 Task: Research Airbnb accommodations in Malibu, California, emphasizing beachfront experiences.
Action: Mouse pressed left at (432, 60)
Screenshot: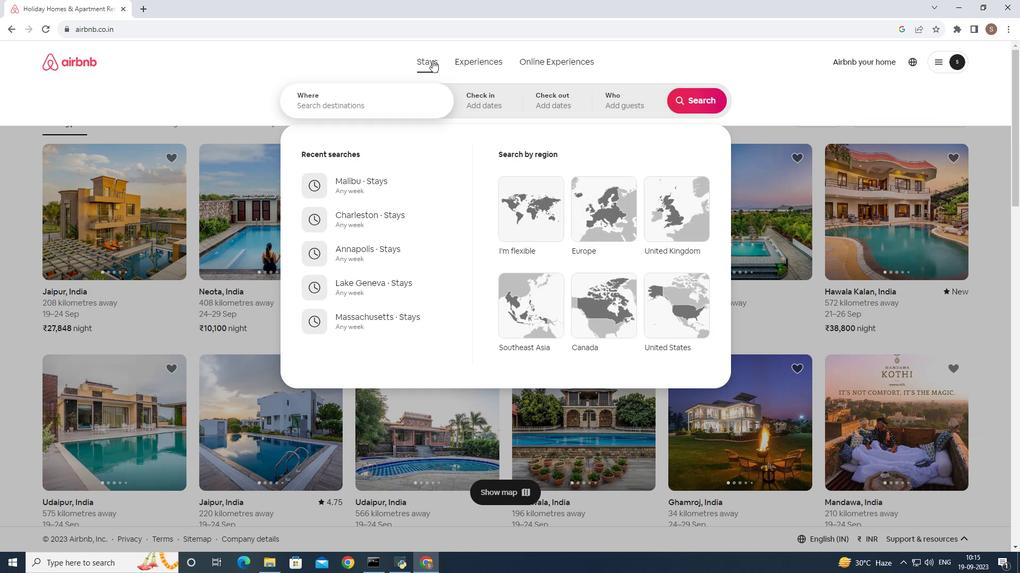 
Action: Mouse moved to (375, 96)
Screenshot: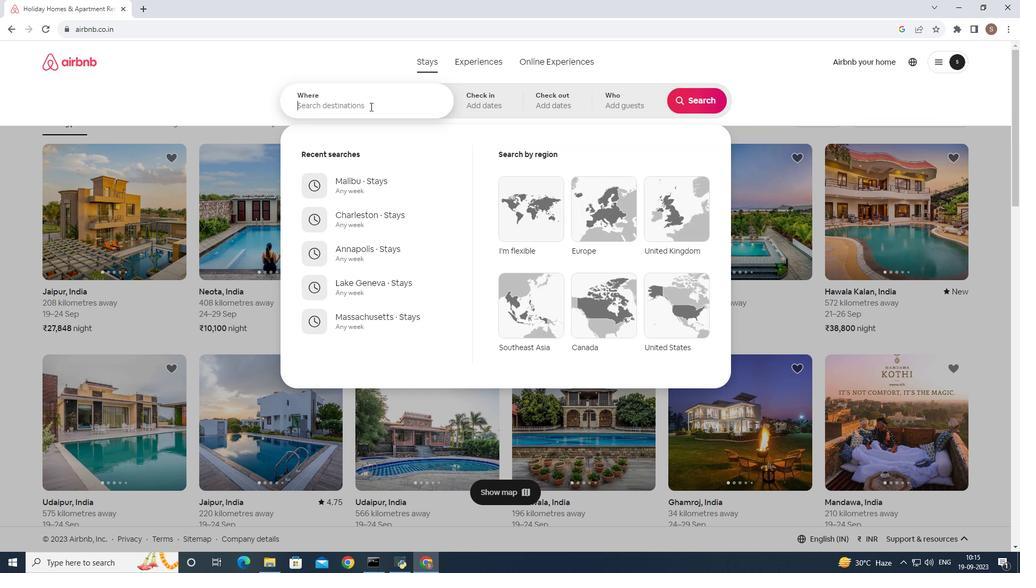 
Action: Mouse pressed left at (375, 96)
Screenshot: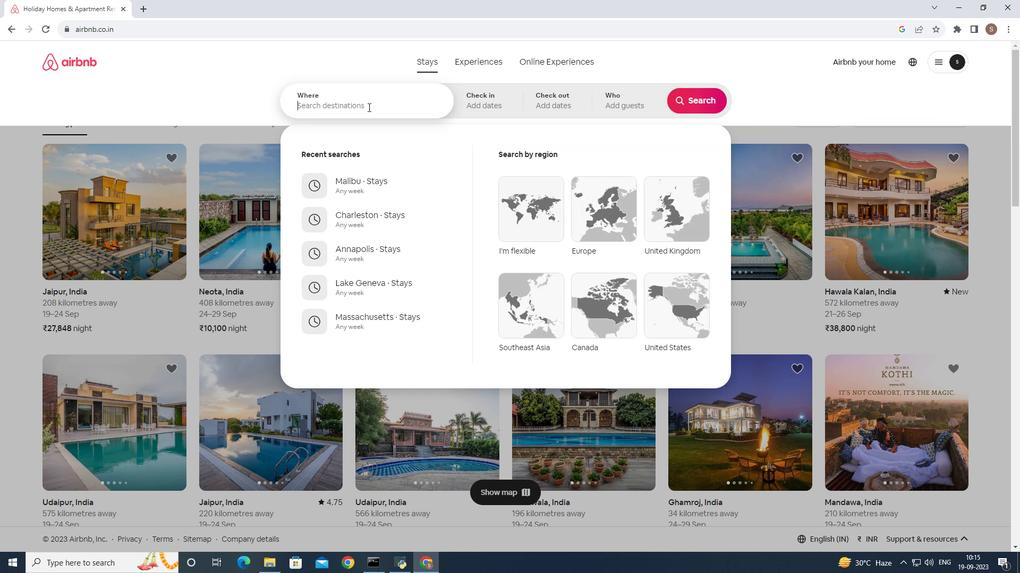 
Action: Mouse moved to (368, 107)
Screenshot: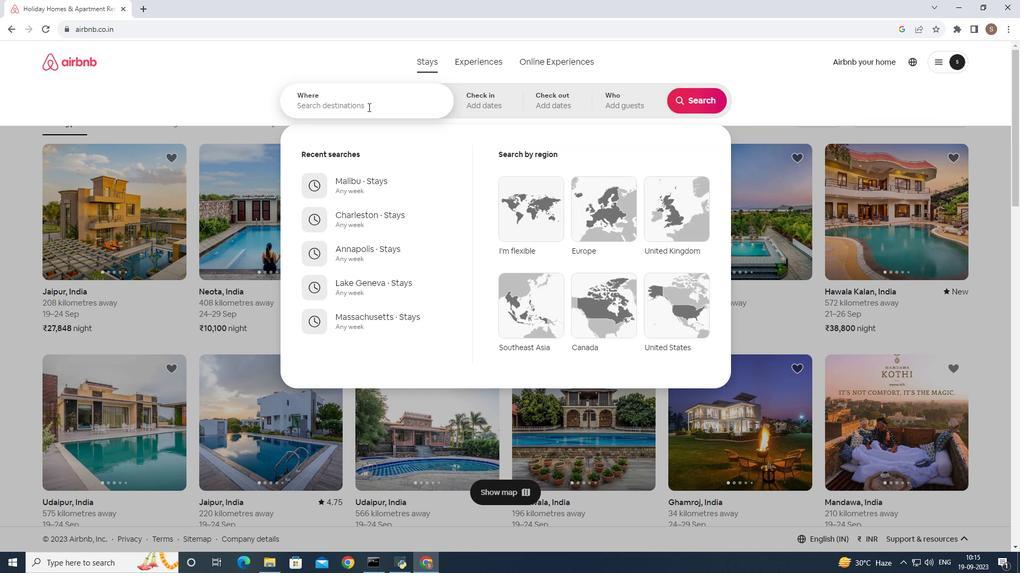 
Action: Key pressed <Key.shift>Malibu,<Key.space><Key.shift>
Screenshot: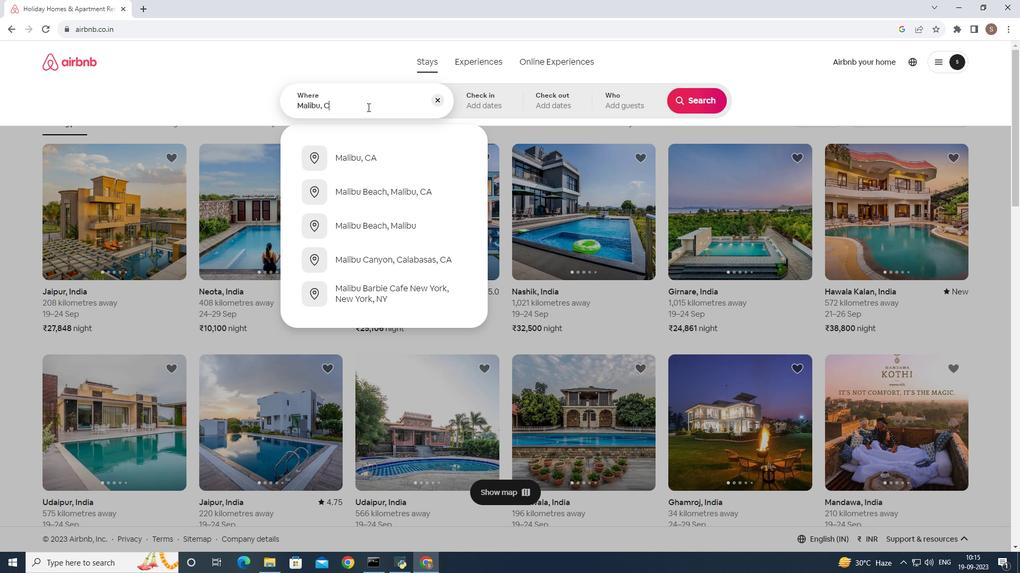 
Action: Mouse moved to (367, 107)
Screenshot: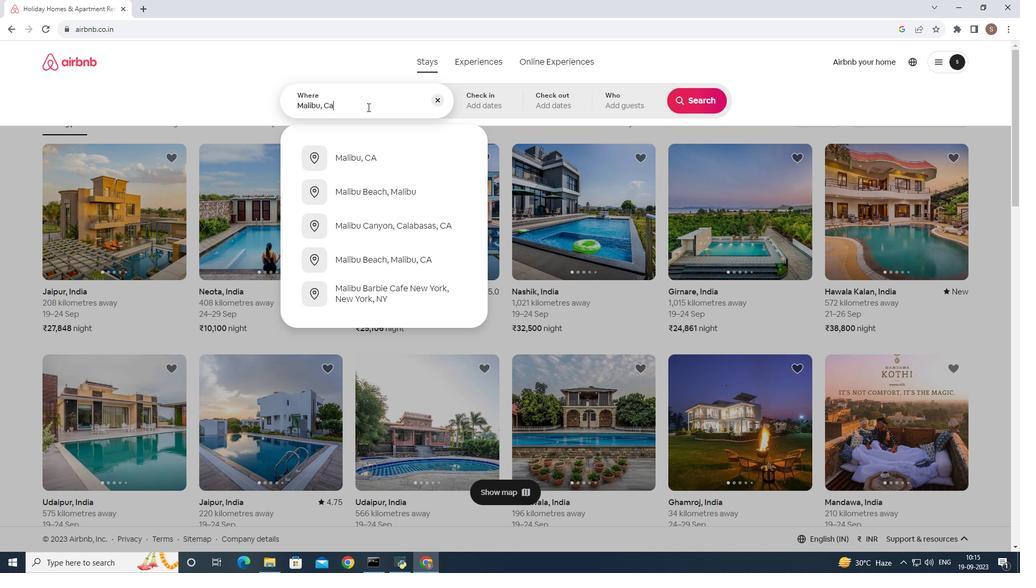 
Action: Key pressed California
Screenshot: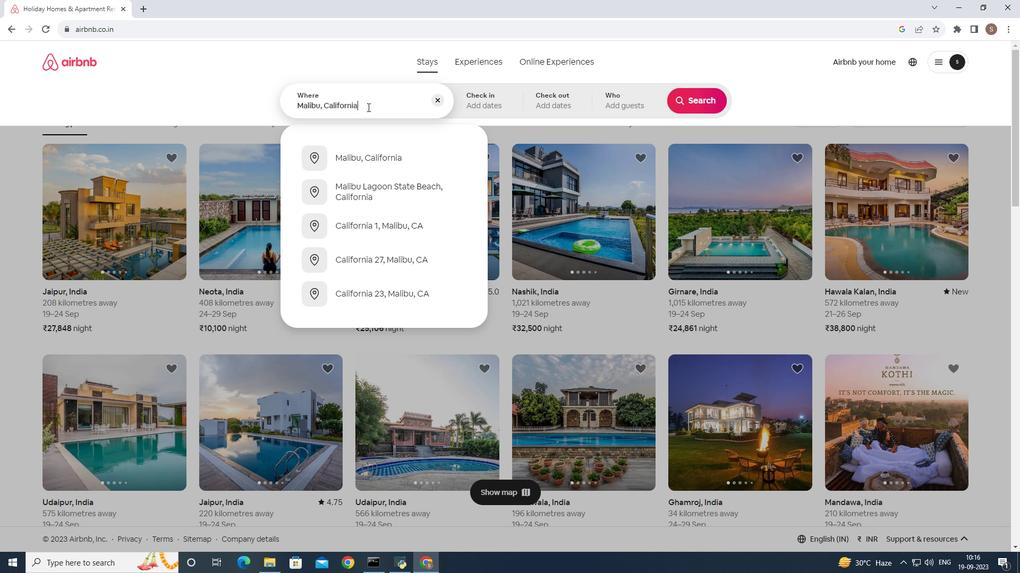 
Action: Mouse moved to (384, 161)
Screenshot: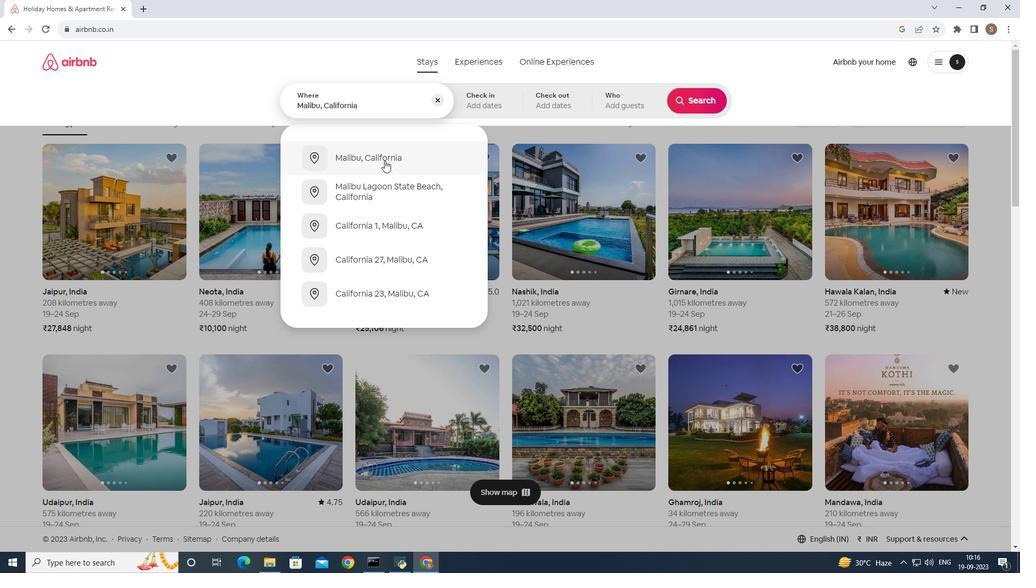 
Action: Mouse pressed left at (384, 161)
Screenshot: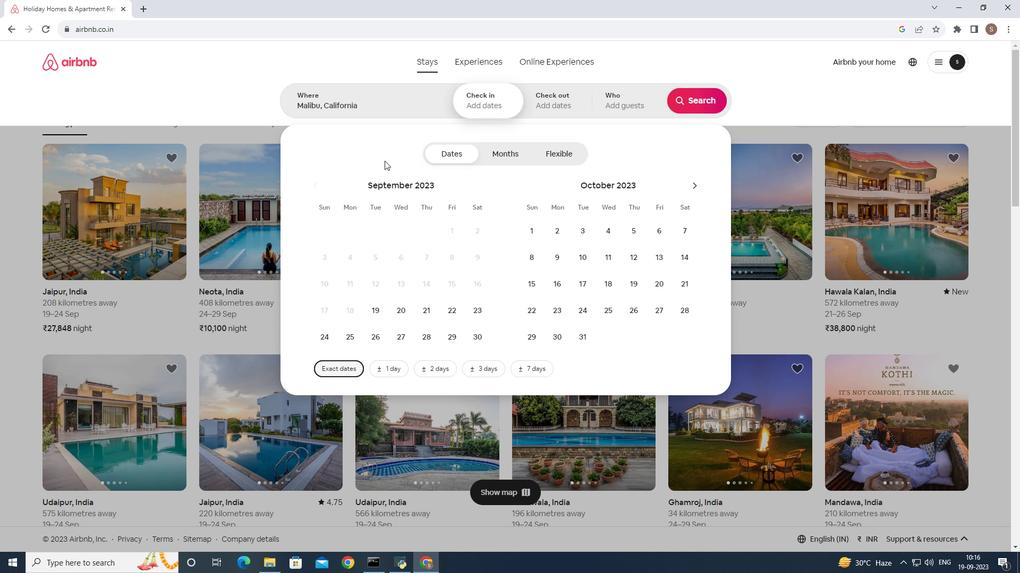 
Action: Mouse moved to (666, 83)
Screenshot: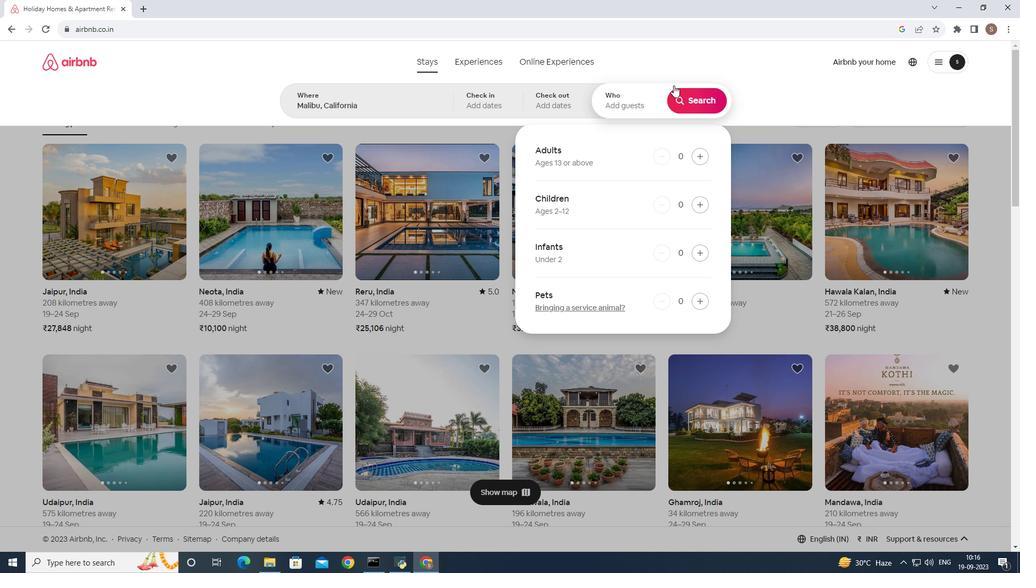 
Action: Mouse pressed left at (666, 83)
Screenshot: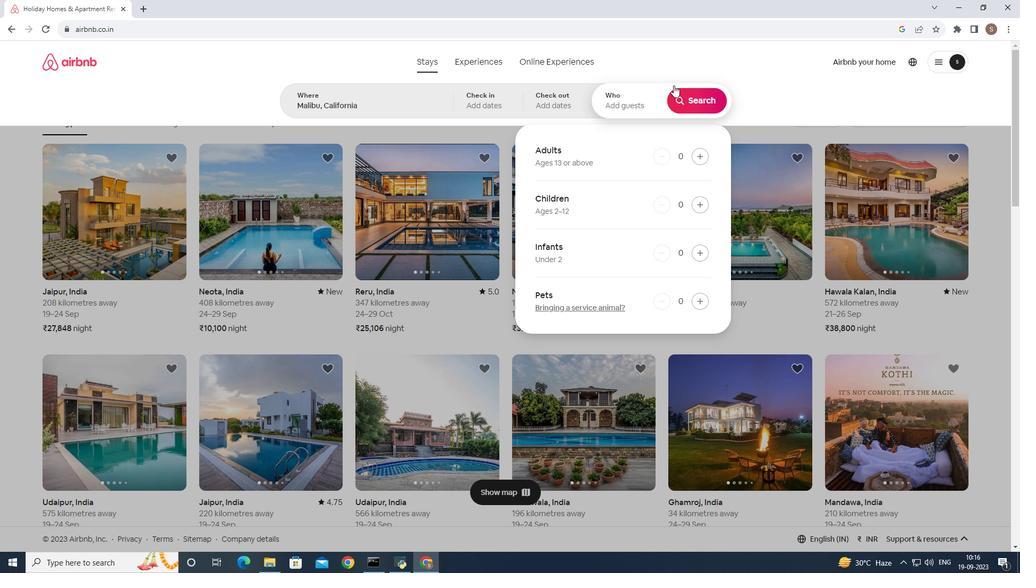 
Action: Mouse moved to (680, 90)
Screenshot: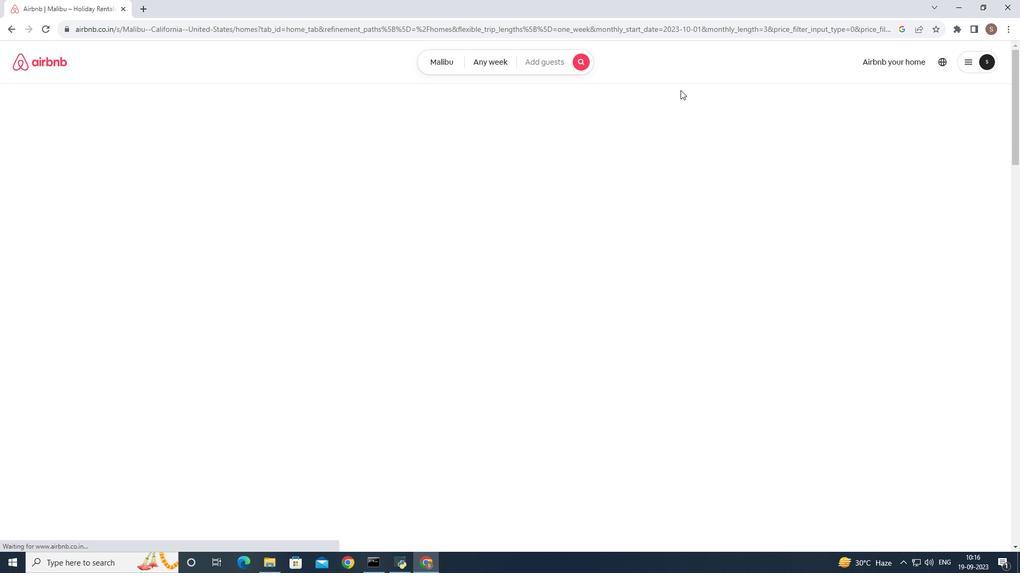 
Action: Mouse pressed left at (680, 90)
Screenshot: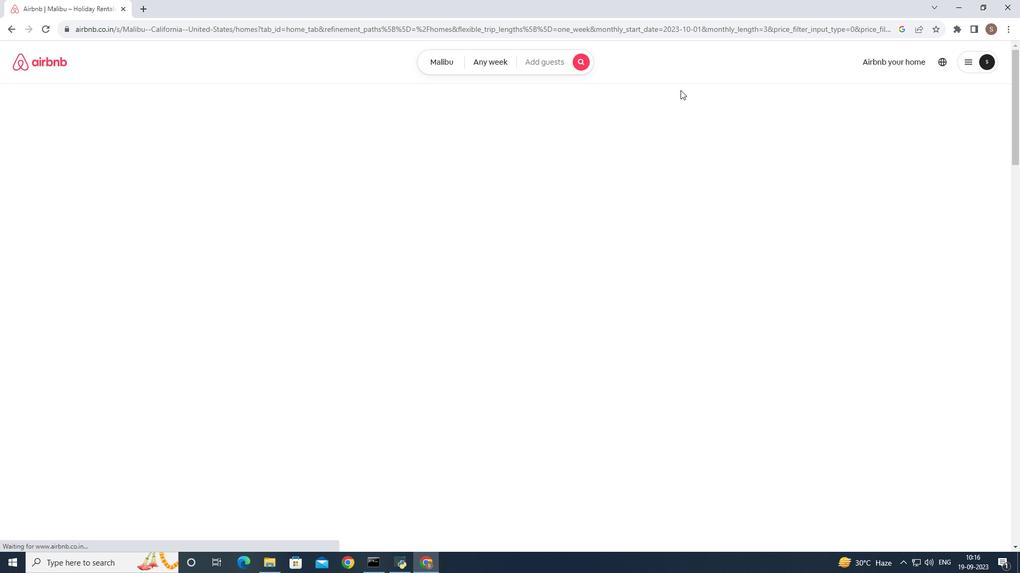 
Action: Mouse moved to (429, 111)
Screenshot: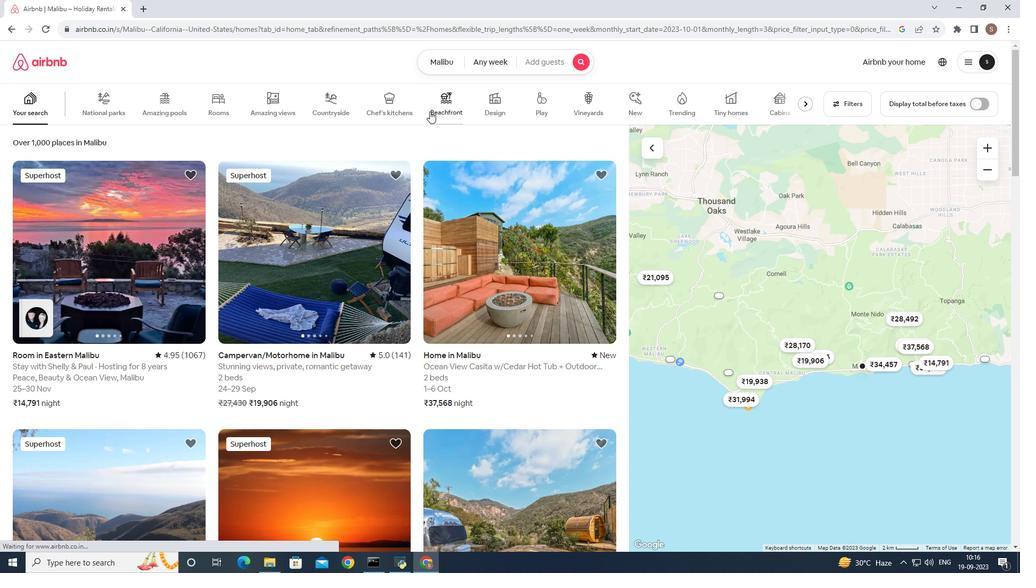 
Action: Mouse pressed left at (429, 111)
Screenshot: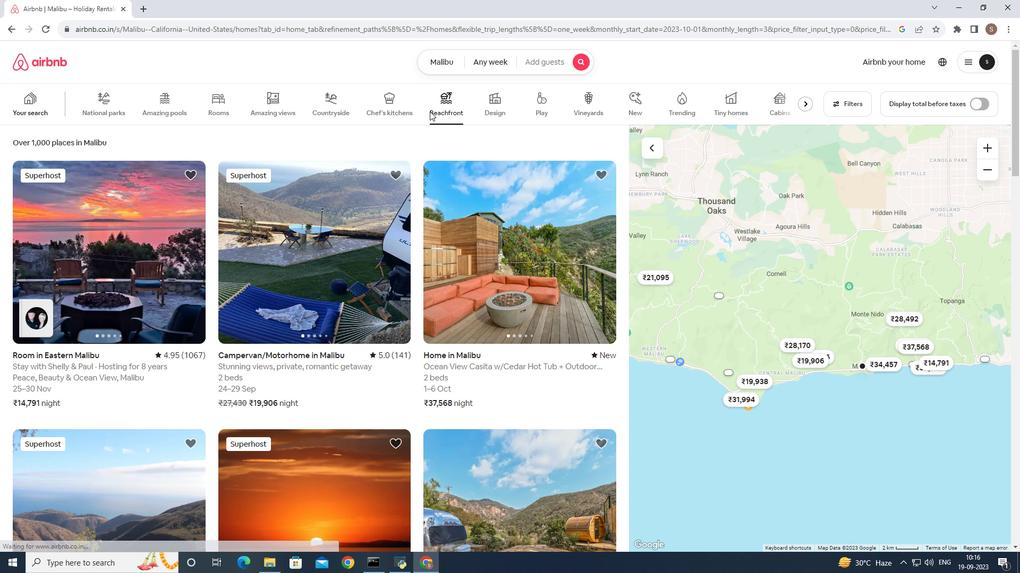 
Action: Mouse moved to (142, 260)
Screenshot: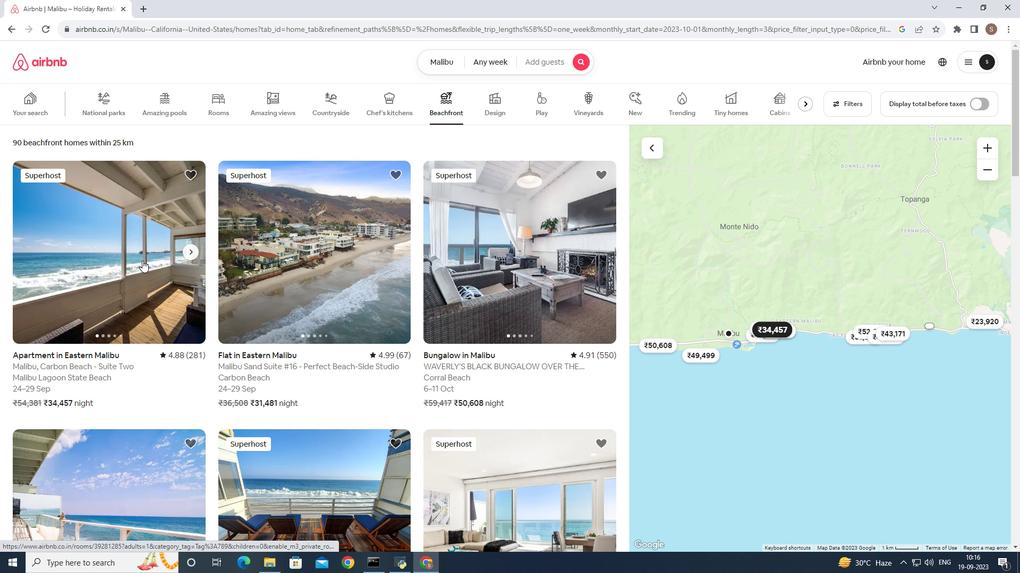 
Action: Mouse pressed left at (142, 260)
Screenshot: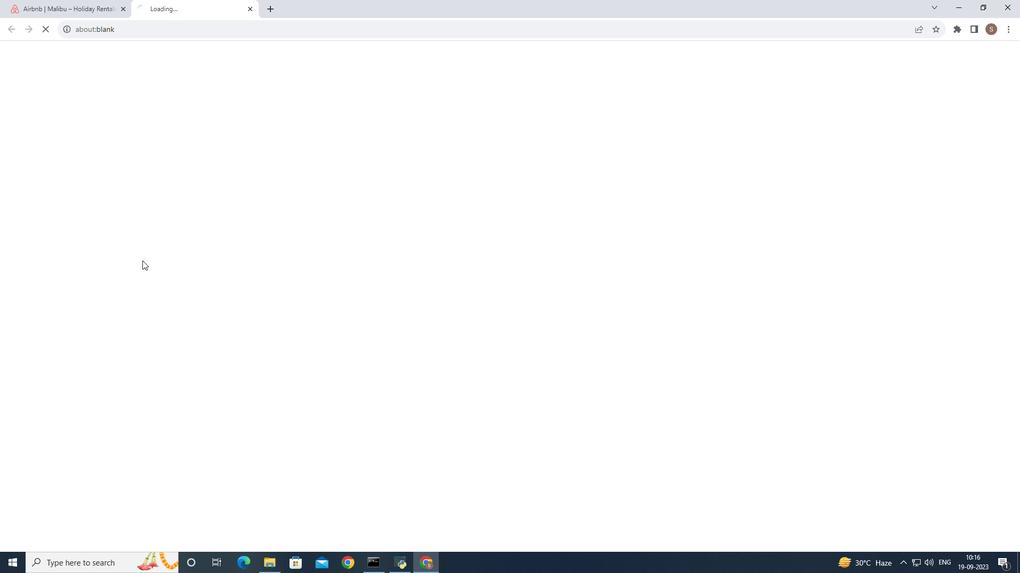 
Action: Mouse moved to (755, 385)
Screenshot: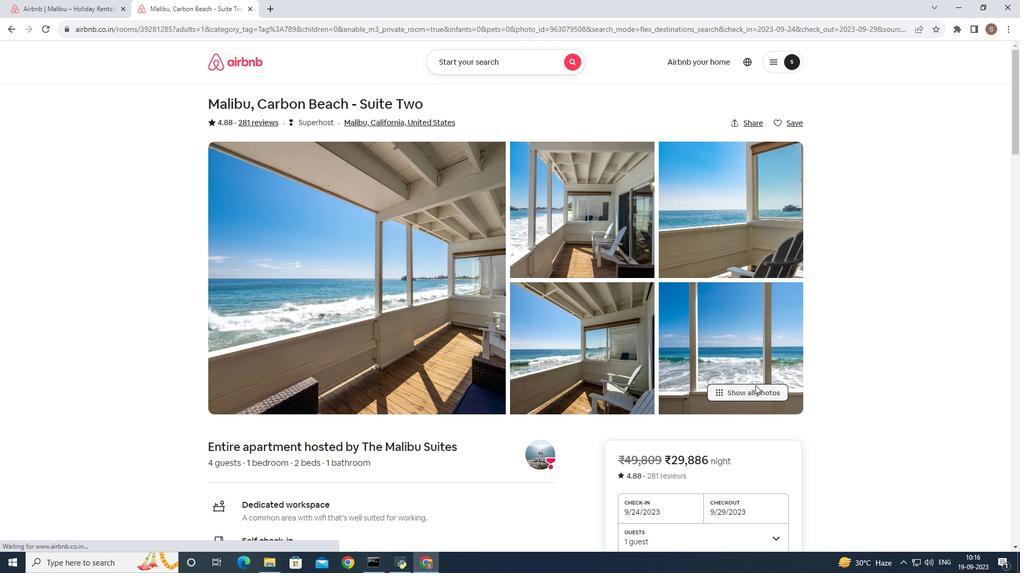 
Action: Mouse pressed left at (755, 385)
Screenshot: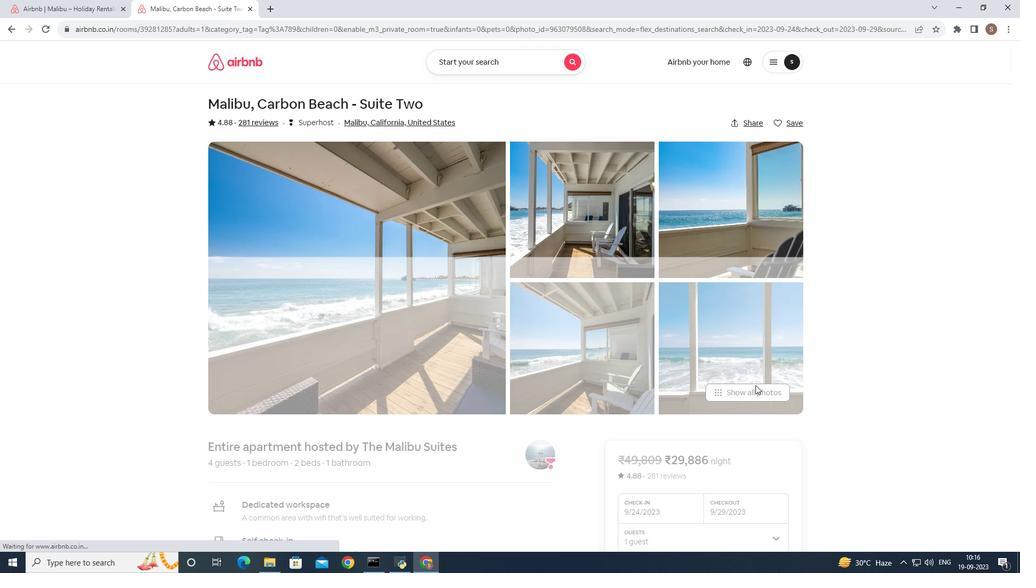 
Action: Mouse moved to (540, 334)
Screenshot: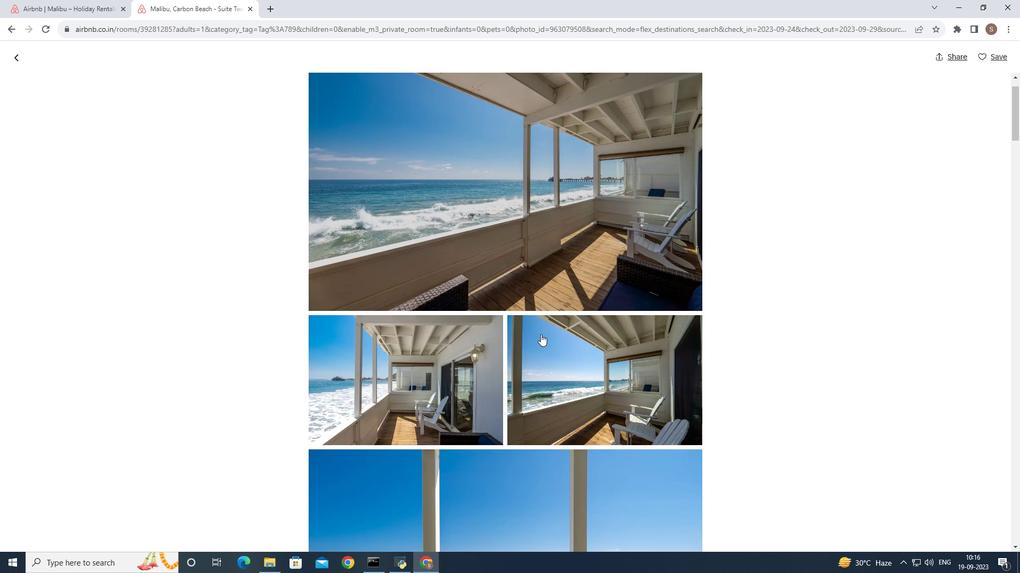 
Action: Mouse scrolled (540, 334) with delta (0, 0)
Screenshot: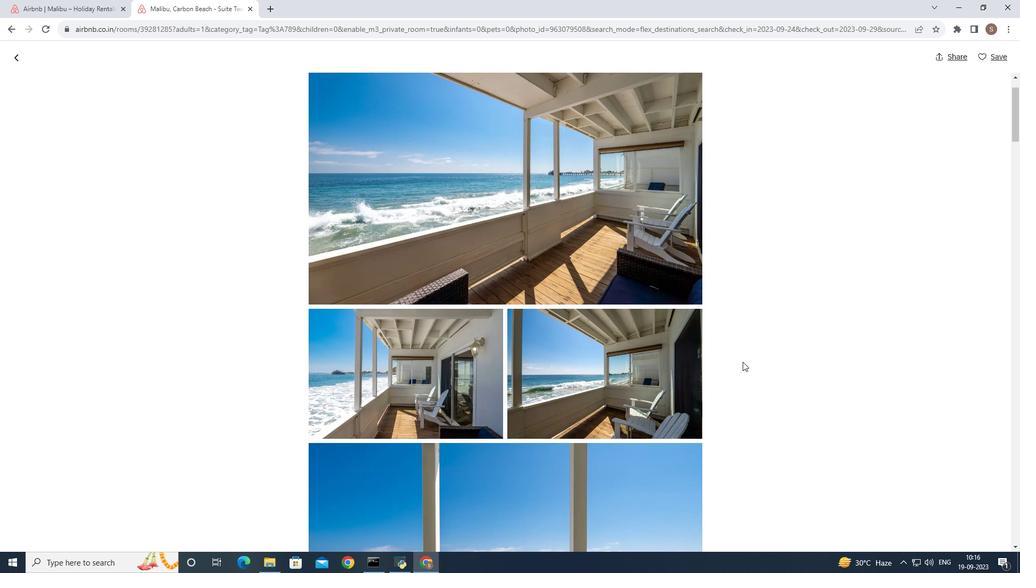 
Action: Mouse moved to (742, 362)
Screenshot: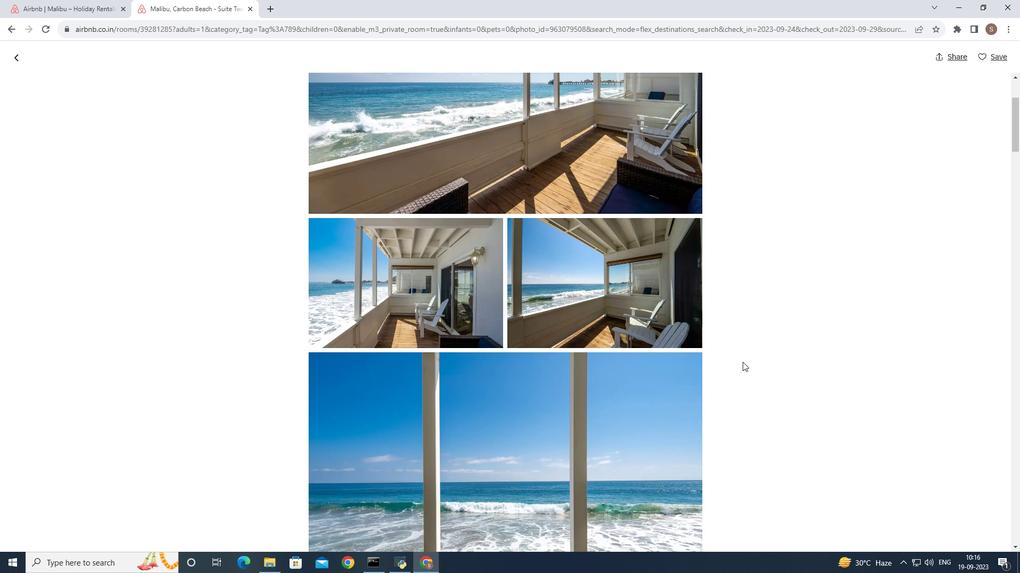 
Action: Mouse scrolled (742, 361) with delta (0, 0)
Screenshot: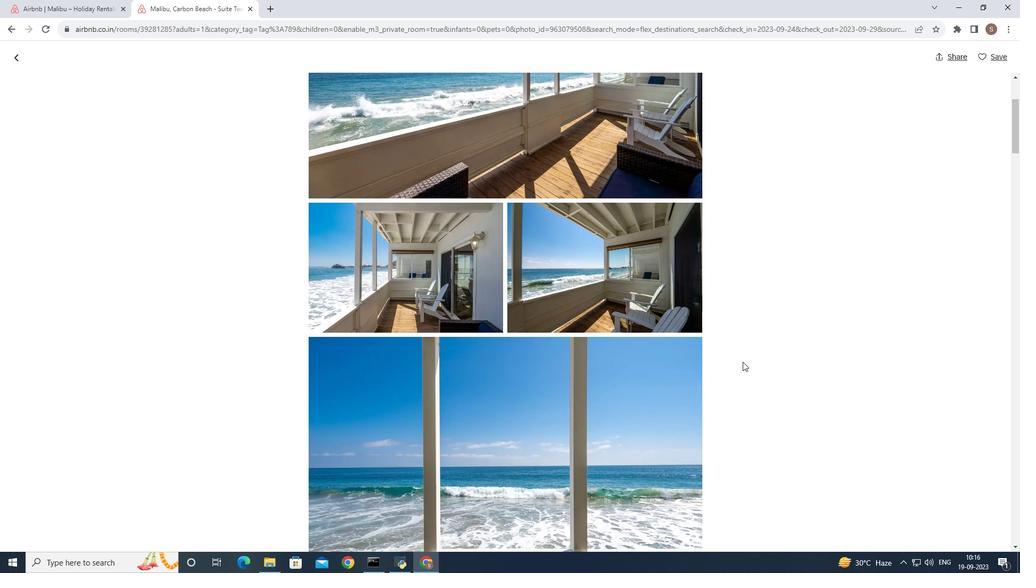 
Action: Mouse scrolled (742, 361) with delta (0, 0)
Screenshot: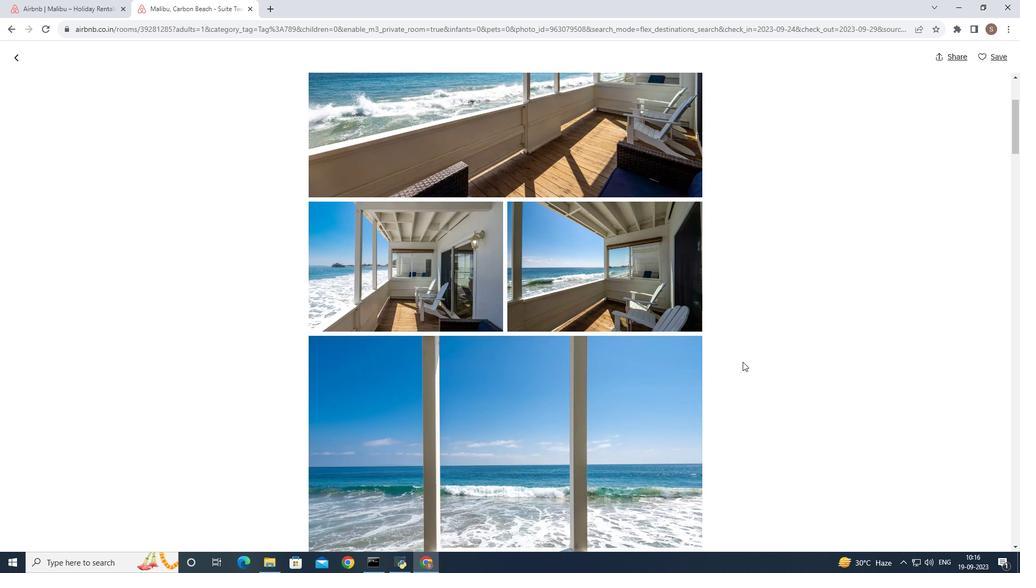 
Action: Mouse scrolled (742, 361) with delta (0, 0)
Screenshot: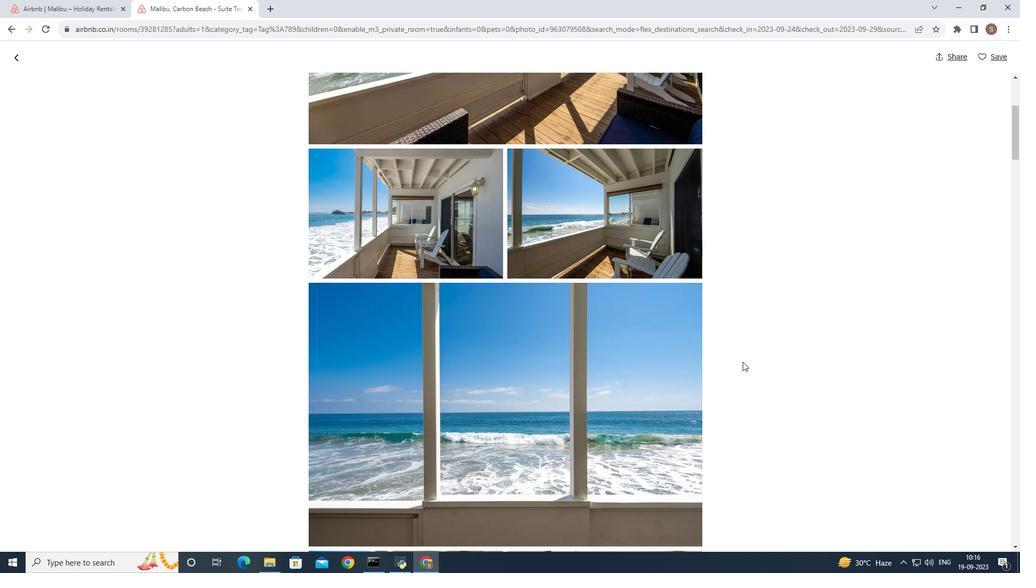 
Action: Mouse scrolled (742, 361) with delta (0, 0)
Screenshot: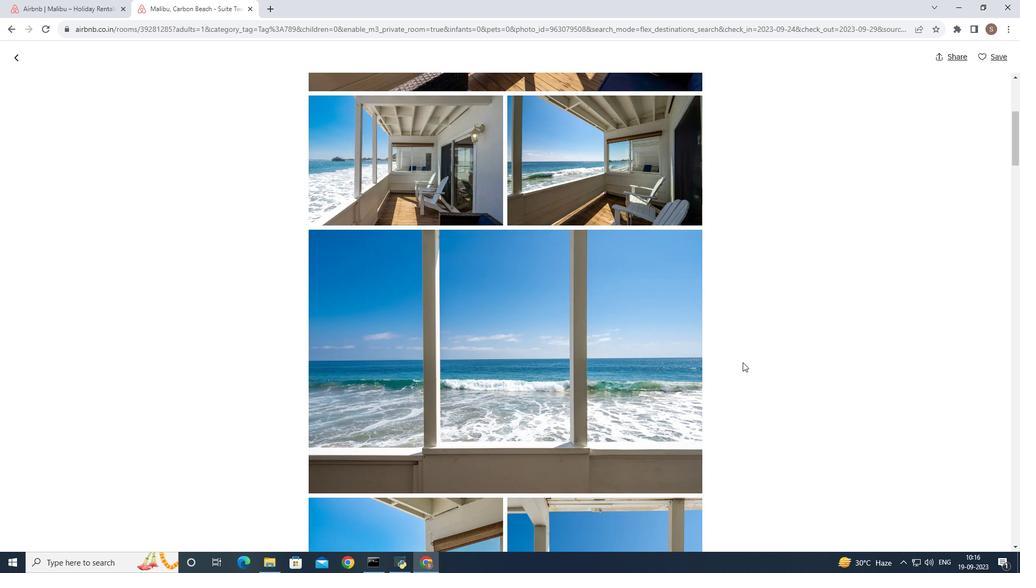 
Action: Mouse moved to (742, 362)
Screenshot: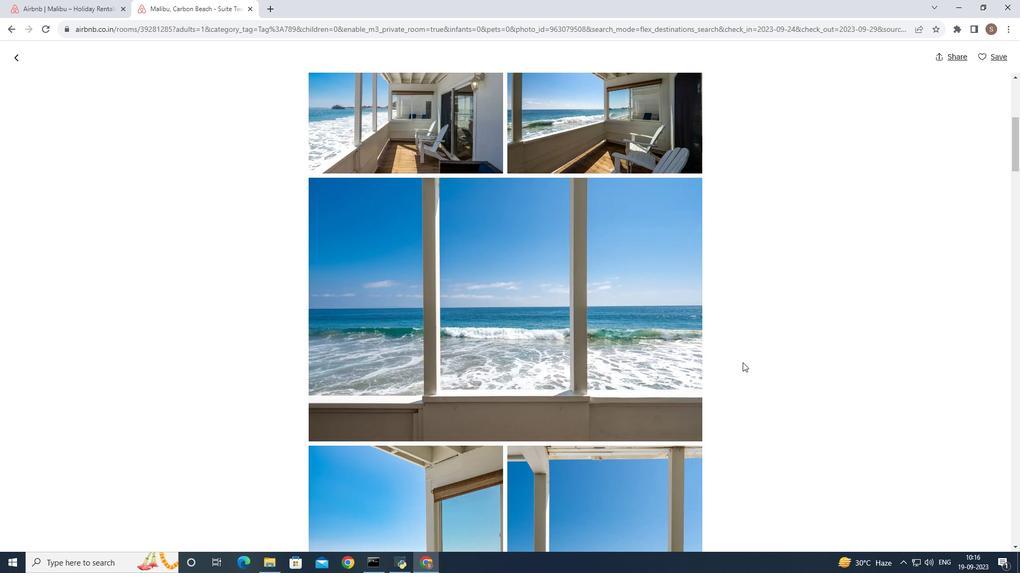 
Action: Mouse scrolled (742, 362) with delta (0, 0)
Screenshot: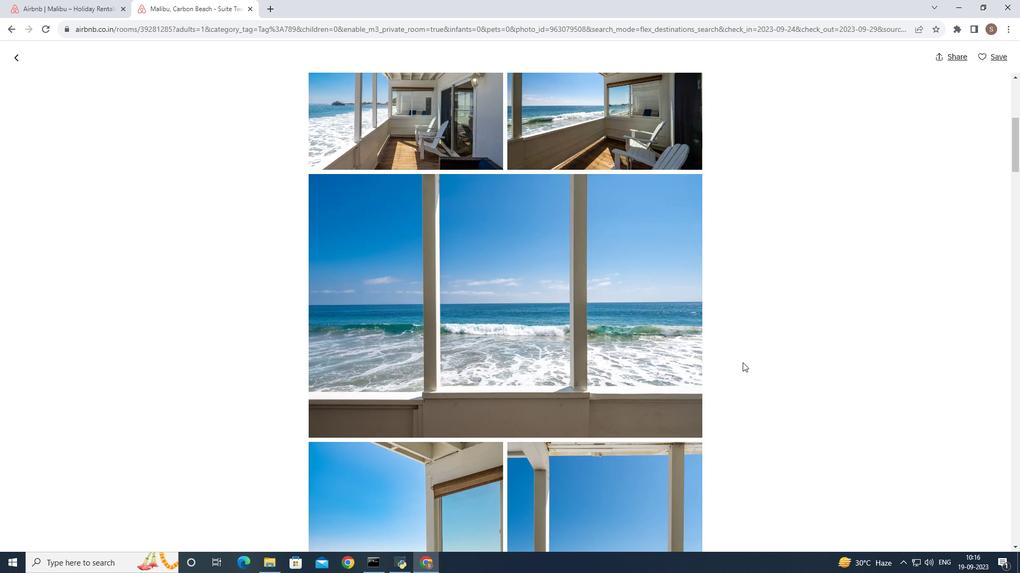 
Action: Mouse scrolled (742, 362) with delta (0, 0)
Screenshot: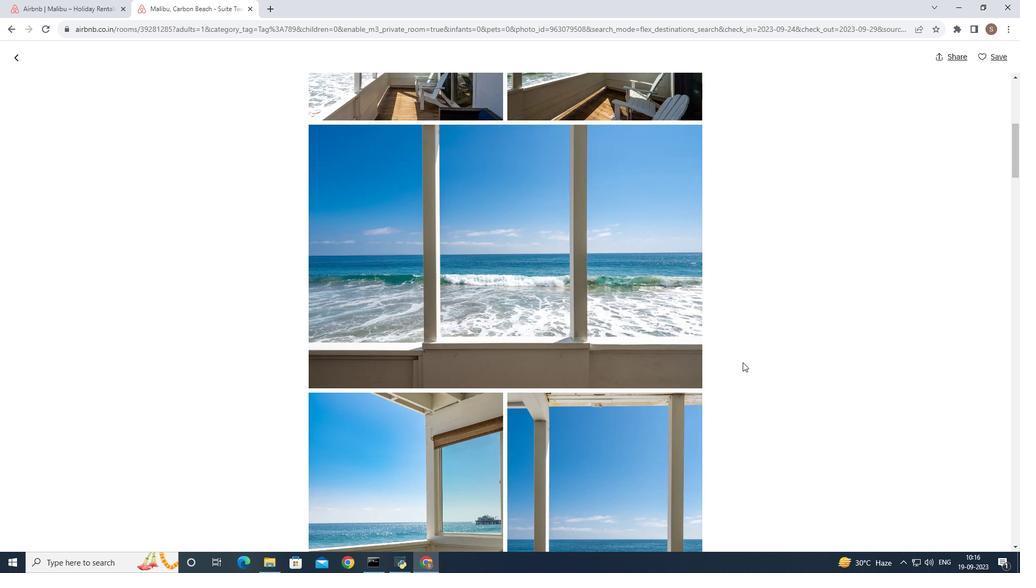 
Action: Mouse moved to (678, 345)
Screenshot: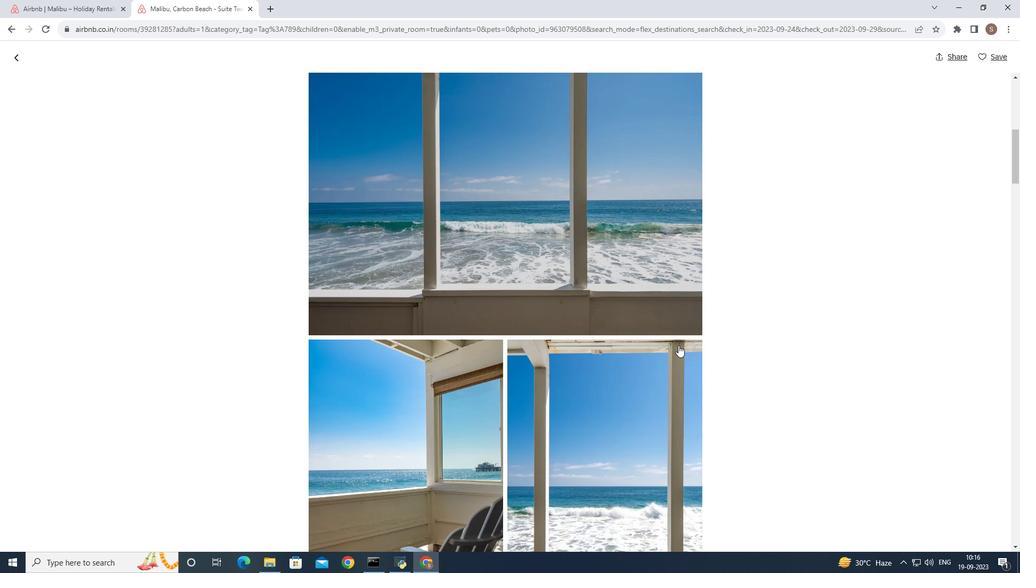 
Action: Mouse scrolled (678, 345) with delta (0, 0)
Screenshot: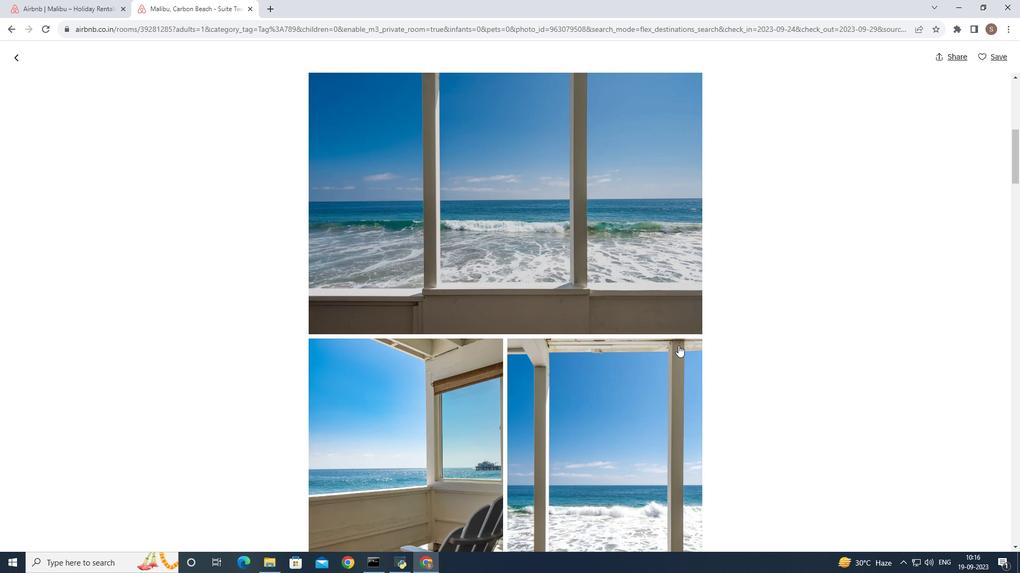 
Action: Mouse scrolled (678, 345) with delta (0, 0)
Screenshot: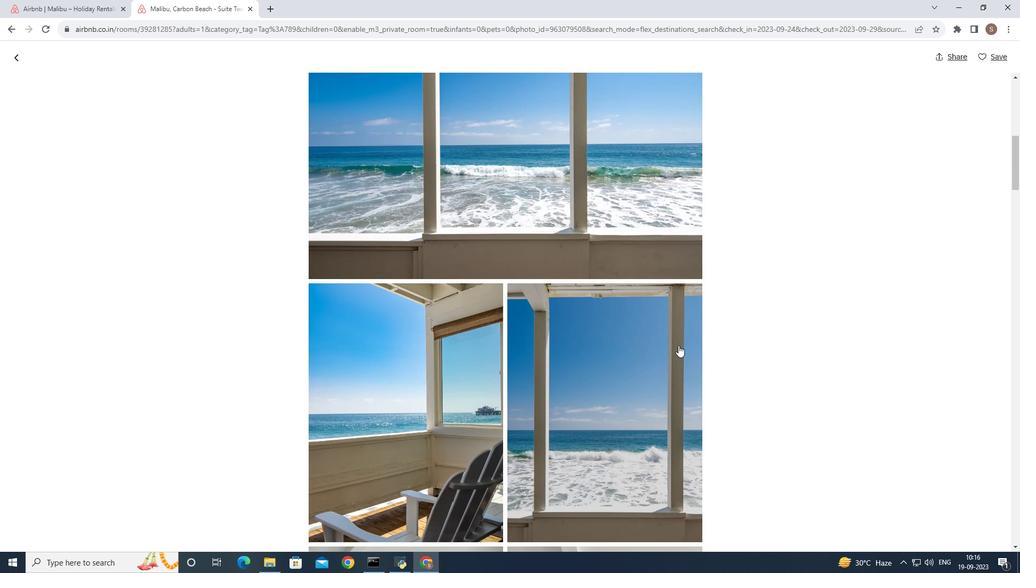 
Action: Mouse scrolled (678, 345) with delta (0, 0)
Screenshot: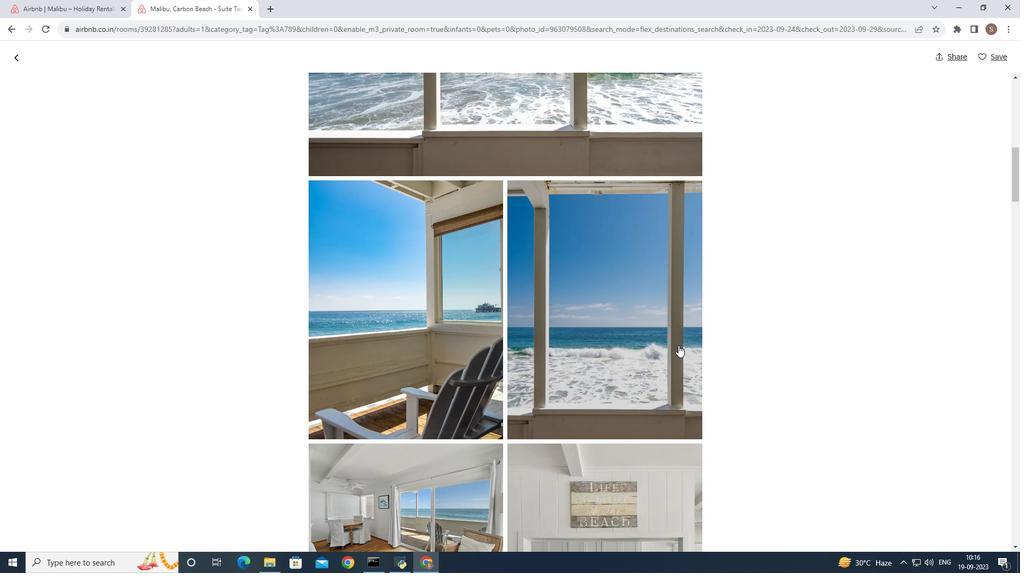 
Action: Mouse scrolled (678, 345) with delta (0, 0)
Screenshot: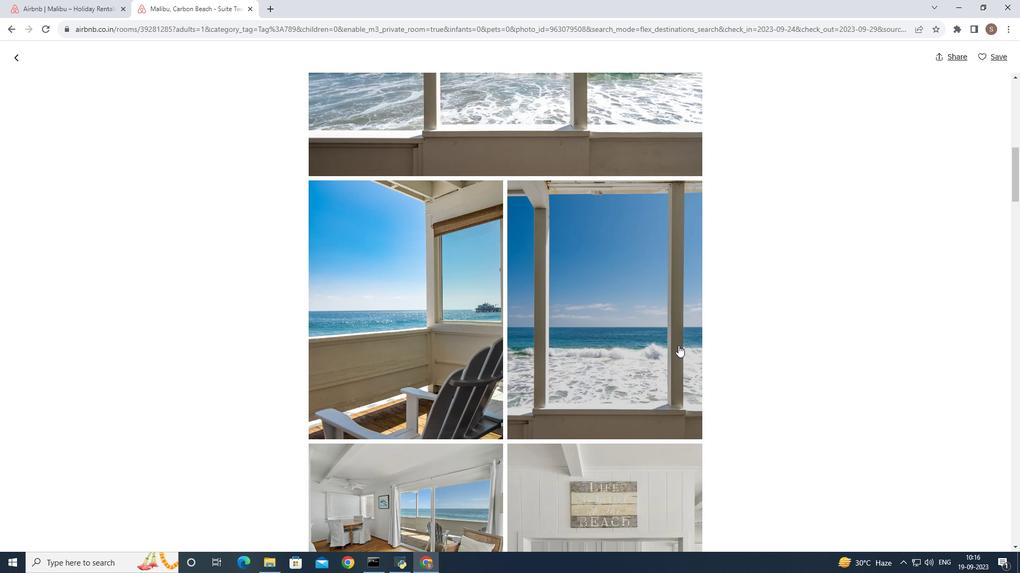 
Action: Mouse scrolled (678, 345) with delta (0, 0)
Screenshot: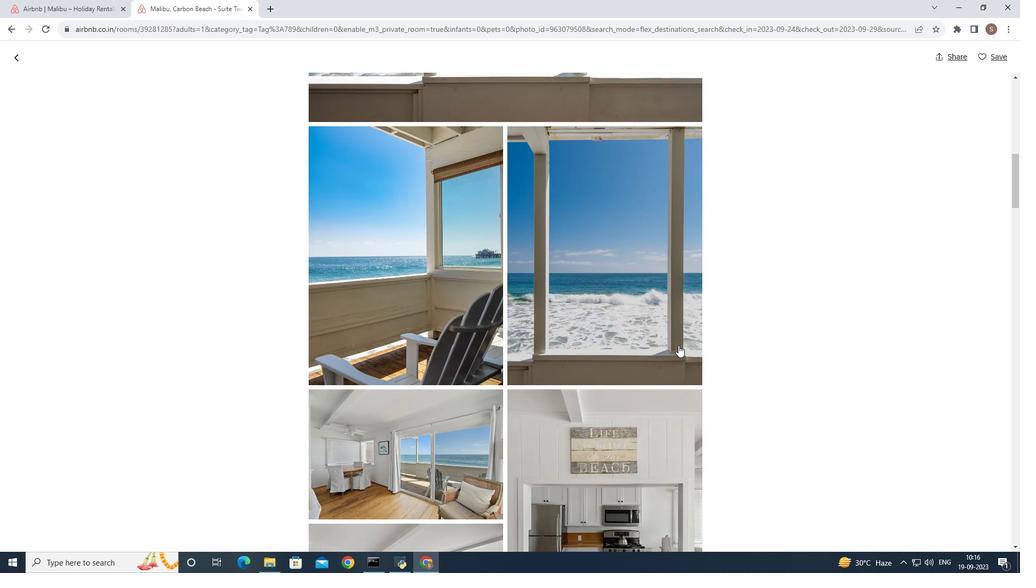 
Action: Mouse scrolled (678, 345) with delta (0, 0)
Screenshot: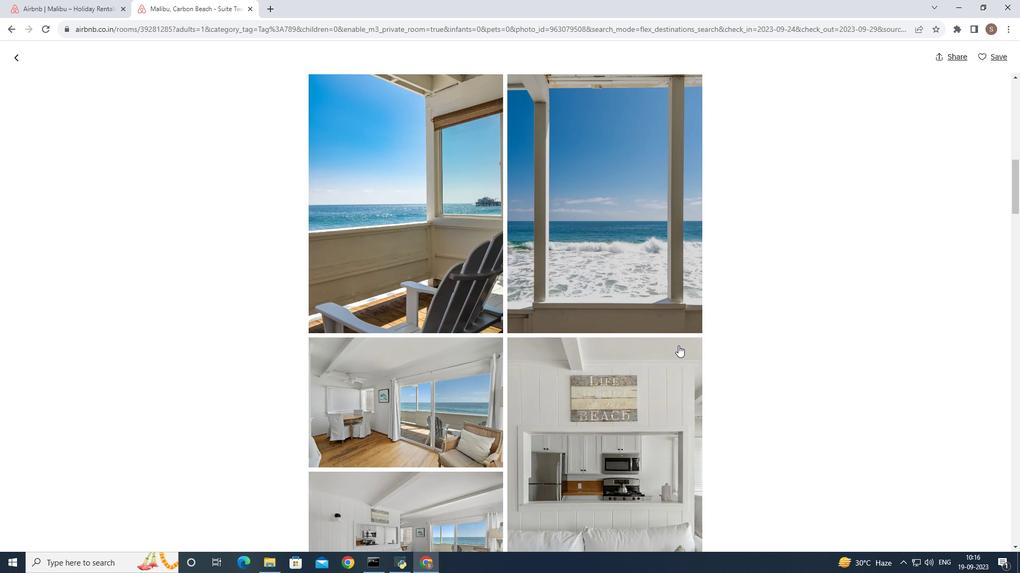
Action: Mouse scrolled (678, 345) with delta (0, 0)
Screenshot: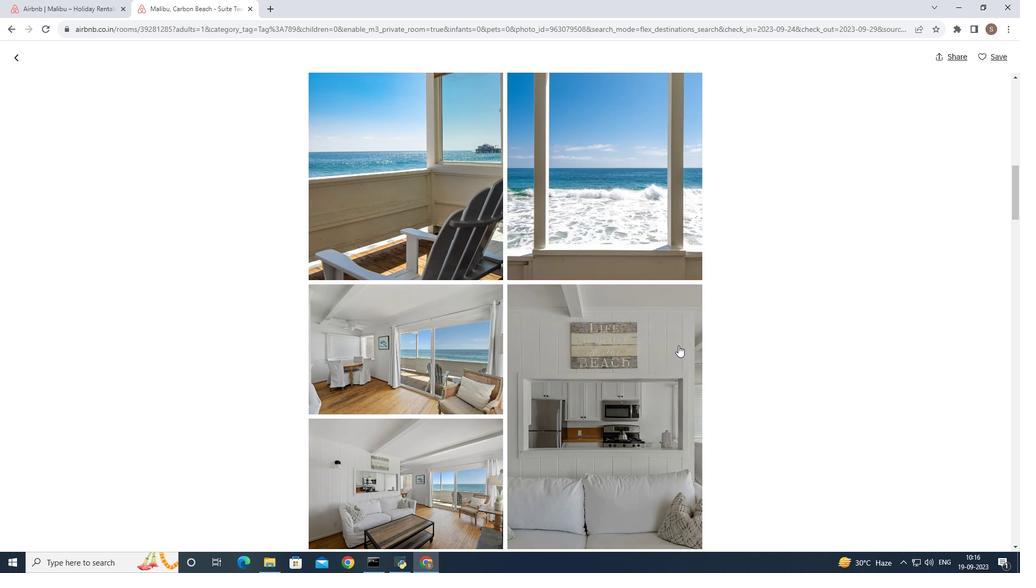 
Action: Mouse scrolled (678, 345) with delta (0, 0)
Screenshot: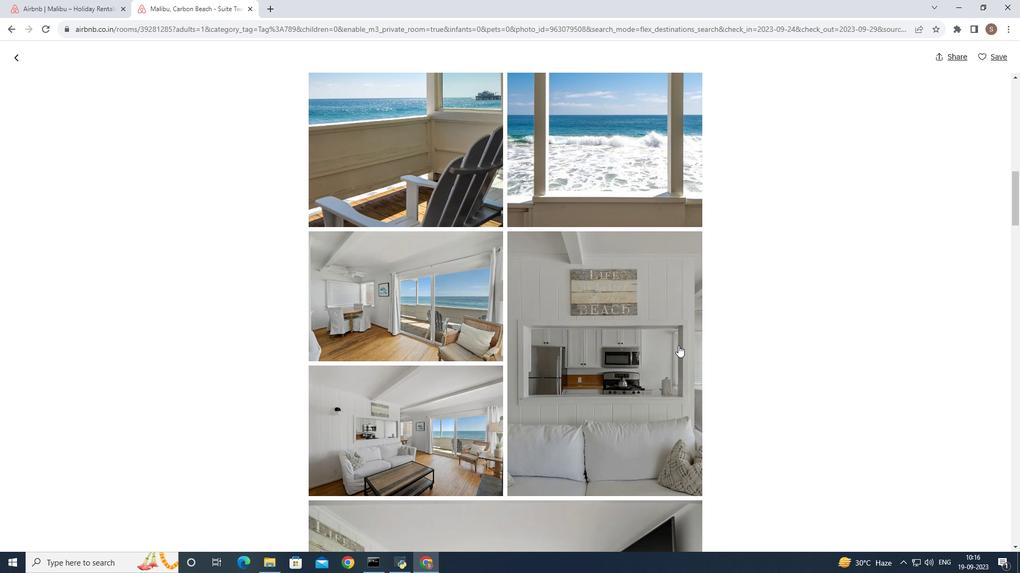 
Action: Mouse scrolled (678, 345) with delta (0, 0)
Screenshot: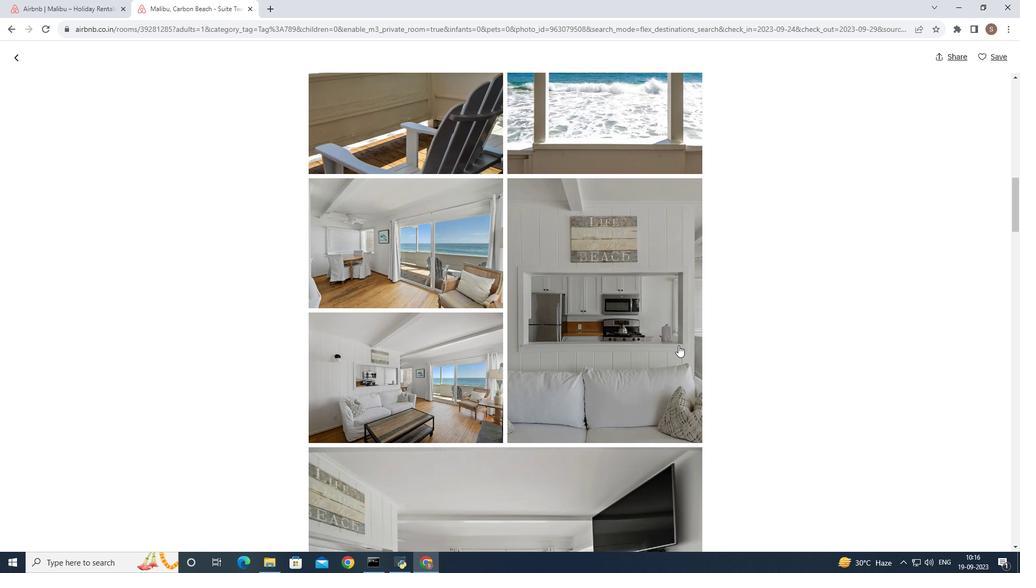 
Action: Mouse scrolled (678, 345) with delta (0, 0)
Screenshot: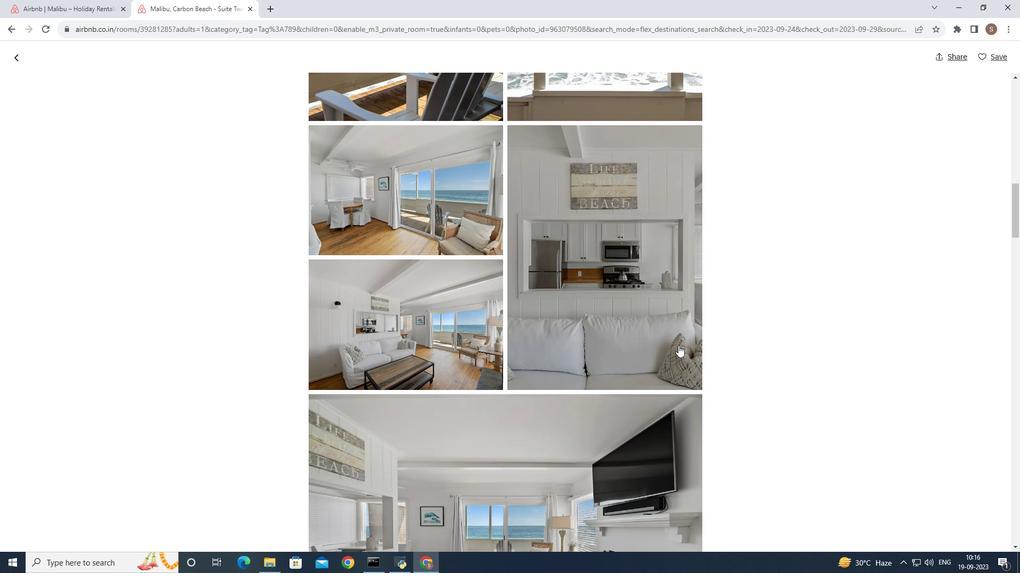 
Action: Mouse scrolled (678, 345) with delta (0, 0)
Screenshot: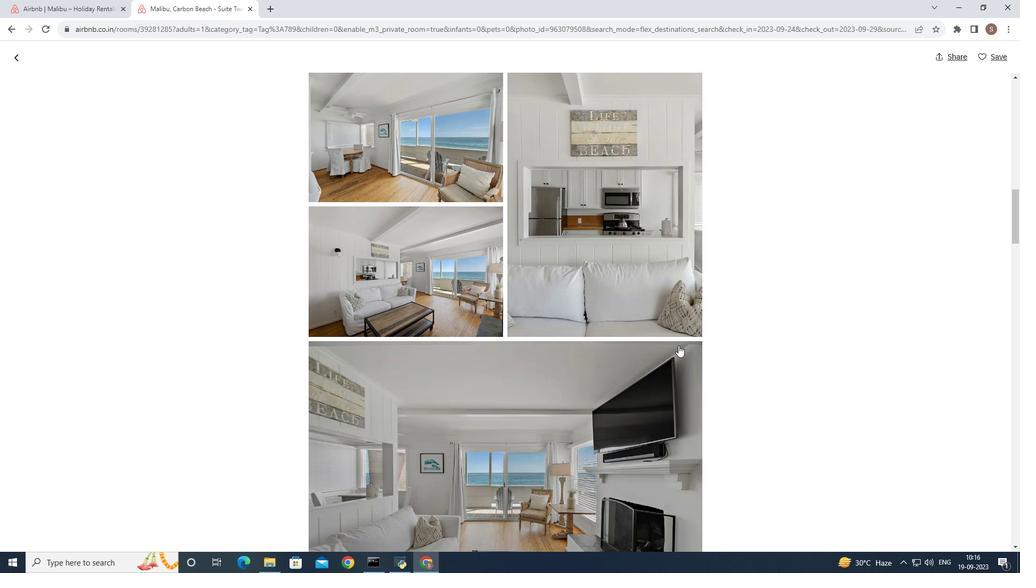 
Action: Mouse scrolled (678, 345) with delta (0, 0)
Screenshot: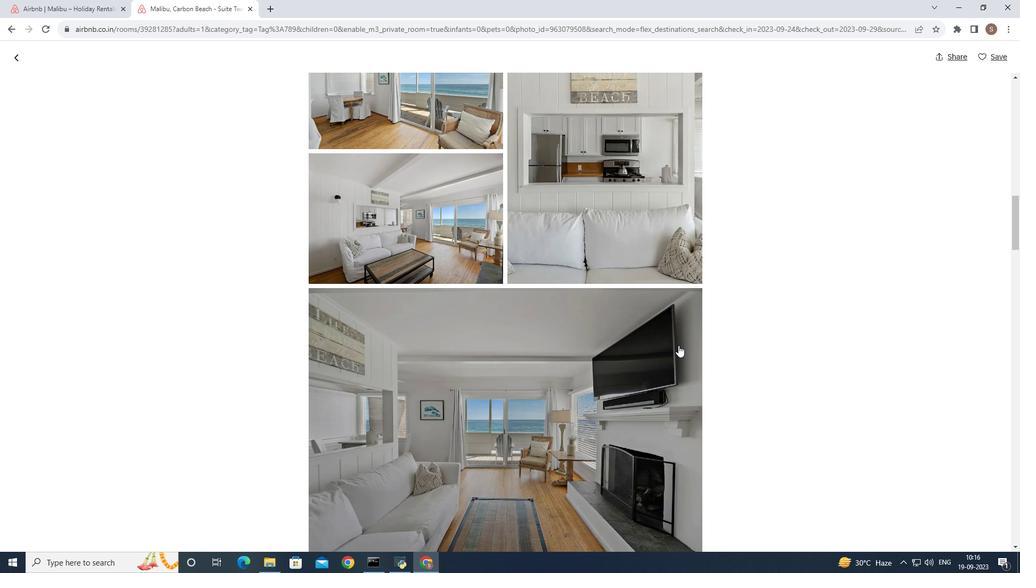 
Action: Mouse scrolled (678, 345) with delta (0, 0)
Screenshot: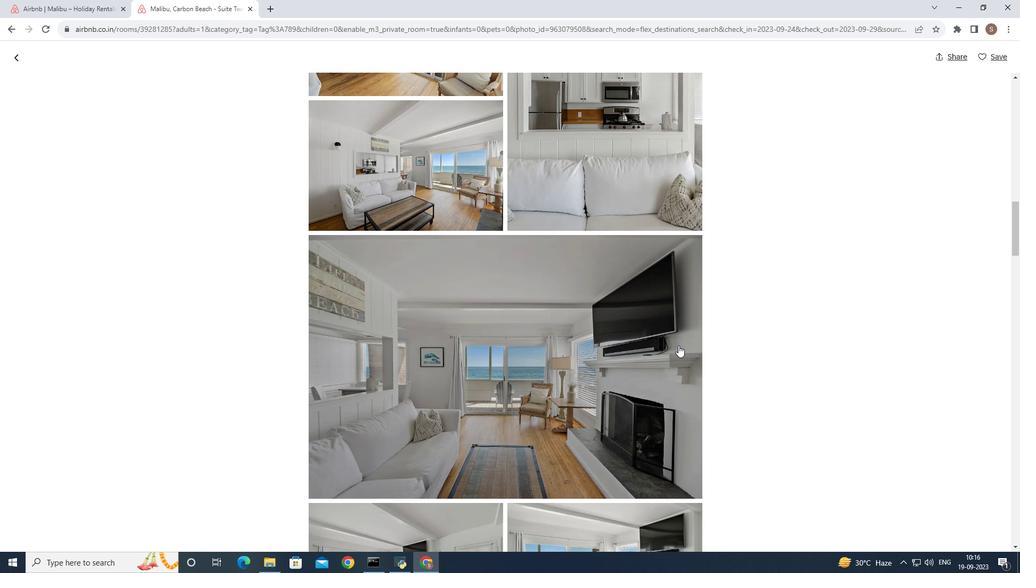 
Action: Mouse scrolled (678, 345) with delta (0, 0)
Screenshot: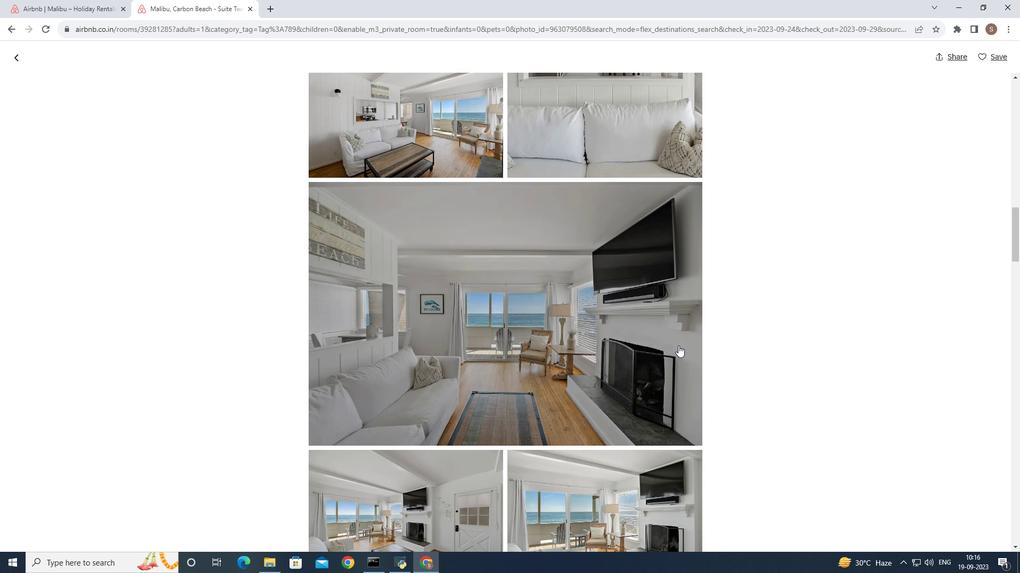 
Action: Mouse moved to (774, 366)
Screenshot: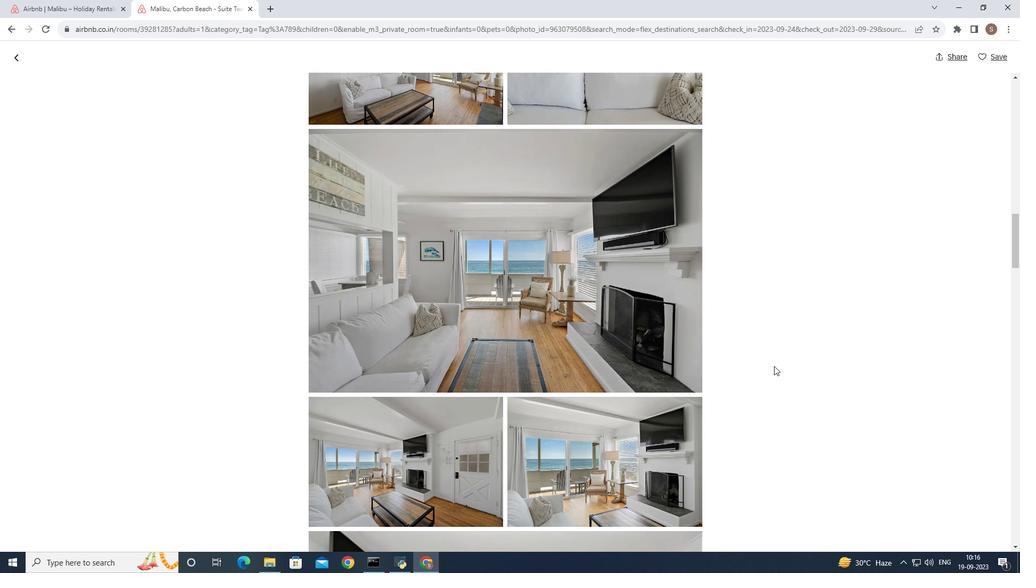 
Action: Mouse scrolled (774, 366) with delta (0, 0)
Screenshot: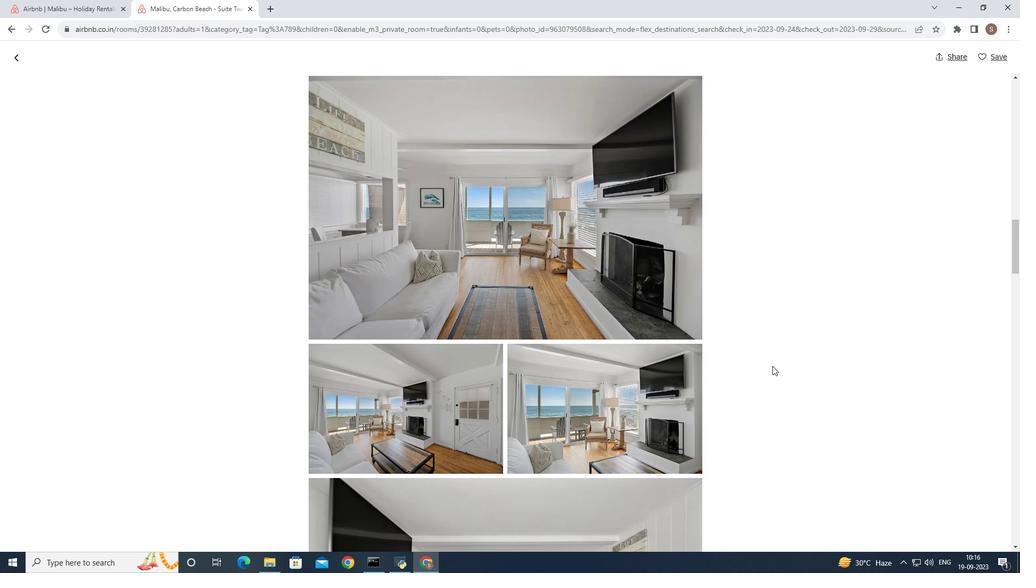 
Action: Mouse scrolled (774, 366) with delta (0, 0)
Screenshot: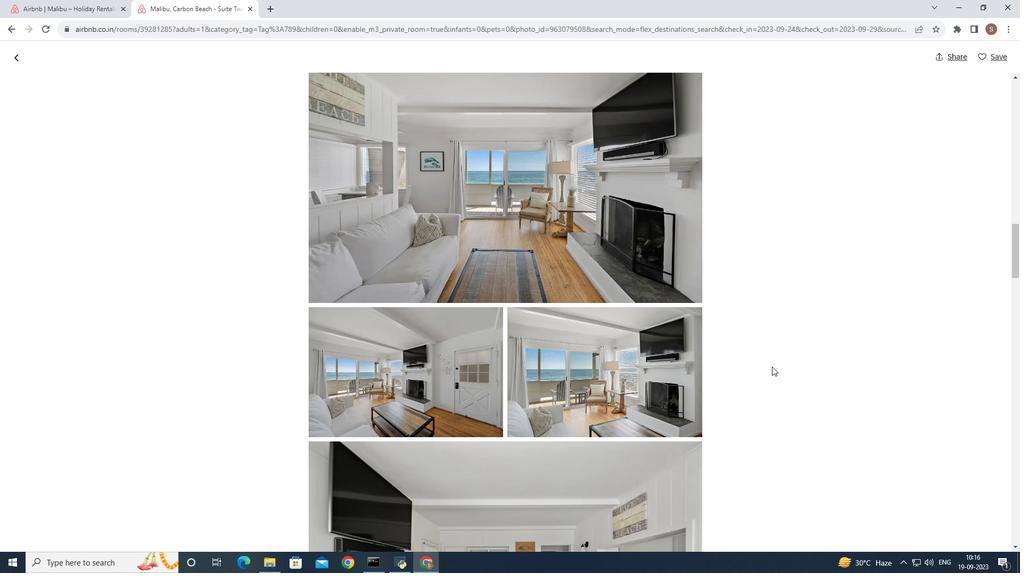 
Action: Mouse moved to (772, 366)
Screenshot: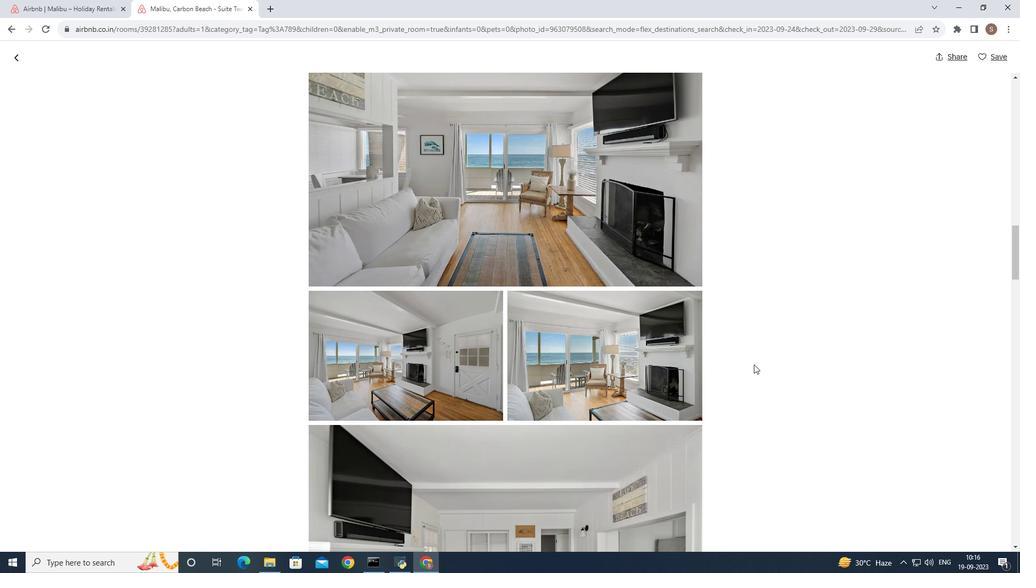 
Action: Mouse scrolled (772, 366) with delta (0, 0)
Screenshot: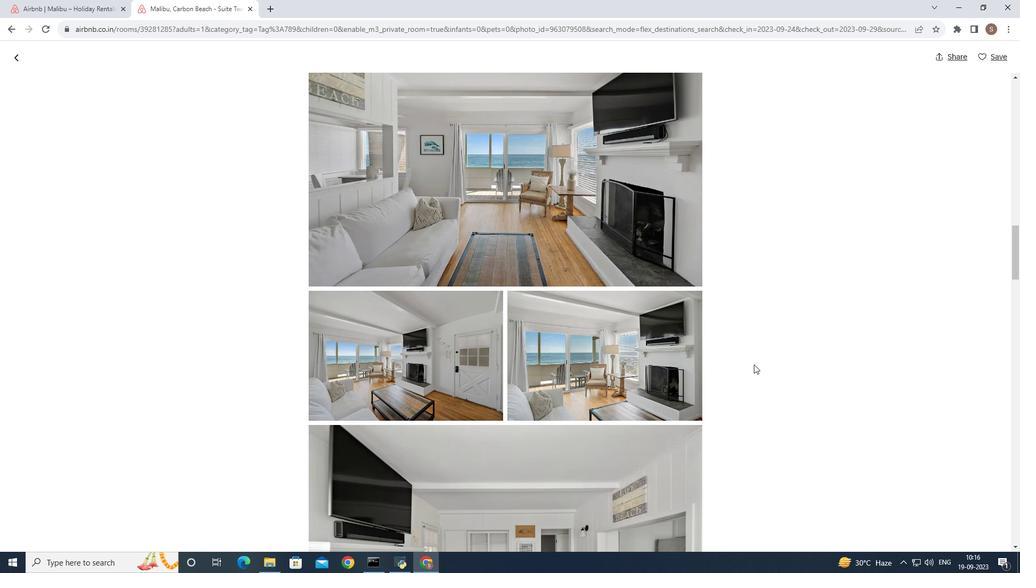 
Action: Mouse moved to (754, 365)
Screenshot: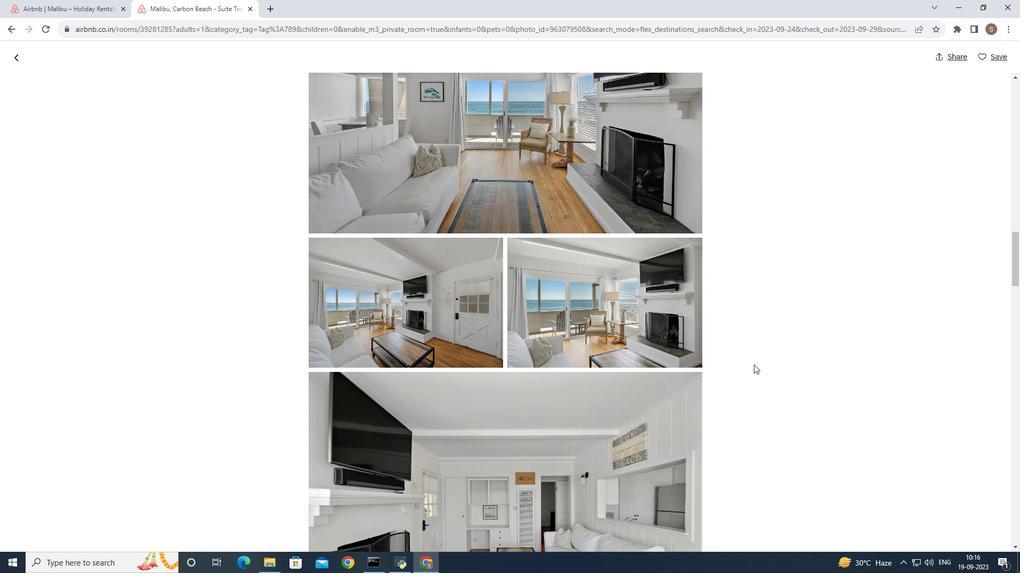 
Action: Mouse scrolled (754, 364) with delta (0, 0)
Screenshot: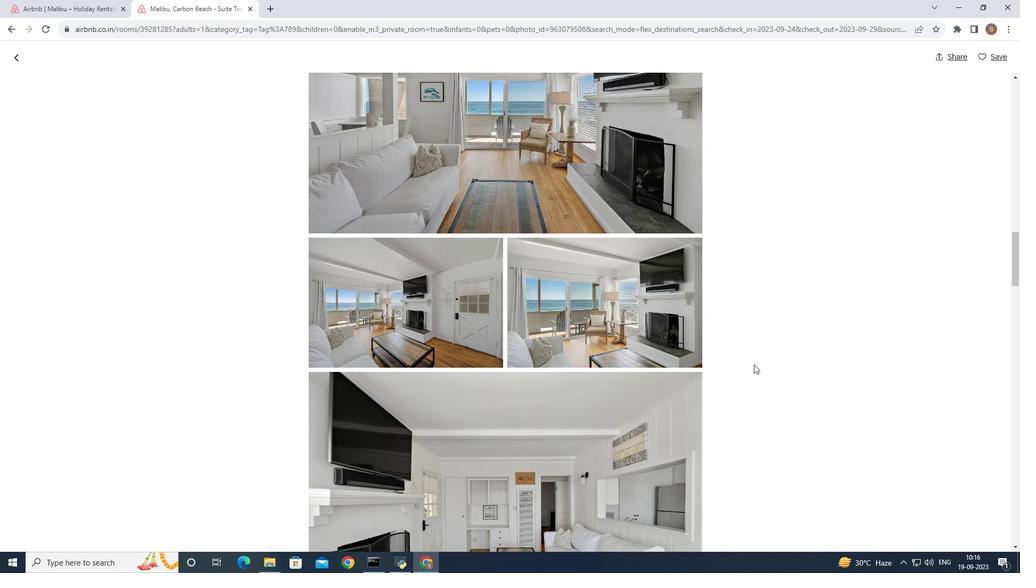 
Action: Mouse scrolled (754, 364) with delta (0, 0)
Screenshot: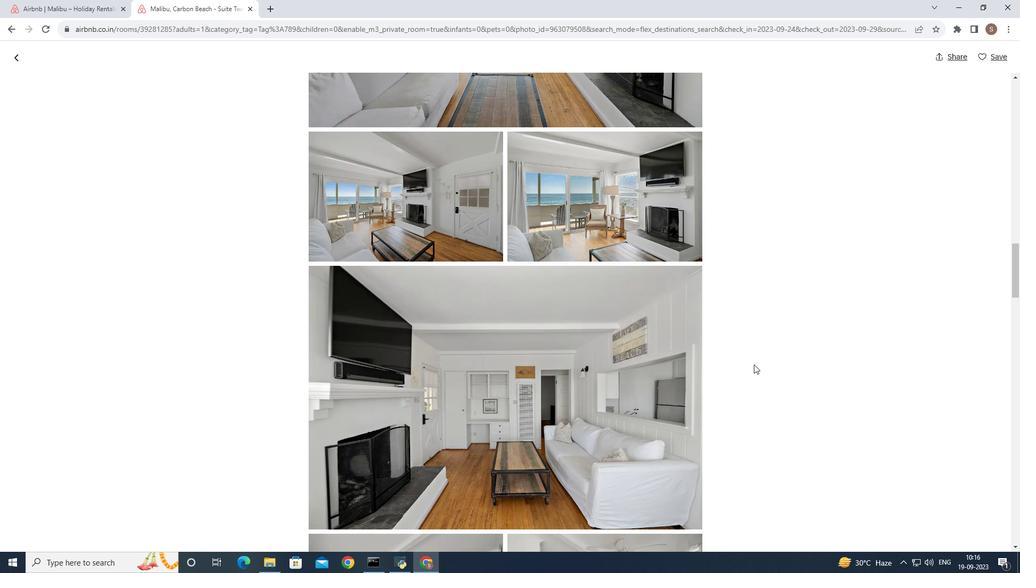 
Action: Mouse scrolled (754, 364) with delta (0, 0)
Screenshot: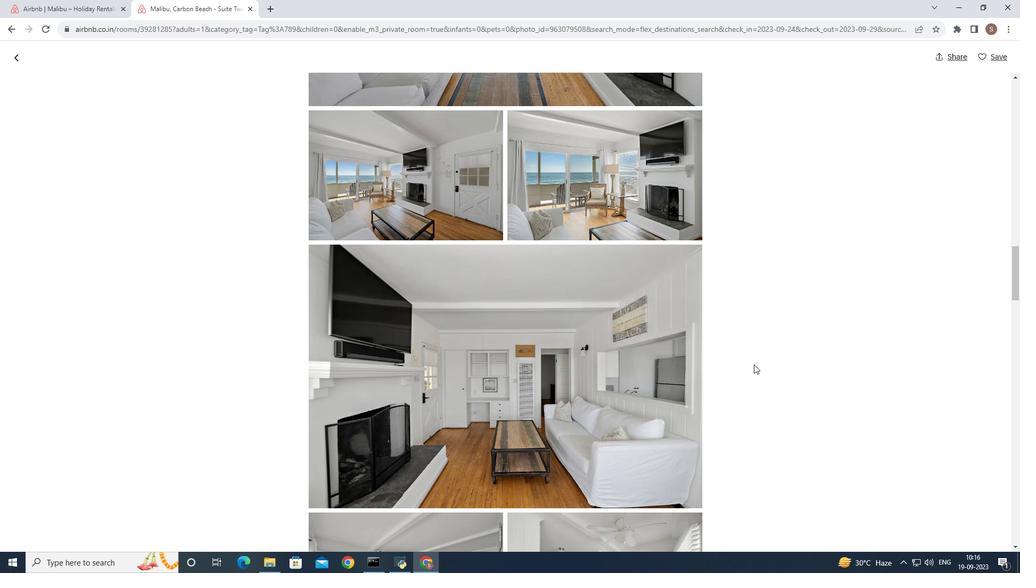 
Action: Mouse scrolled (754, 364) with delta (0, 0)
Screenshot: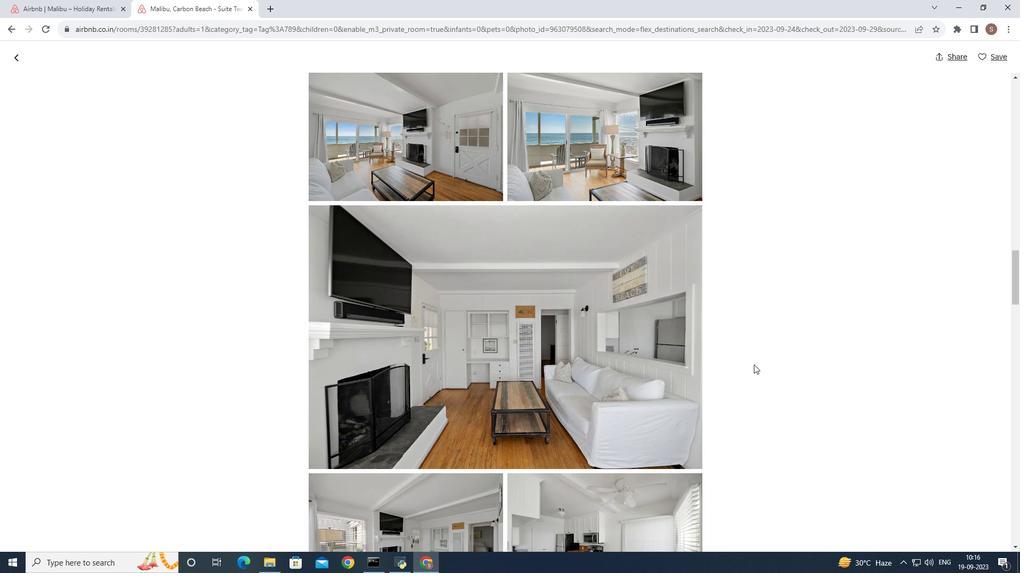
Action: Mouse scrolled (754, 364) with delta (0, 0)
Screenshot: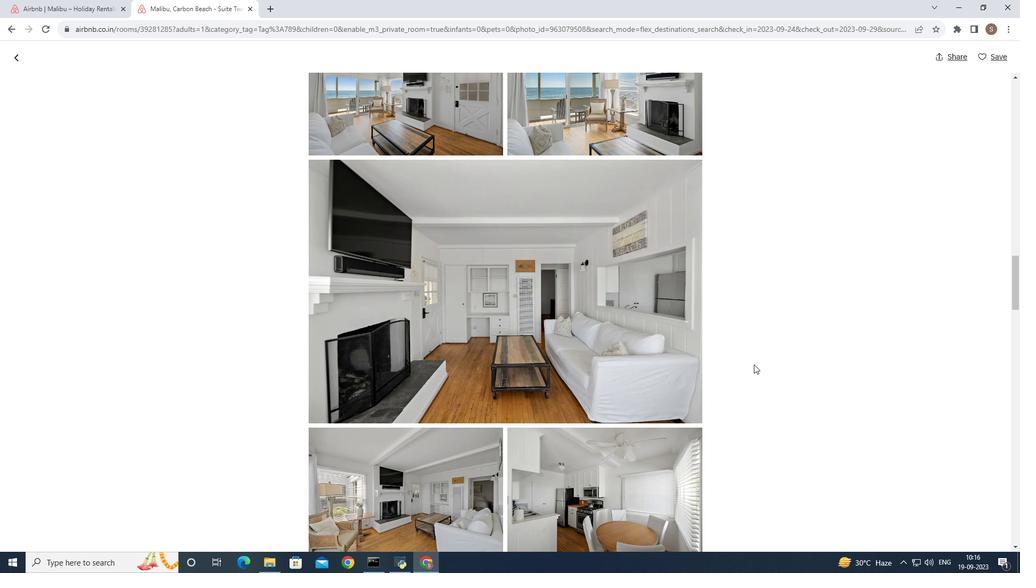 
Action: Mouse scrolled (754, 364) with delta (0, 0)
Screenshot: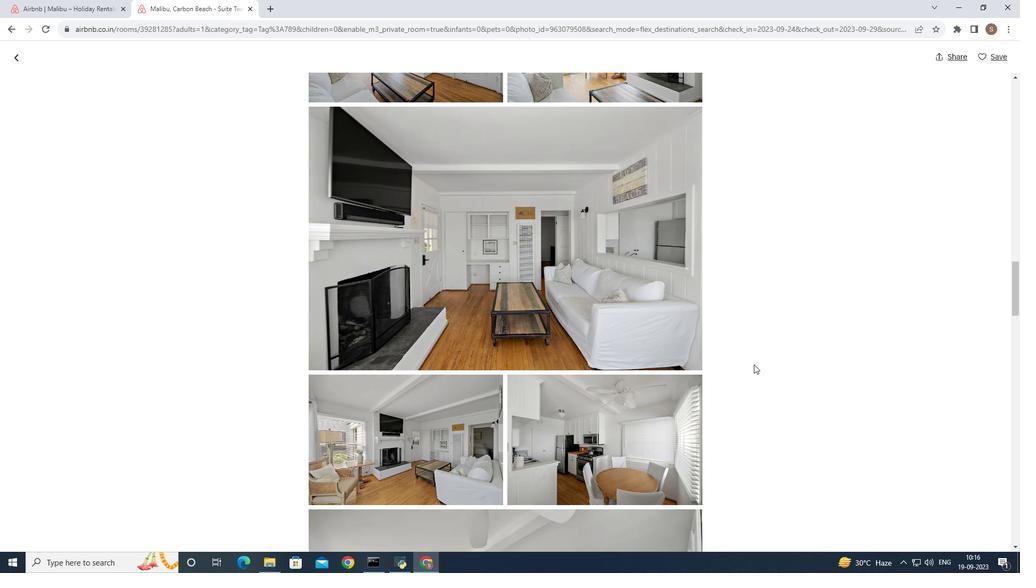 
Action: Mouse scrolled (754, 364) with delta (0, 0)
Screenshot: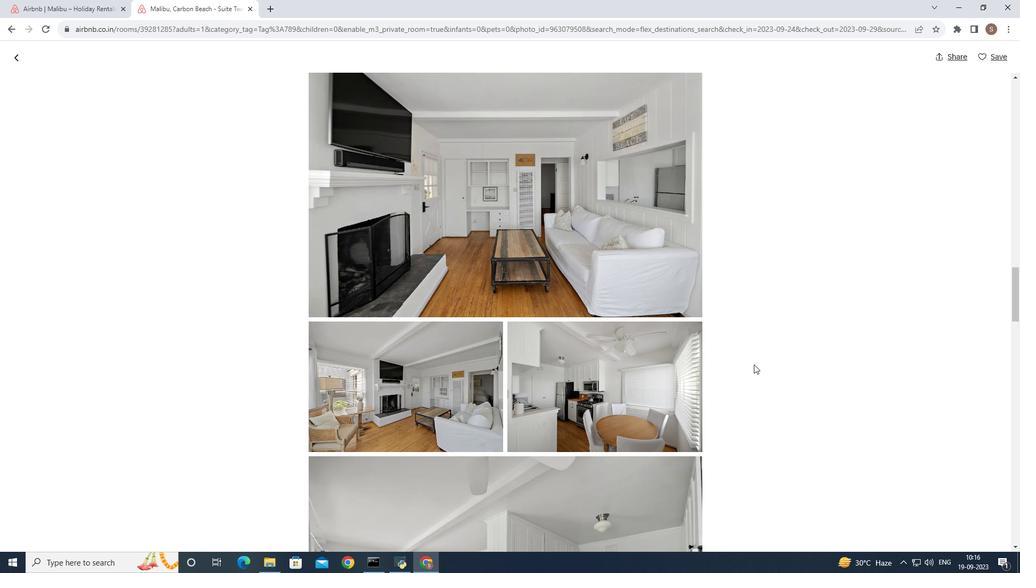
Action: Mouse scrolled (754, 364) with delta (0, 0)
Screenshot: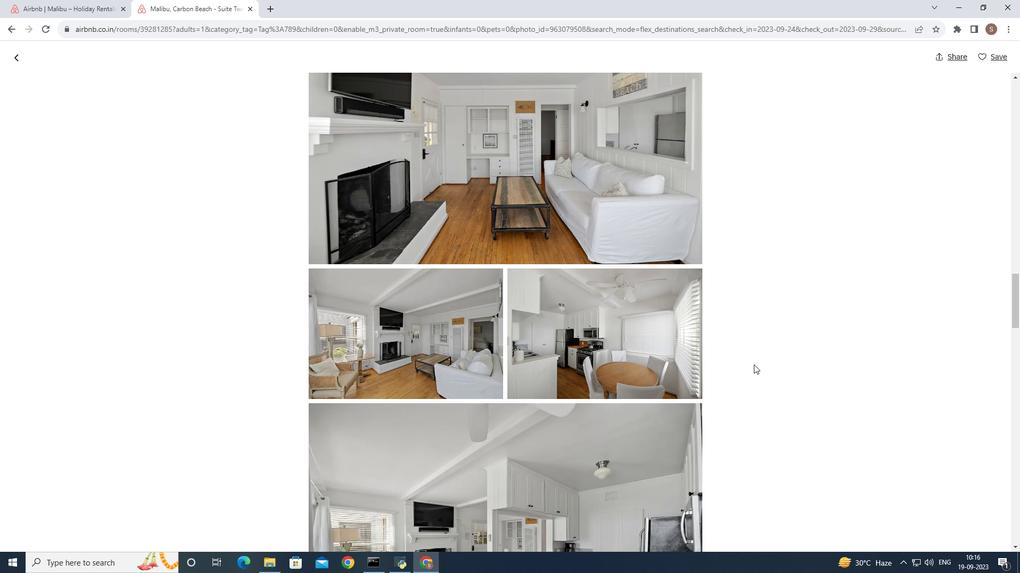 
Action: Mouse scrolled (754, 364) with delta (0, 0)
Screenshot: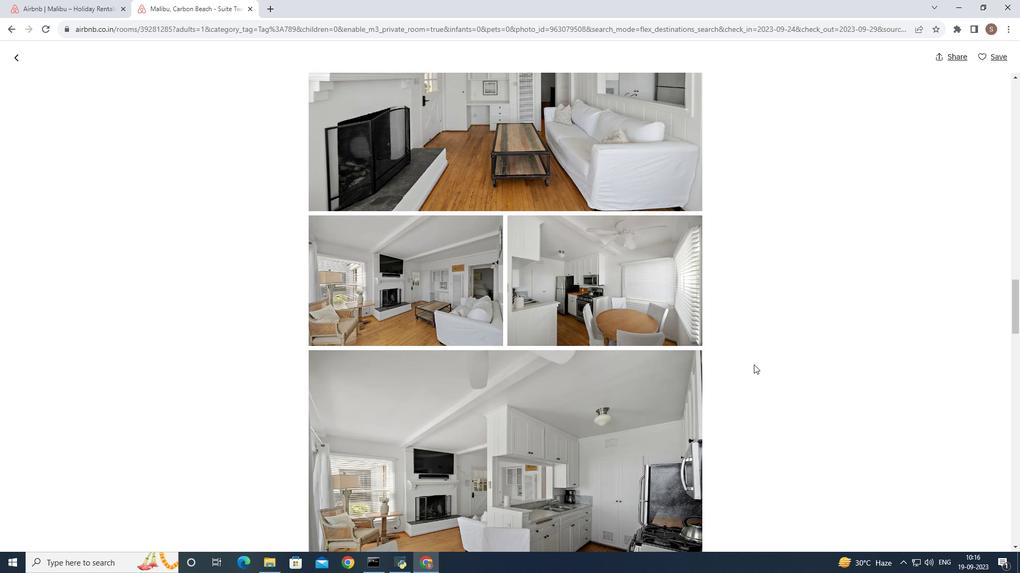 
Action: Mouse scrolled (754, 364) with delta (0, 0)
Screenshot: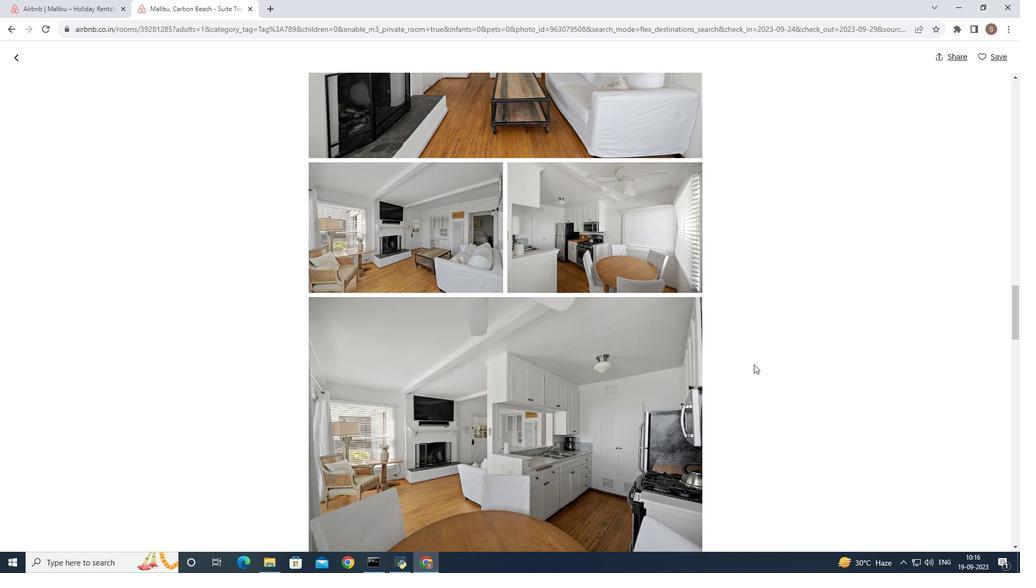 
Action: Mouse scrolled (754, 364) with delta (0, 0)
Screenshot: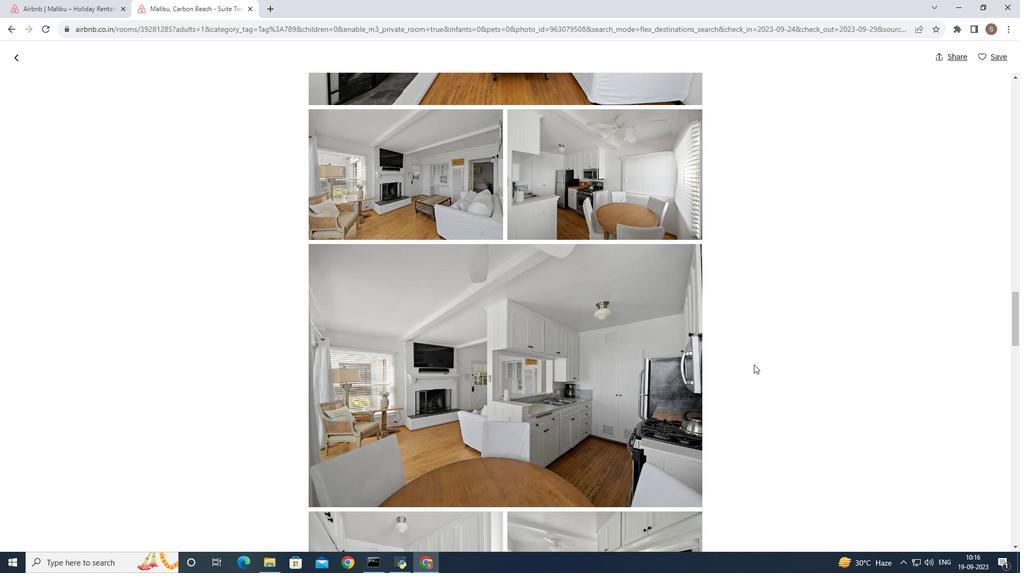
Action: Mouse scrolled (754, 364) with delta (0, 0)
Screenshot: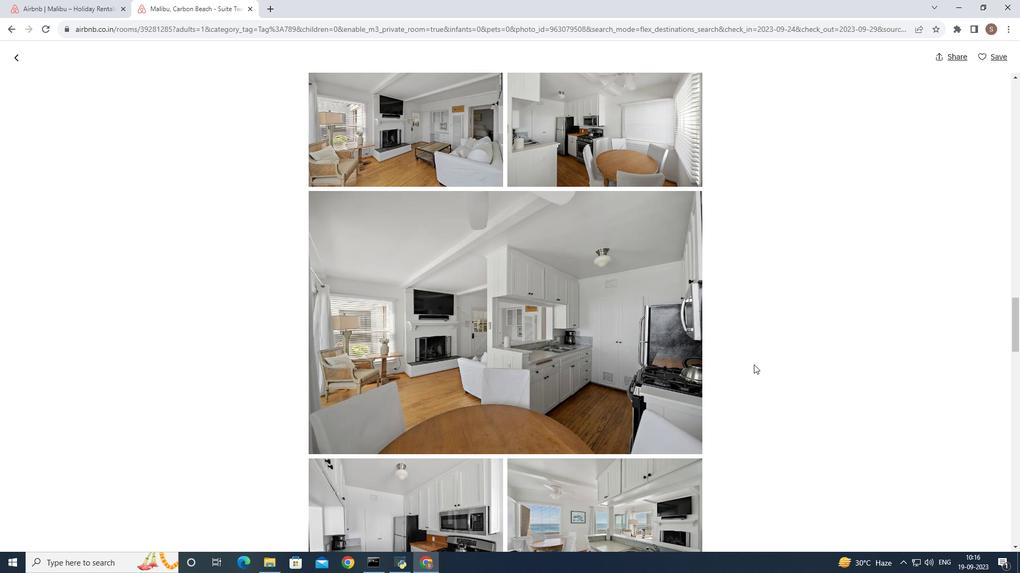 
Action: Mouse scrolled (754, 364) with delta (0, 0)
Screenshot: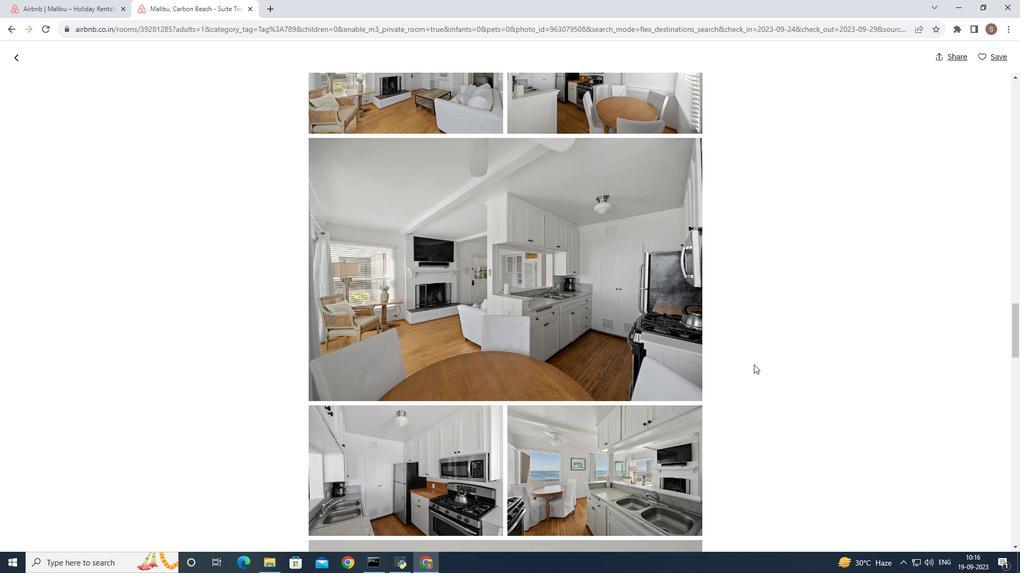 
Action: Mouse scrolled (754, 364) with delta (0, 0)
Screenshot: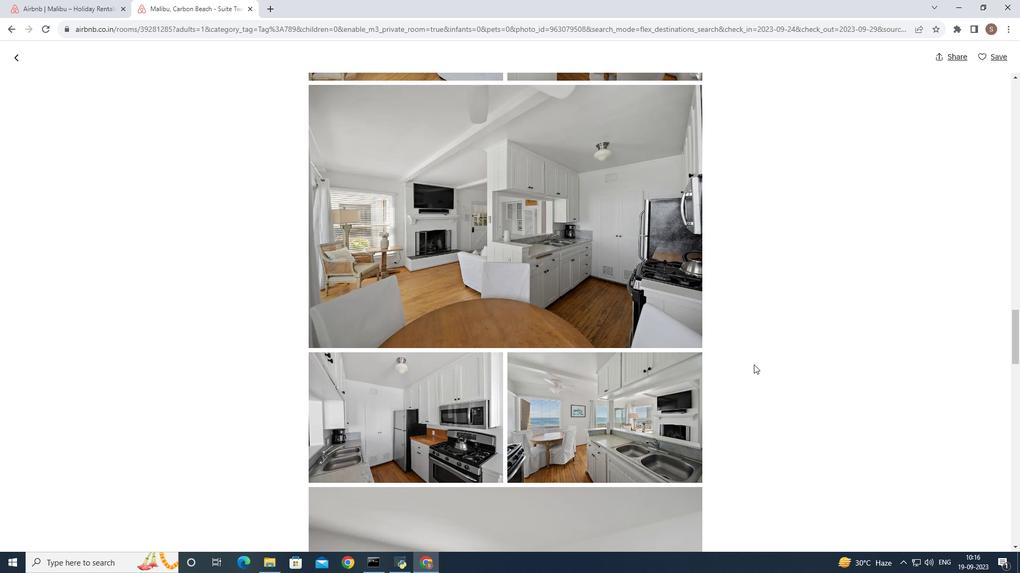 
Action: Mouse scrolled (754, 364) with delta (0, 0)
Screenshot: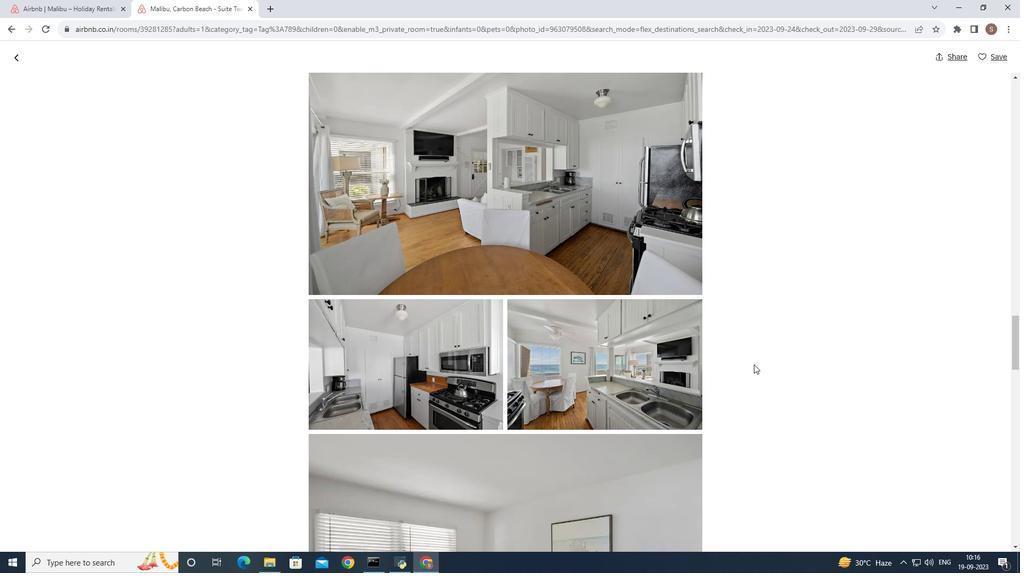
Action: Mouse scrolled (754, 364) with delta (0, 0)
Screenshot: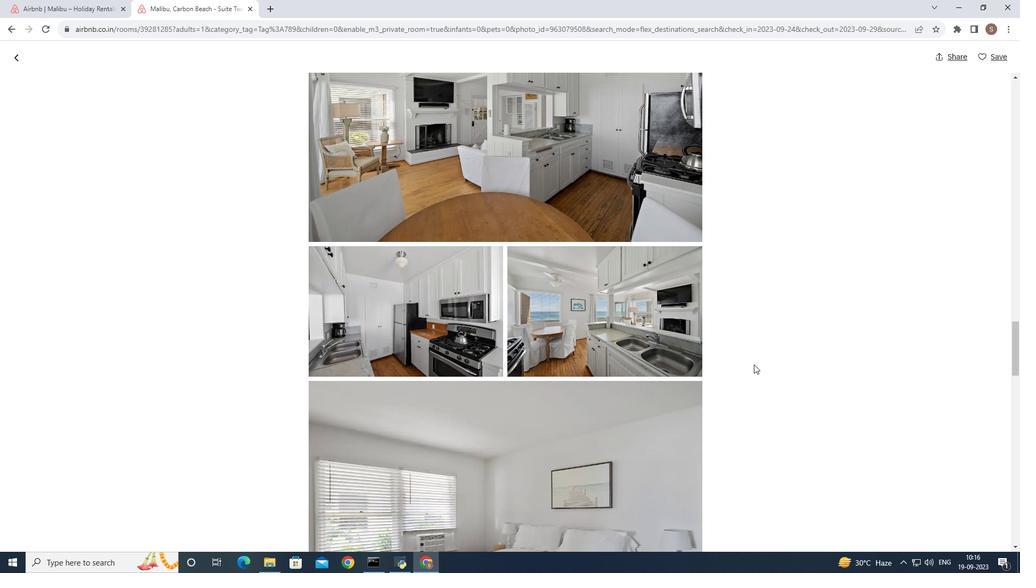 
Action: Mouse scrolled (754, 364) with delta (0, 0)
Screenshot: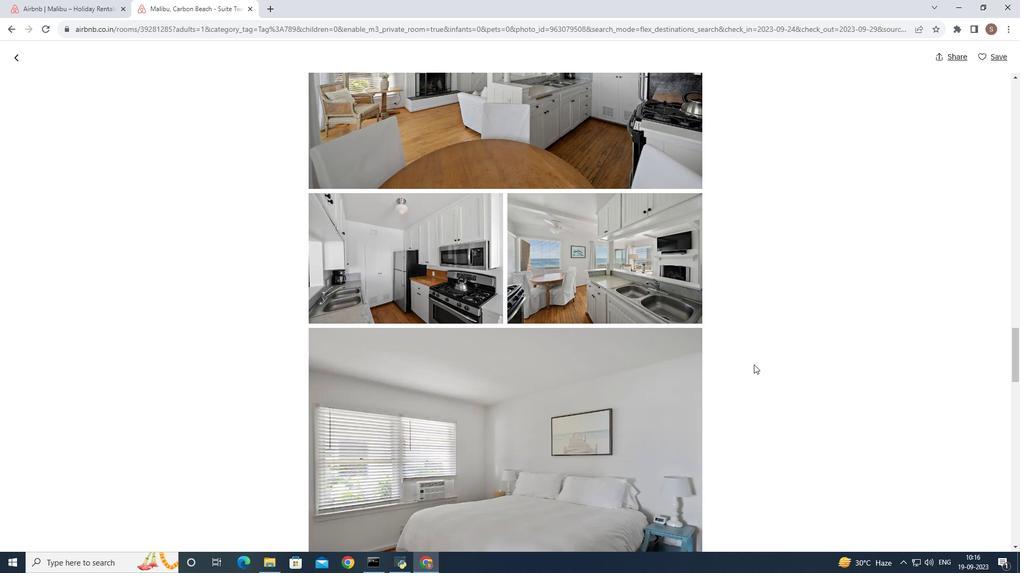 
Action: Mouse scrolled (754, 364) with delta (0, 0)
Screenshot: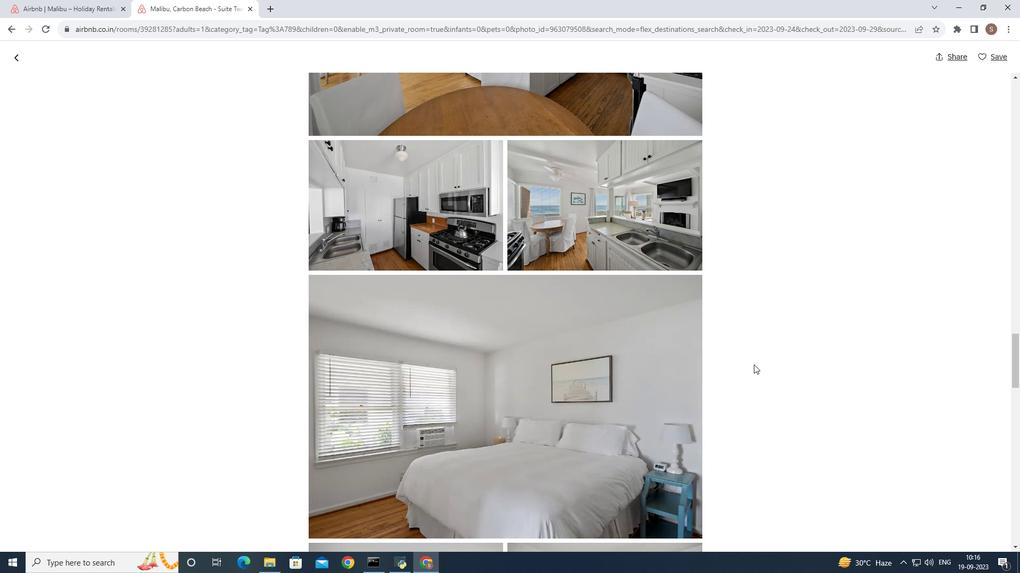 
Action: Mouse scrolled (754, 364) with delta (0, 0)
Screenshot: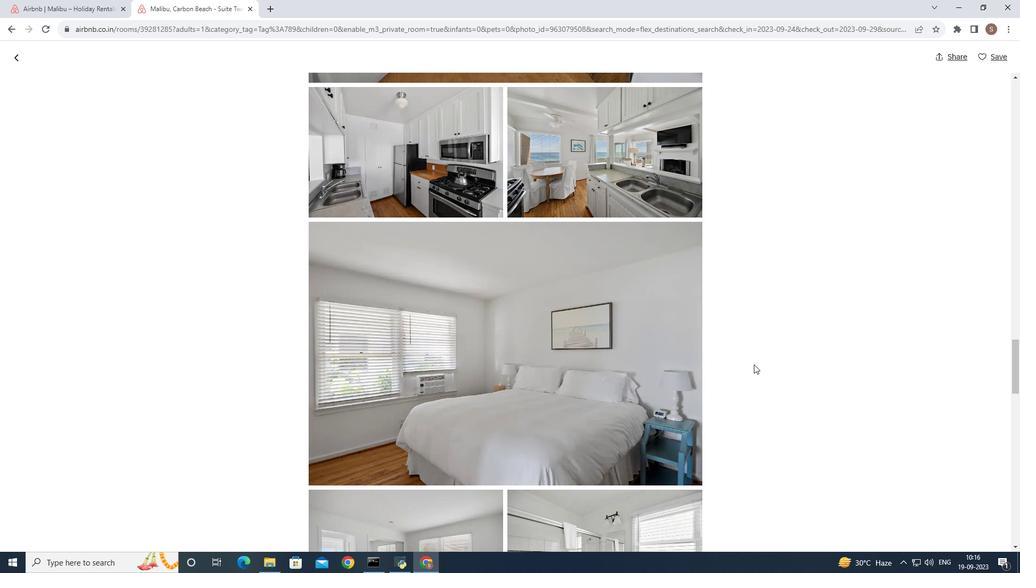
Action: Mouse scrolled (754, 364) with delta (0, 0)
Screenshot: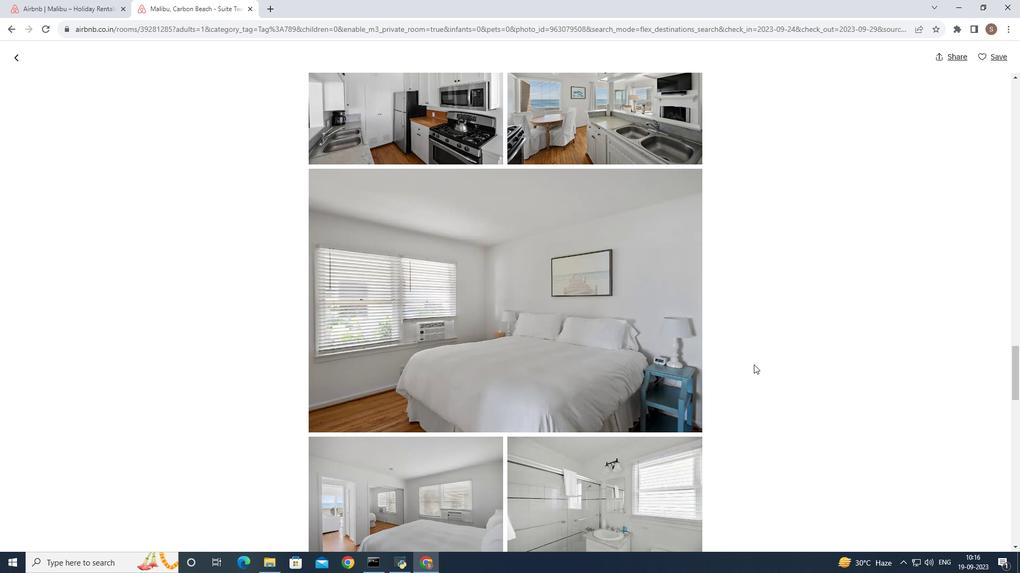 
Action: Mouse scrolled (754, 364) with delta (0, 0)
Screenshot: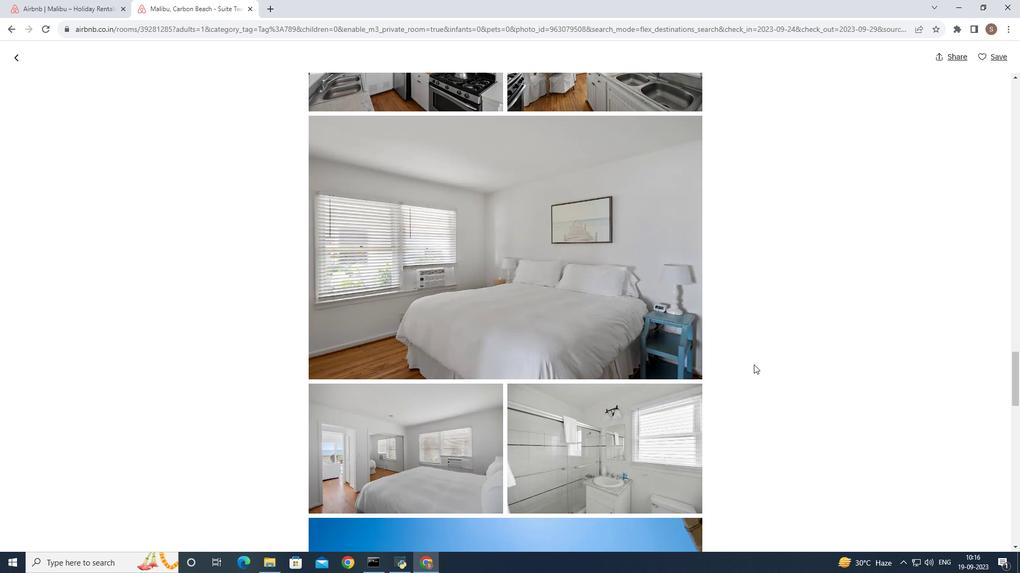 
Action: Mouse scrolled (754, 364) with delta (0, 0)
Screenshot: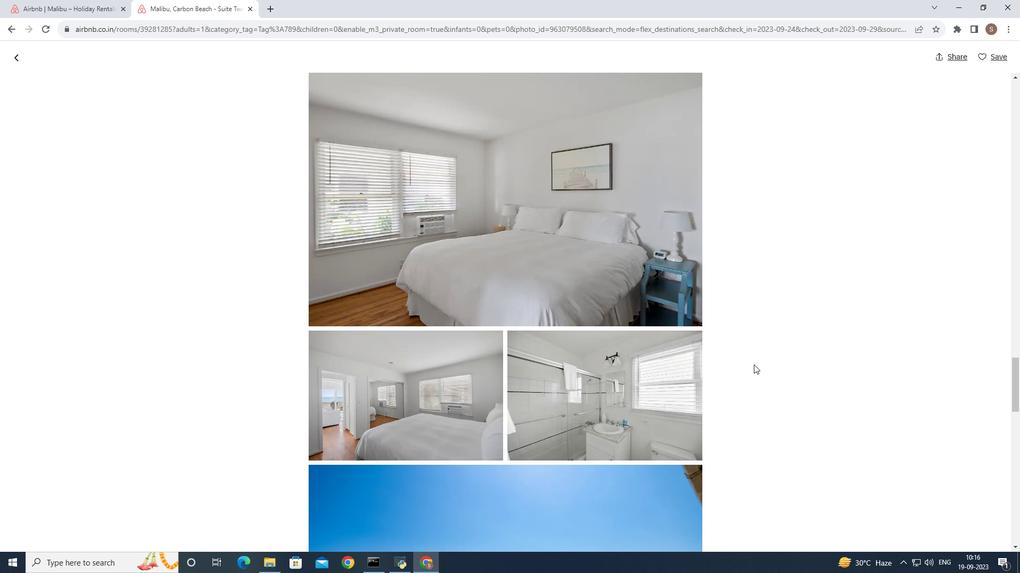 
Action: Mouse scrolled (754, 364) with delta (0, 0)
Screenshot: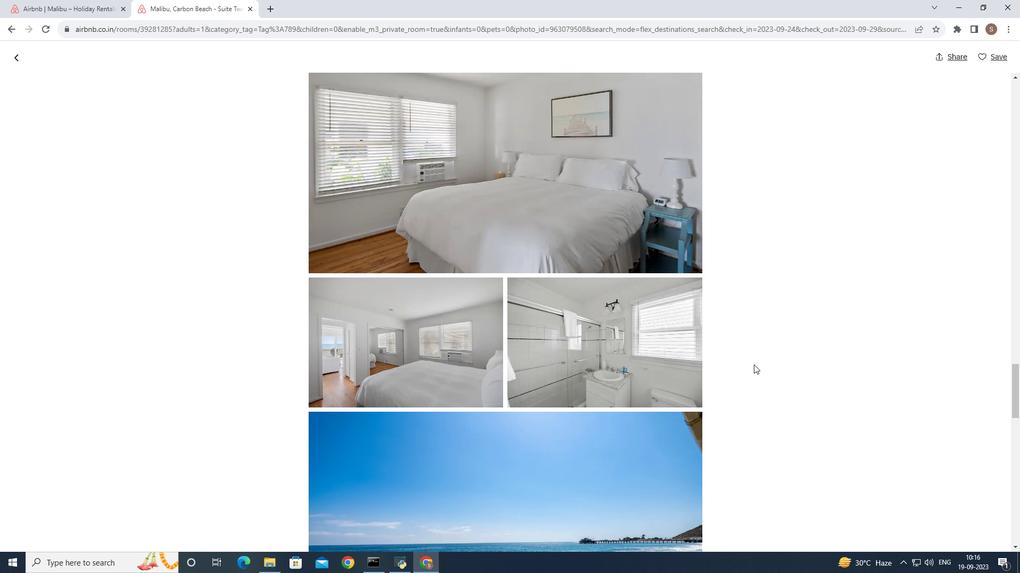 
Action: Mouse scrolled (754, 364) with delta (0, 0)
Screenshot: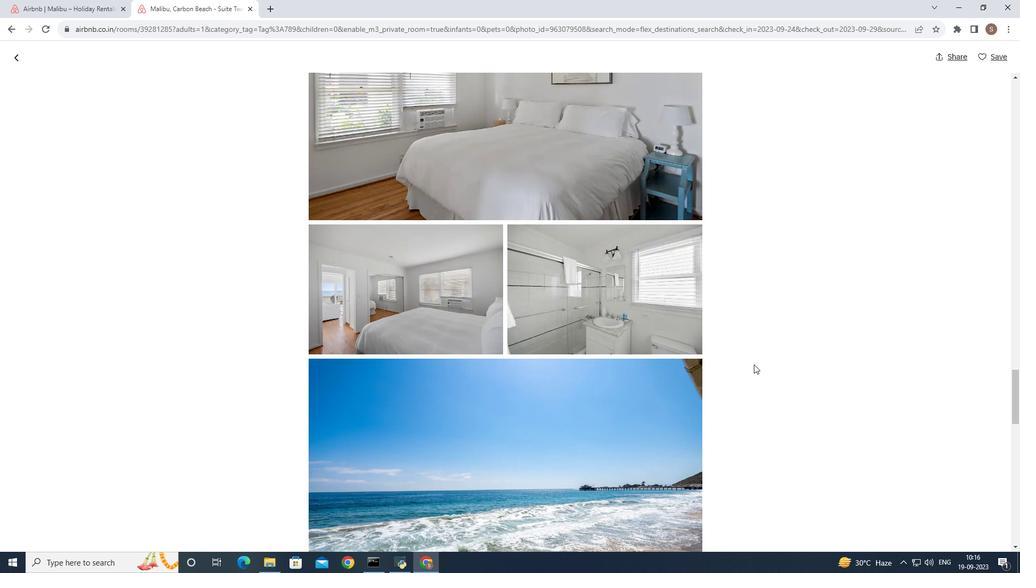 
Action: Mouse scrolled (754, 364) with delta (0, 0)
Screenshot: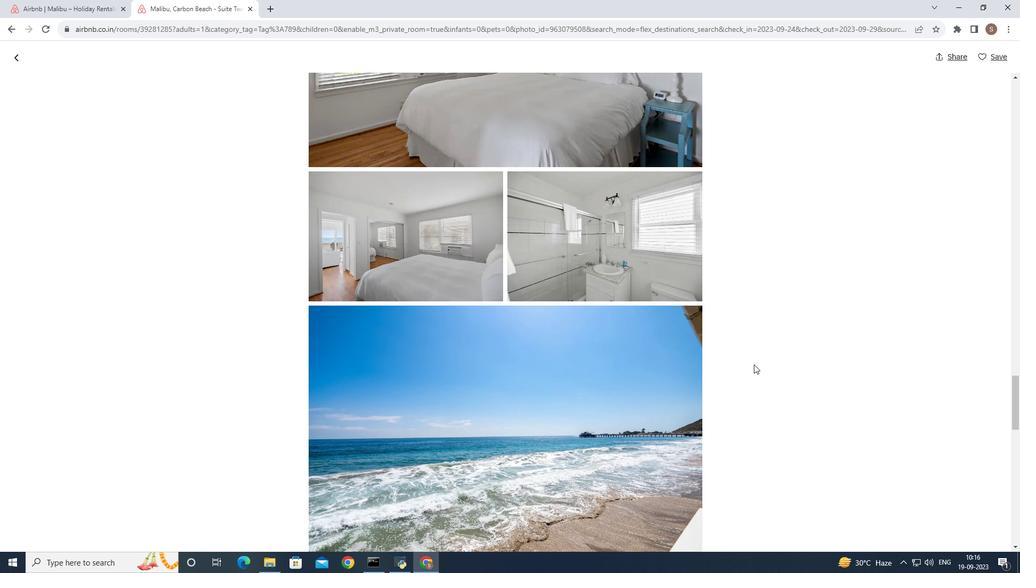 
Action: Mouse scrolled (754, 364) with delta (0, 0)
Screenshot: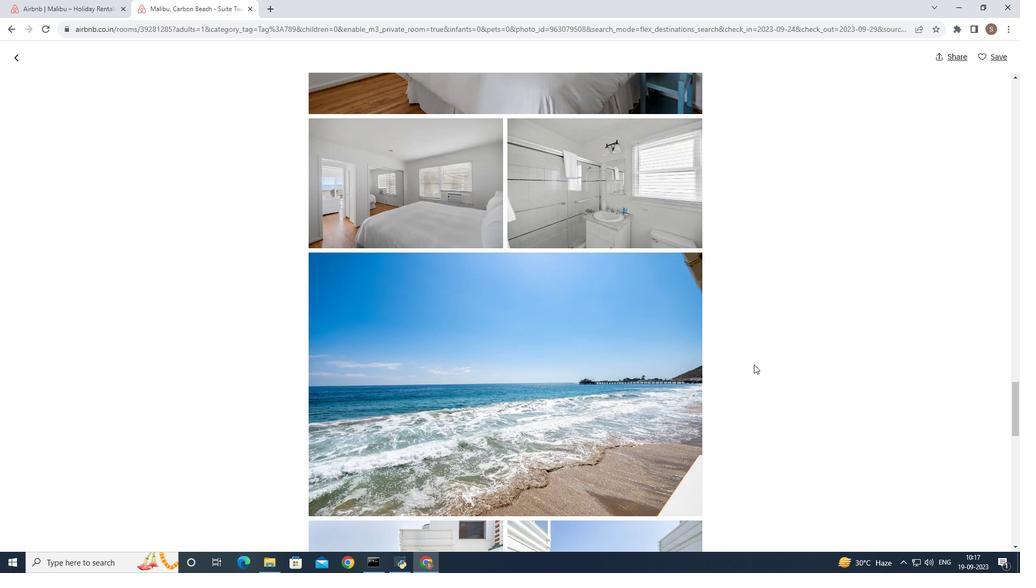 
Action: Mouse scrolled (754, 364) with delta (0, 0)
Screenshot: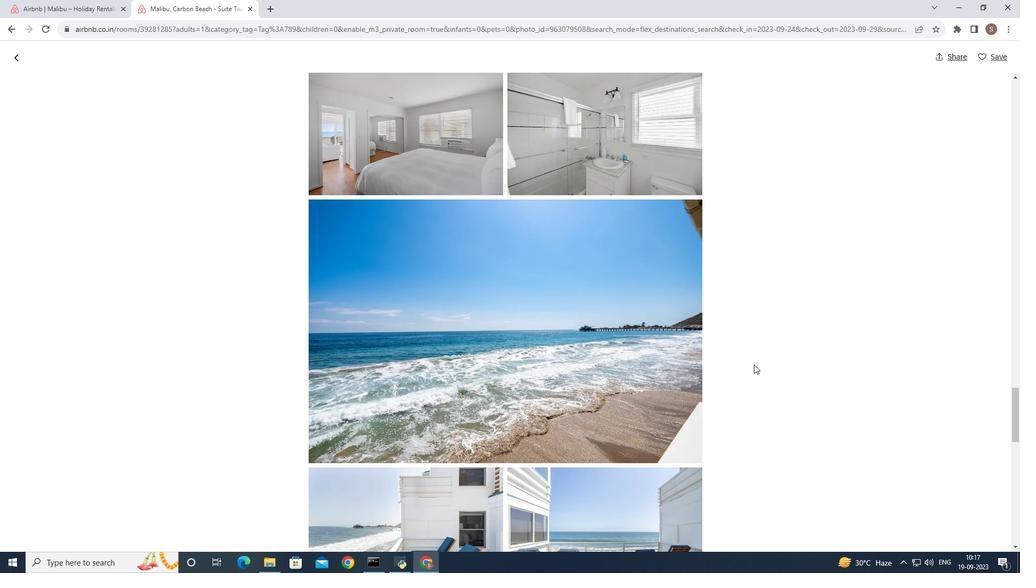 
Action: Mouse scrolled (754, 364) with delta (0, 0)
Screenshot: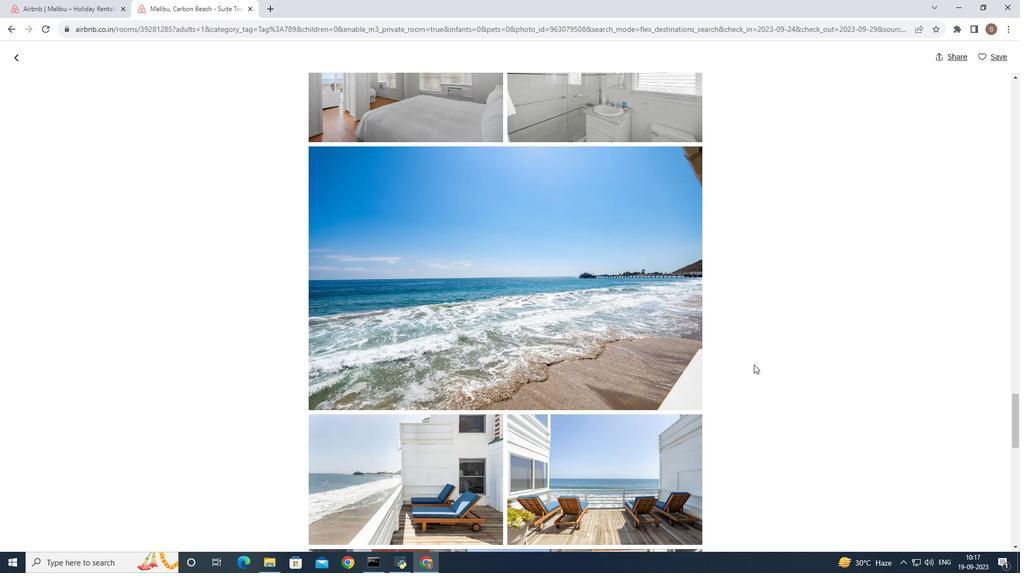 
Action: Mouse scrolled (754, 364) with delta (0, 0)
Screenshot: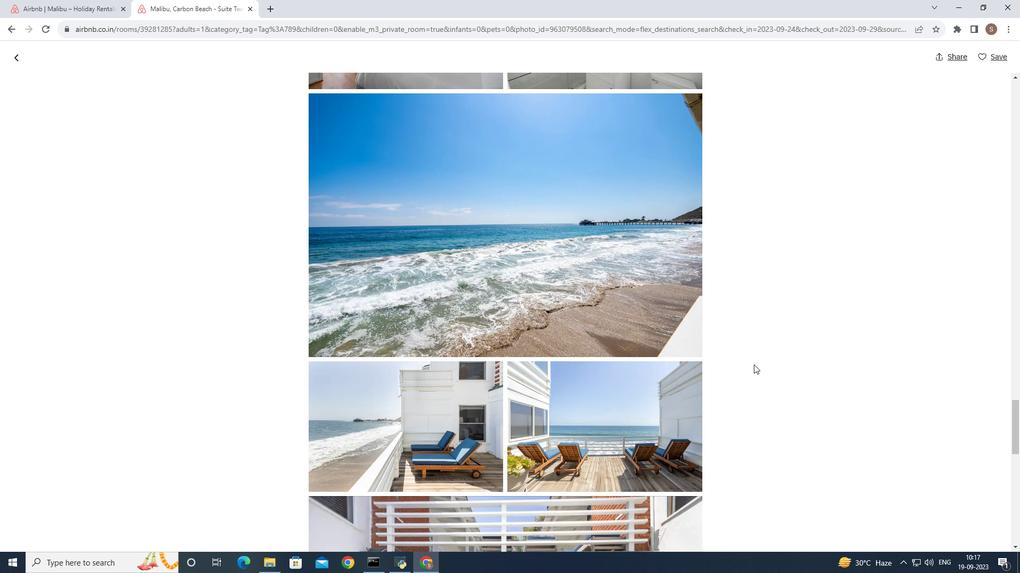 
Action: Mouse scrolled (754, 364) with delta (0, 0)
Screenshot: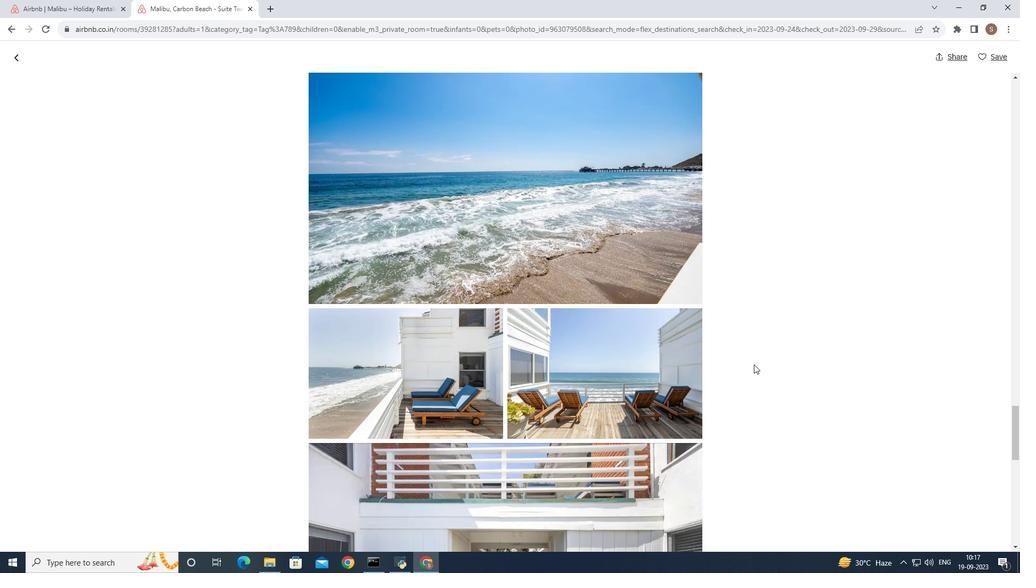 
Action: Mouse scrolled (754, 364) with delta (0, 0)
Screenshot: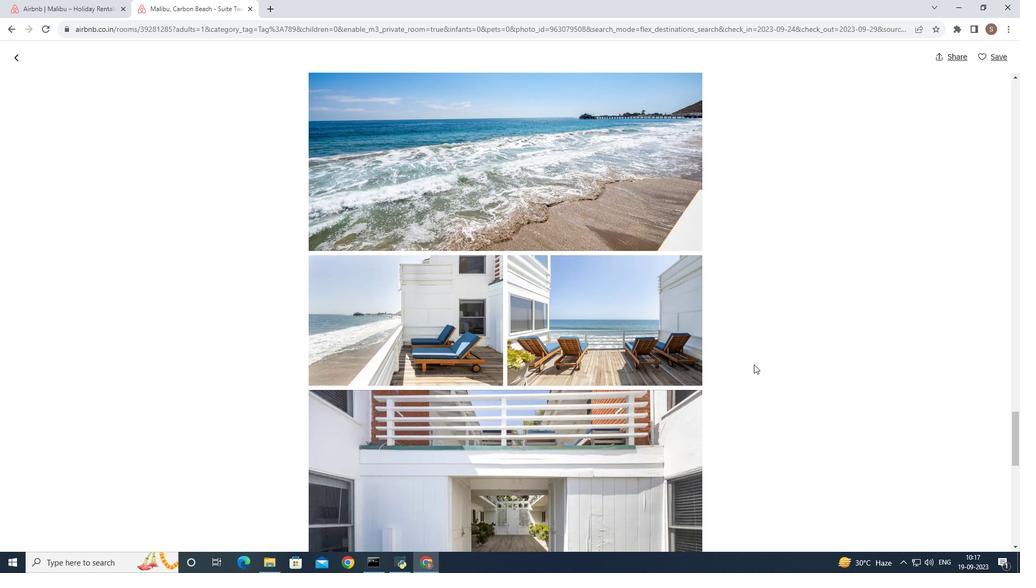 
Action: Mouse scrolled (754, 364) with delta (0, 0)
Screenshot: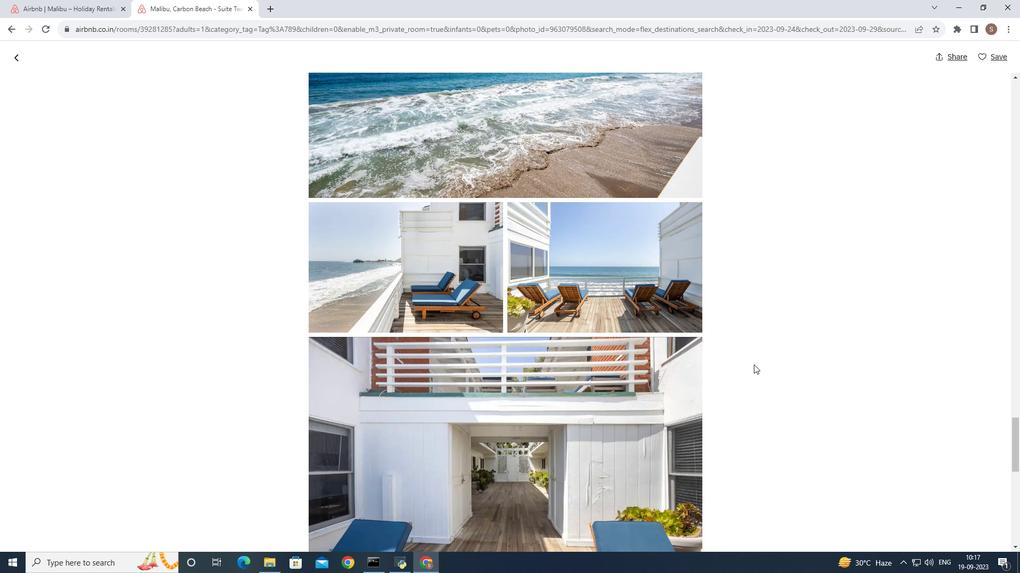 
Action: Mouse scrolled (754, 364) with delta (0, 0)
Screenshot: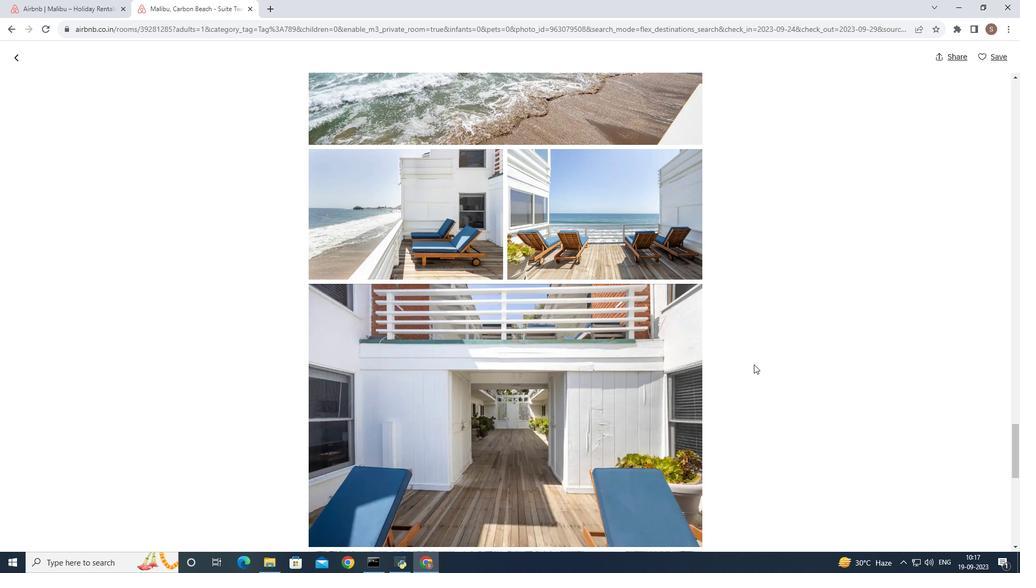 
Action: Mouse scrolled (754, 364) with delta (0, 0)
Screenshot: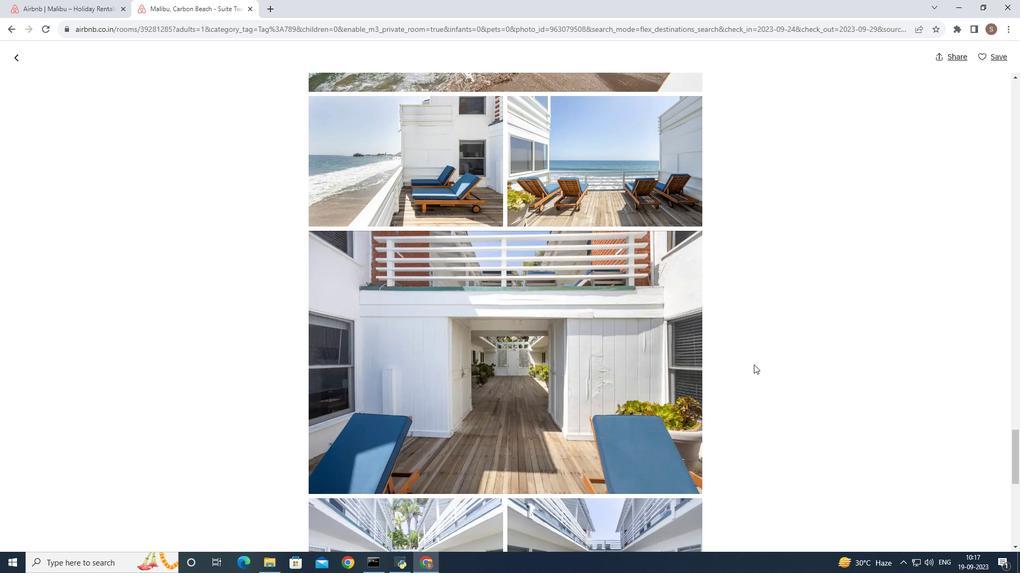 
Action: Mouse scrolled (754, 364) with delta (0, 0)
Screenshot: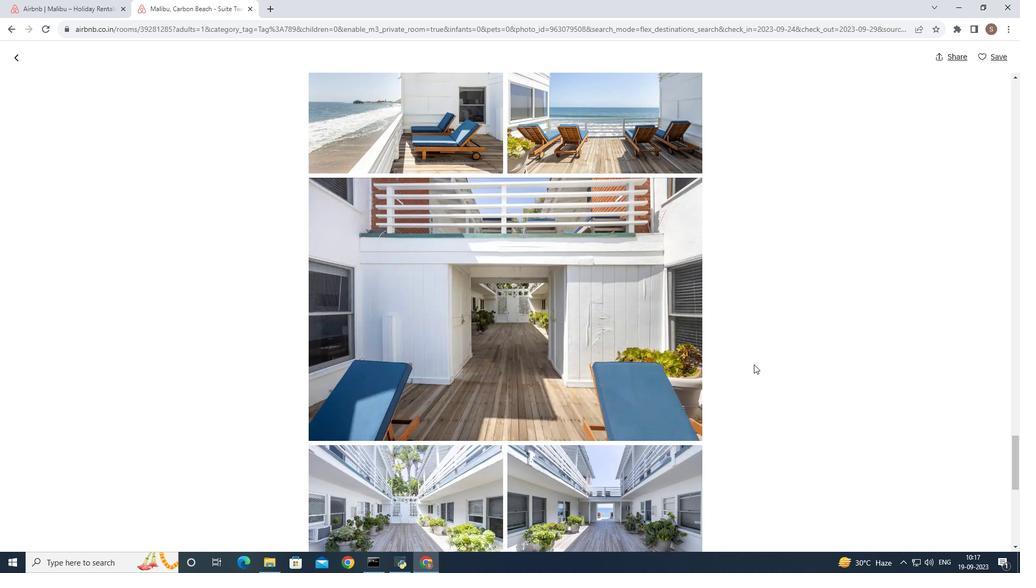 
Action: Mouse scrolled (754, 364) with delta (0, 0)
Screenshot: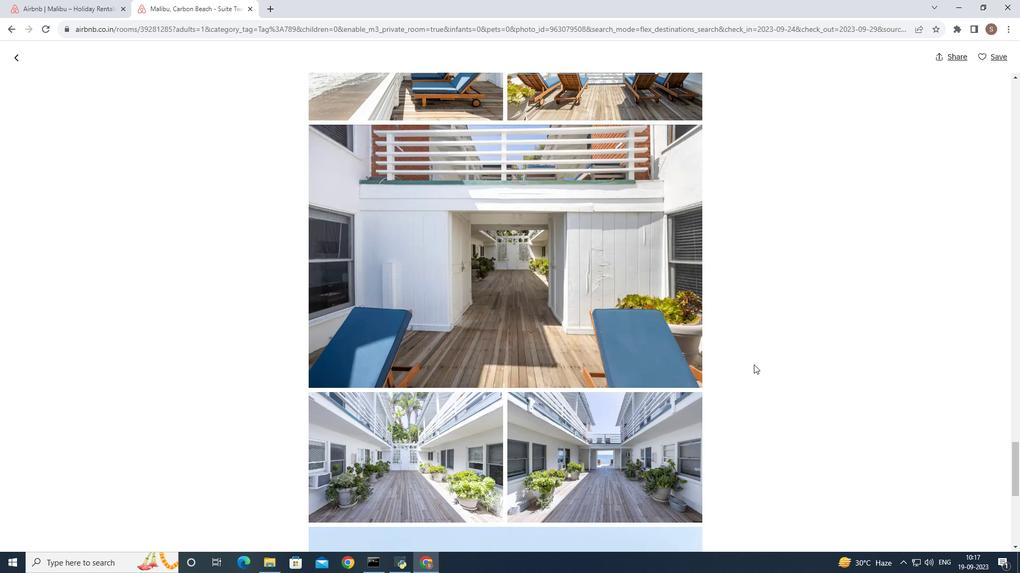
Action: Mouse scrolled (754, 364) with delta (0, 0)
Screenshot: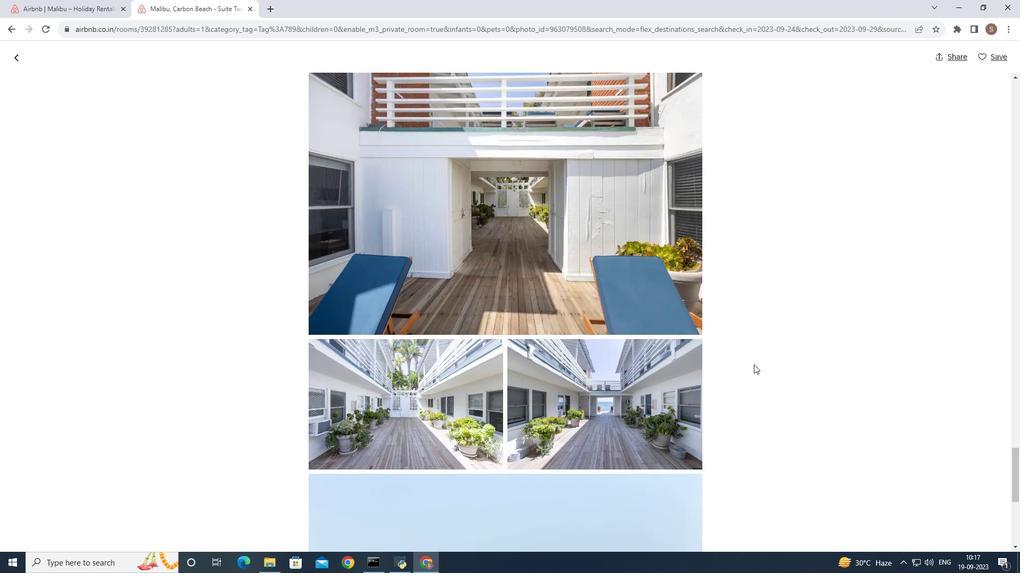 
Action: Mouse scrolled (754, 364) with delta (0, 0)
Screenshot: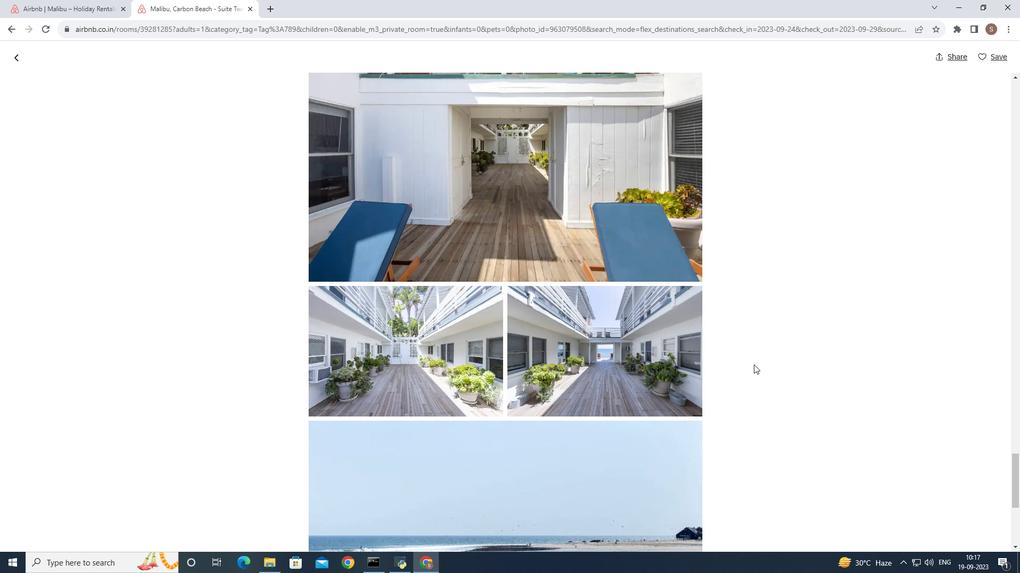 
Action: Mouse scrolled (754, 364) with delta (0, 0)
Screenshot: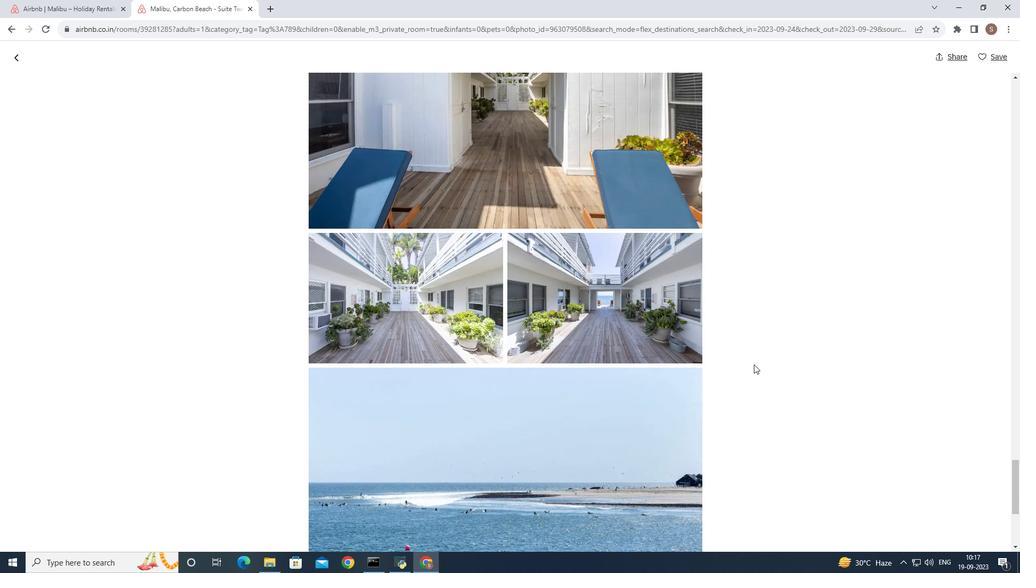 
Action: Mouse scrolled (754, 364) with delta (0, 0)
Screenshot: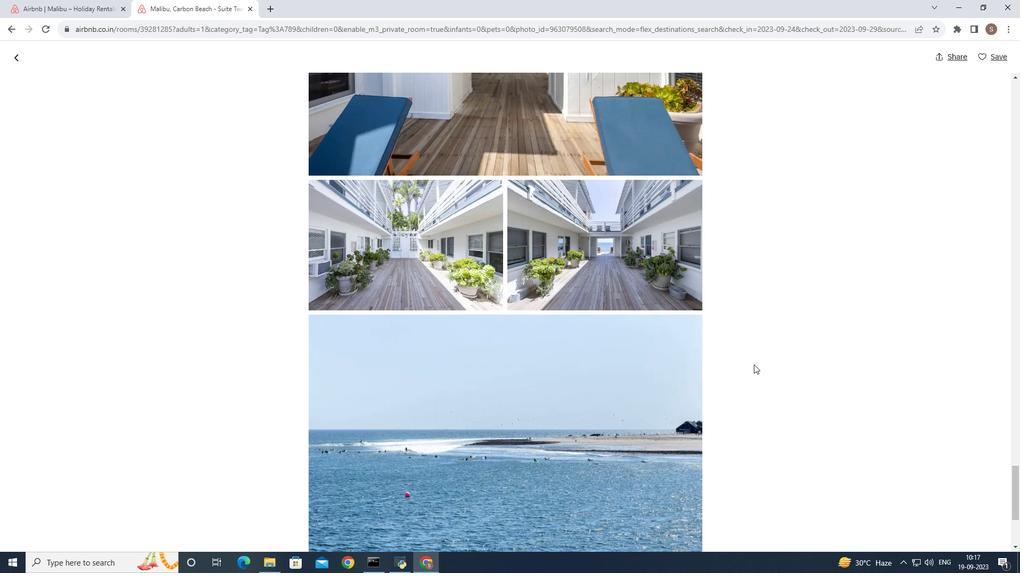 
Action: Mouse scrolled (754, 364) with delta (0, 0)
Screenshot: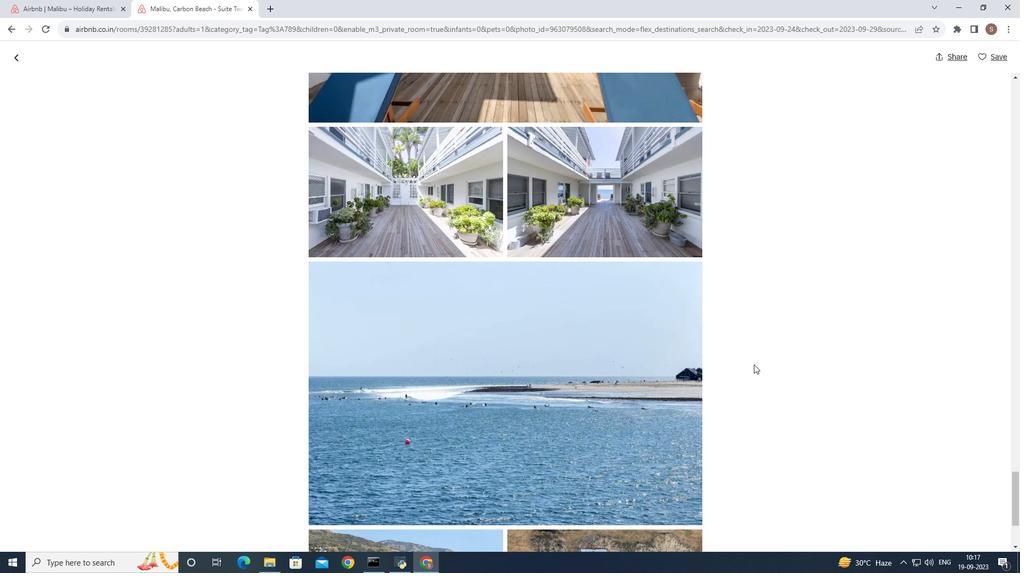 
Action: Mouse scrolled (754, 364) with delta (0, 0)
Screenshot: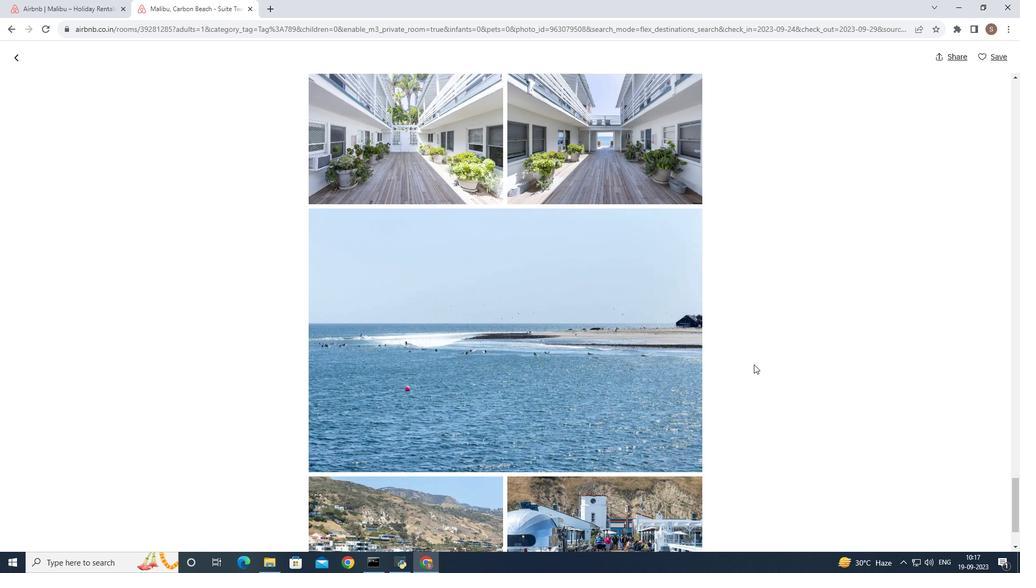 
Action: Mouse scrolled (754, 364) with delta (0, 0)
Screenshot: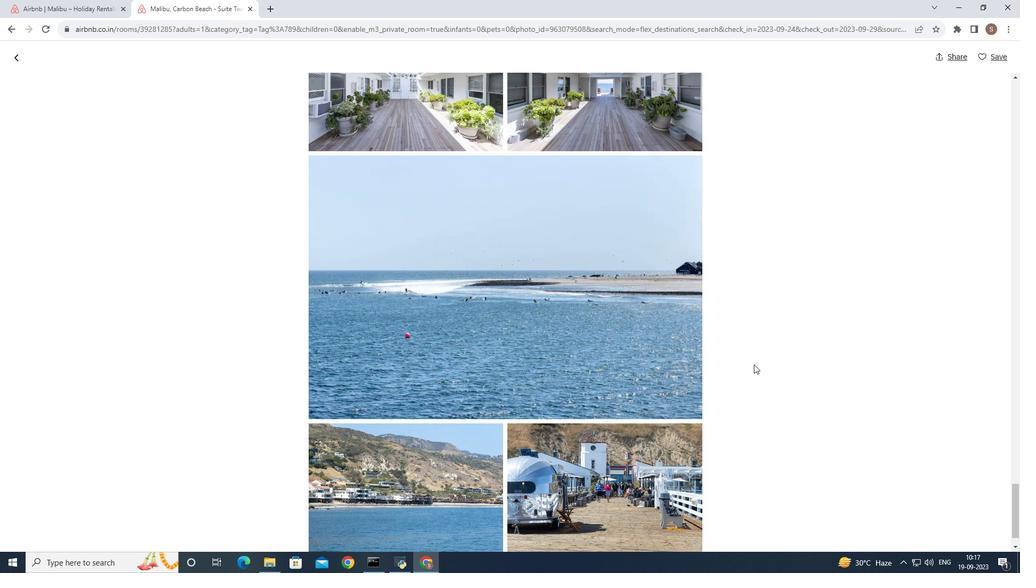 
Action: Mouse scrolled (754, 364) with delta (0, 0)
Screenshot: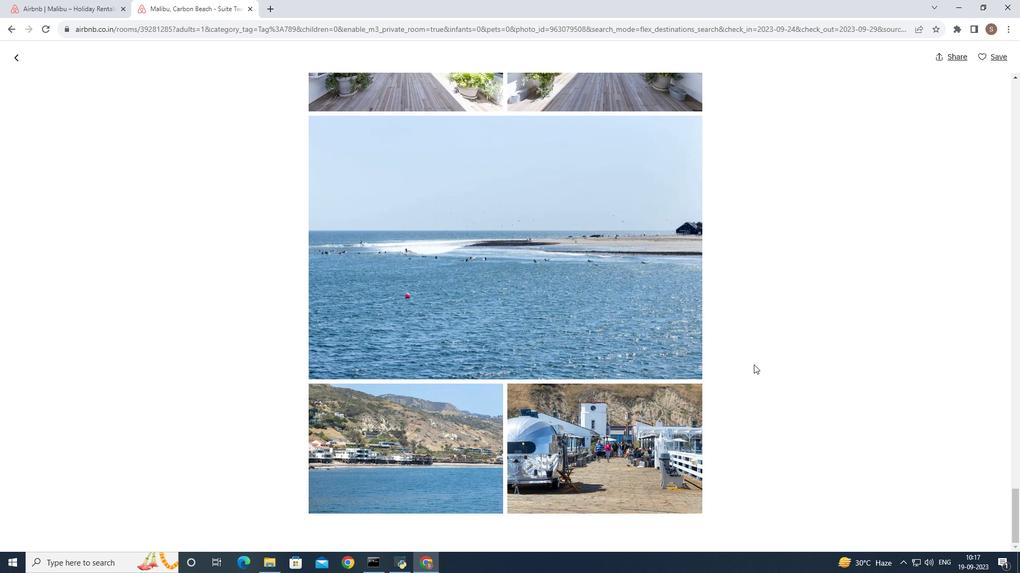 
Action: Mouse moved to (753, 365)
Screenshot: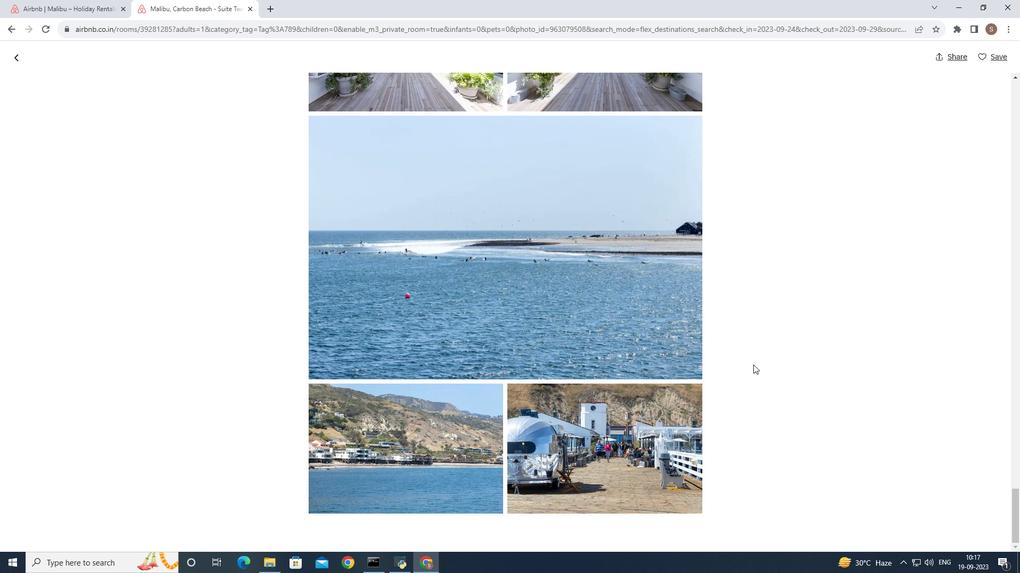 
Action: Mouse scrolled (753, 364) with delta (0, 0)
Screenshot: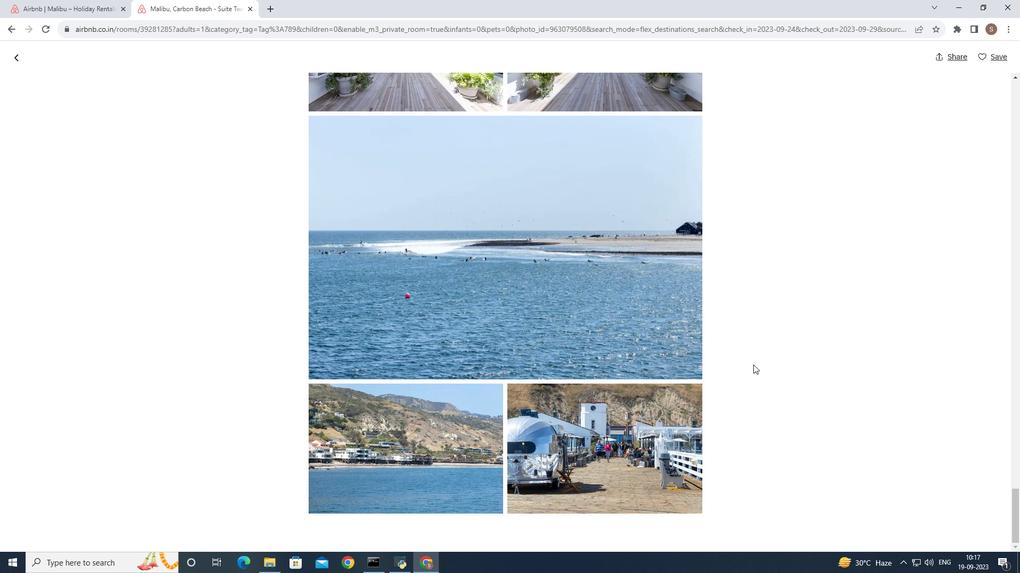 
Action: Mouse scrolled (753, 364) with delta (0, 0)
Screenshot: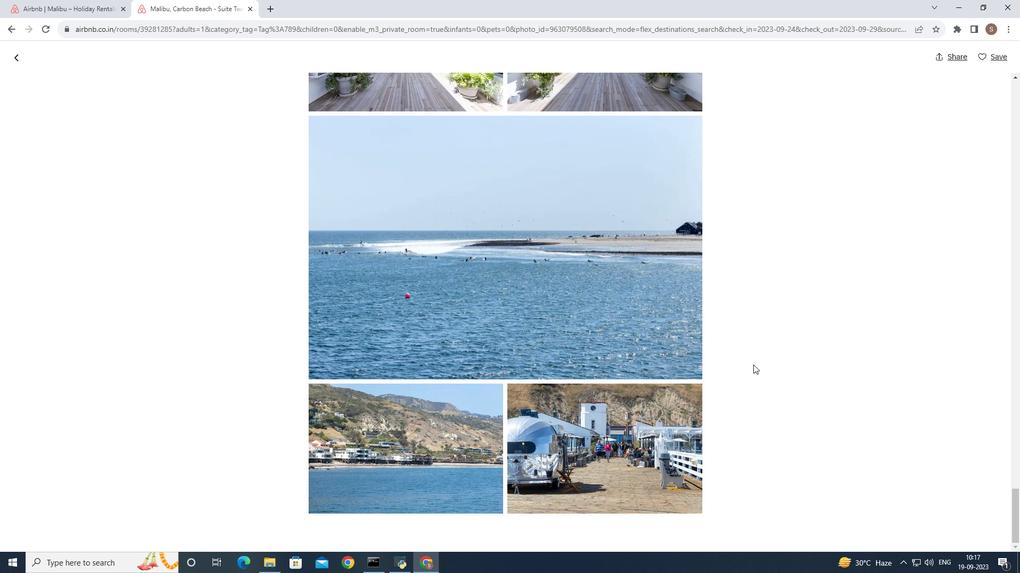 
Action: Mouse scrolled (753, 364) with delta (0, 0)
Screenshot: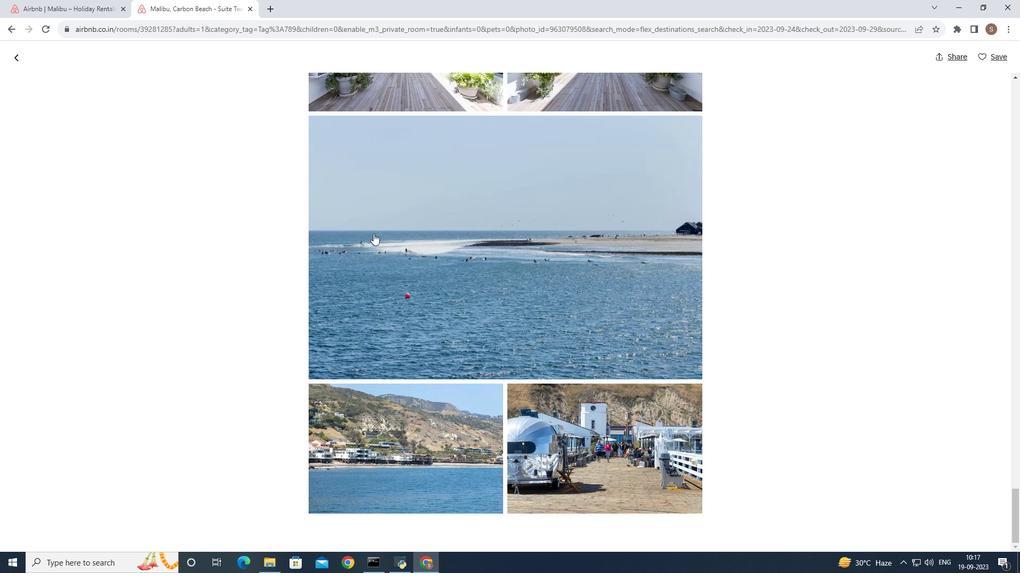 
Action: Mouse moved to (428, 244)
Screenshot: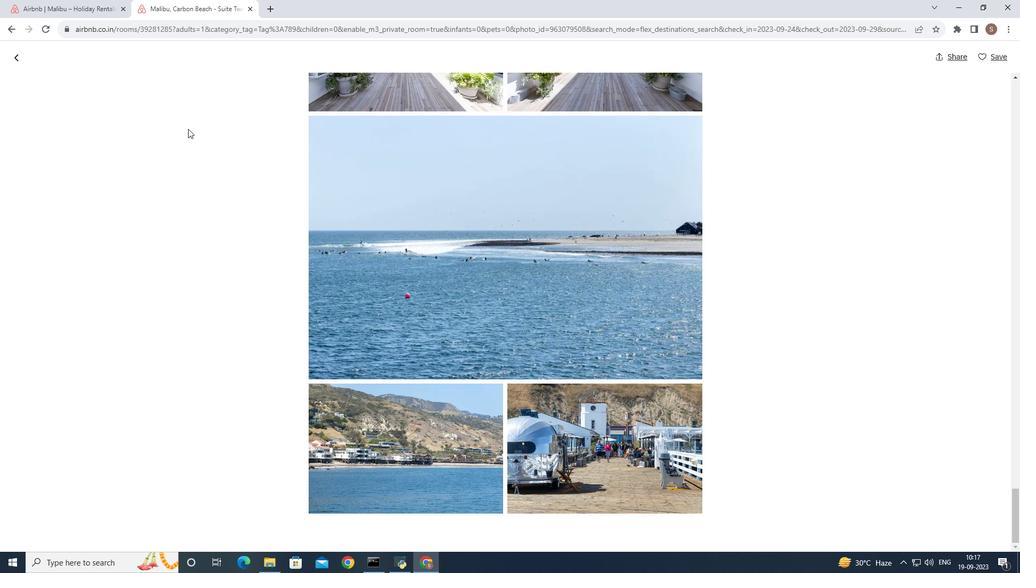 
Action: Mouse scrolled (428, 243) with delta (0, 0)
Screenshot: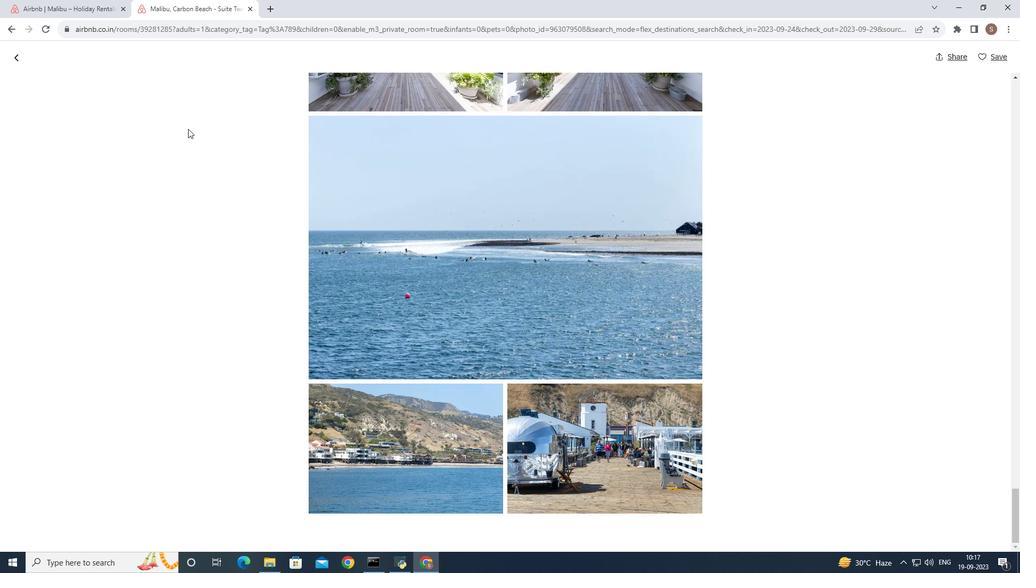 
Action: Mouse moved to (440, 264)
Screenshot: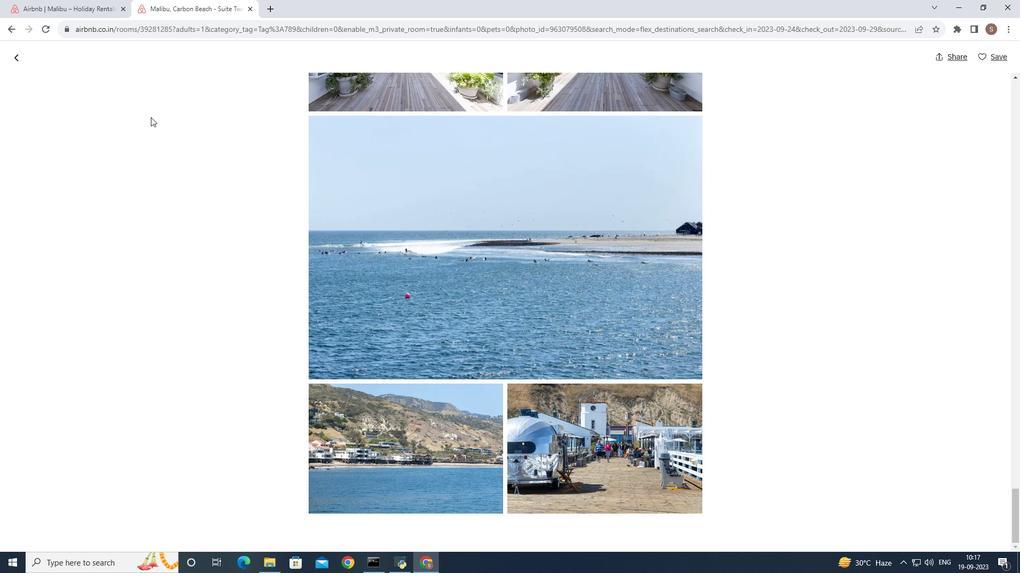 
Action: Mouse scrolled (440, 264) with delta (0, 0)
Screenshot: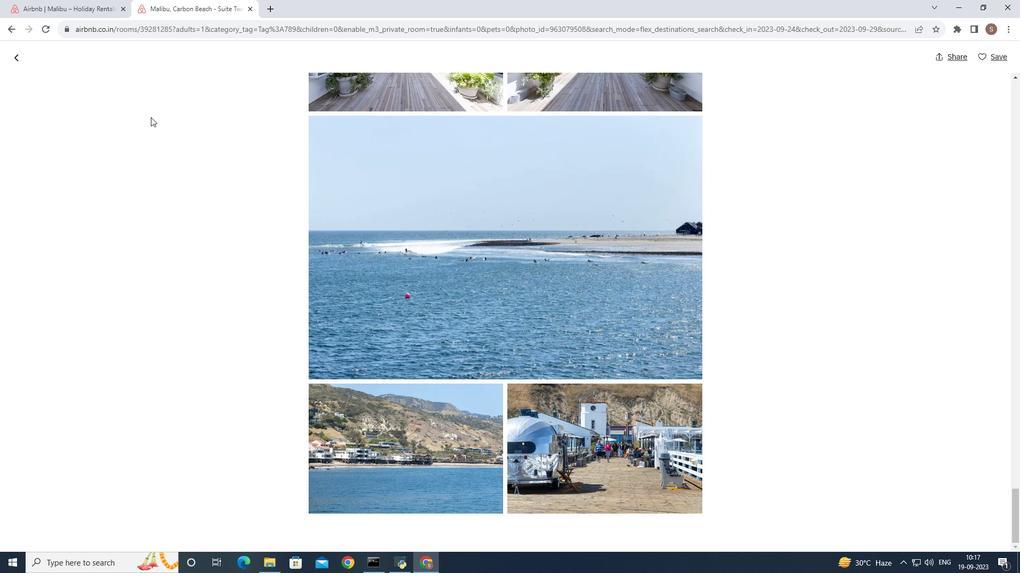 
Action: Mouse moved to (14, 57)
Screenshot: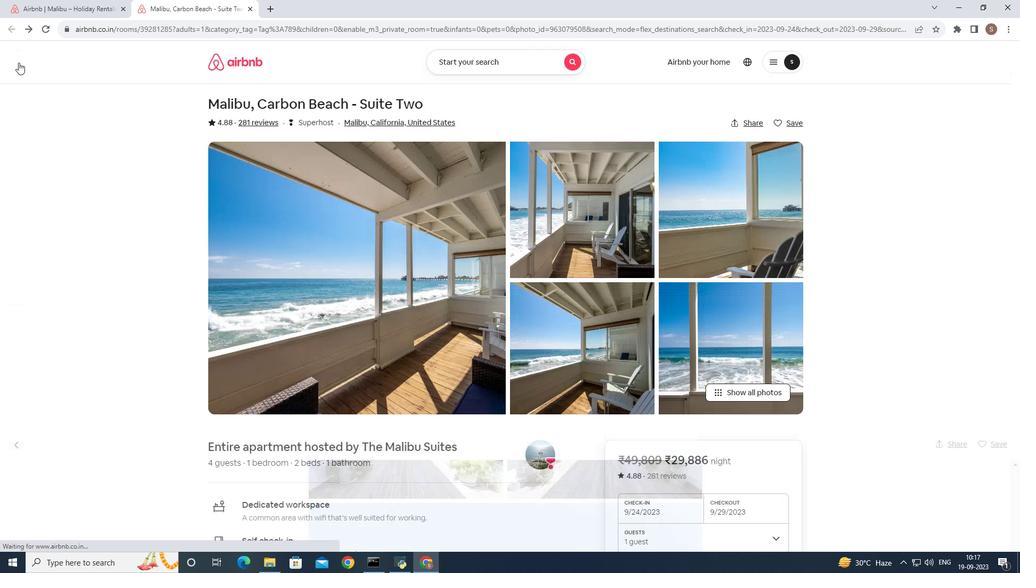 
Action: Mouse pressed left at (14, 57)
Screenshot: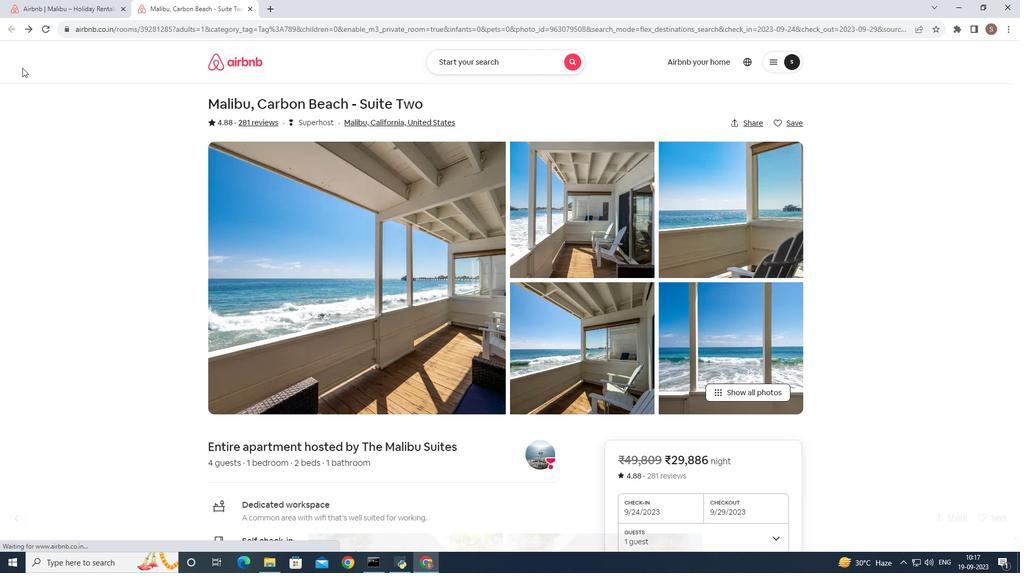 
Action: Mouse moved to (367, 343)
Screenshot: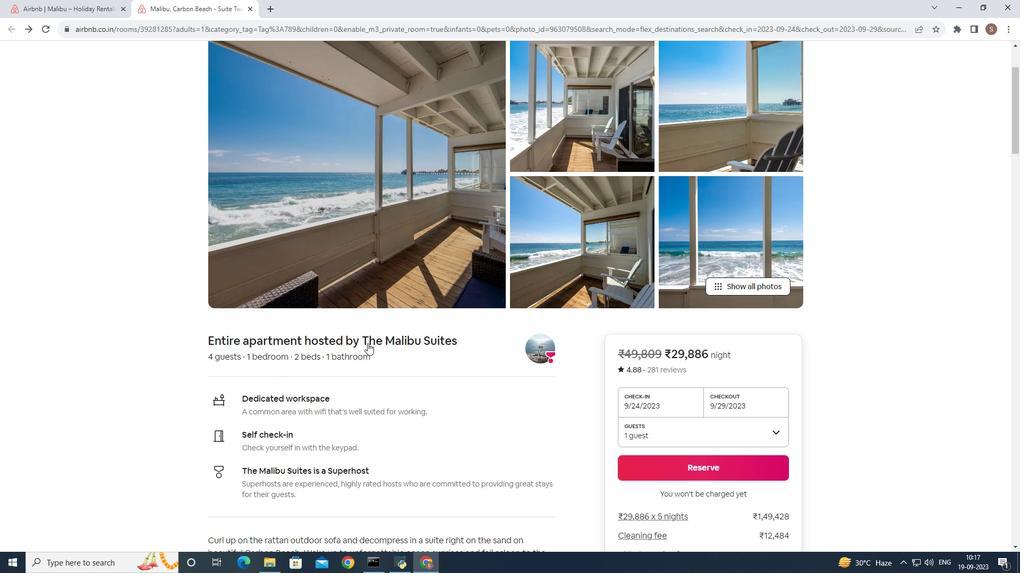 
Action: Mouse scrolled (367, 343) with delta (0, 0)
Screenshot: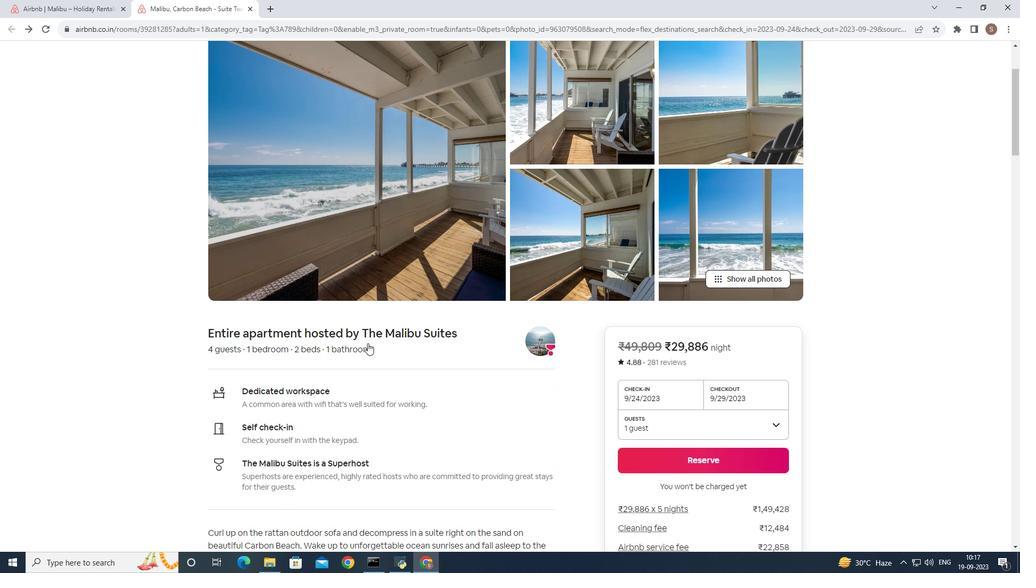 
Action: Mouse scrolled (367, 343) with delta (0, 0)
Screenshot: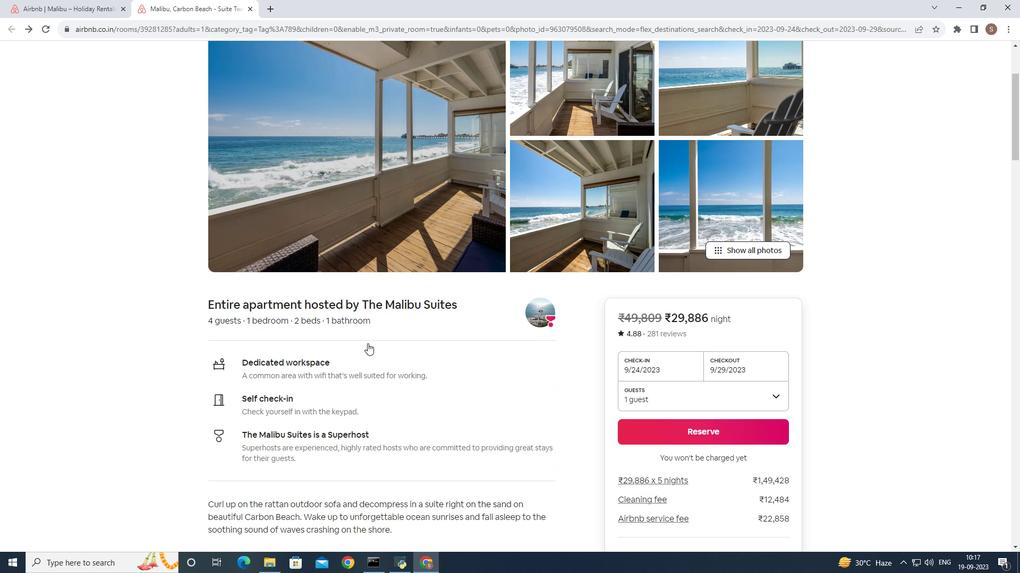 
Action: Mouse scrolled (367, 343) with delta (0, 0)
Screenshot: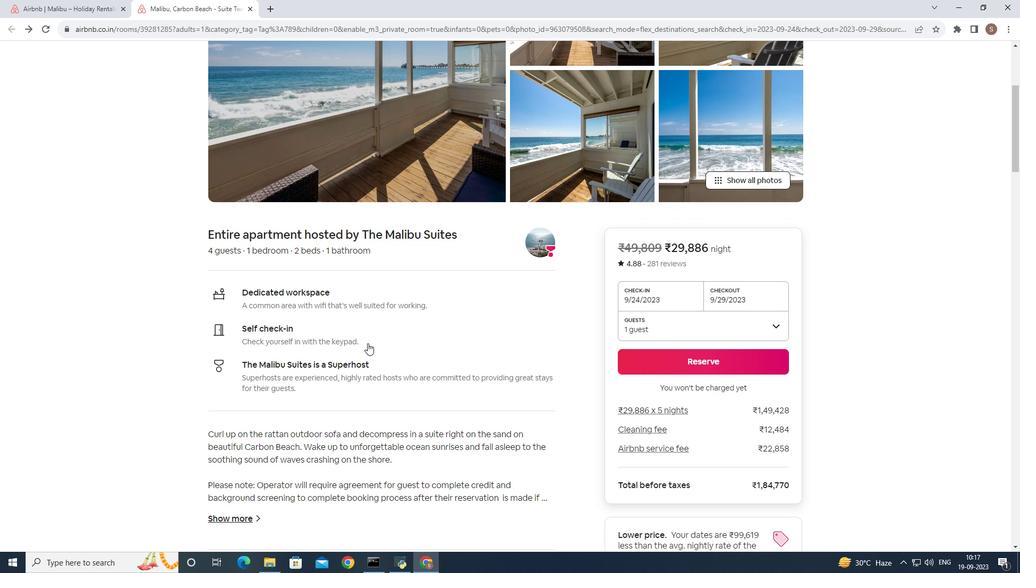 
Action: Mouse scrolled (367, 343) with delta (0, 0)
Screenshot: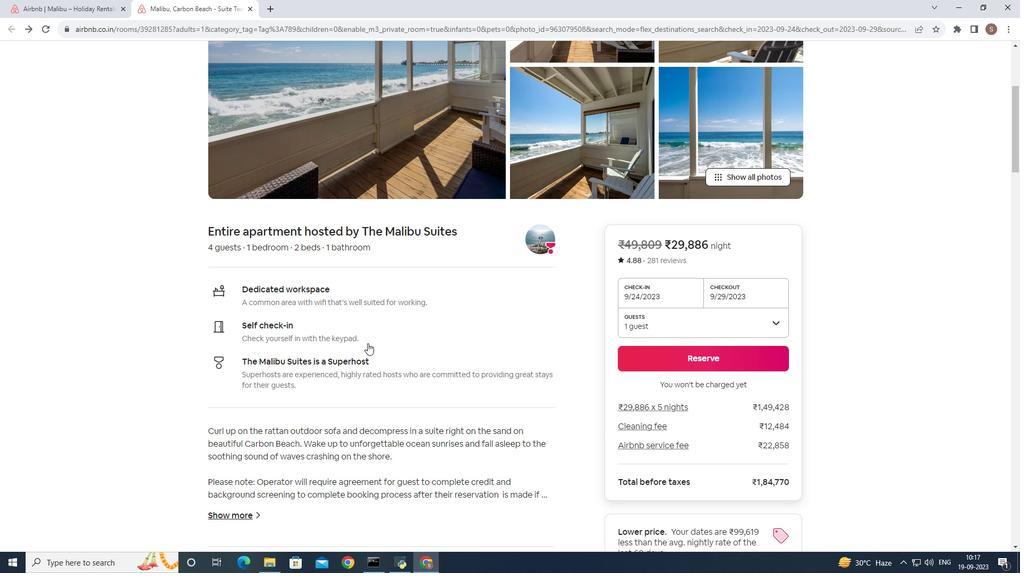 
Action: Mouse scrolled (367, 343) with delta (0, 0)
Screenshot: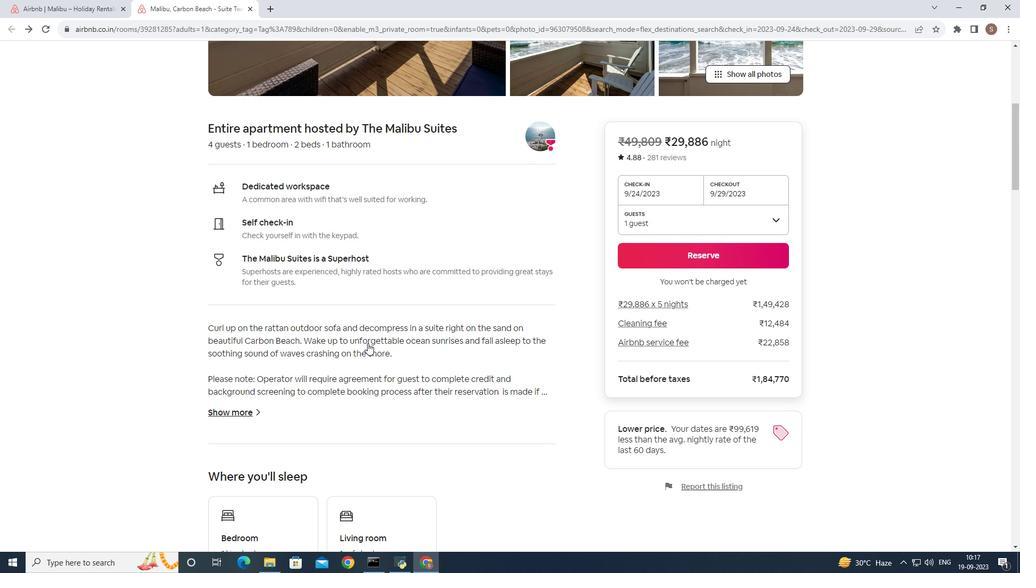
Action: Mouse scrolled (367, 343) with delta (0, 0)
Screenshot: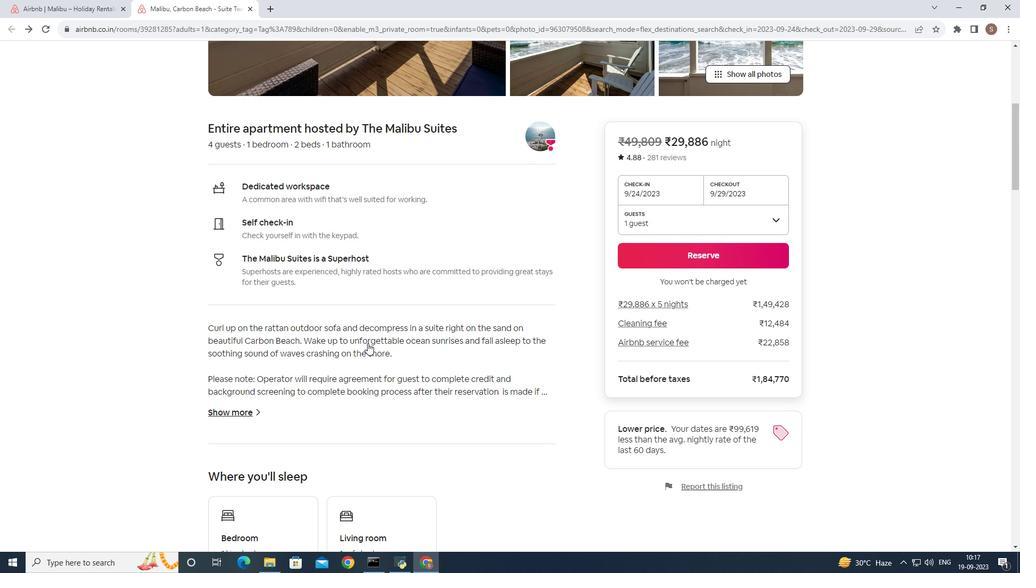 
Action: Mouse scrolled (367, 343) with delta (0, 0)
Screenshot: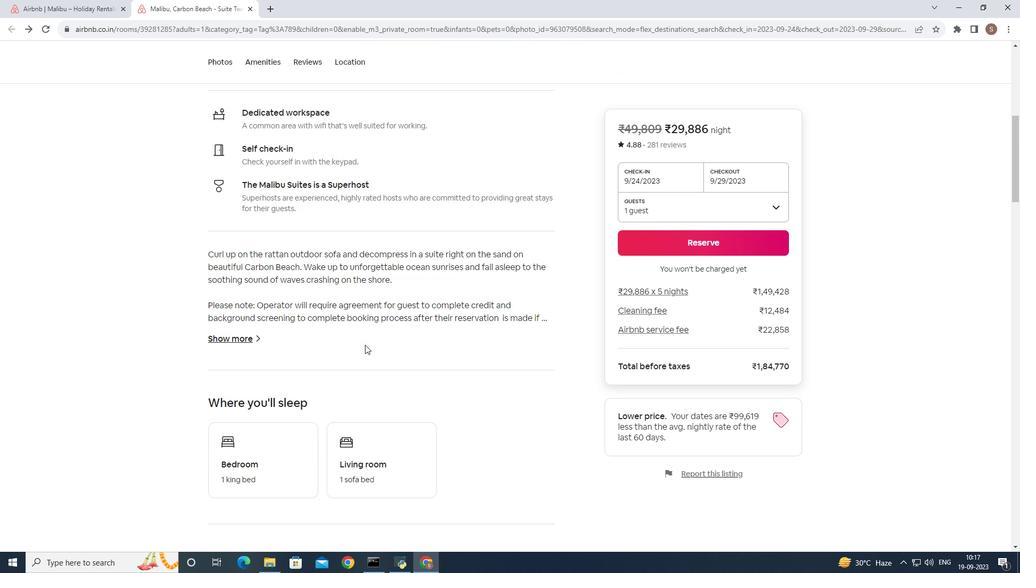 
Action: Mouse scrolled (367, 343) with delta (0, 0)
Screenshot: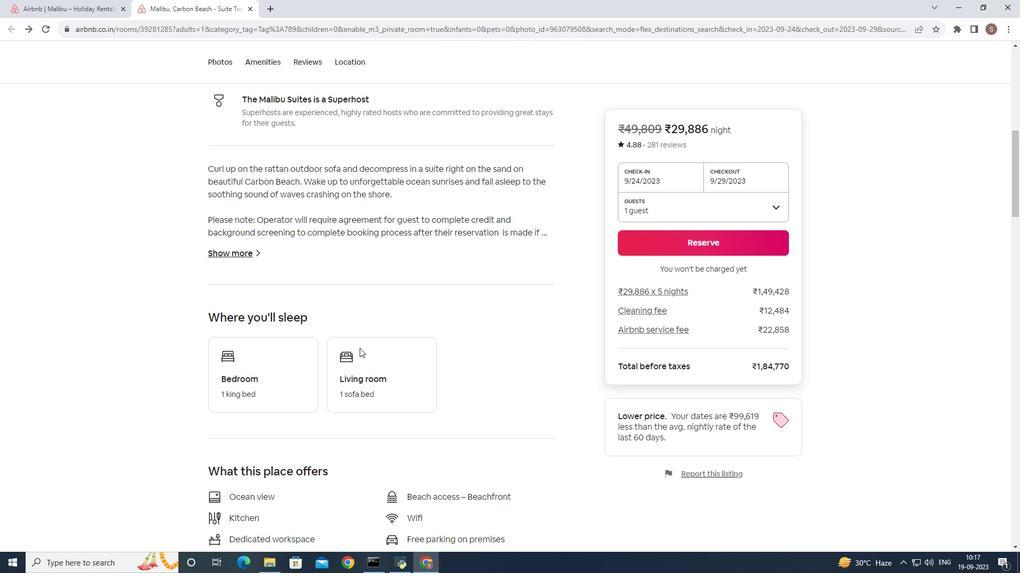 
Action: Mouse moved to (365, 345)
Screenshot: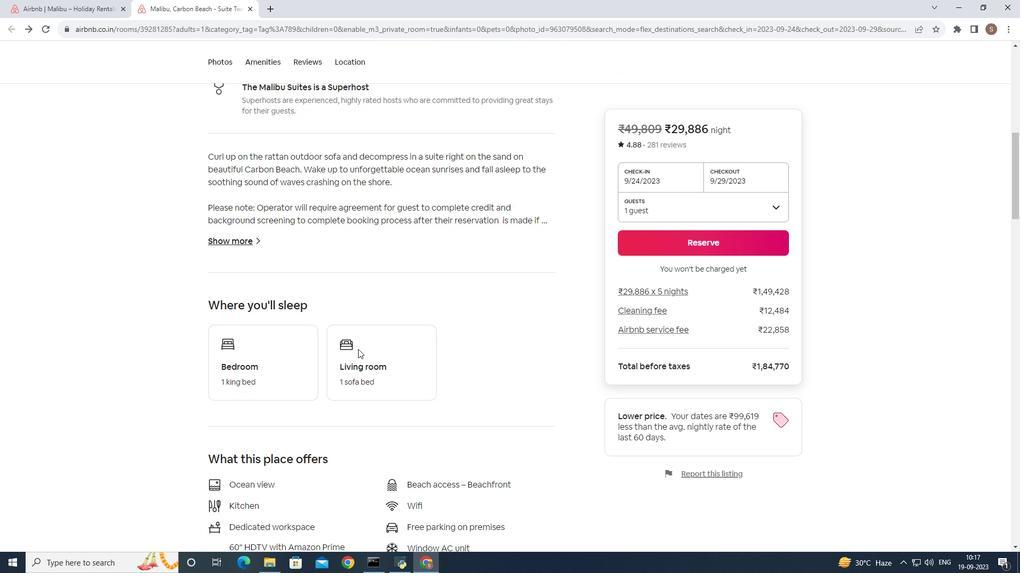 
Action: Mouse scrolled (365, 344) with delta (0, 0)
Screenshot: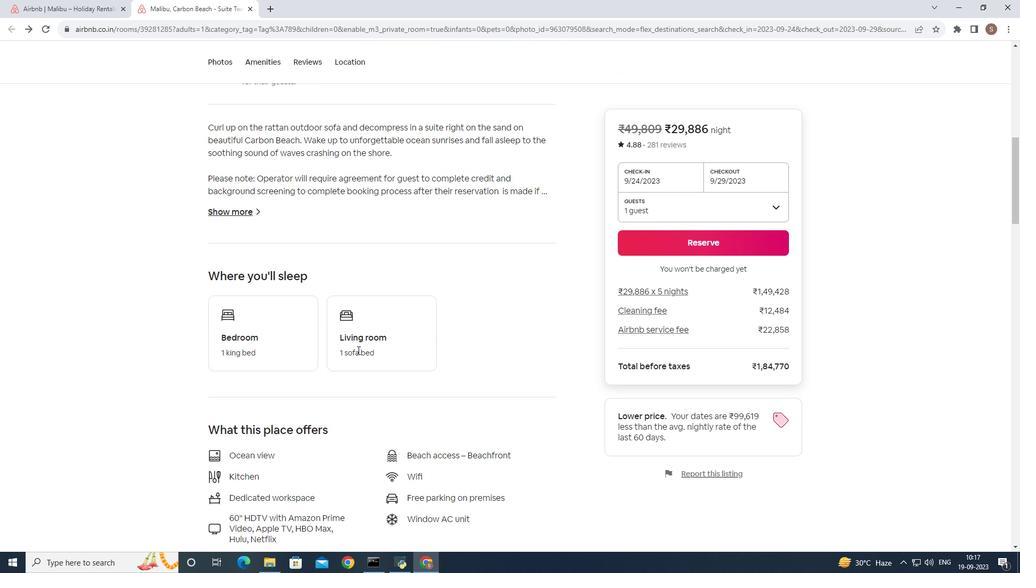 
Action: Mouse moved to (359, 348)
Screenshot: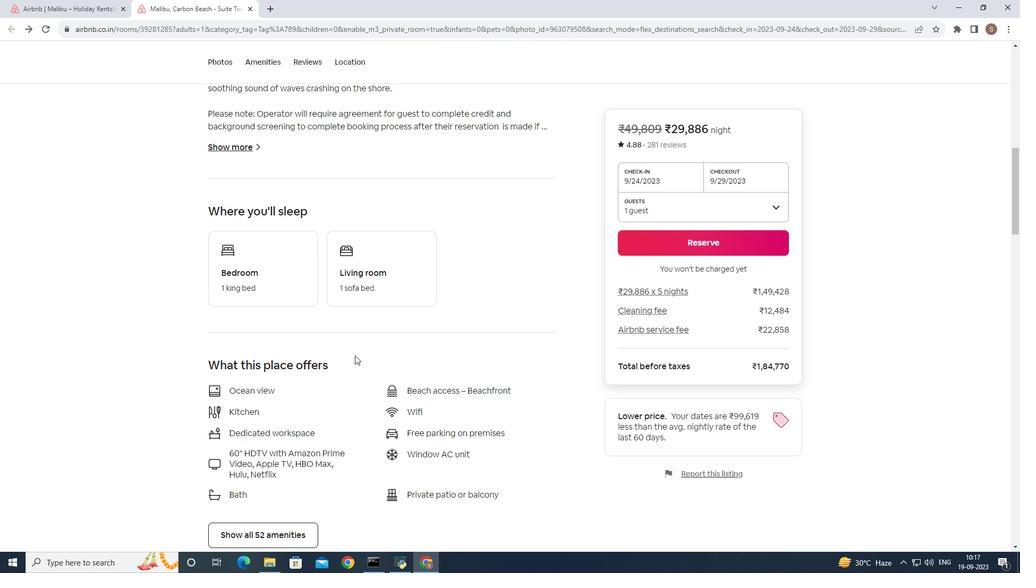 
Action: Mouse scrolled (359, 348) with delta (0, 0)
Screenshot: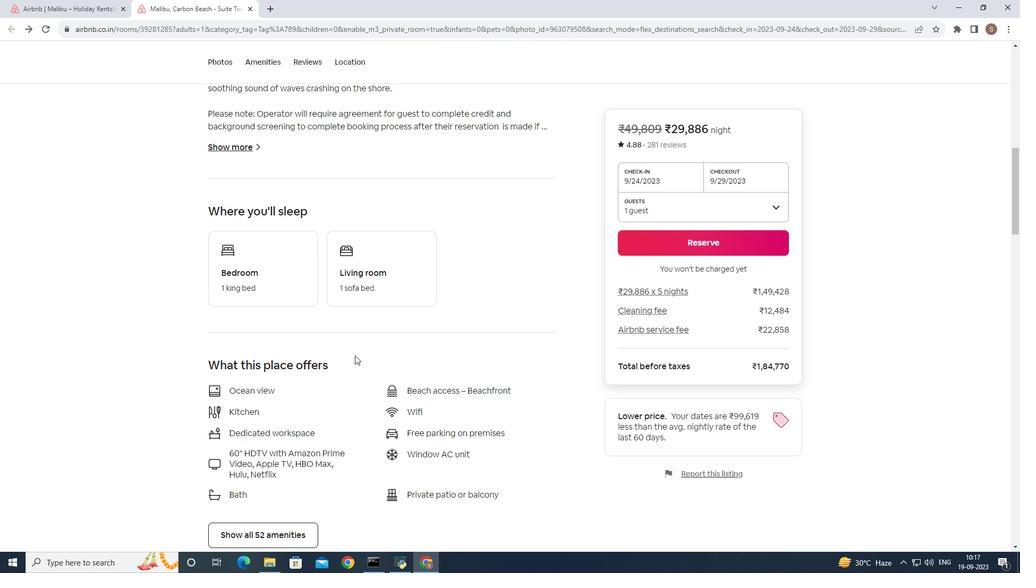 
Action: Mouse moved to (358, 350)
Screenshot: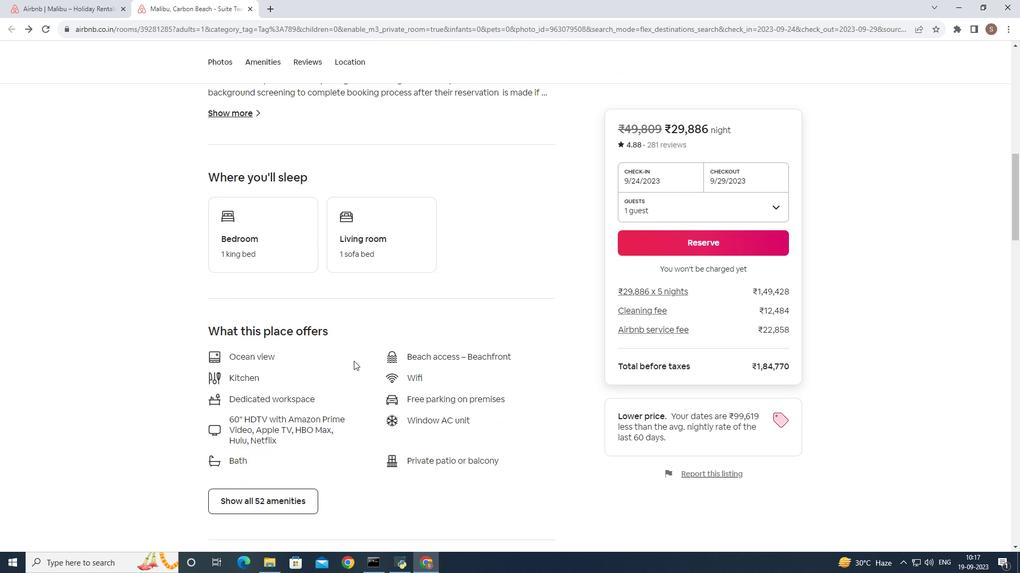 
Action: Mouse scrolled (358, 349) with delta (0, 0)
Screenshot: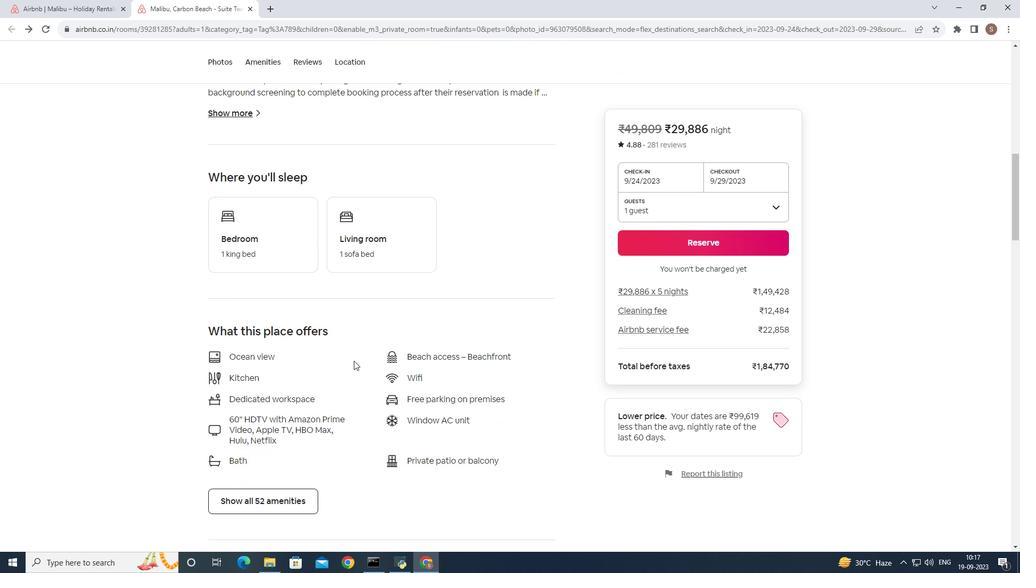 
Action: Mouse moved to (355, 354)
Screenshot: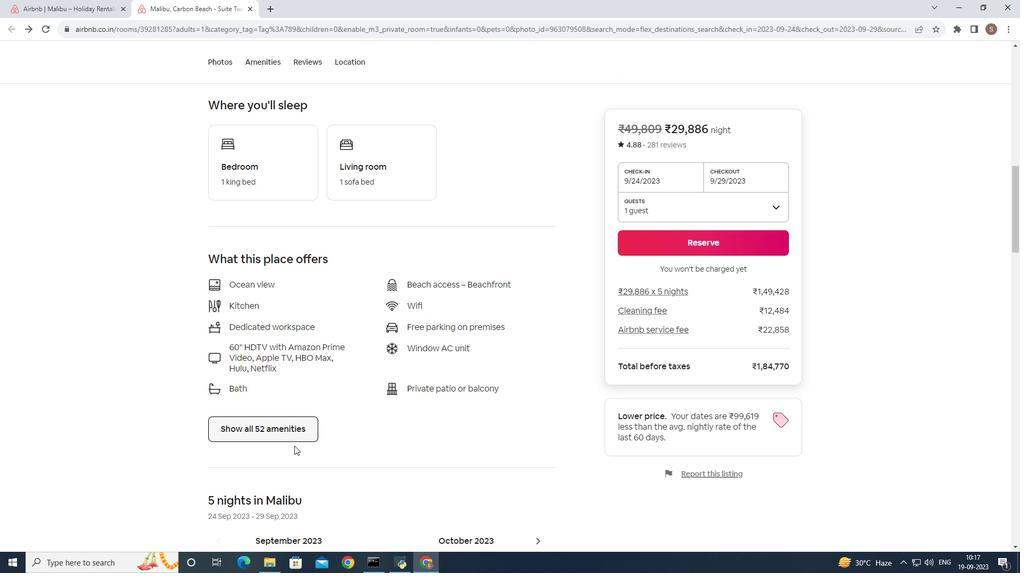 
Action: Mouse scrolled (355, 353) with delta (0, 0)
Screenshot: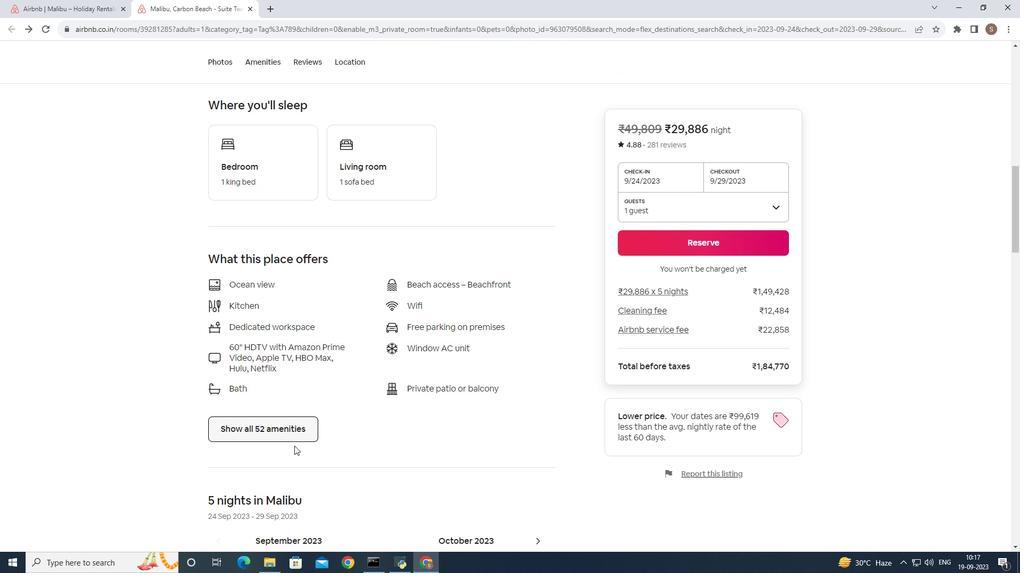 
Action: Mouse moved to (353, 361)
Screenshot: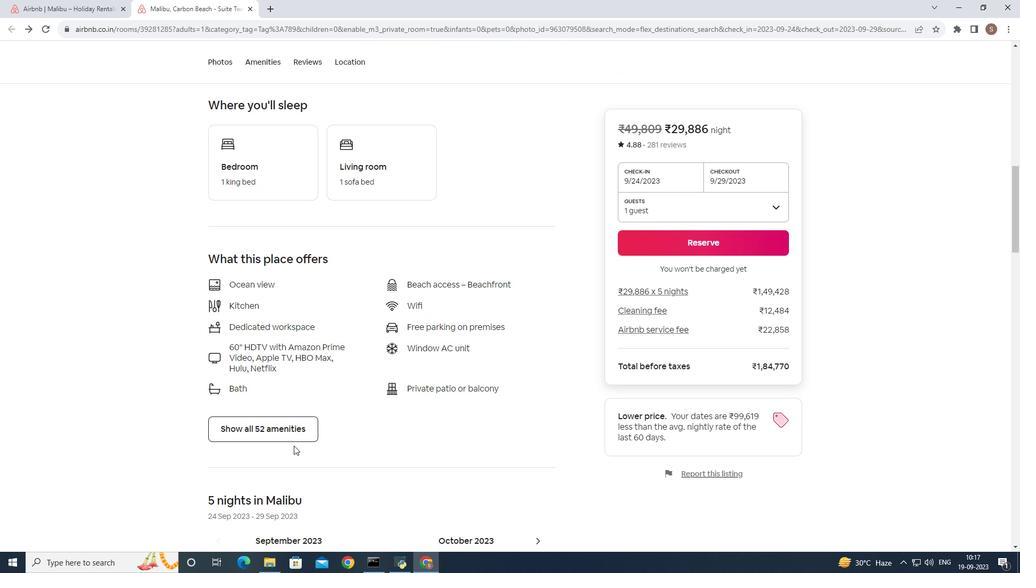 
Action: Mouse scrolled (353, 361) with delta (0, 0)
Screenshot: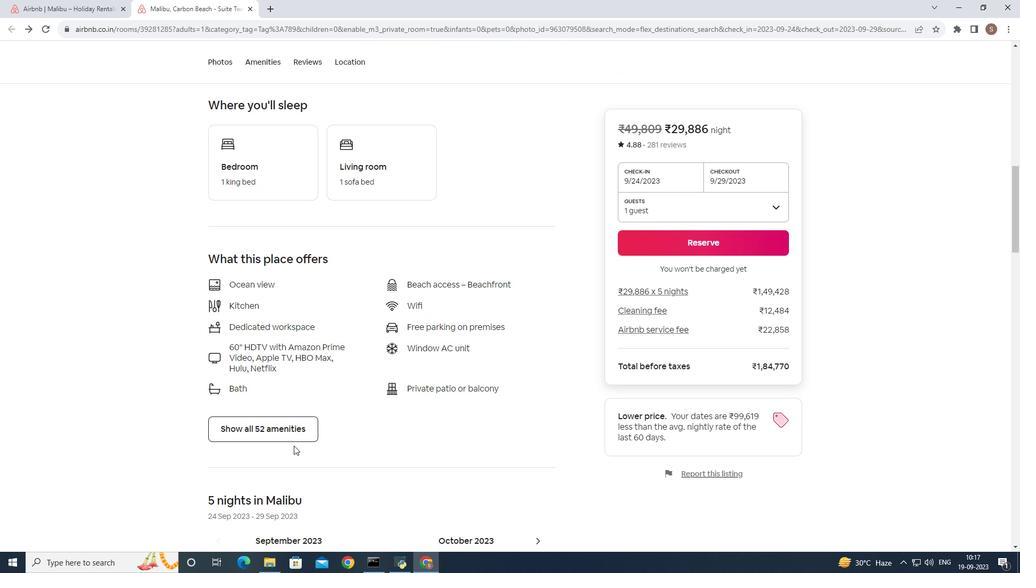 
Action: Mouse moved to (277, 430)
Screenshot: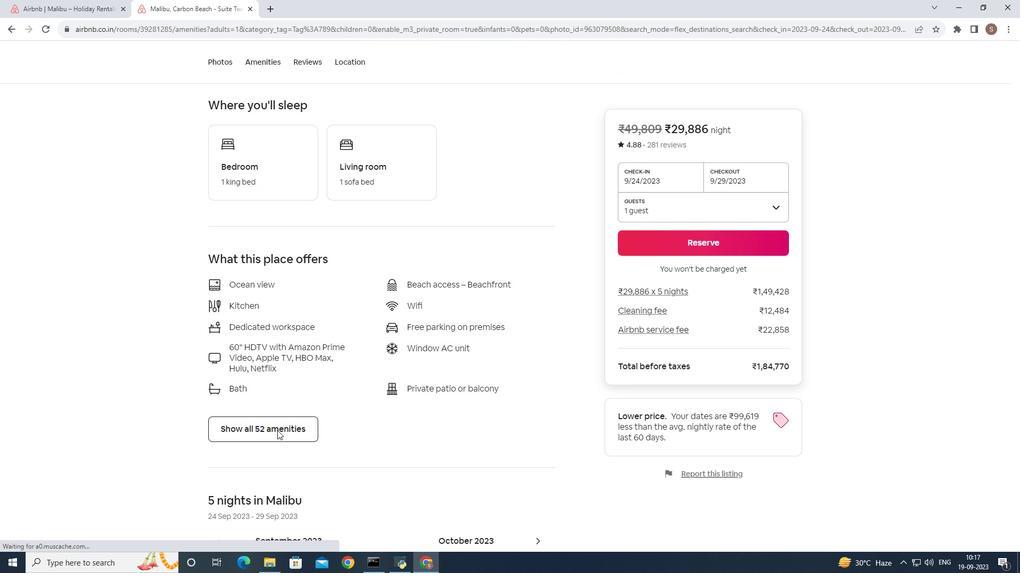 
Action: Mouse pressed left at (277, 430)
Screenshot: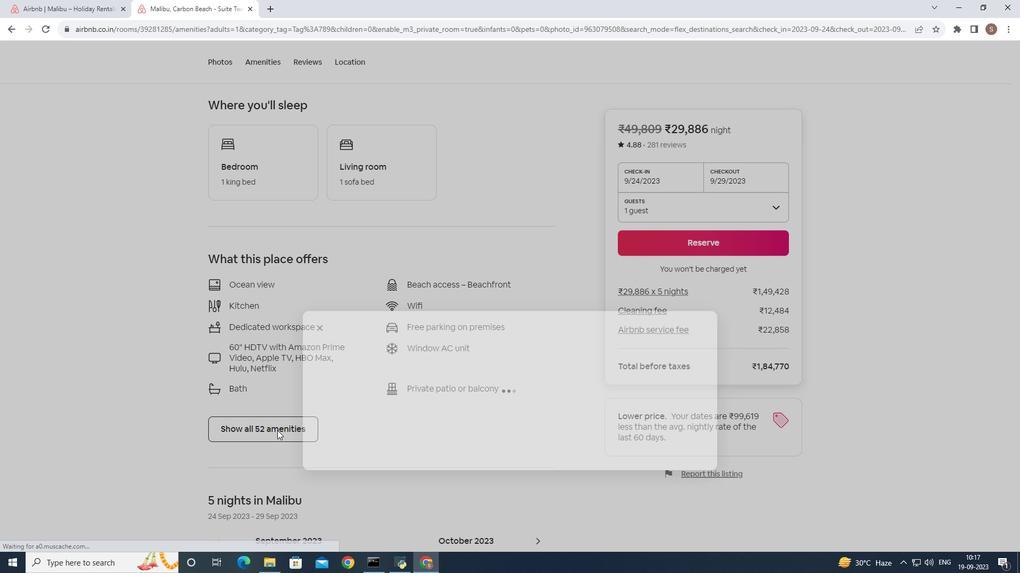 
Action: Mouse moved to (377, 278)
Screenshot: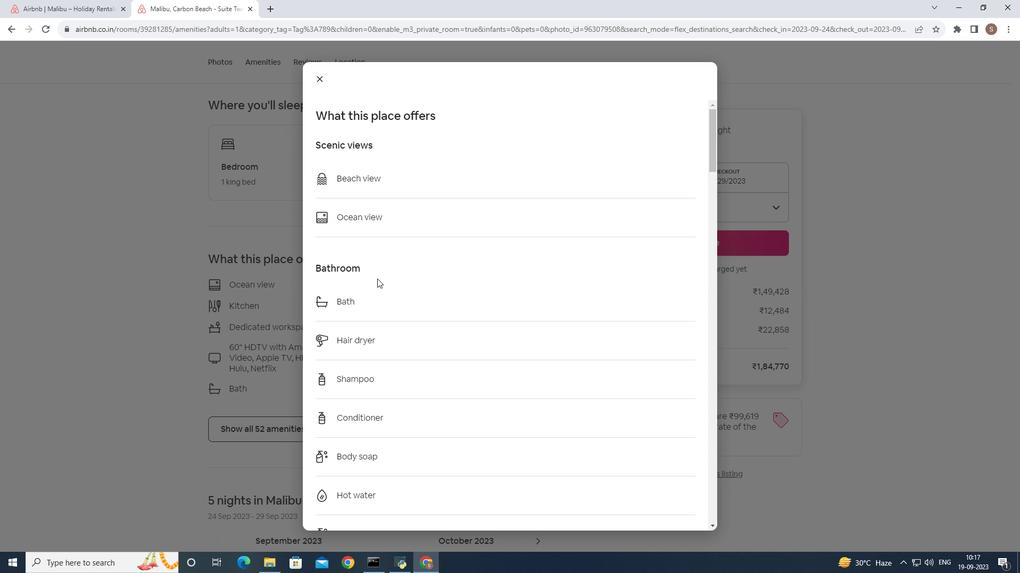 
Action: Mouse scrolled (377, 278) with delta (0, 0)
Screenshot: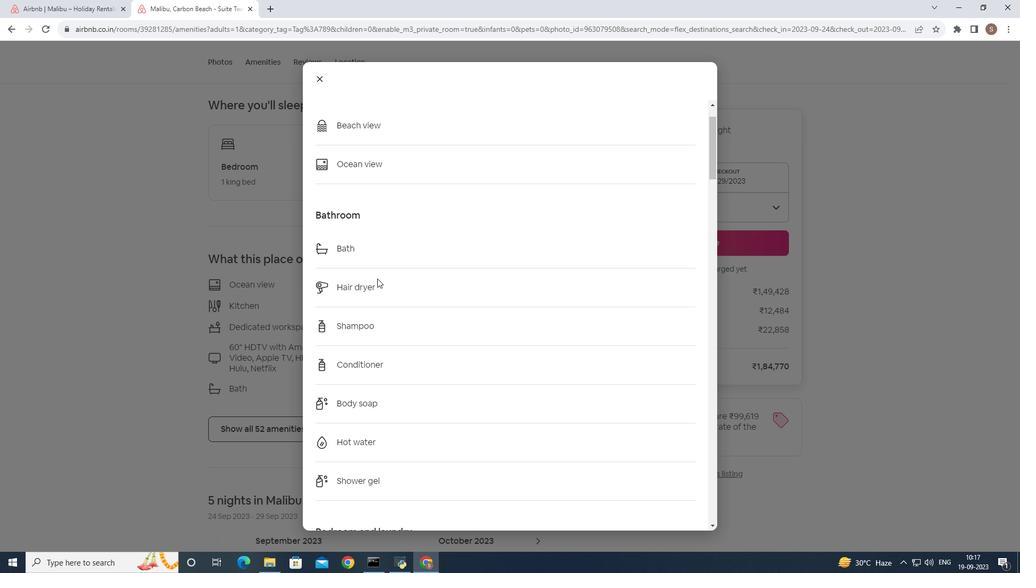 
Action: Mouse scrolled (377, 278) with delta (0, 0)
Screenshot: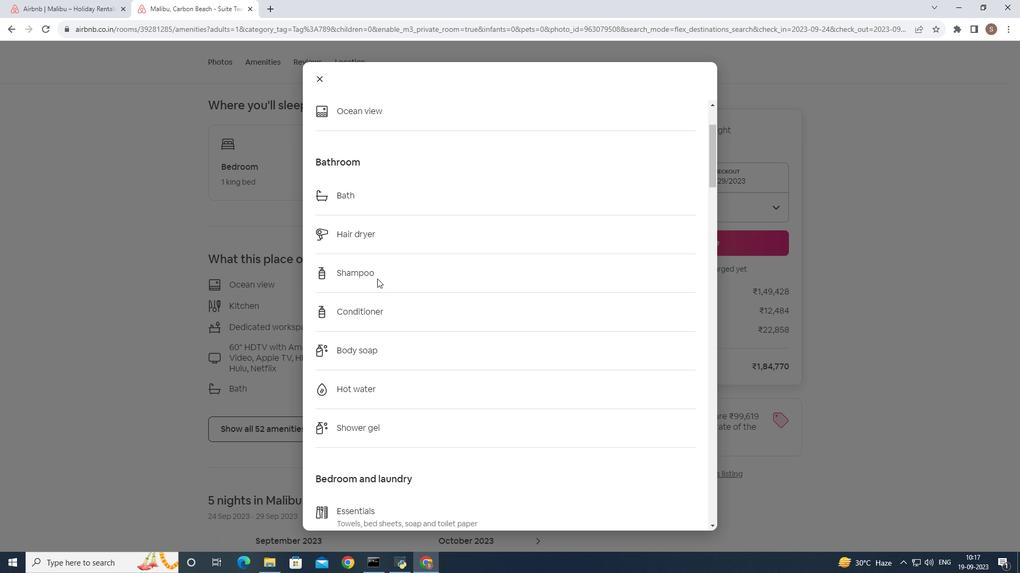 
Action: Mouse scrolled (377, 278) with delta (0, 0)
Screenshot: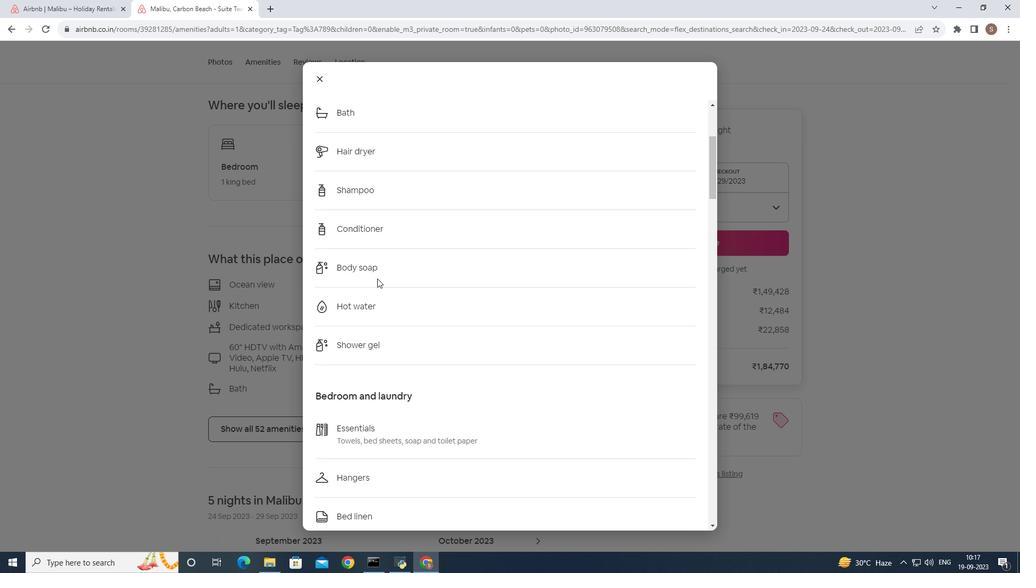 
Action: Mouse scrolled (377, 278) with delta (0, 0)
Screenshot: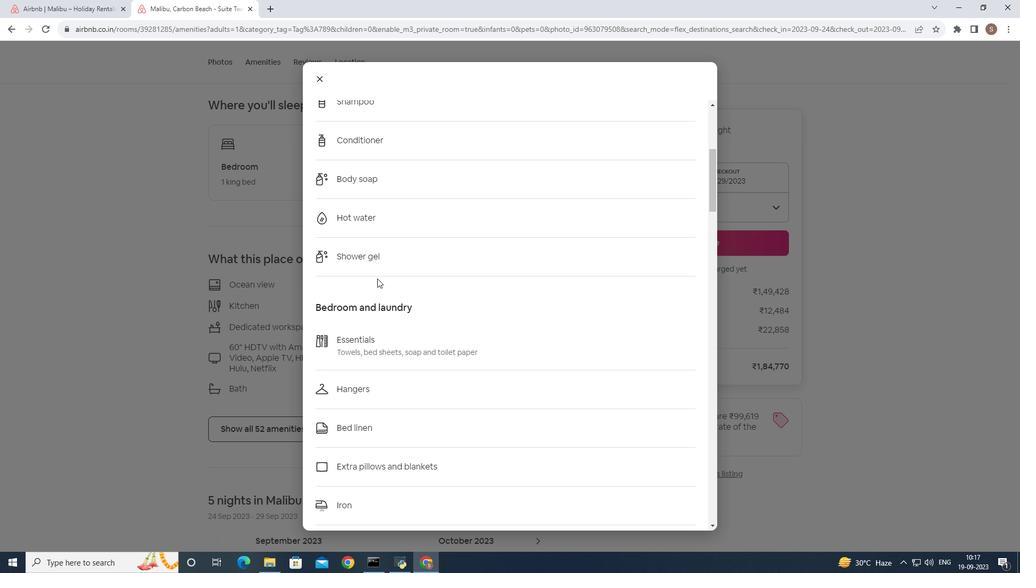 
Action: Mouse scrolled (377, 278) with delta (0, 0)
Screenshot: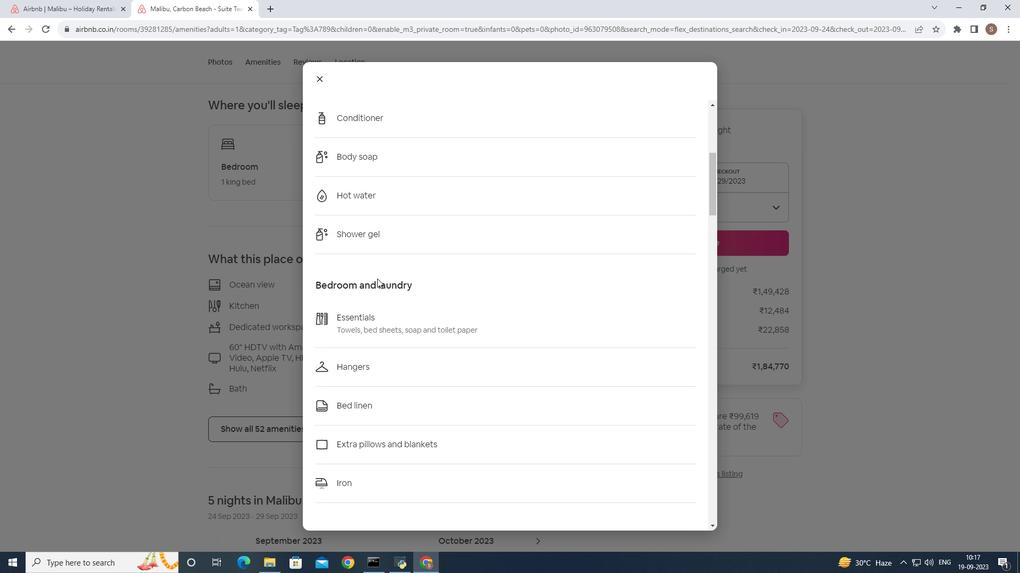 
Action: Mouse scrolled (377, 278) with delta (0, 0)
Screenshot: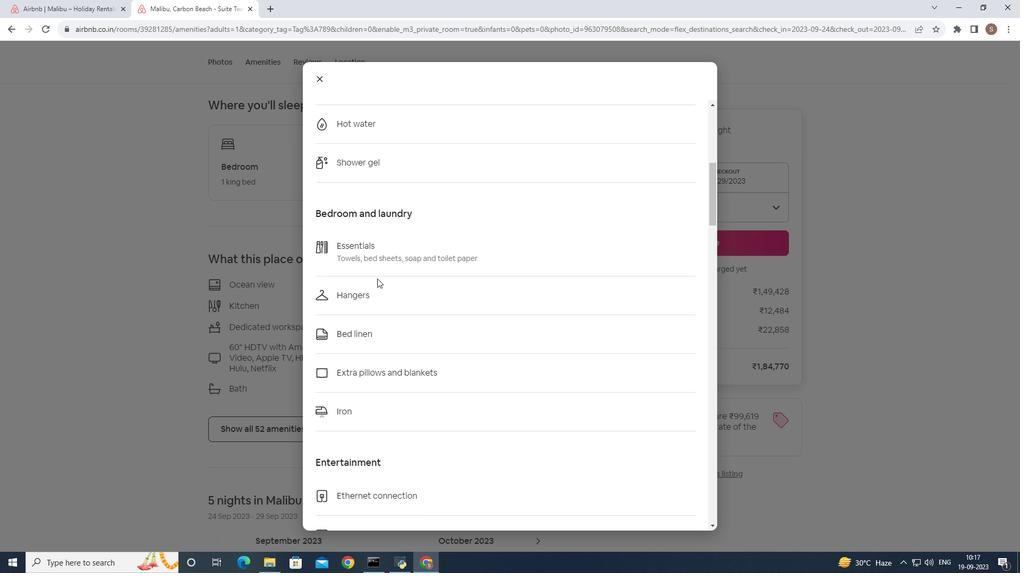 
Action: Mouse scrolled (377, 278) with delta (0, 0)
Screenshot: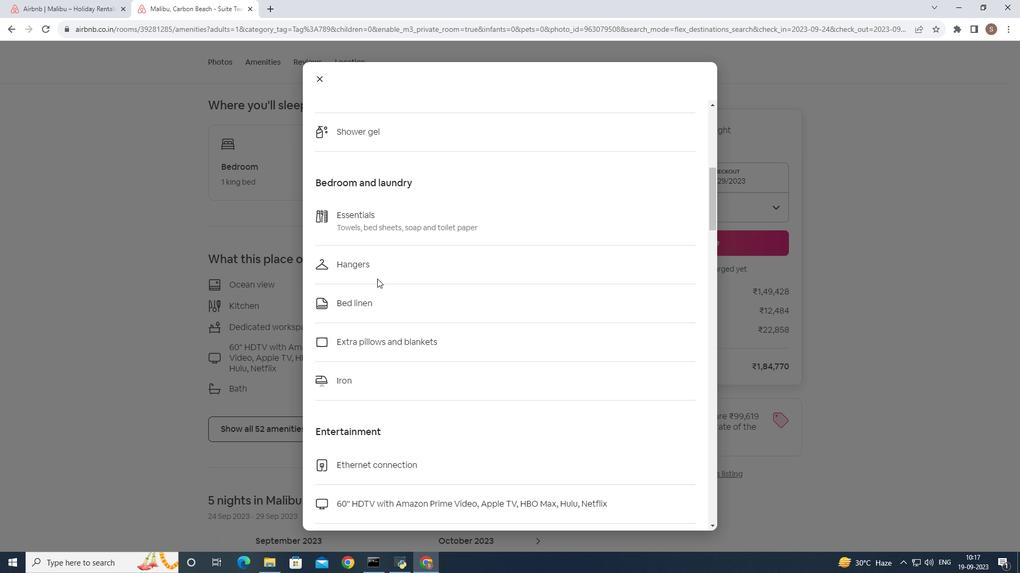 
Action: Mouse scrolled (377, 278) with delta (0, 0)
Screenshot: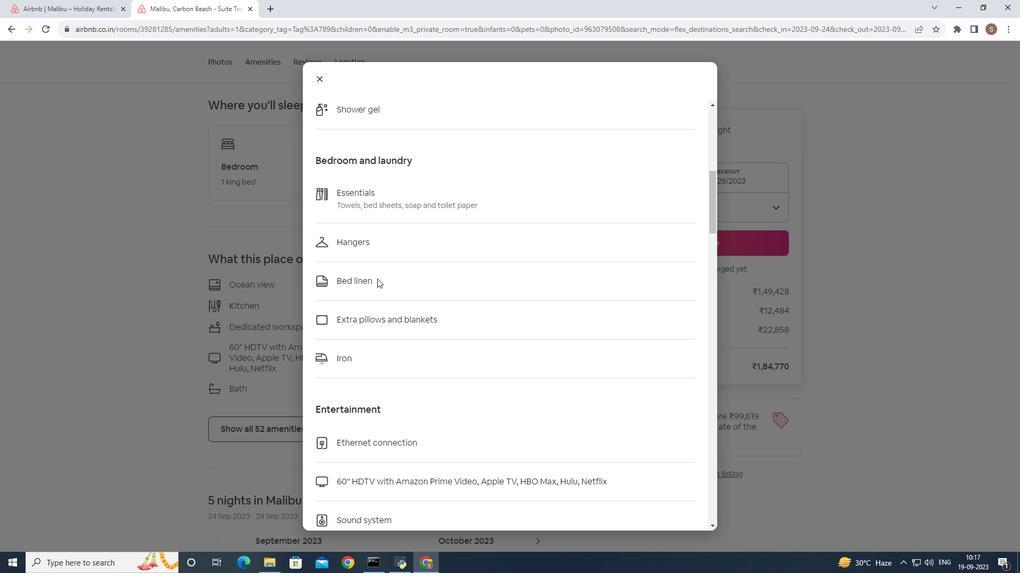 
Action: Mouse scrolled (377, 278) with delta (0, 0)
Screenshot: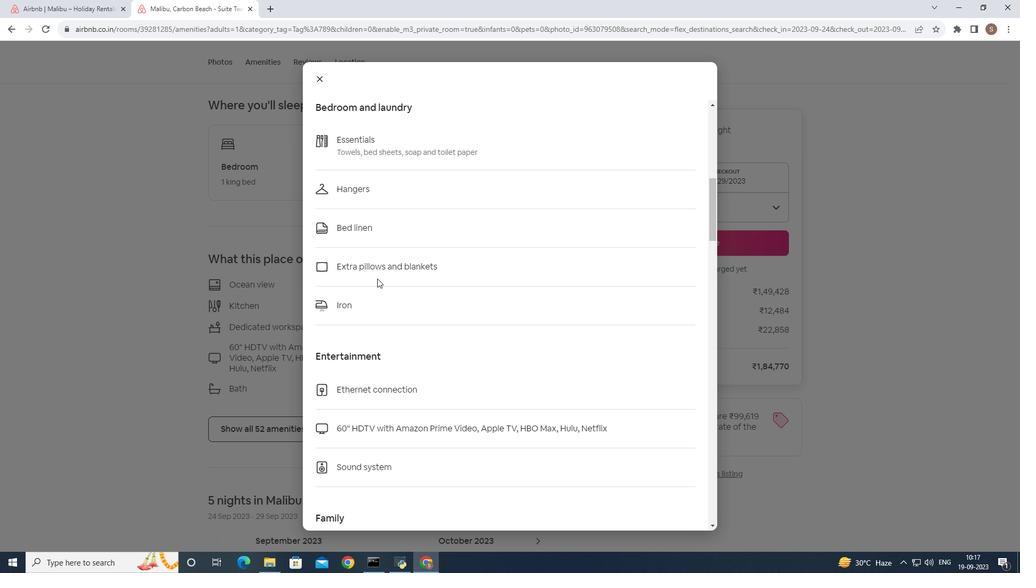 
Action: Mouse scrolled (377, 278) with delta (0, 0)
Screenshot: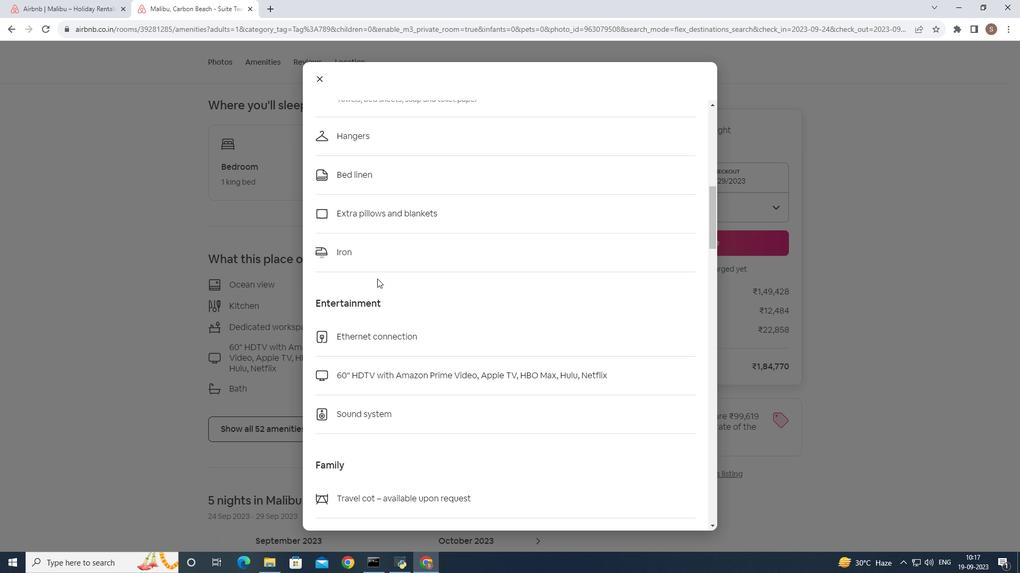 
Action: Mouse scrolled (377, 278) with delta (0, 0)
Screenshot: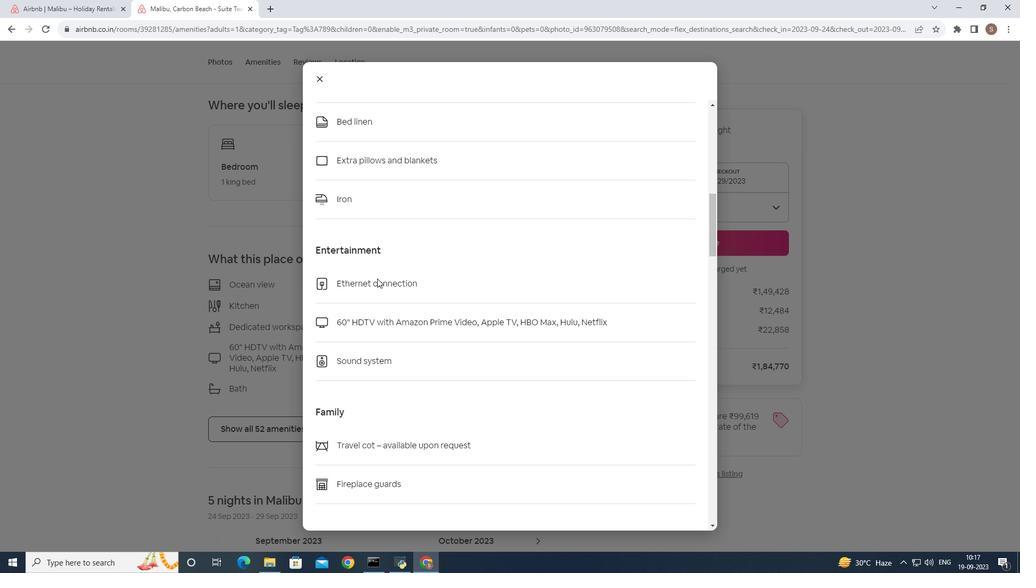 
Action: Mouse scrolled (377, 278) with delta (0, 0)
Screenshot: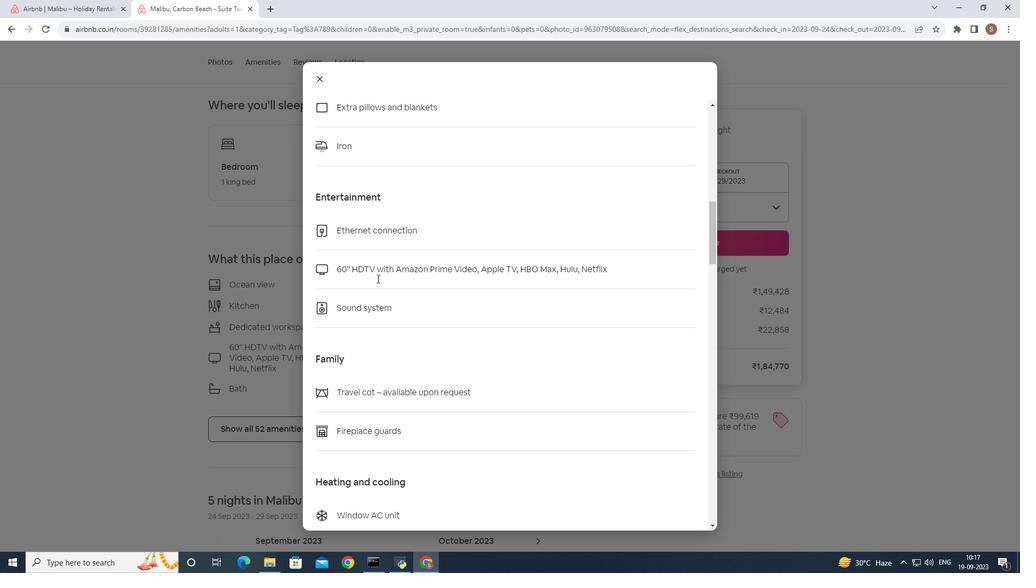 
Action: Mouse scrolled (377, 278) with delta (0, 0)
Screenshot: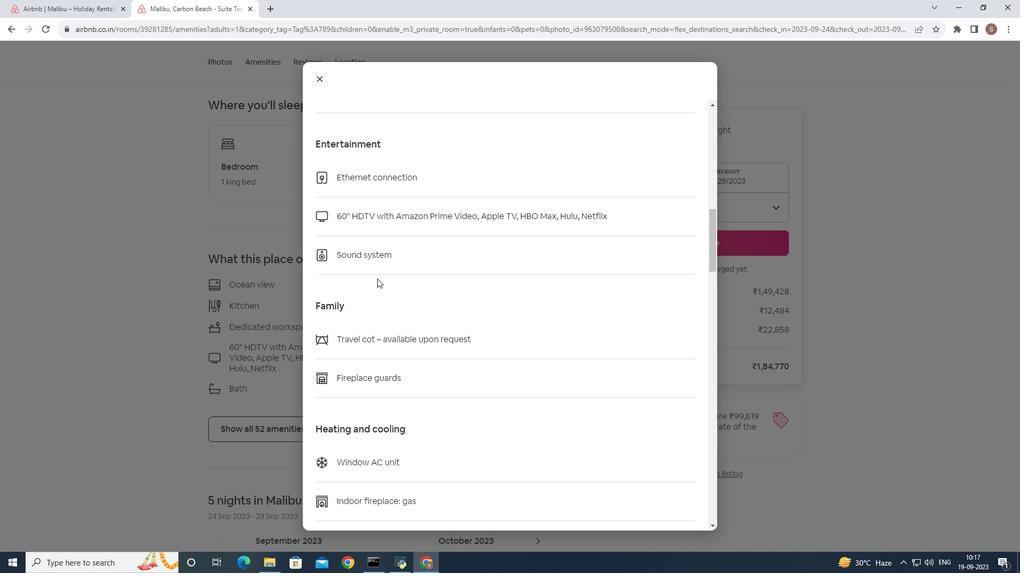 
Action: Mouse scrolled (377, 278) with delta (0, 0)
Screenshot: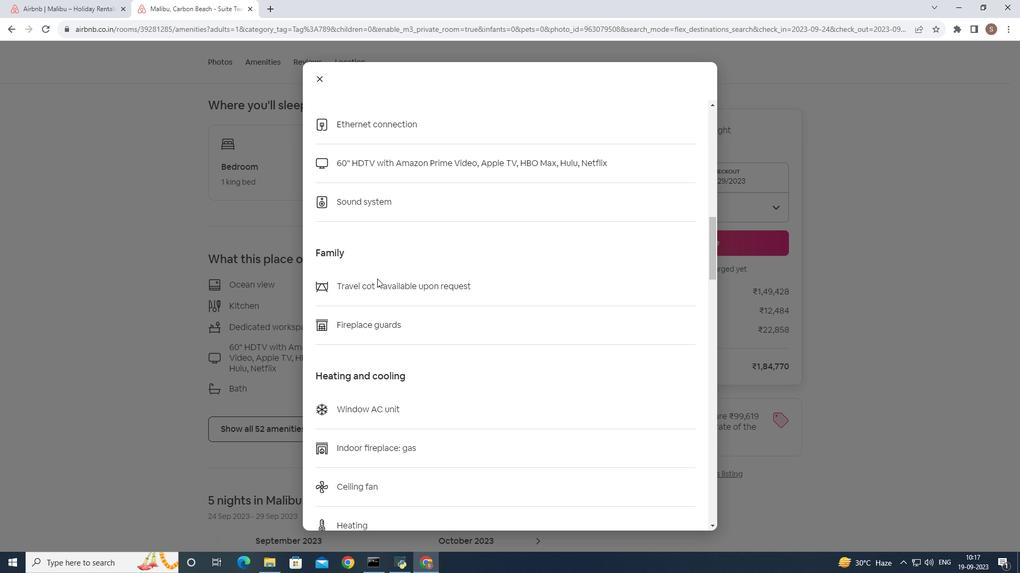 
Action: Mouse scrolled (377, 278) with delta (0, 0)
Screenshot: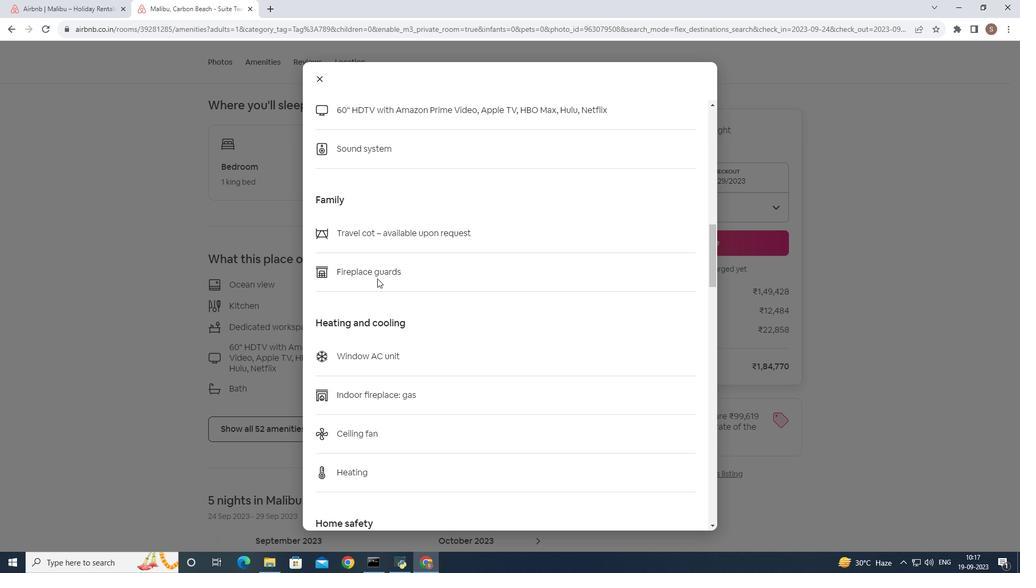 
Action: Mouse scrolled (377, 278) with delta (0, 0)
Screenshot: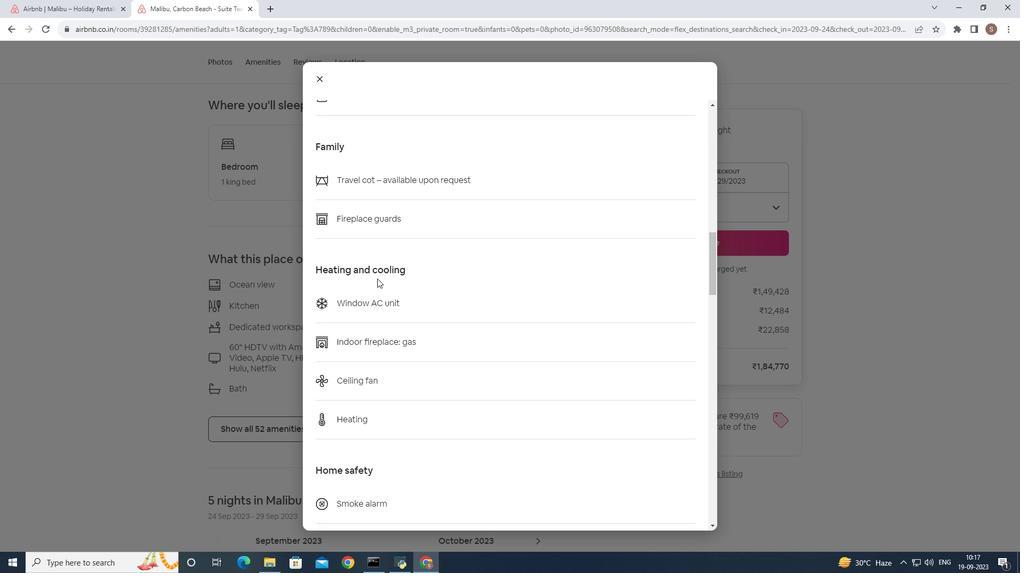 
Action: Mouse scrolled (377, 278) with delta (0, 0)
Screenshot: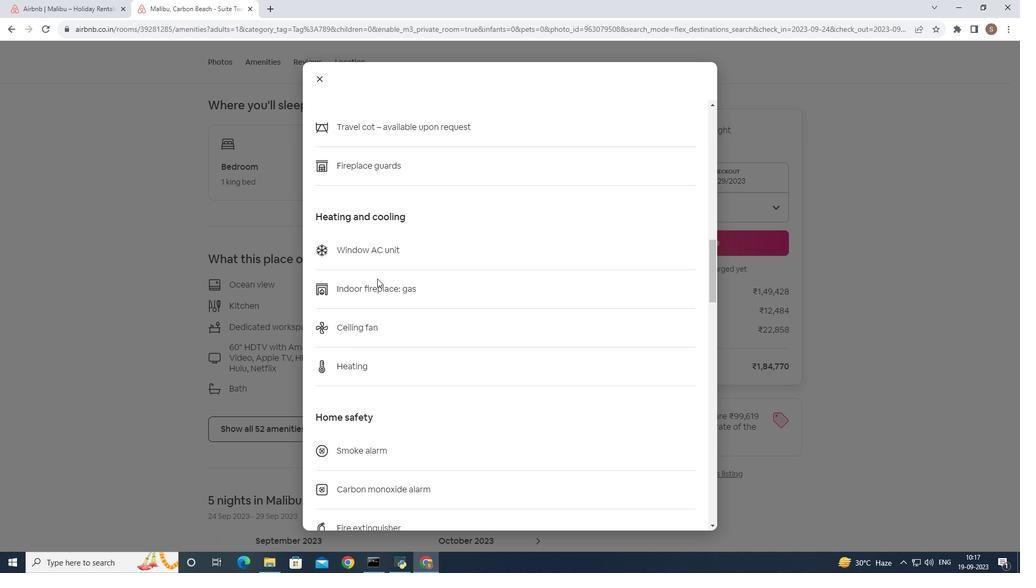 
Action: Mouse scrolled (377, 278) with delta (0, 0)
Screenshot: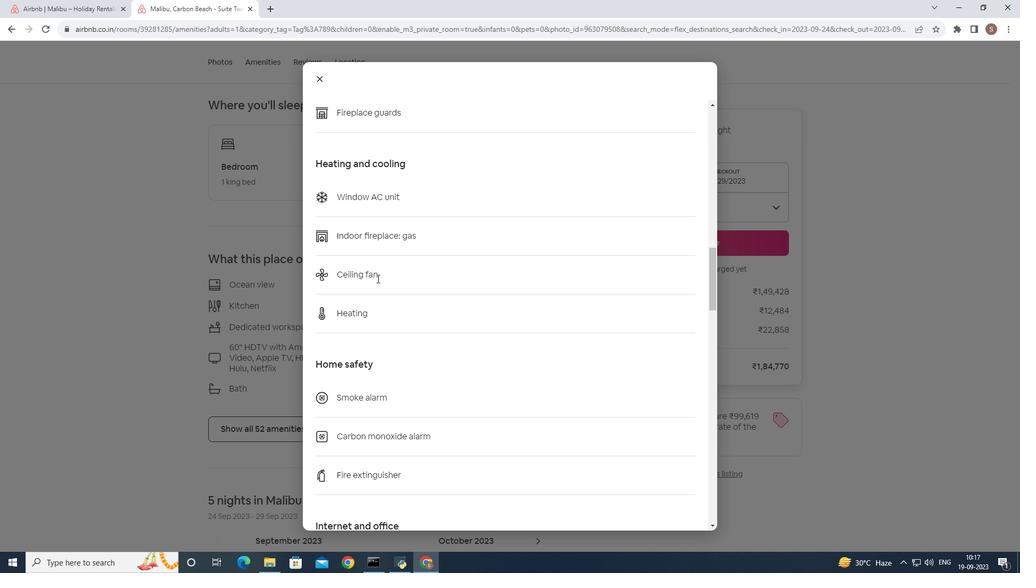 
Action: Mouse scrolled (377, 278) with delta (0, 0)
Screenshot: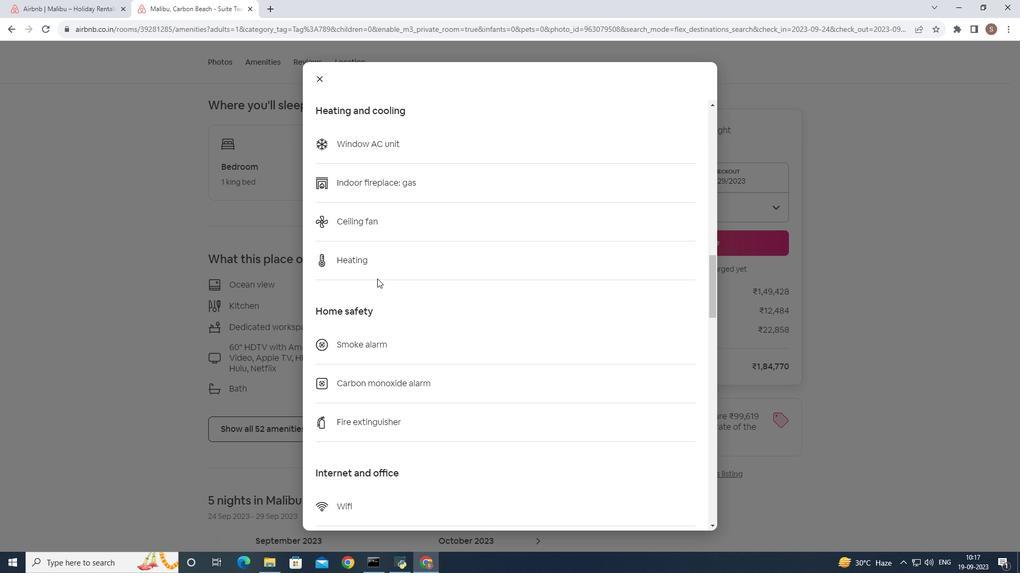 
Action: Mouse scrolled (377, 278) with delta (0, 0)
Screenshot: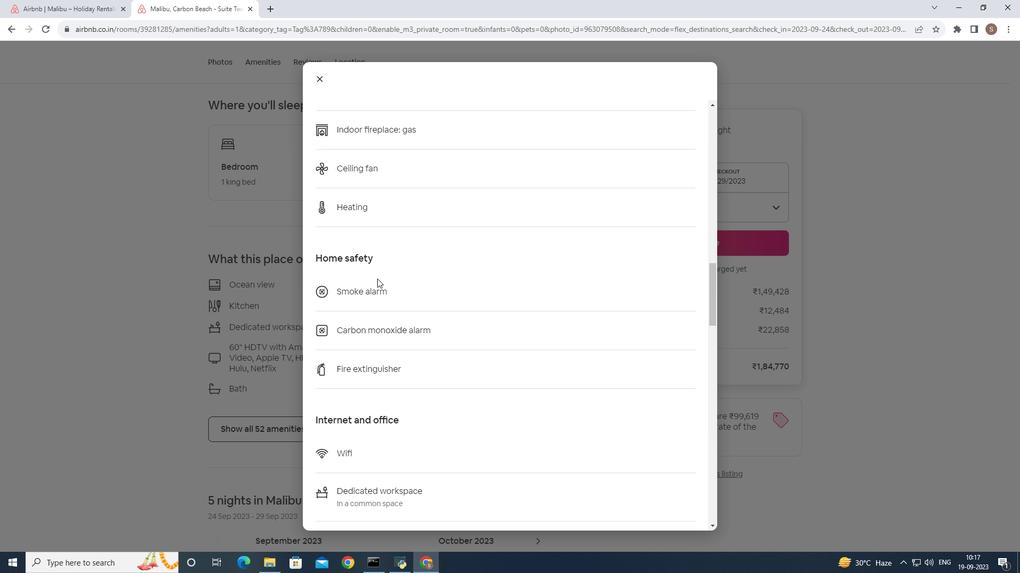 
Action: Mouse scrolled (377, 278) with delta (0, 0)
Screenshot: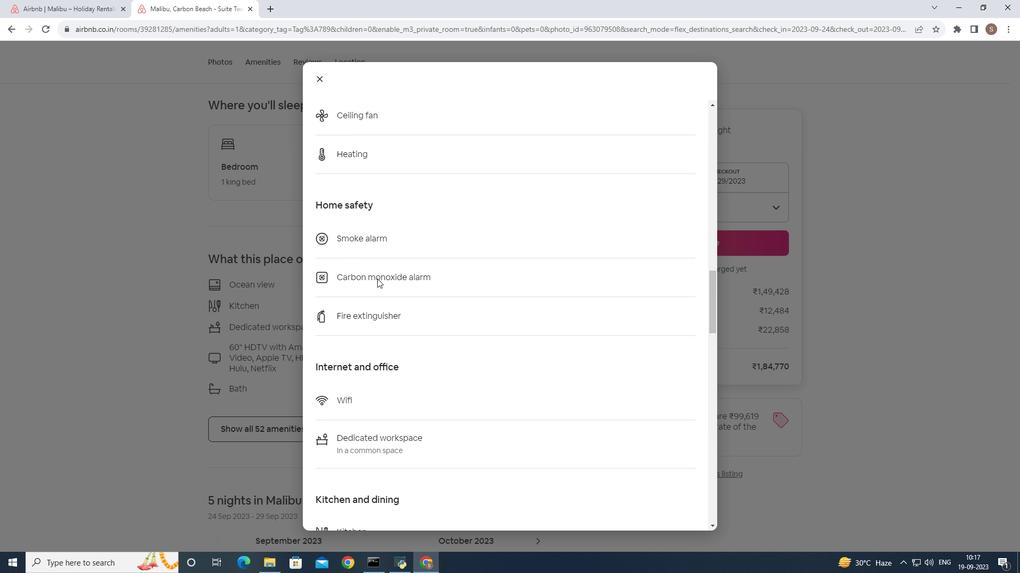 
Action: Mouse scrolled (377, 278) with delta (0, 0)
Screenshot: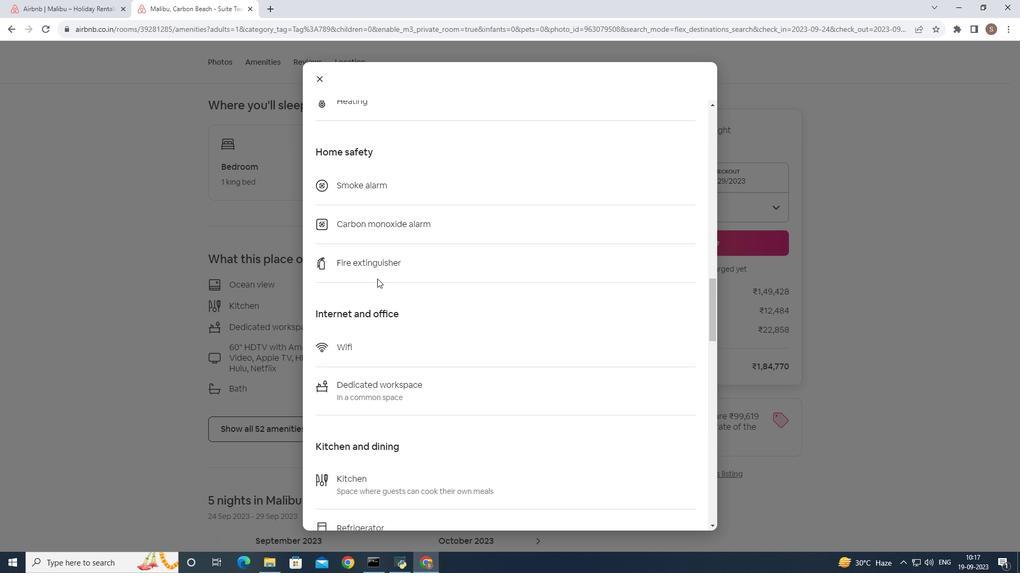 
Action: Mouse scrolled (377, 278) with delta (0, 0)
Screenshot: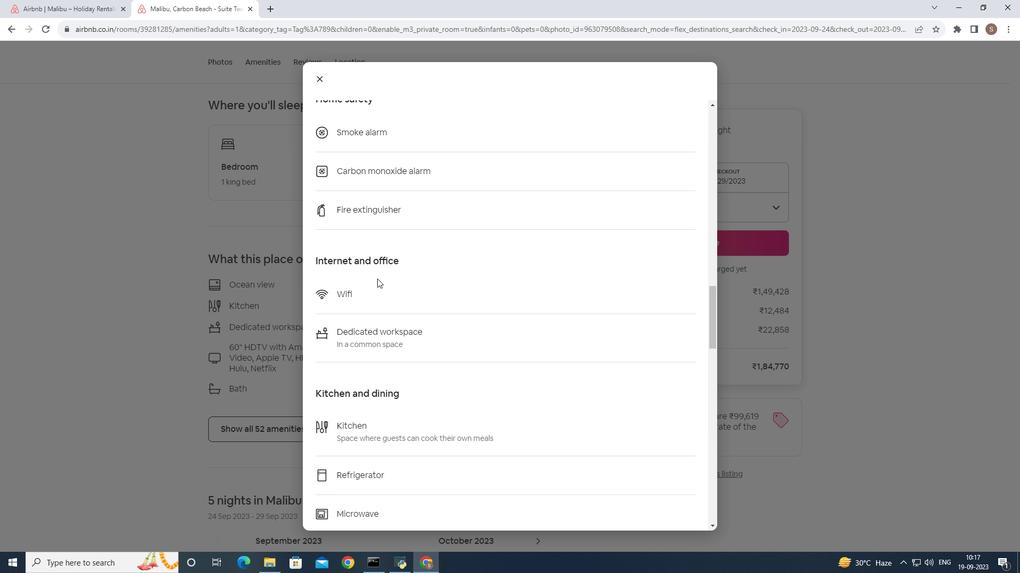 
Action: Mouse scrolled (377, 278) with delta (0, 0)
Screenshot: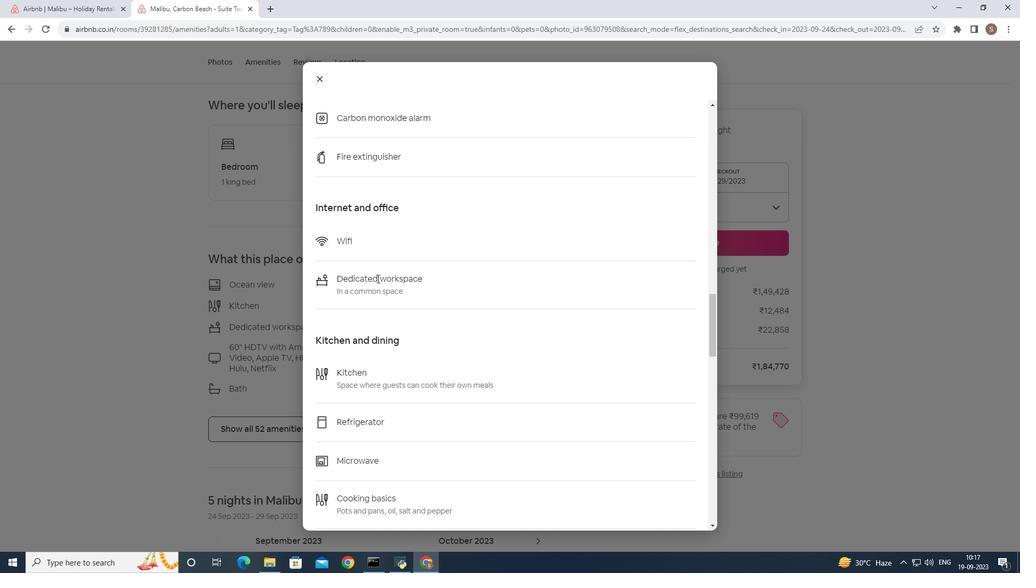 
Action: Mouse scrolled (377, 278) with delta (0, 0)
Screenshot: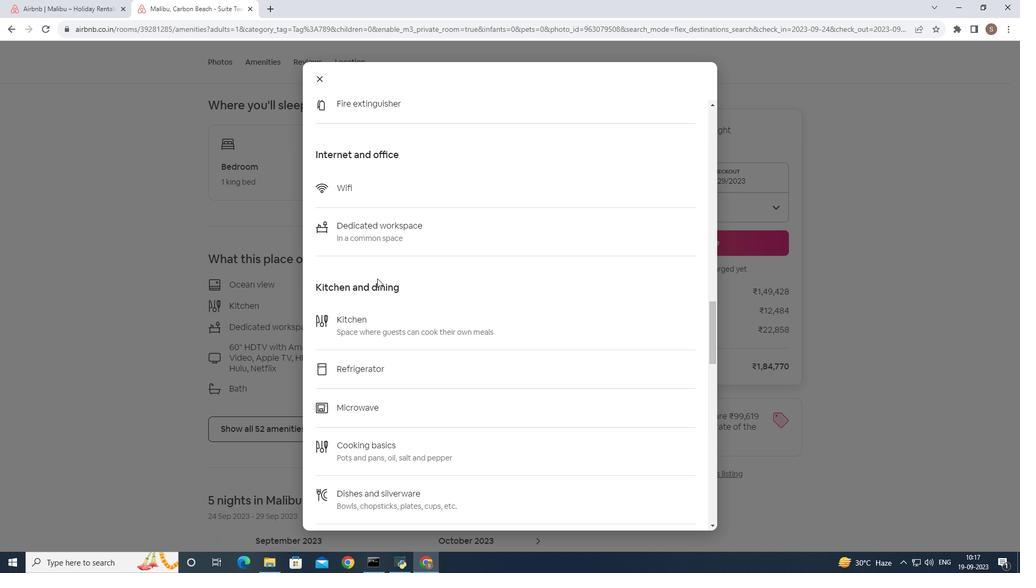 
Action: Mouse scrolled (377, 278) with delta (0, 0)
Screenshot: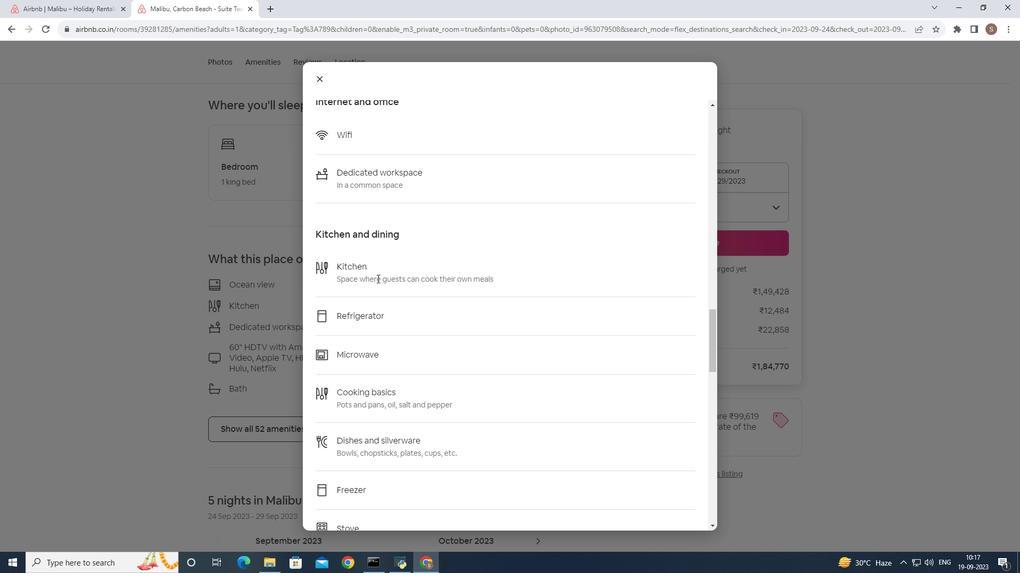 
Action: Mouse scrolled (377, 278) with delta (0, 0)
Screenshot: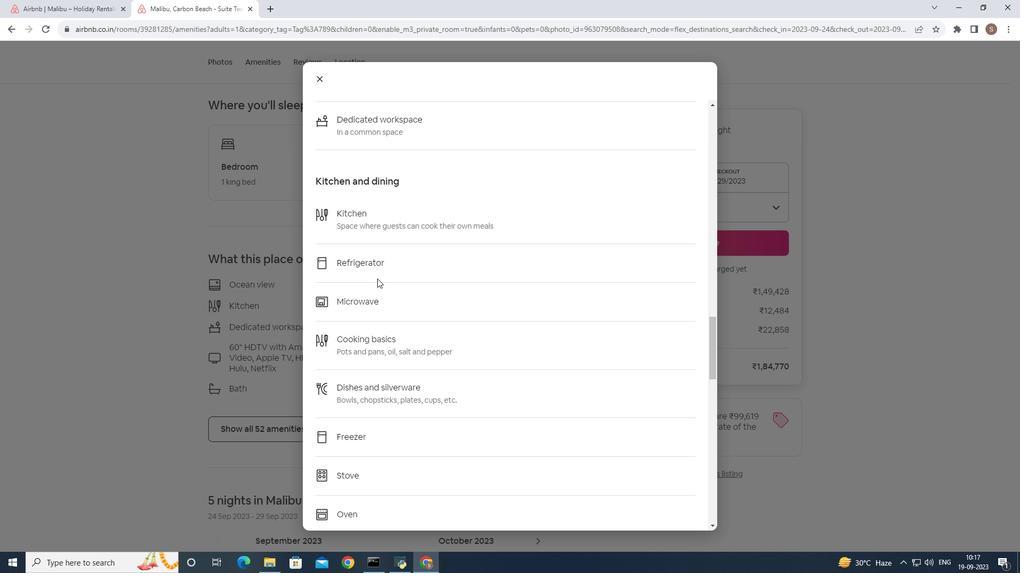 
Action: Mouse scrolled (377, 278) with delta (0, 0)
Screenshot: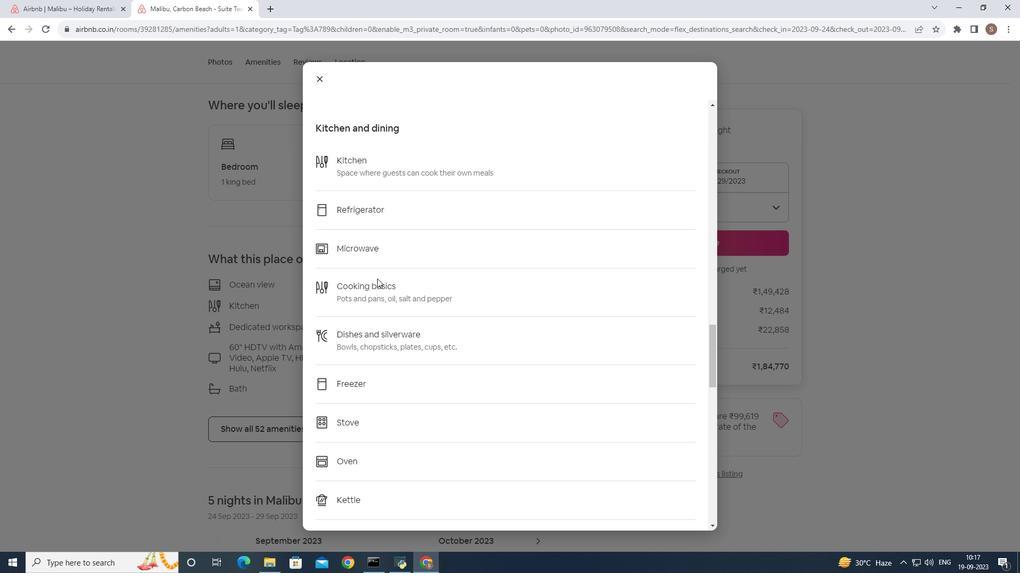 
Action: Mouse scrolled (377, 278) with delta (0, 0)
Screenshot: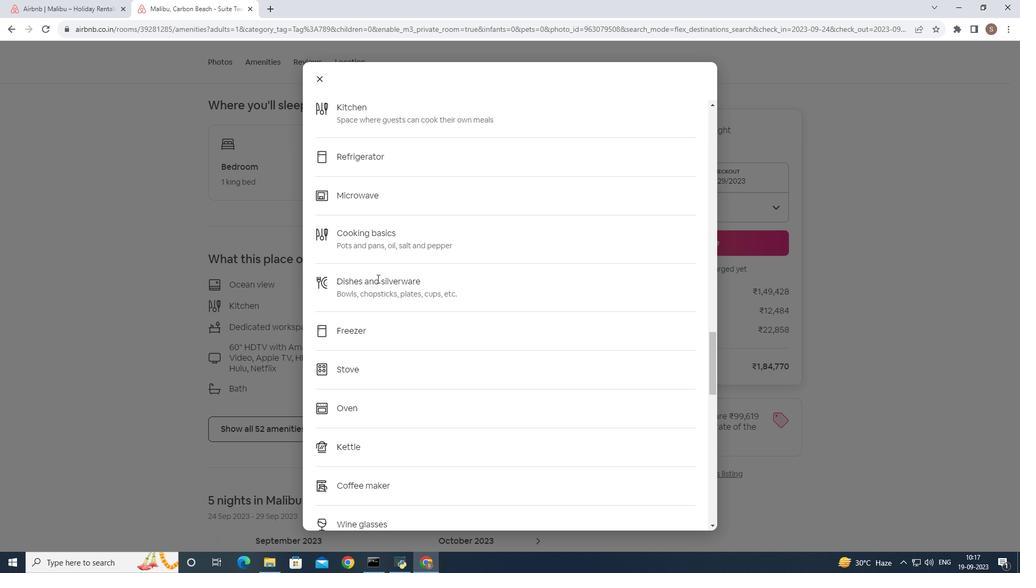 
Action: Mouse scrolled (377, 278) with delta (0, 0)
Screenshot: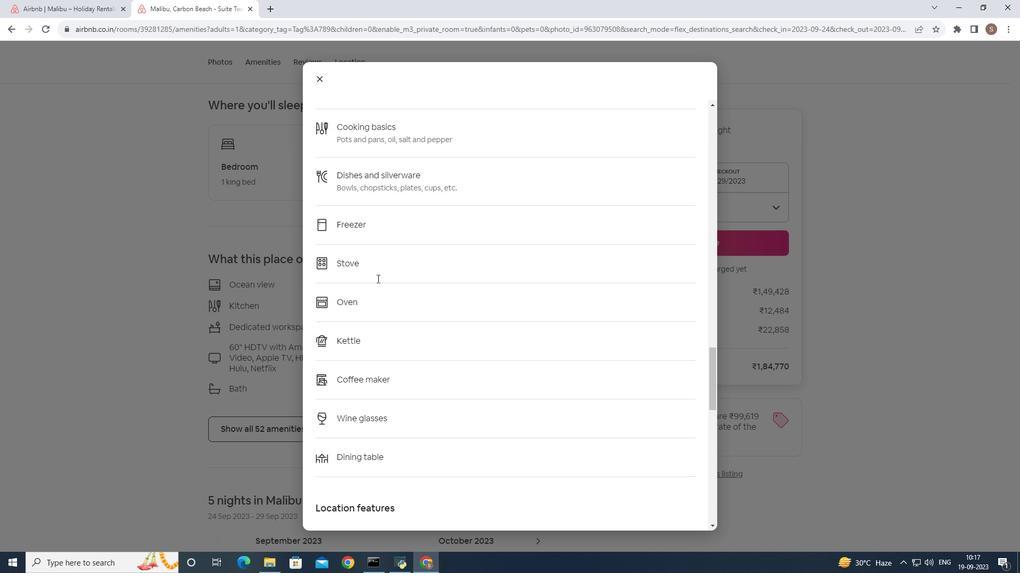
Action: Mouse scrolled (377, 278) with delta (0, 0)
Screenshot: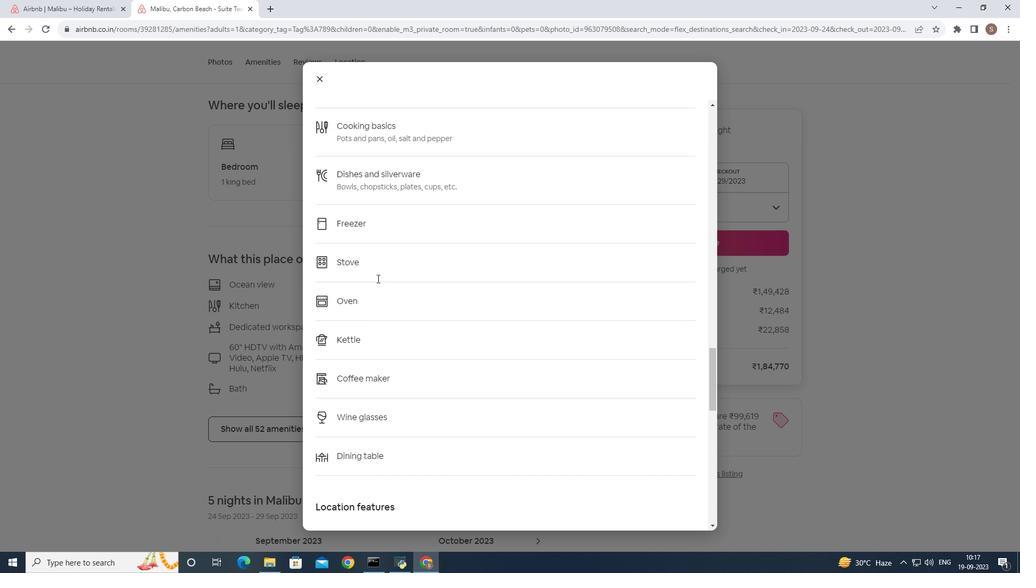 
Action: Mouse scrolled (377, 278) with delta (0, 0)
Screenshot: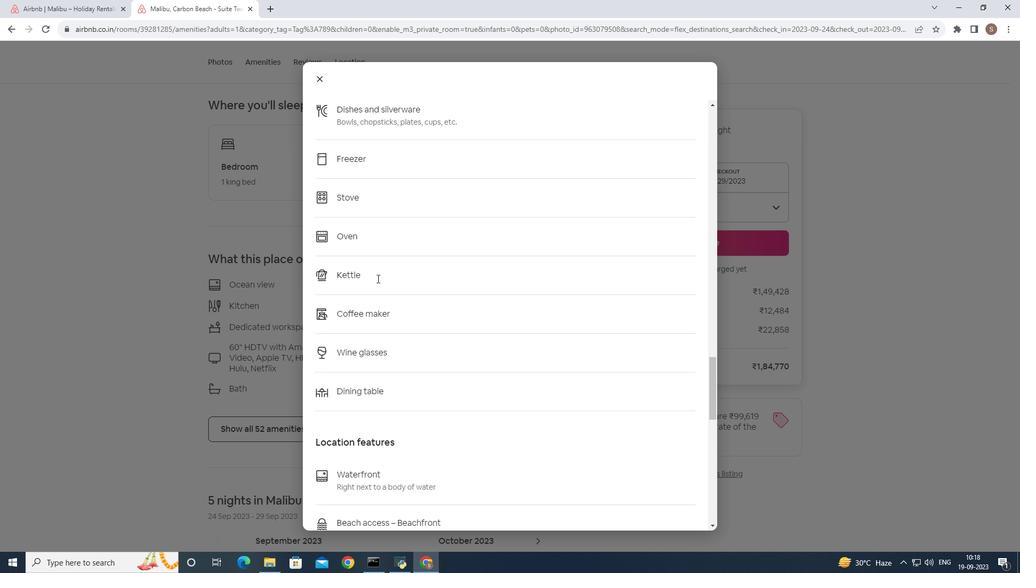 
Action: Mouse scrolled (377, 278) with delta (0, 0)
Screenshot: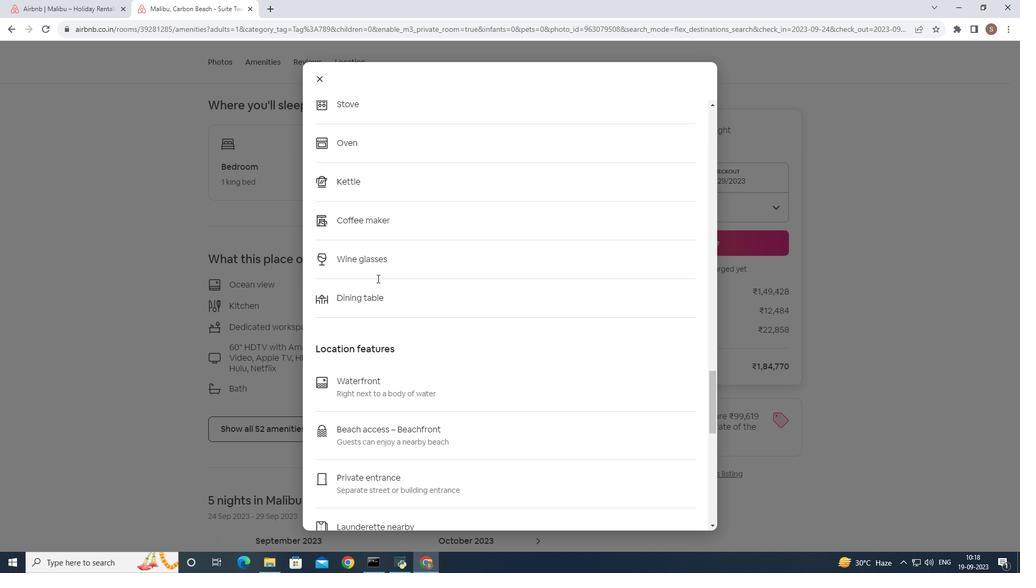 
Action: Mouse scrolled (377, 278) with delta (0, 0)
Screenshot: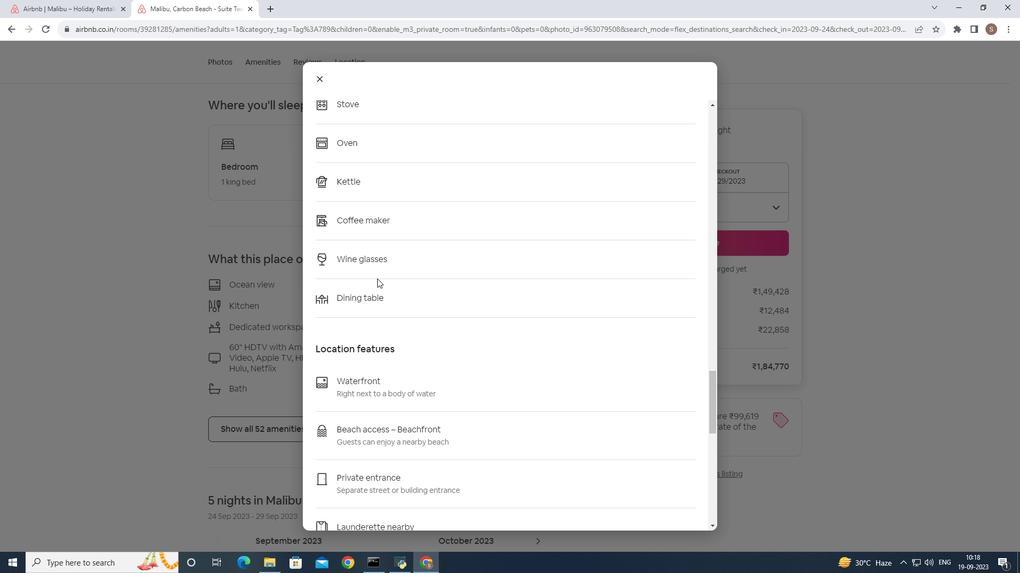 
Action: Mouse scrolled (377, 278) with delta (0, 0)
Screenshot: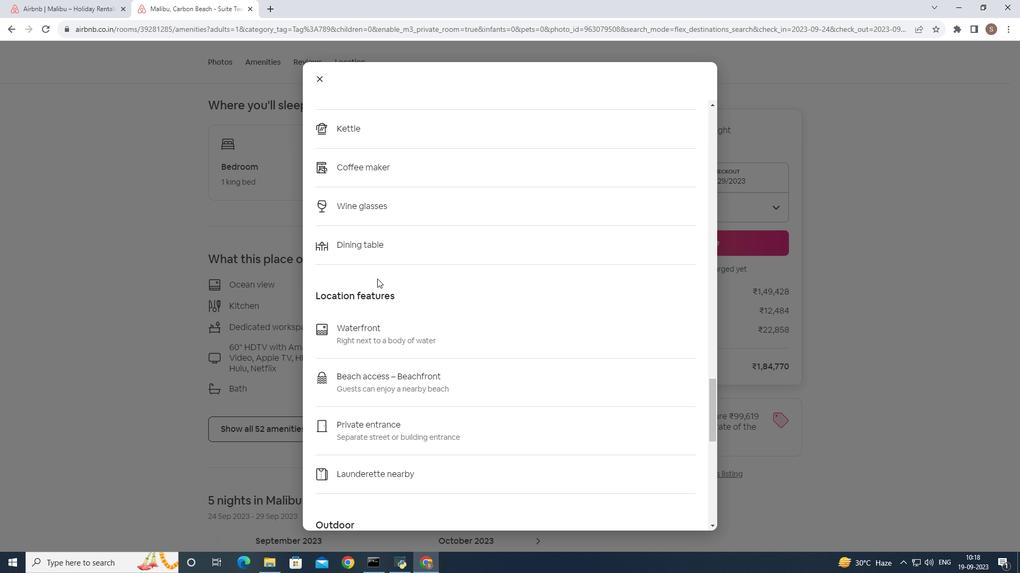 
Action: Mouse scrolled (377, 278) with delta (0, 0)
Screenshot: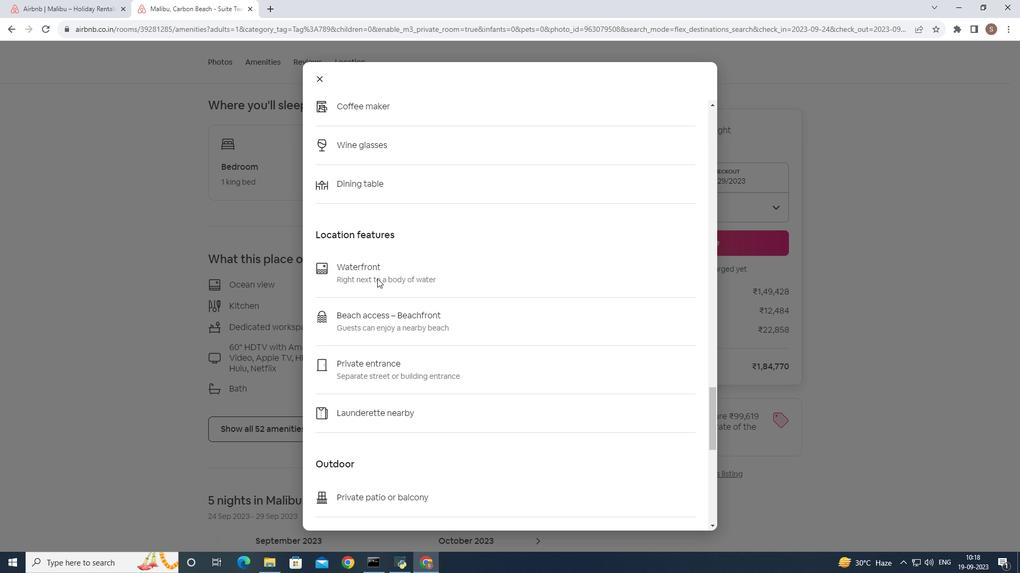 
Action: Mouse scrolled (377, 278) with delta (0, 0)
Screenshot: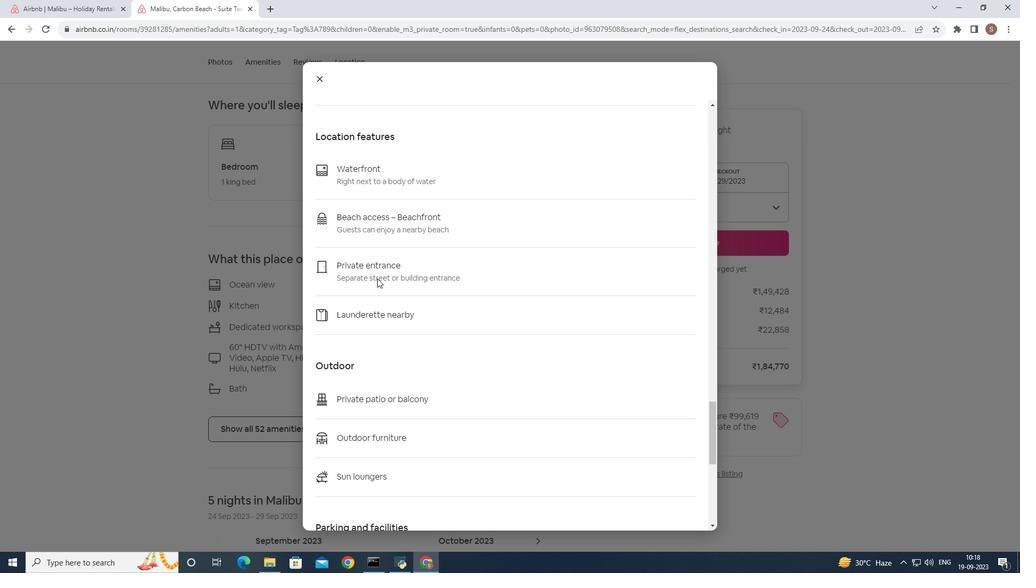 
Action: Mouse scrolled (377, 278) with delta (0, 0)
Screenshot: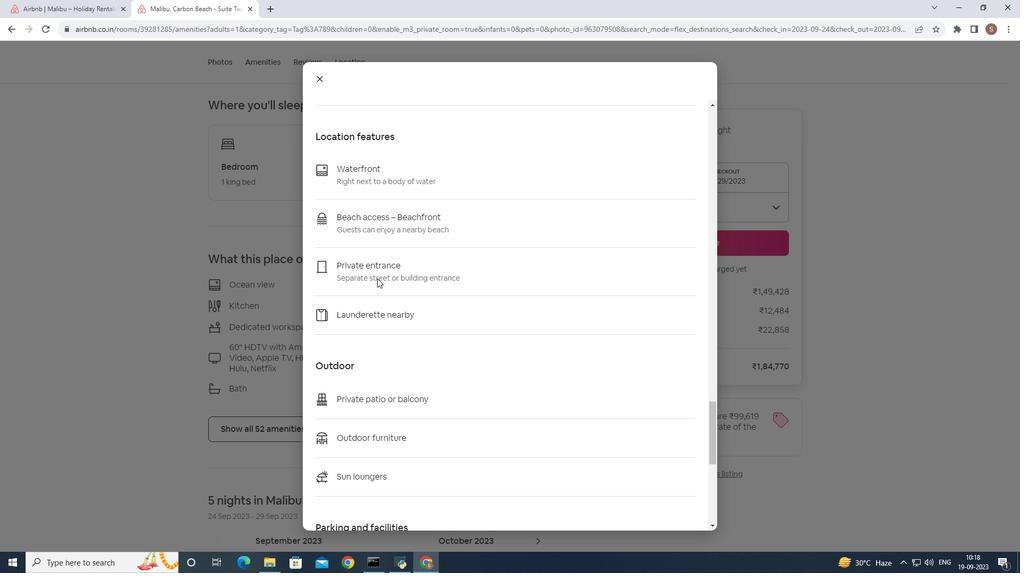
Action: Mouse scrolled (377, 278) with delta (0, 0)
Screenshot: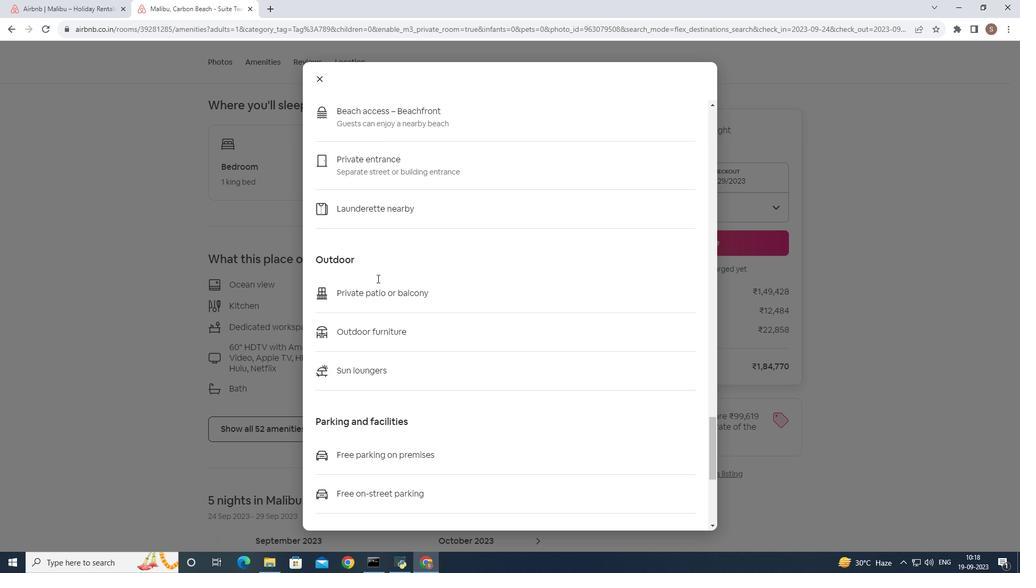 
Action: Mouse scrolled (377, 278) with delta (0, 0)
Screenshot: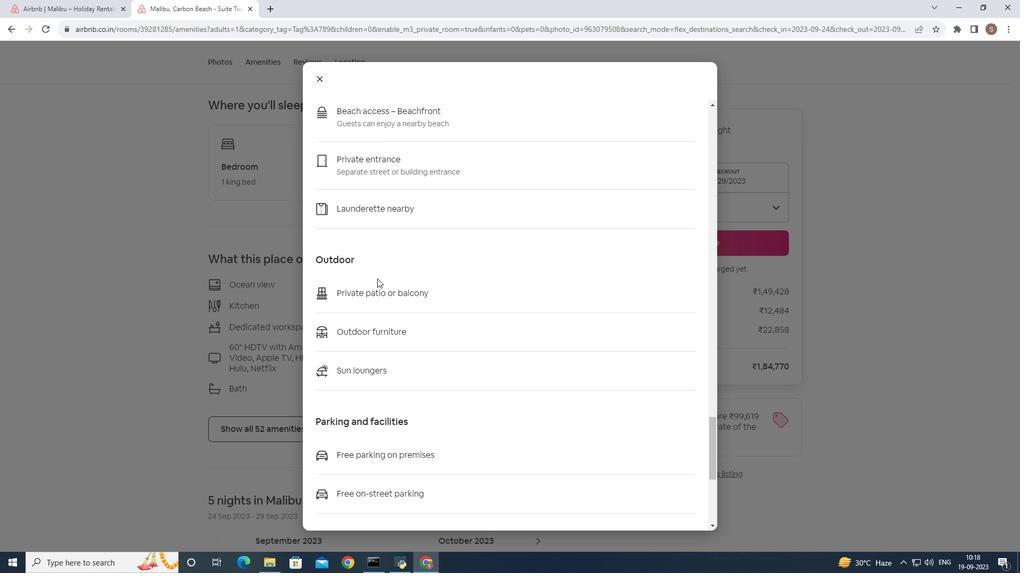 
Action: Mouse scrolled (377, 278) with delta (0, 0)
Screenshot: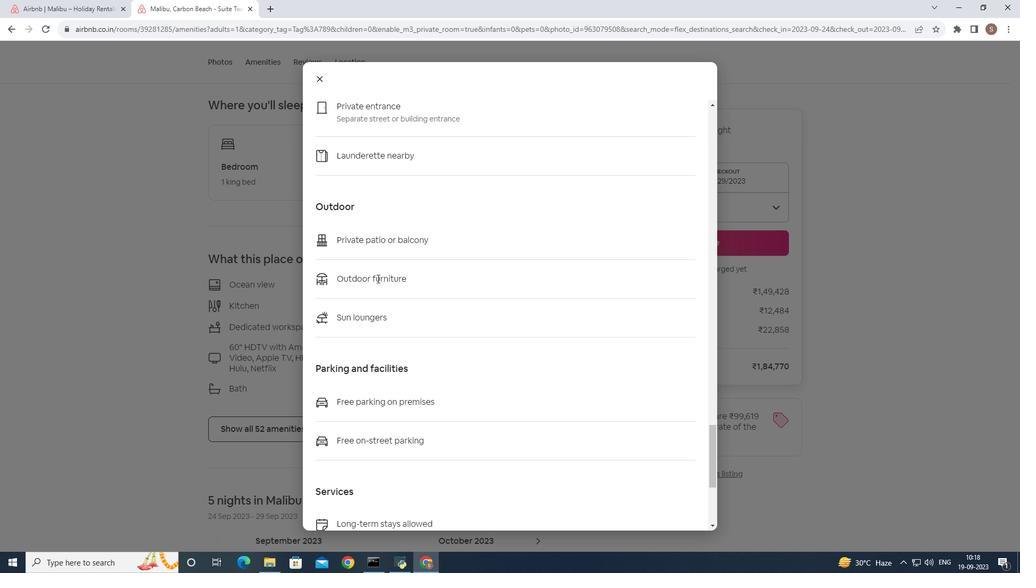 
Action: Mouse scrolled (377, 278) with delta (0, 0)
Screenshot: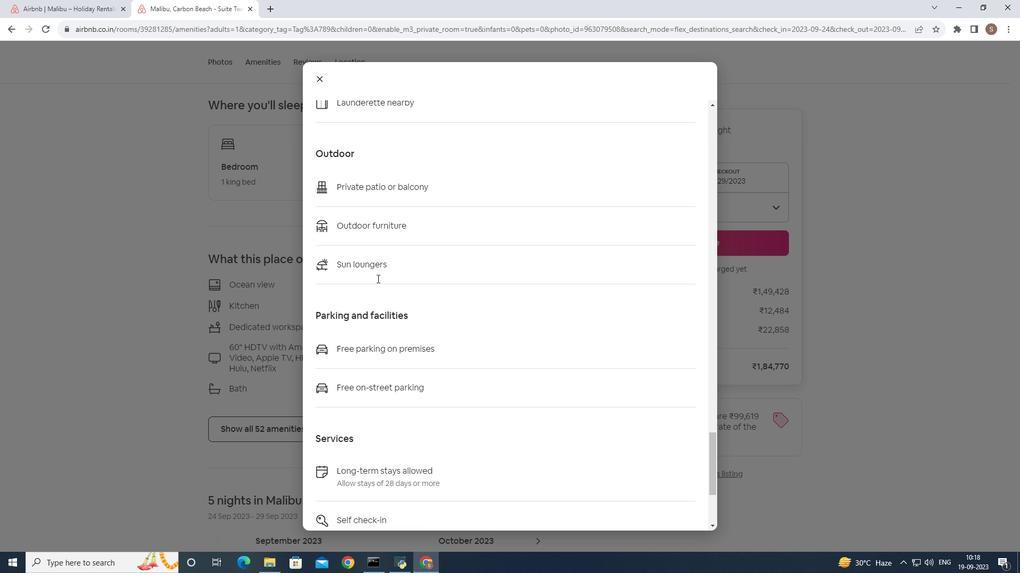 
Action: Mouse scrolled (377, 278) with delta (0, 0)
Screenshot: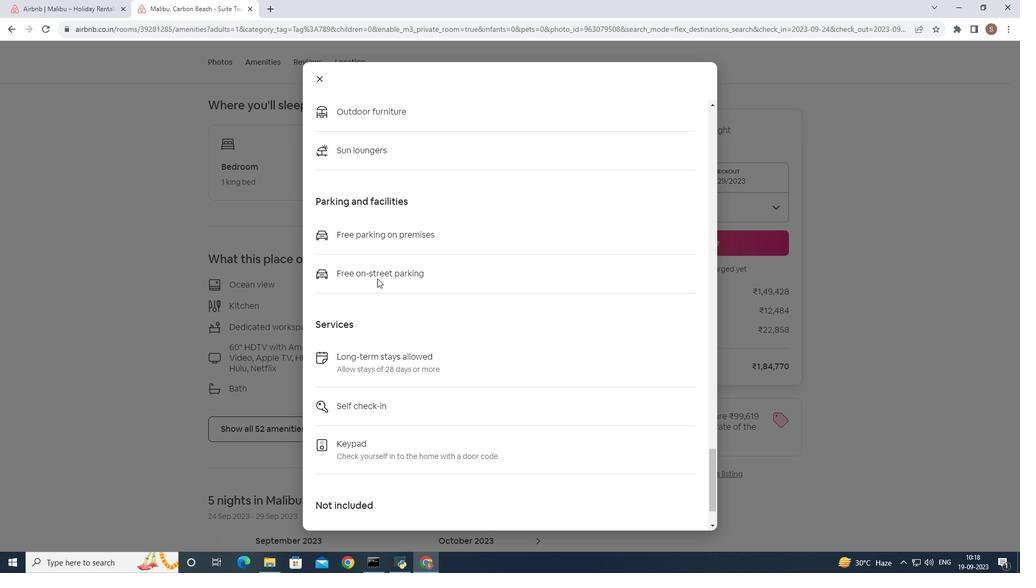 
Action: Mouse scrolled (377, 278) with delta (0, 0)
Screenshot: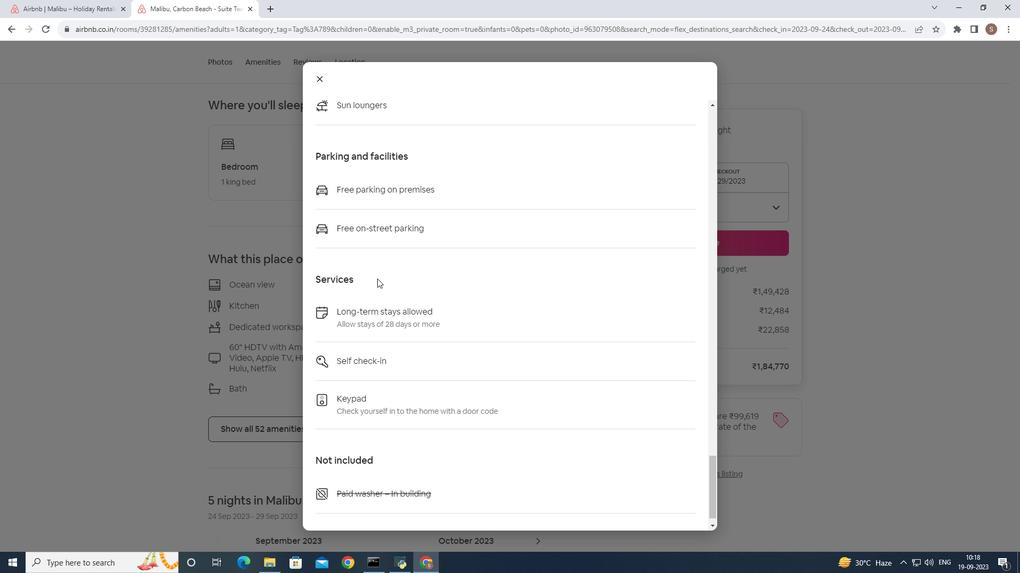 
Action: Mouse scrolled (377, 278) with delta (0, 0)
Screenshot: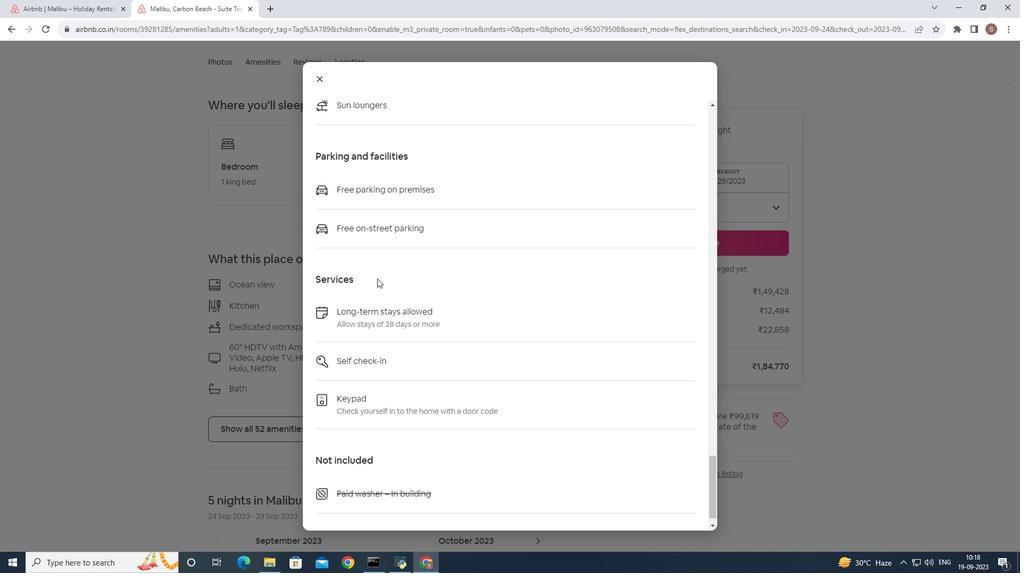 
Action: Mouse scrolled (377, 278) with delta (0, 0)
Screenshot: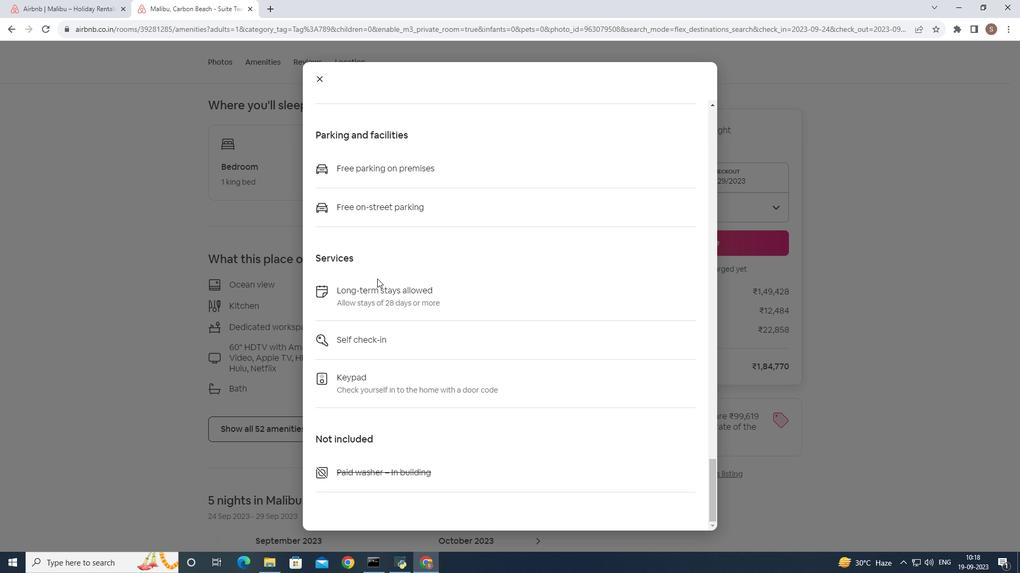 
Action: Mouse scrolled (377, 278) with delta (0, 0)
Screenshot: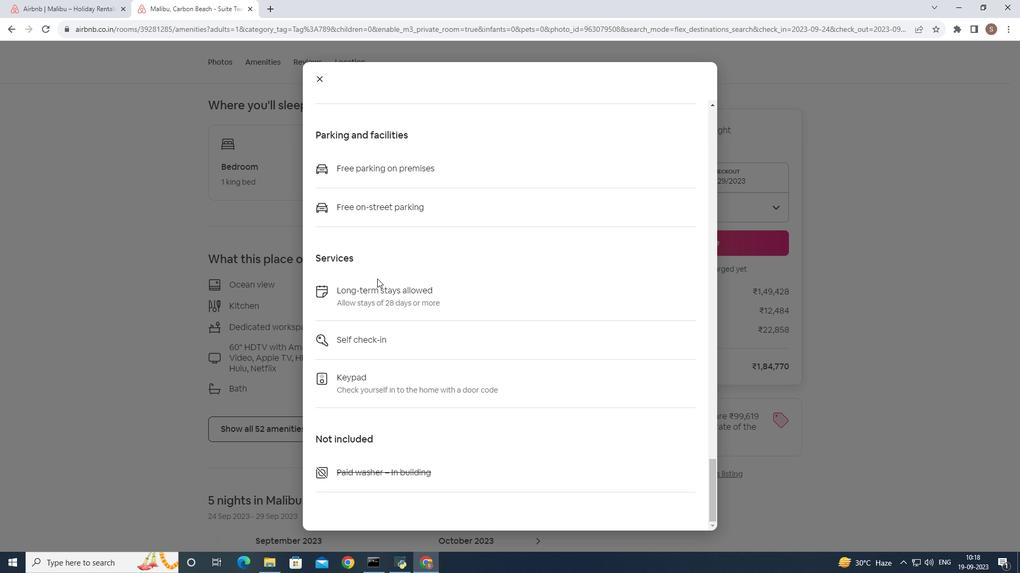 
Action: Mouse scrolled (377, 278) with delta (0, 0)
Screenshot: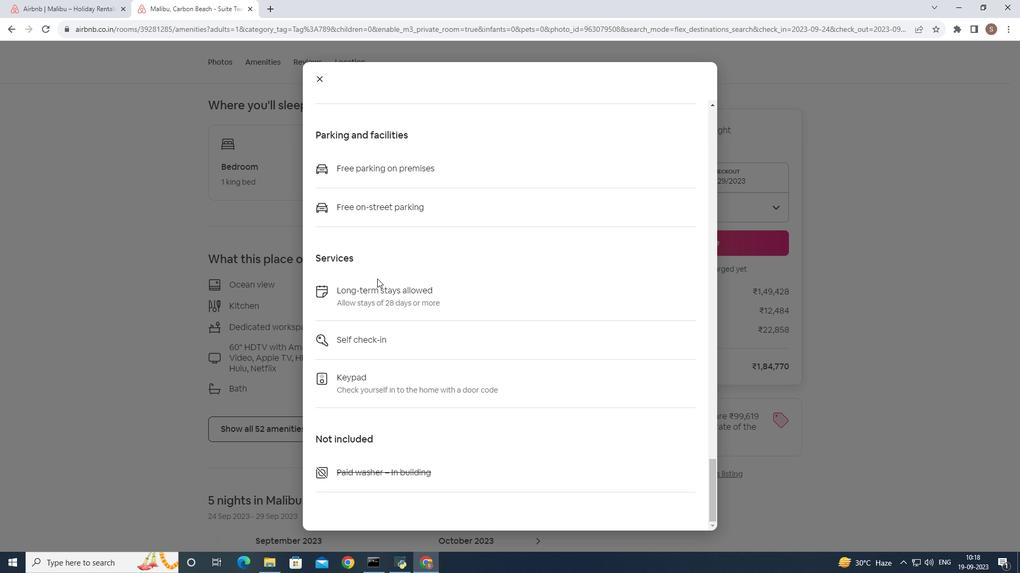 
Action: Mouse scrolled (377, 278) with delta (0, 0)
Screenshot: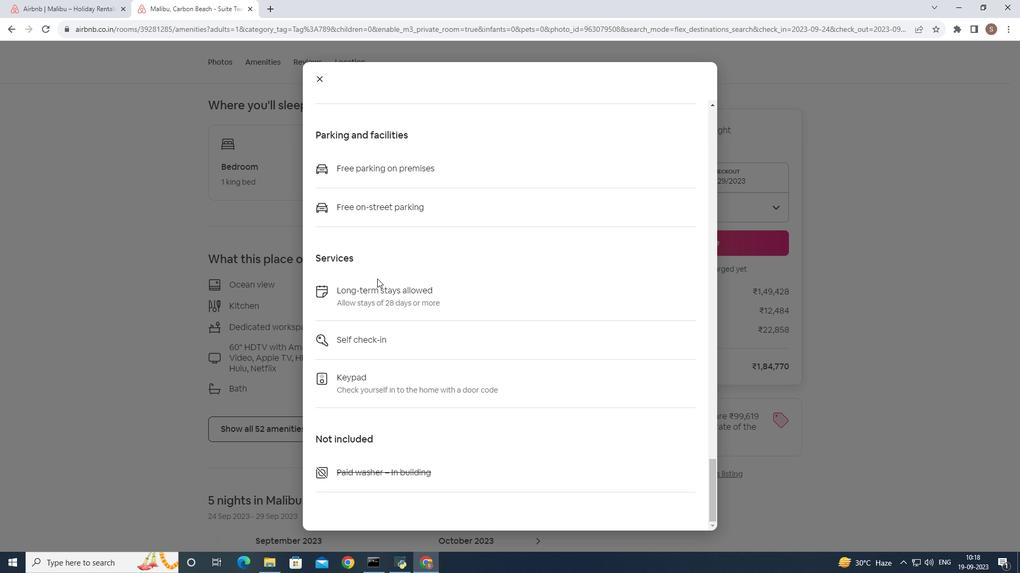 
Action: Mouse scrolled (377, 278) with delta (0, 0)
Screenshot: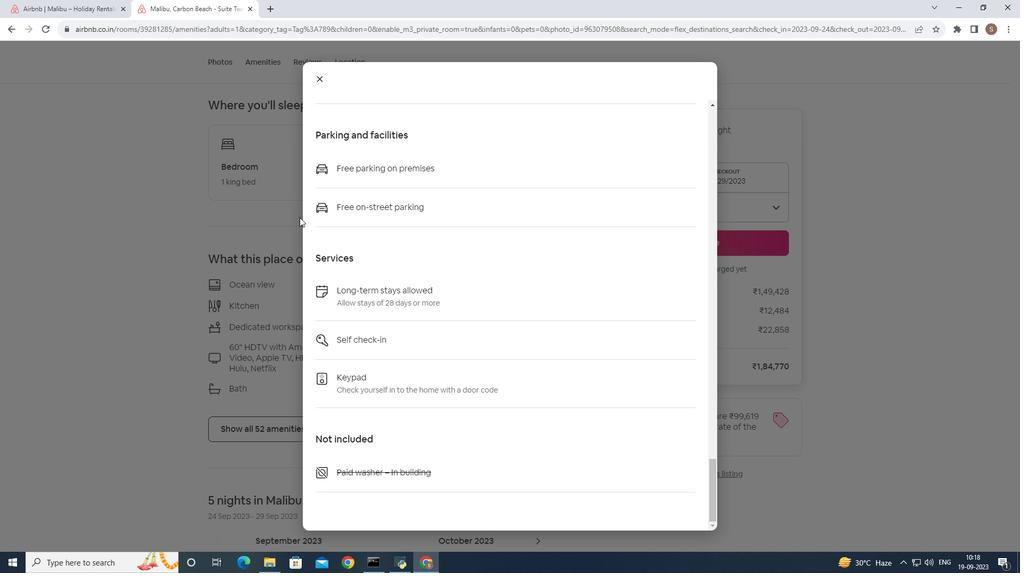 
Action: Mouse moved to (336, 73)
Screenshot: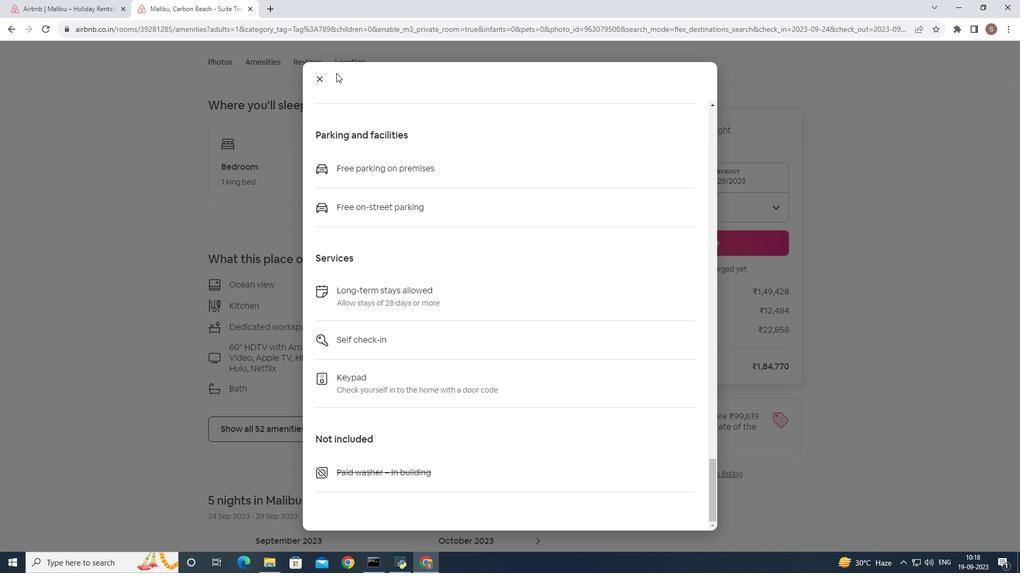 
Action: Mouse pressed left at (336, 73)
Screenshot: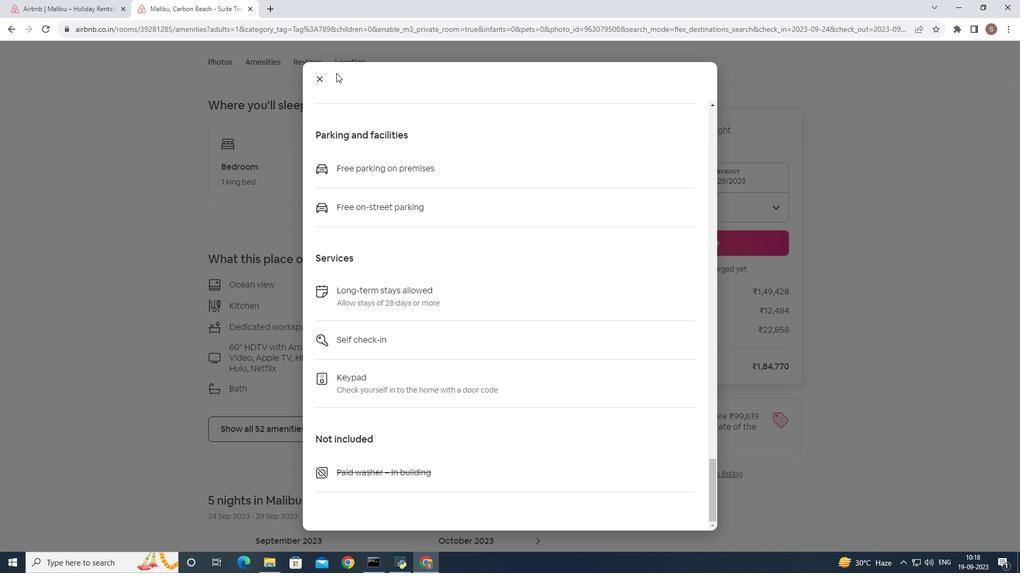 
Action: Mouse moved to (313, 81)
Screenshot: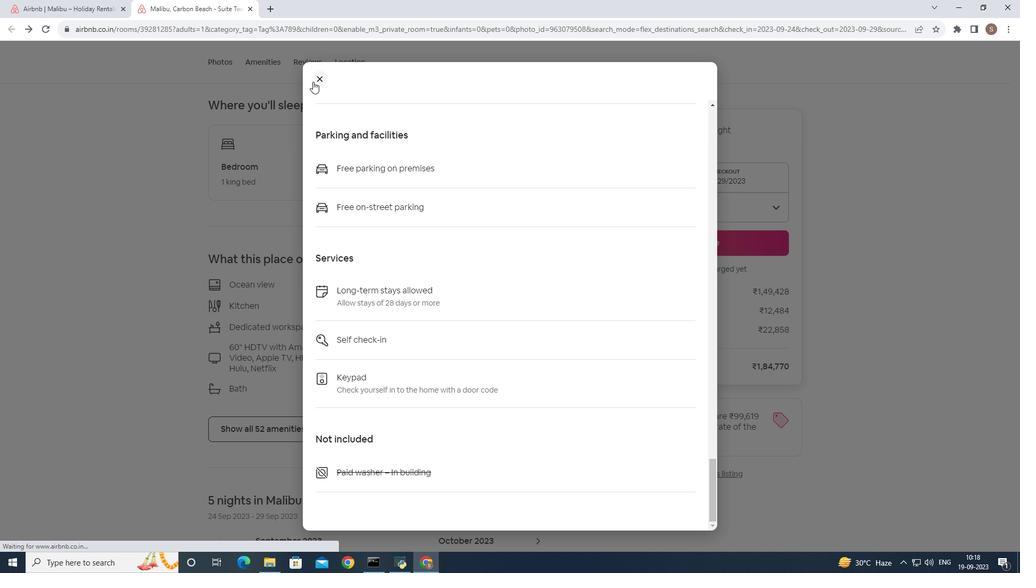 
Action: Mouse pressed left at (313, 81)
Screenshot: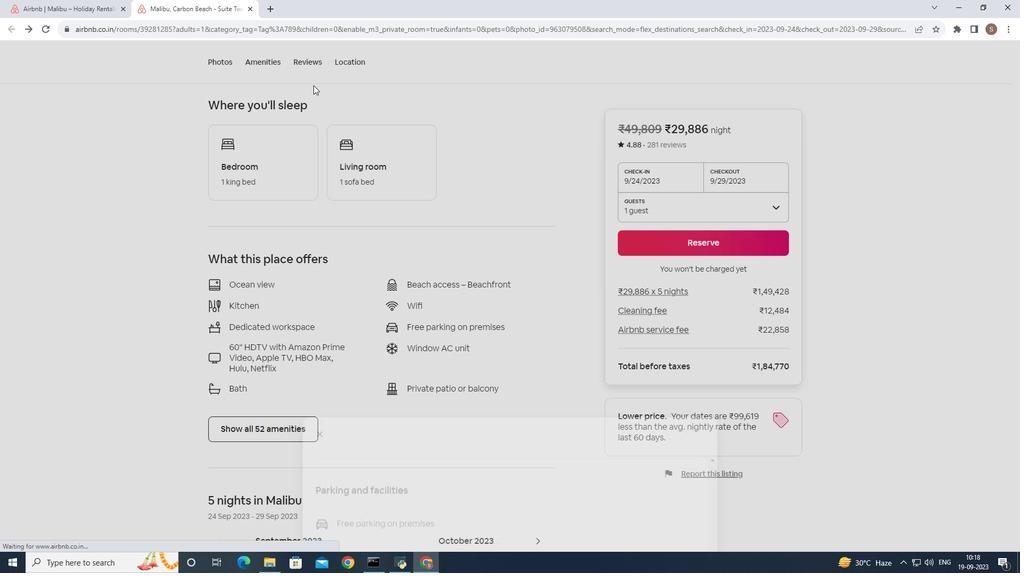 
Action: Mouse moved to (263, 436)
Screenshot: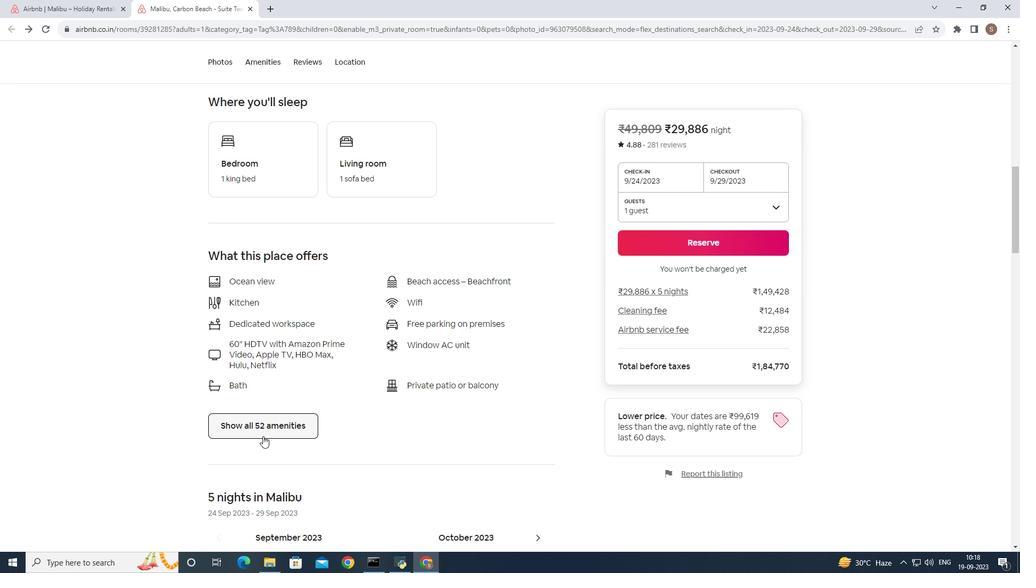 
Action: Mouse scrolled (263, 436) with delta (0, 0)
Screenshot: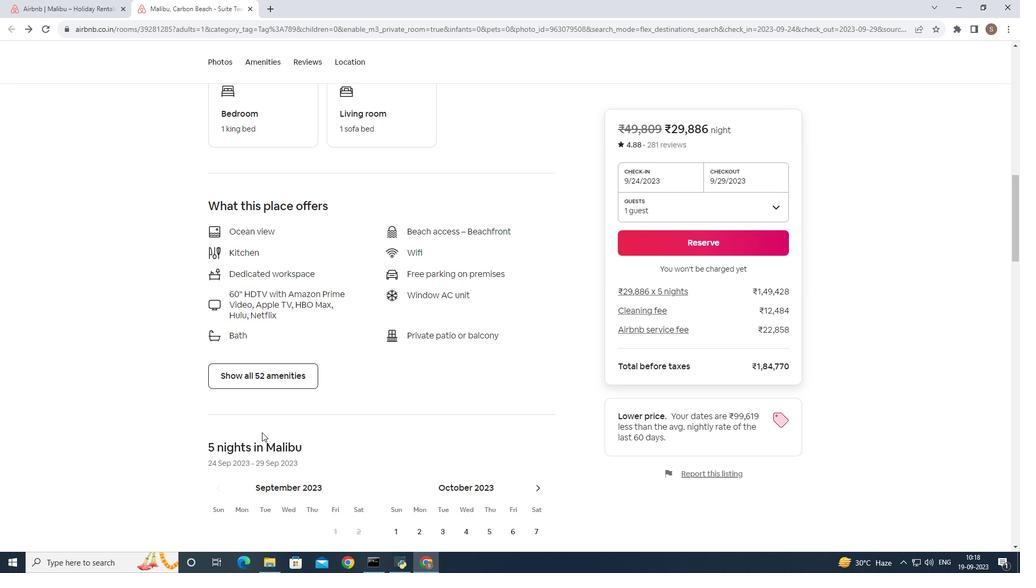 
Action: Mouse moved to (279, 399)
Screenshot: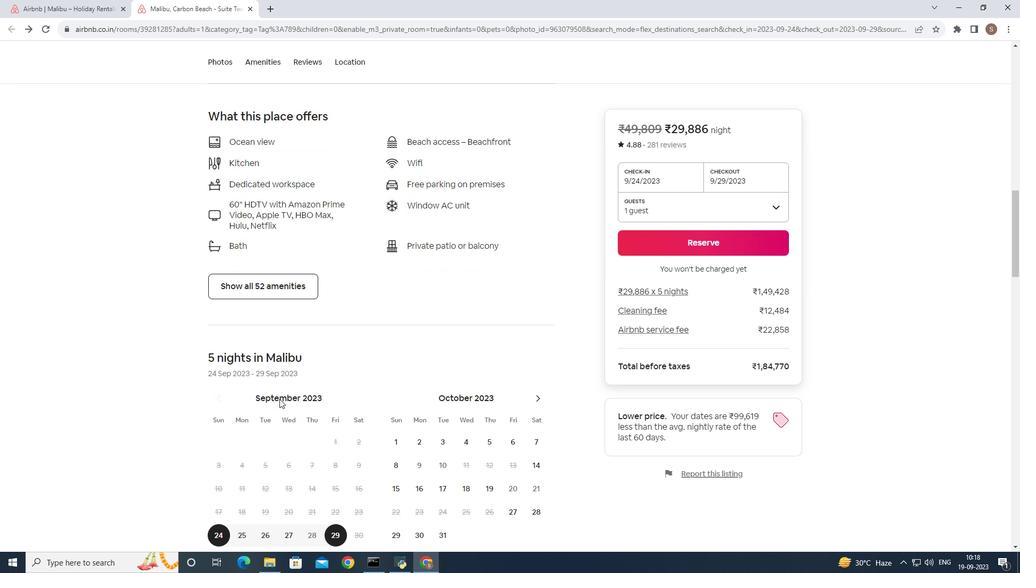 
Action: Mouse scrolled (279, 399) with delta (0, 0)
Screenshot: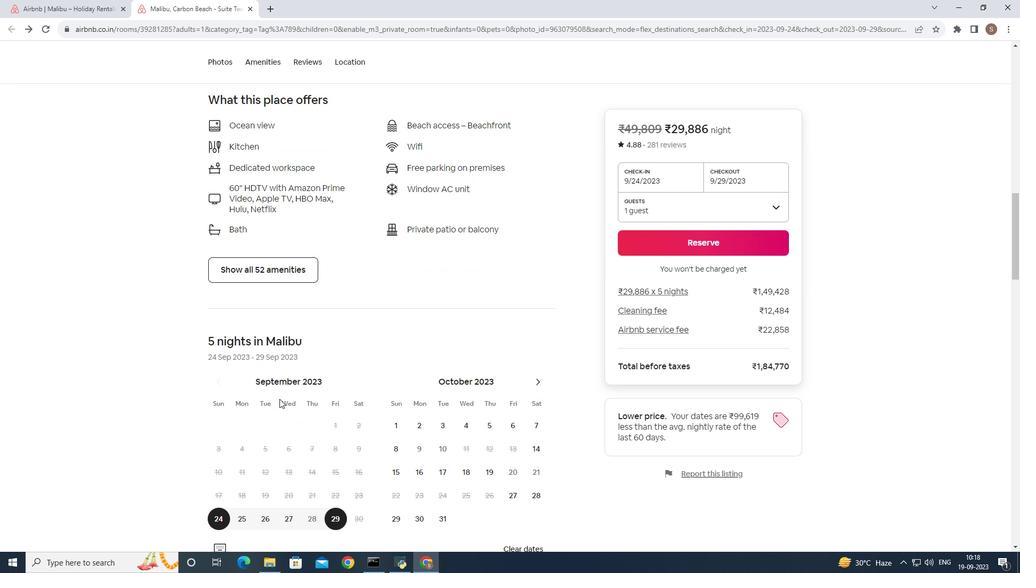 
Action: Mouse scrolled (279, 399) with delta (0, 0)
Screenshot: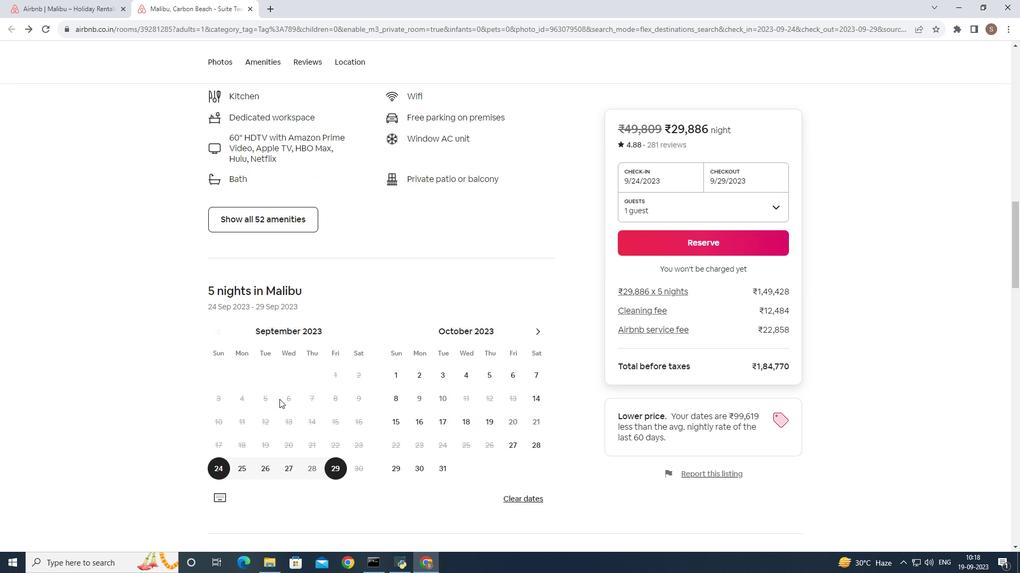 
Action: Mouse scrolled (279, 399) with delta (0, 0)
Screenshot: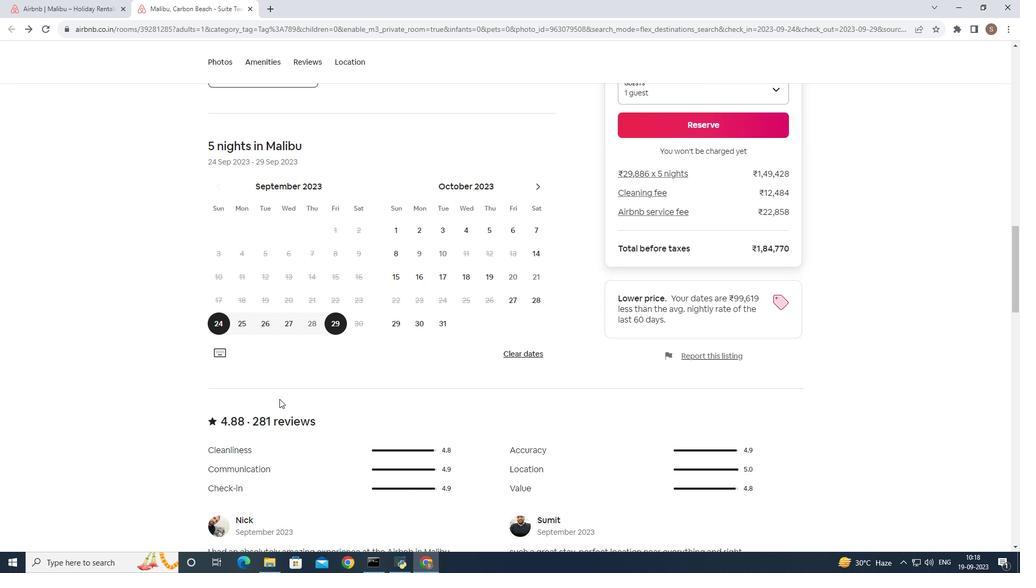 
Action: Mouse scrolled (279, 399) with delta (0, 0)
Screenshot: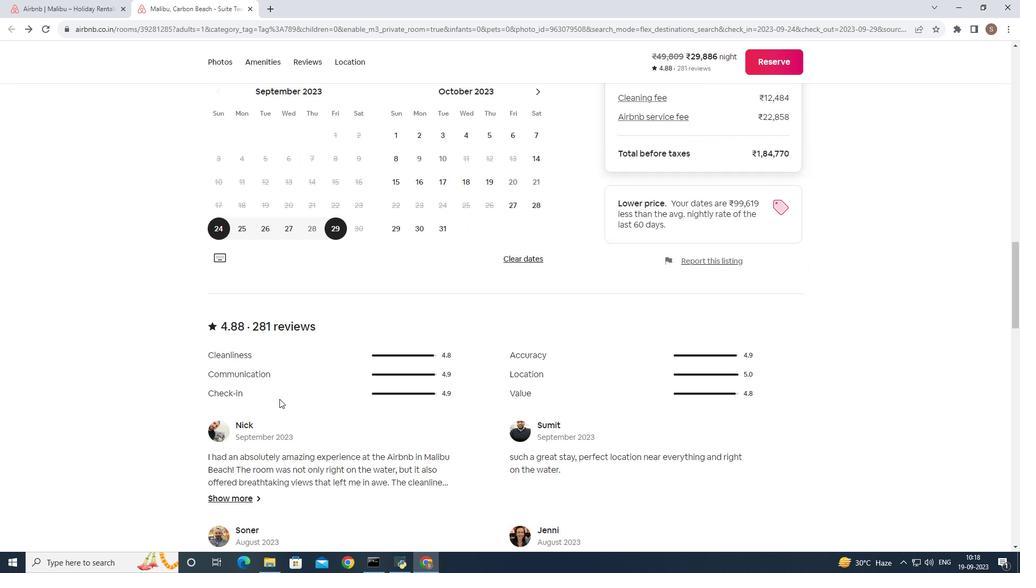 
Action: Mouse scrolled (279, 399) with delta (0, 0)
Screenshot: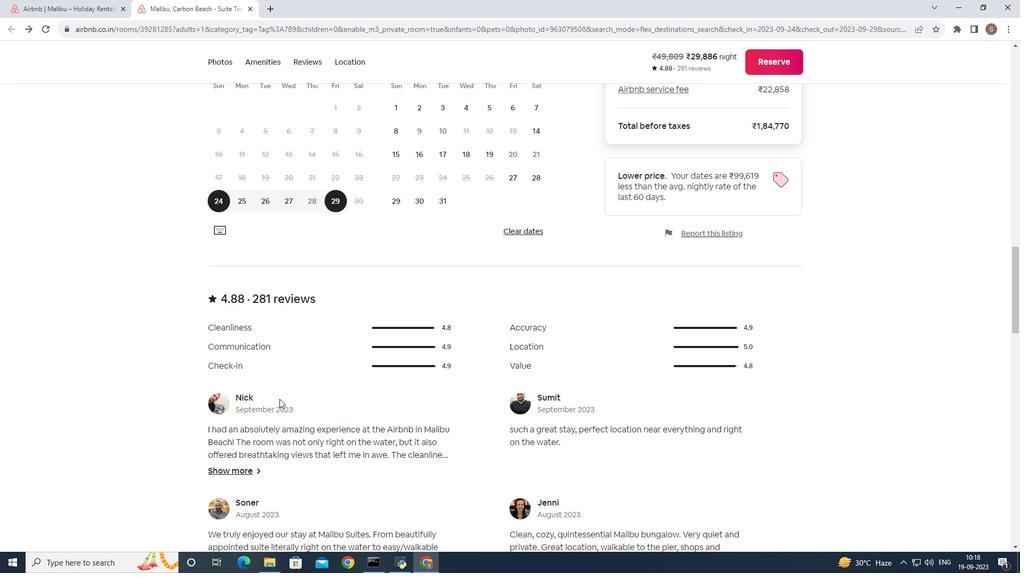 
Action: Mouse scrolled (279, 399) with delta (0, 0)
Screenshot: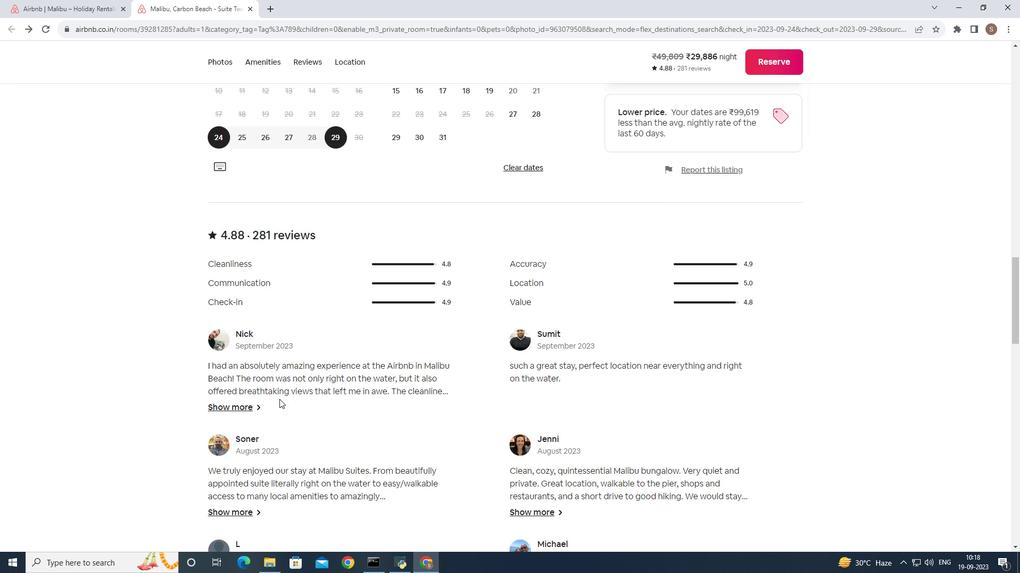 
Action: Mouse scrolled (279, 399) with delta (0, 0)
Screenshot: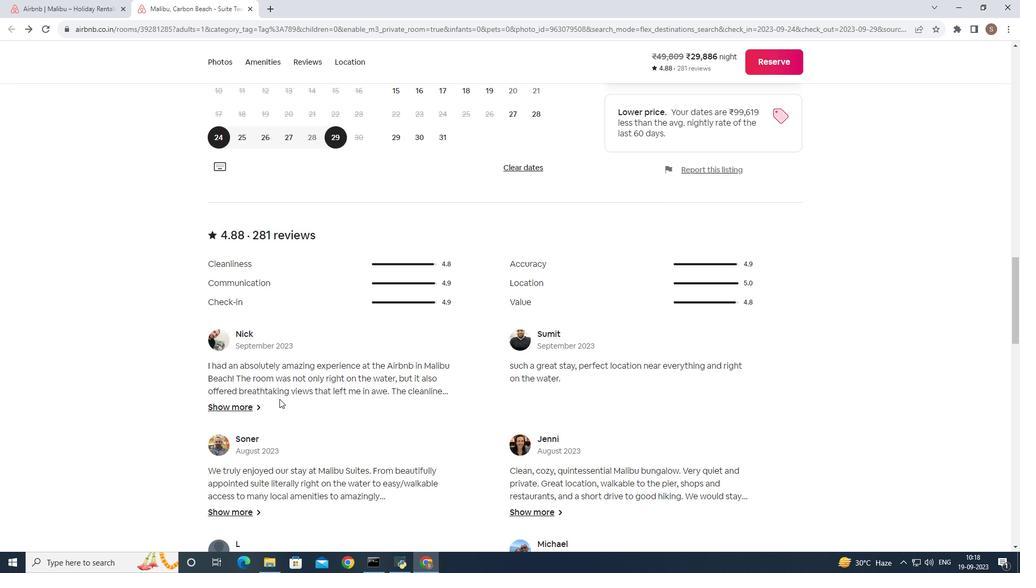 
Action: Mouse scrolled (279, 399) with delta (0, 0)
Screenshot: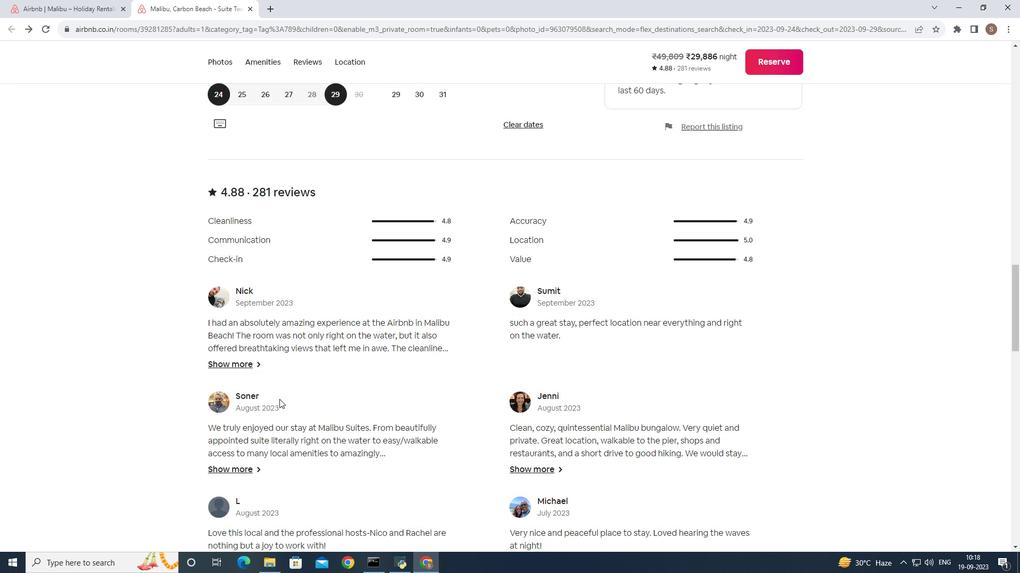 
Action: Mouse scrolled (279, 399) with delta (0, 0)
Screenshot: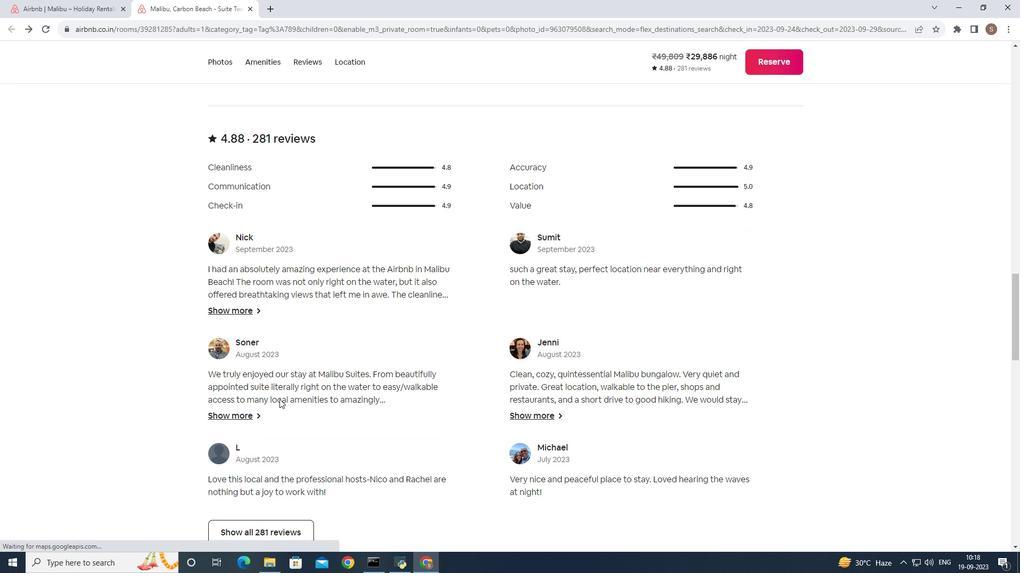 
Action: Mouse scrolled (279, 399) with delta (0, 0)
Screenshot: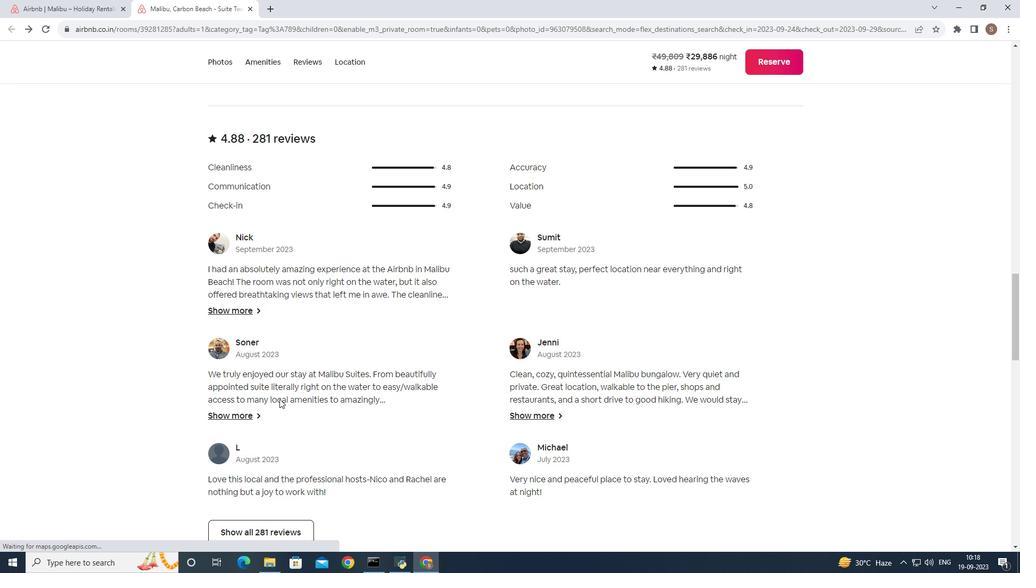 
Action: Mouse scrolled (279, 399) with delta (0, 0)
Screenshot: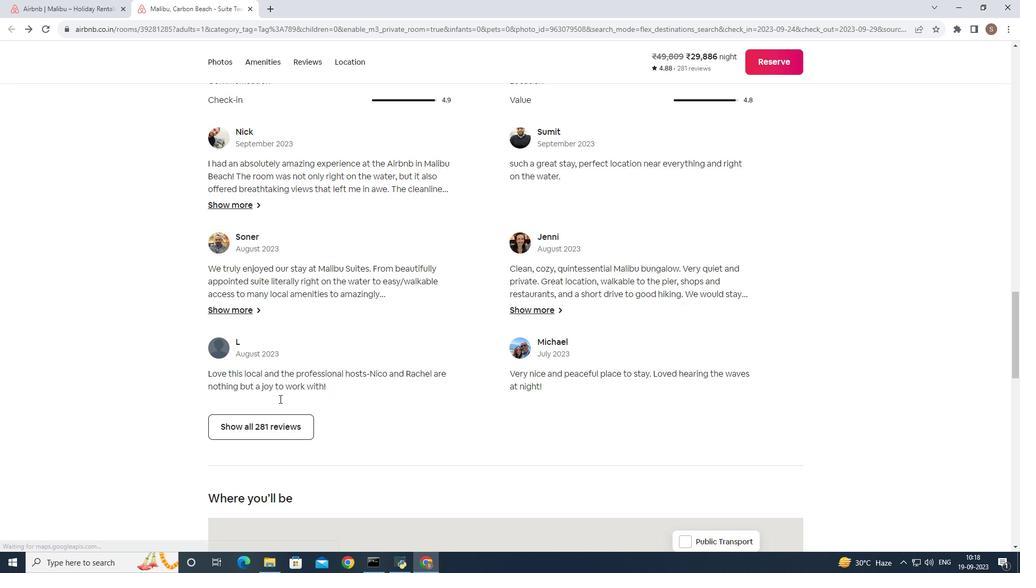 
Action: Mouse scrolled (279, 399) with delta (0, 0)
Screenshot: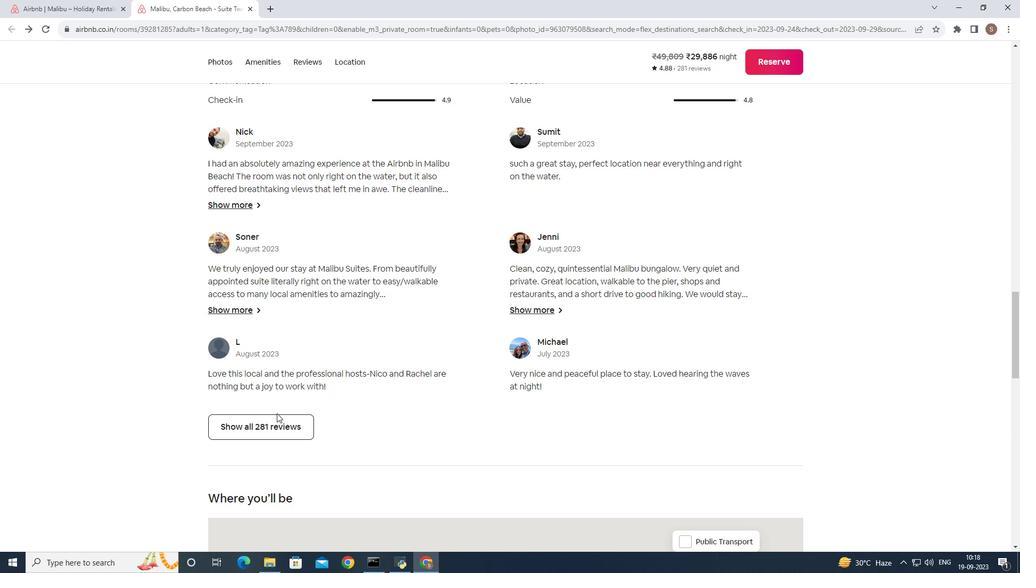 
Action: Mouse scrolled (279, 399) with delta (0, 0)
Screenshot: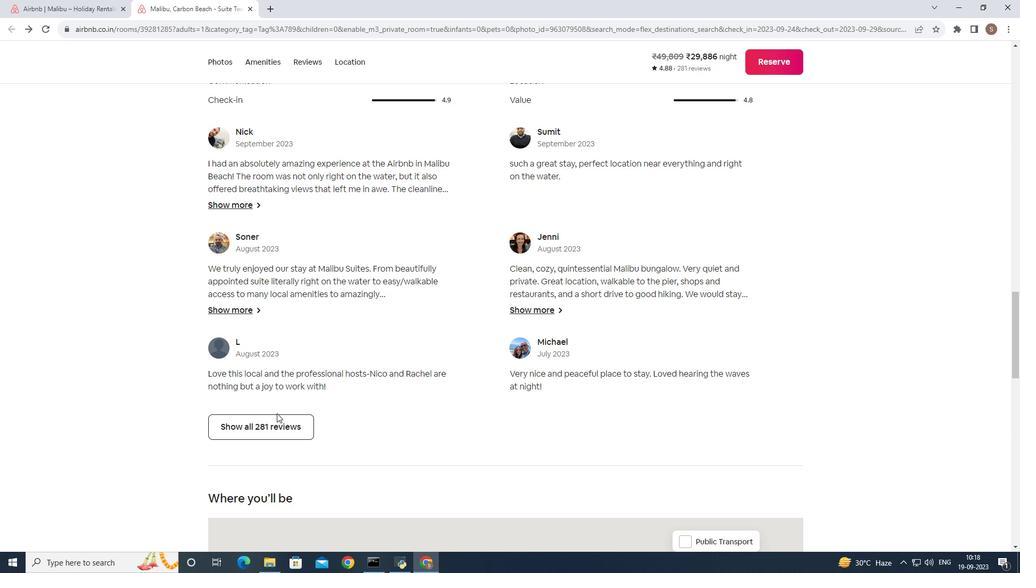 
Action: Mouse moved to (278, 426)
Screenshot: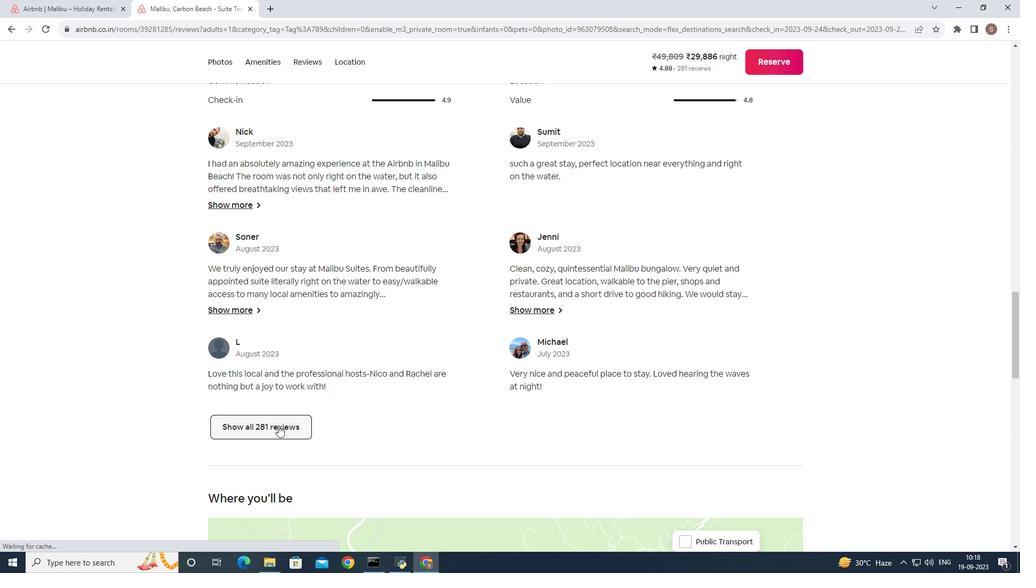 
Action: Mouse pressed left at (278, 426)
Screenshot: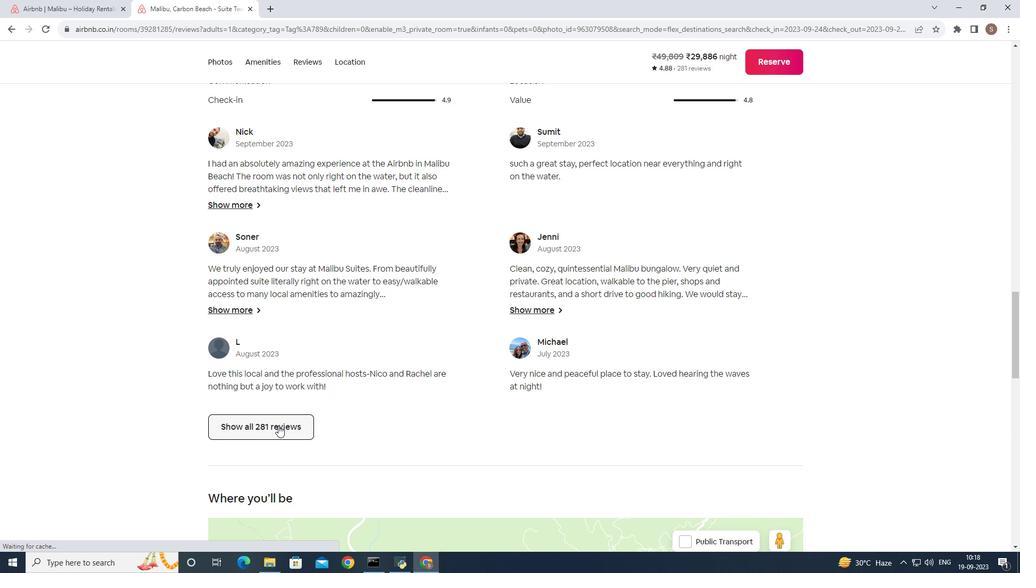 
Action: Mouse moved to (580, 247)
Screenshot: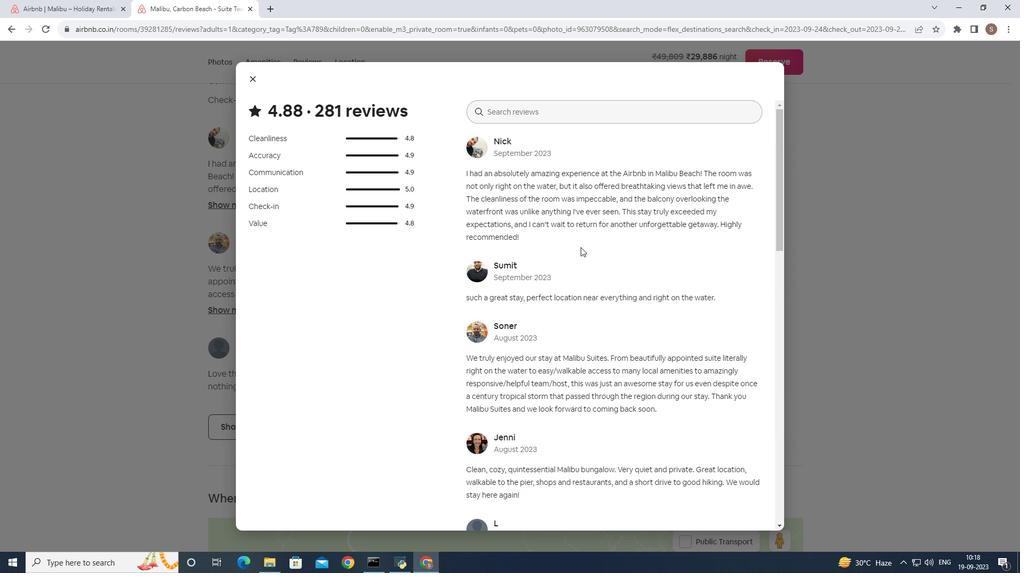 
Action: Key pressed <Key.down><Key.down><Key.down>
Screenshot: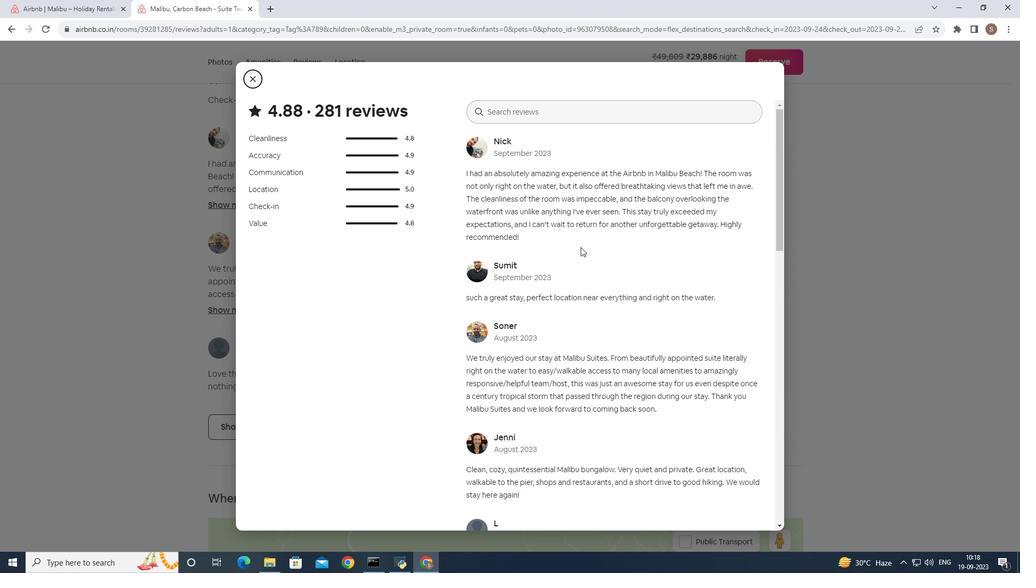 
Action: Mouse moved to (554, 231)
Screenshot: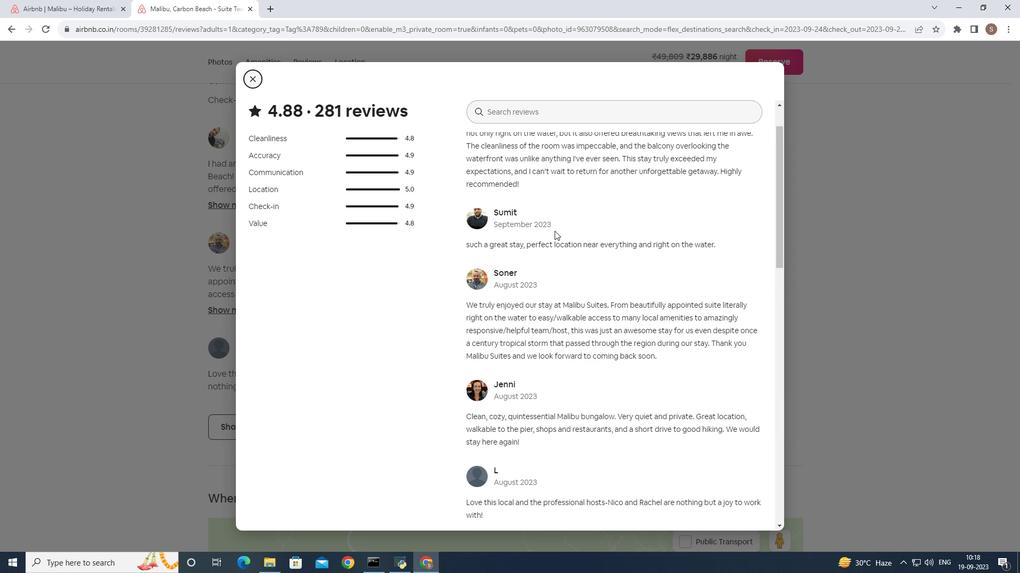 
Action: Mouse scrolled (554, 230) with delta (0, 0)
Screenshot: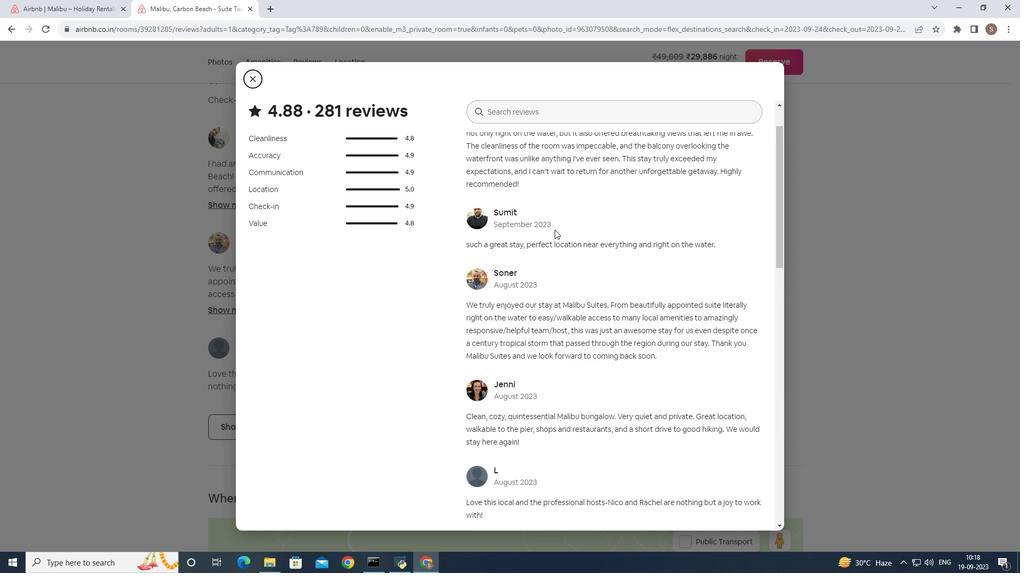 
Action: Mouse moved to (779, 151)
Screenshot: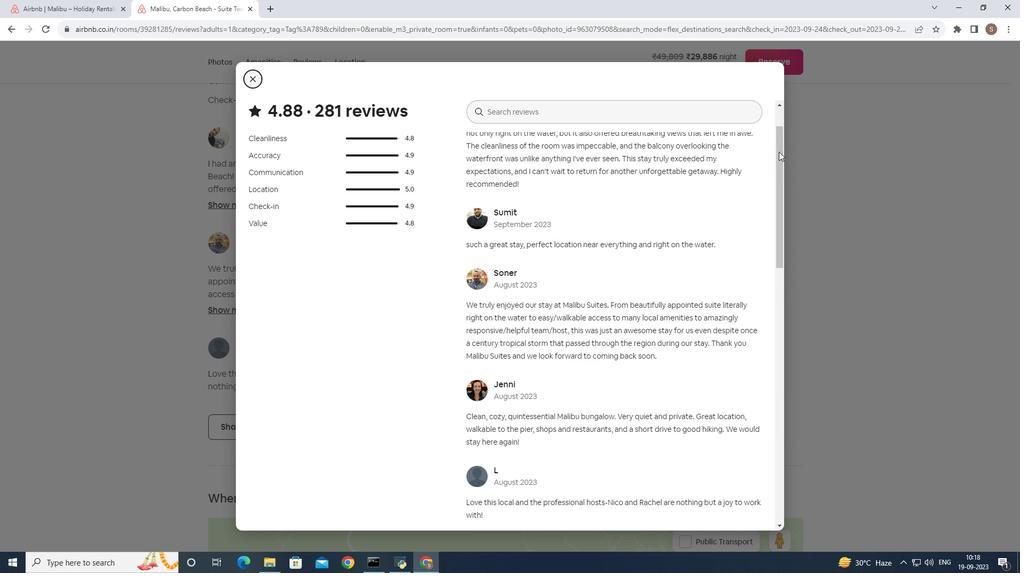 
Action: Mouse pressed left at (779, 151)
Screenshot: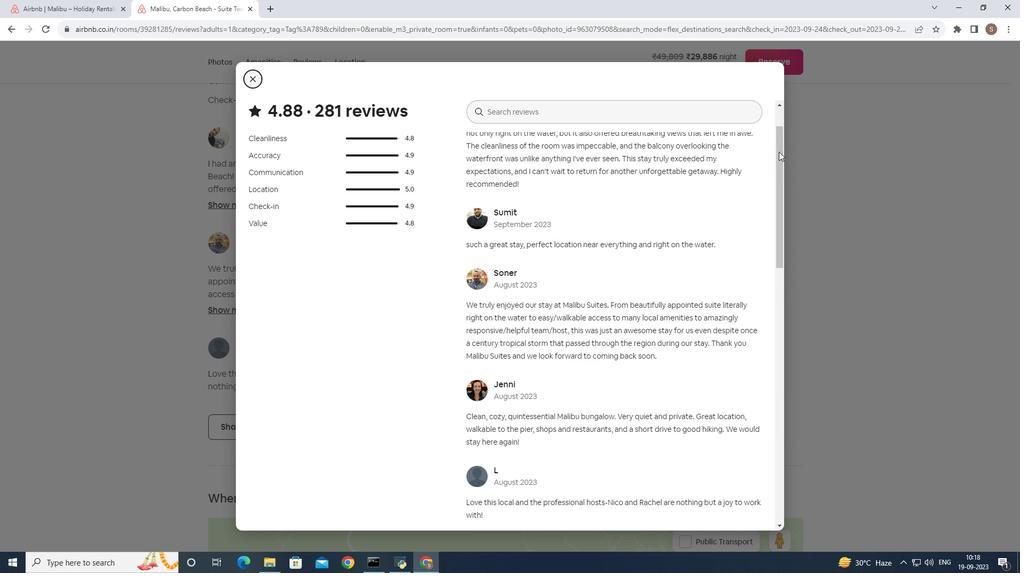 
Action: Mouse pressed middle at (779, 151)
Screenshot: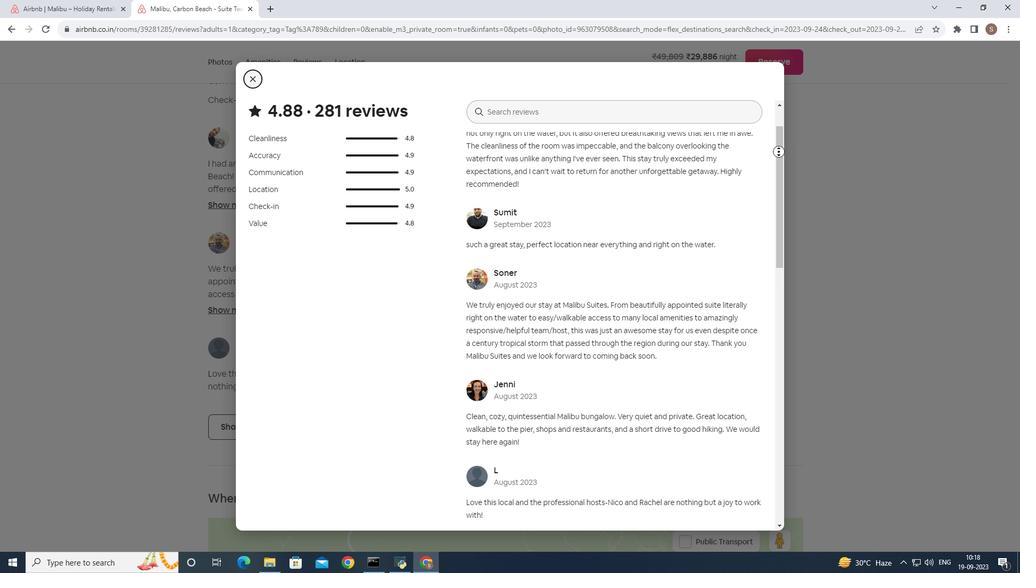
Action: Key pressed <Key.down><Key.down><Key.down><Key.down>
Screenshot: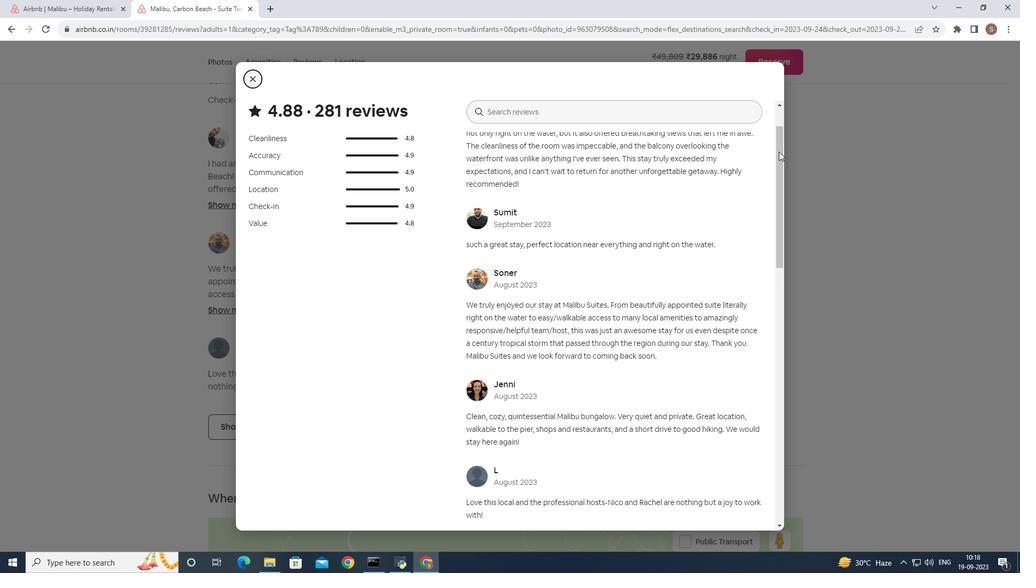
Action: Mouse scrolled (779, 151) with delta (0, 0)
Screenshot: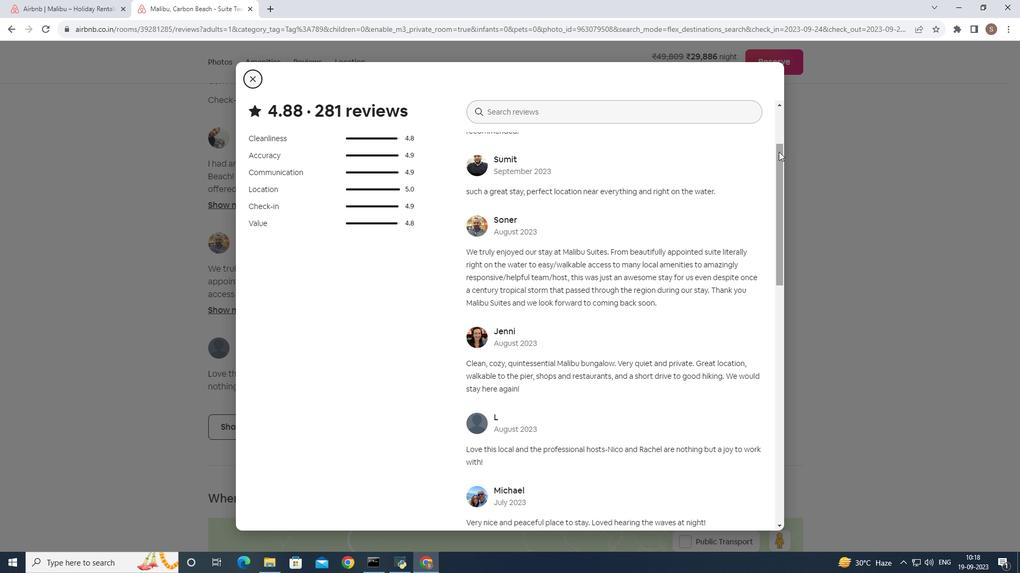 
Action: Mouse scrolled (779, 151) with delta (0, 0)
Screenshot: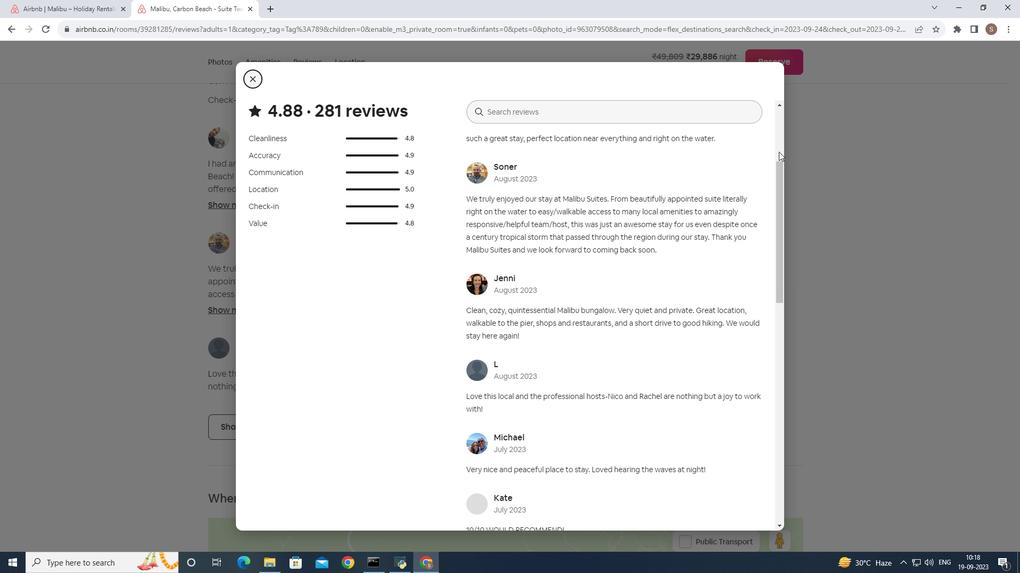 
Action: Mouse scrolled (779, 151) with delta (0, 0)
Screenshot: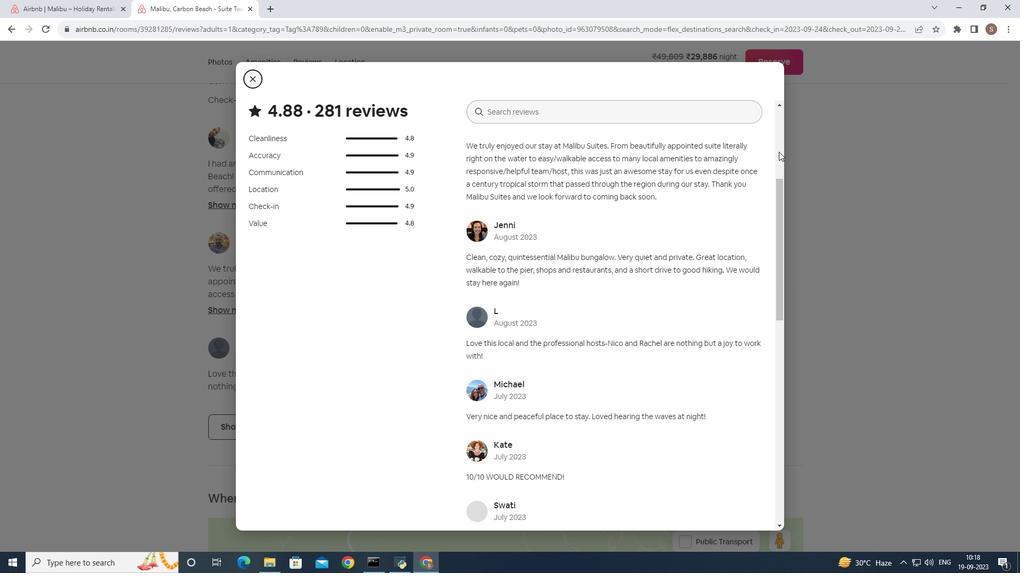 
Action: Mouse scrolled (779, 151) with delta (0, 0)
Screenshot: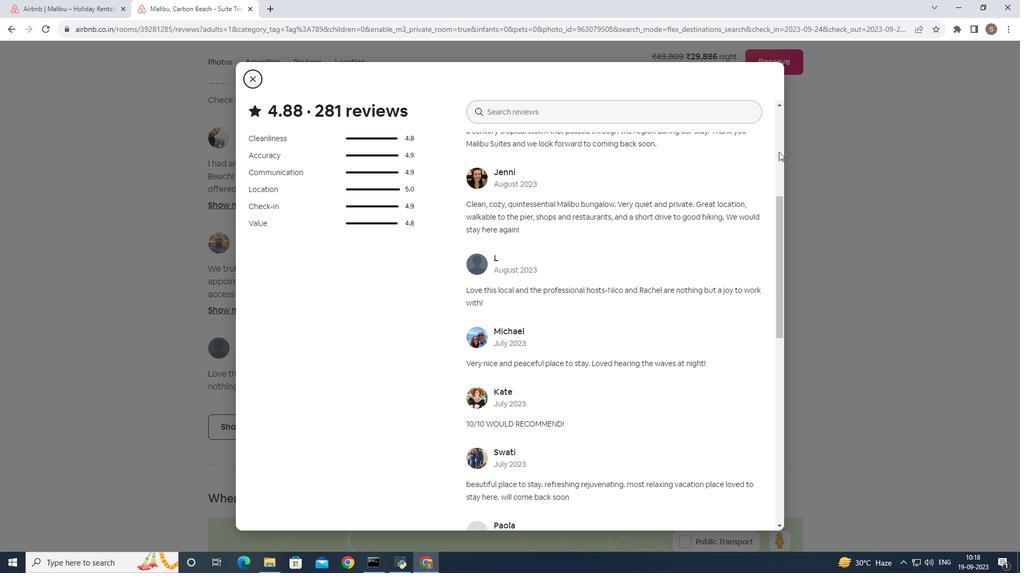 
Action: Mouse scrolled (779, 151) with delta (0, 0)
Screenshot: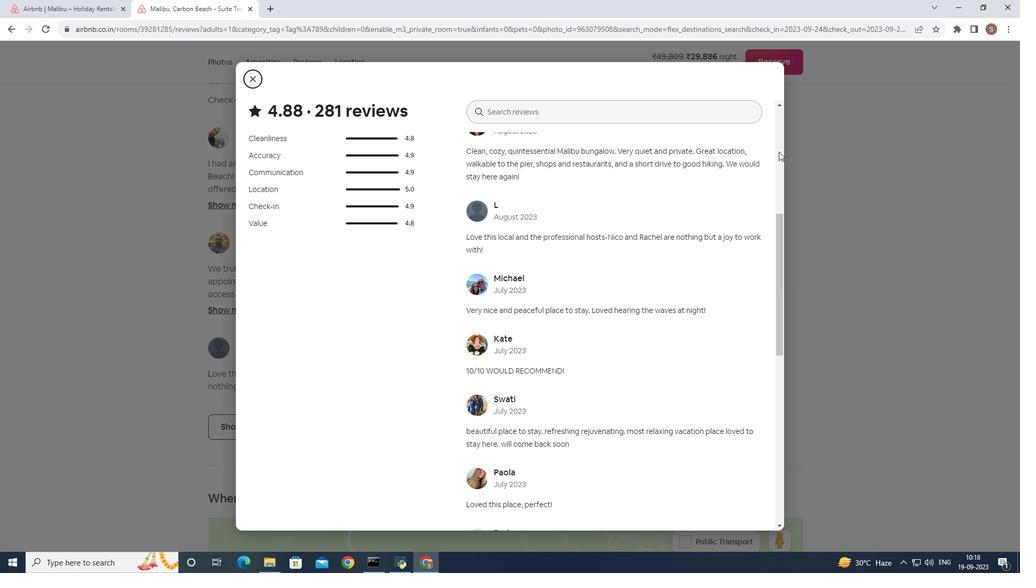 
Action: Mouse scrolled (779, 151) with delta (0, 0)
Screenshot: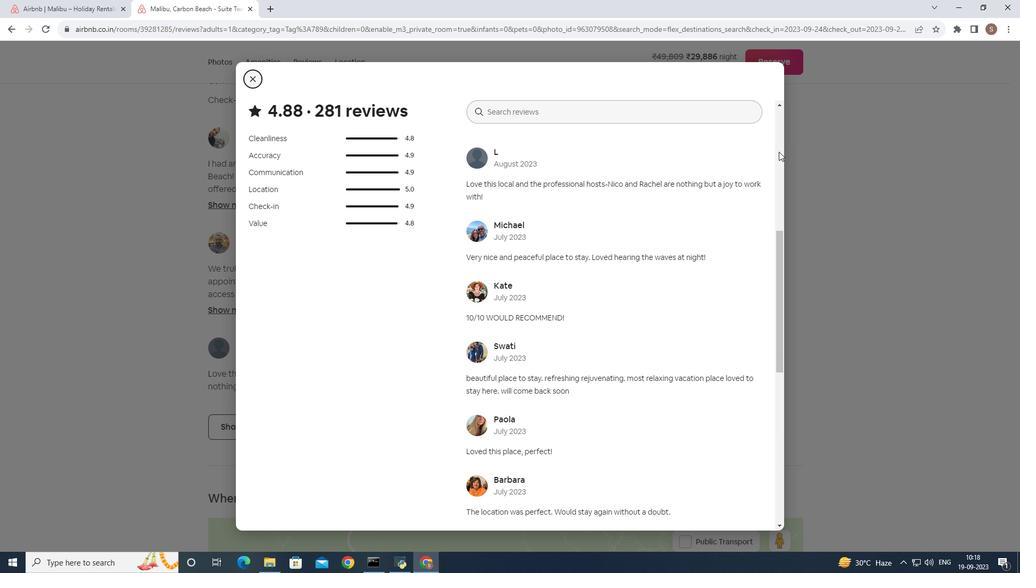
Action: Mouse scrolled (779, 151) with delta (0, 0)
Screenshot: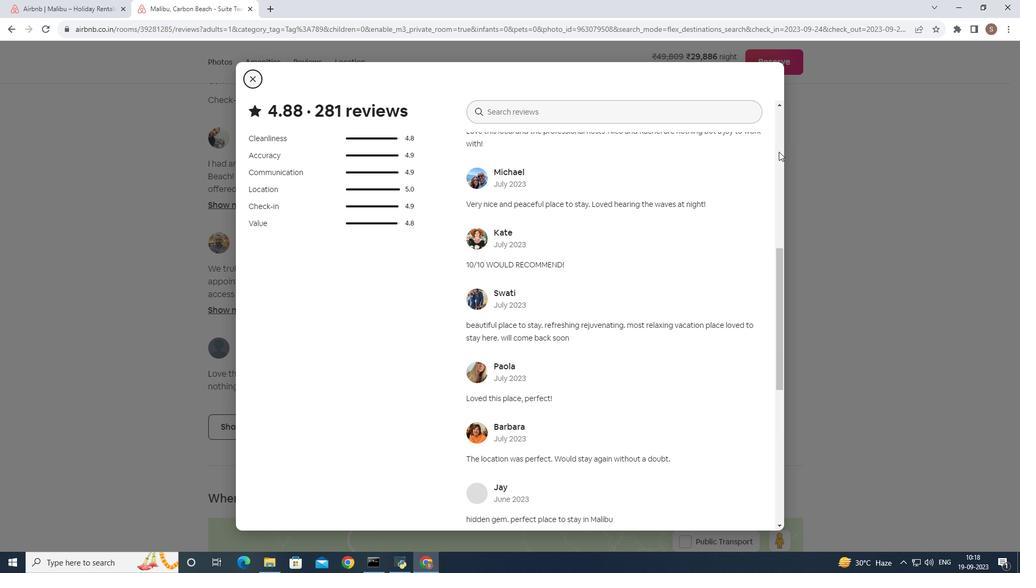 
Action: Mouse scrolled (779, 151) with delta (0, 0)
Screenshot: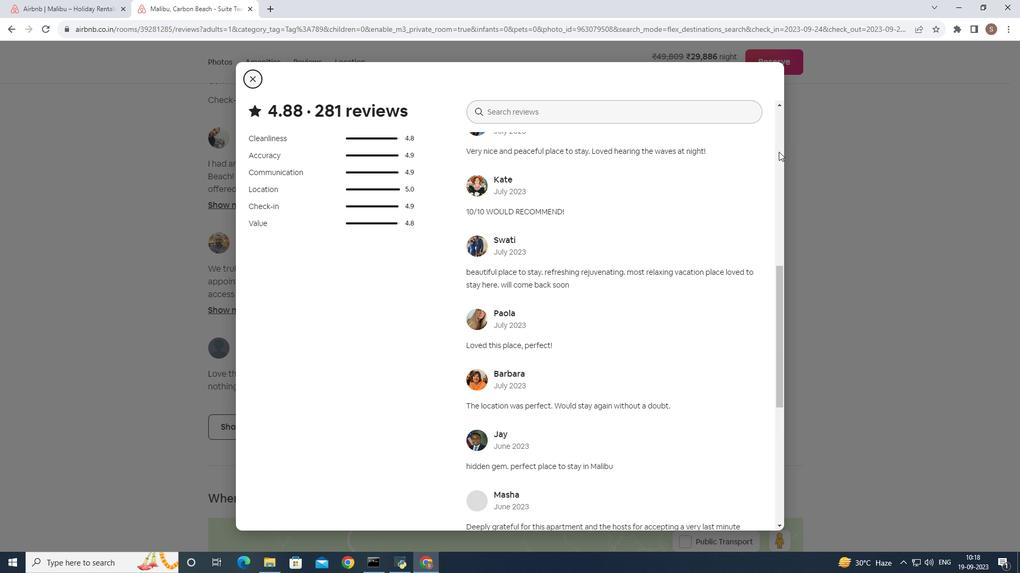 
Action: Mouse scrolled (779, 151) with delta (0, 0)
Screenshot: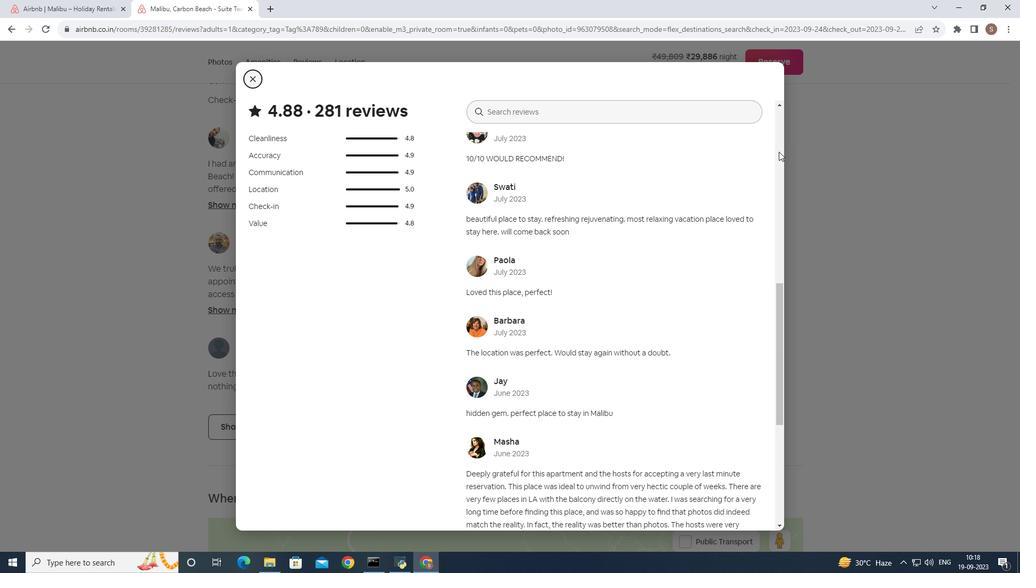 
Action: Mouse scrolled (779, 151) with delta (0, 0)
Screenshot: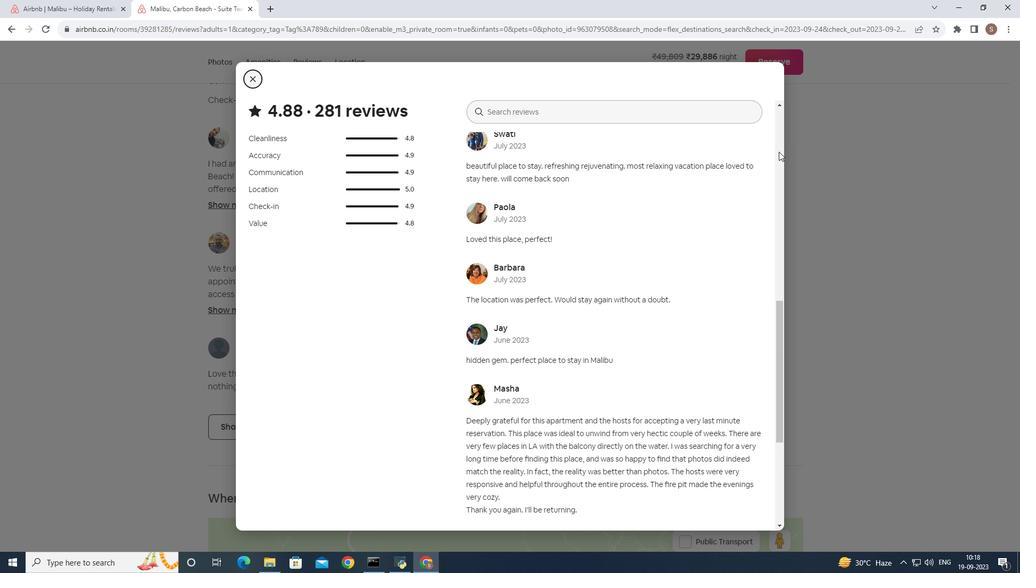
Action: Mouse scrolled (779, 151) with delta (0, 0)
Screenshot: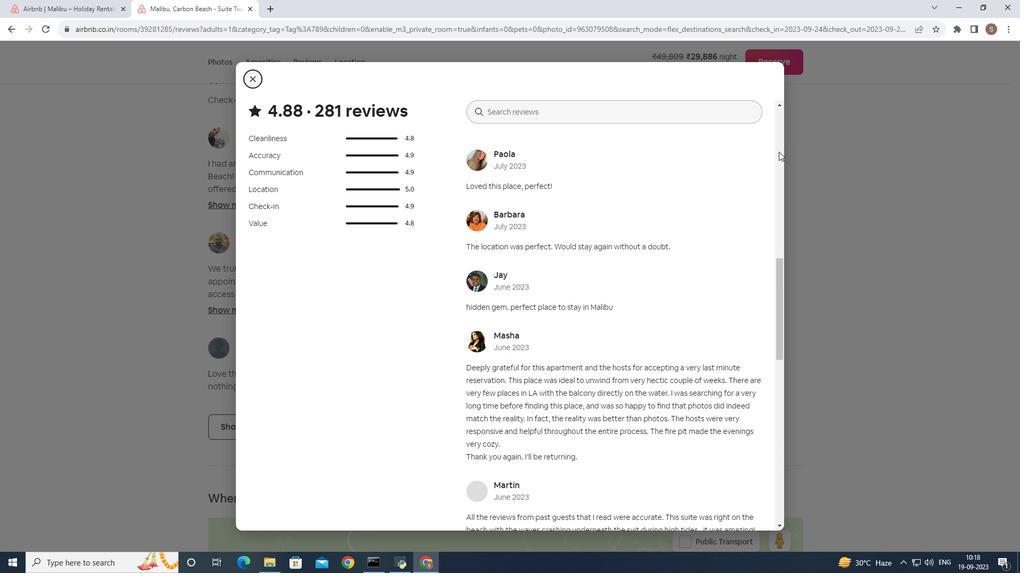 
Action: Mouse scrolled (779, 151) with delta (0, 0)
Screenshot: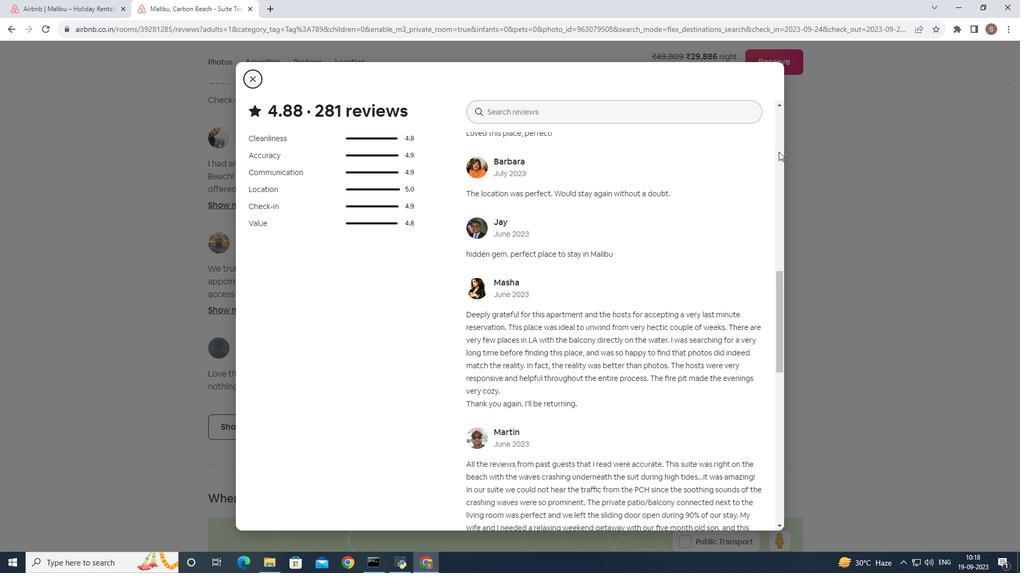 
Action: Mouse scrolled (779, 151) with delta (0, 0)
Screenshot: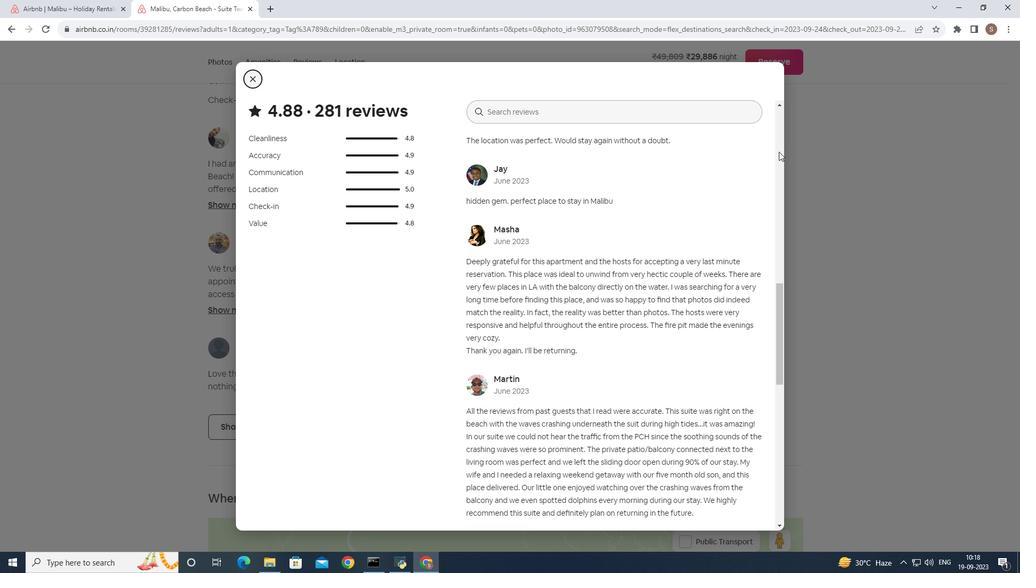 
Action: Mouse scrolled (779, 151) with delta (0, 0)
Screenshot: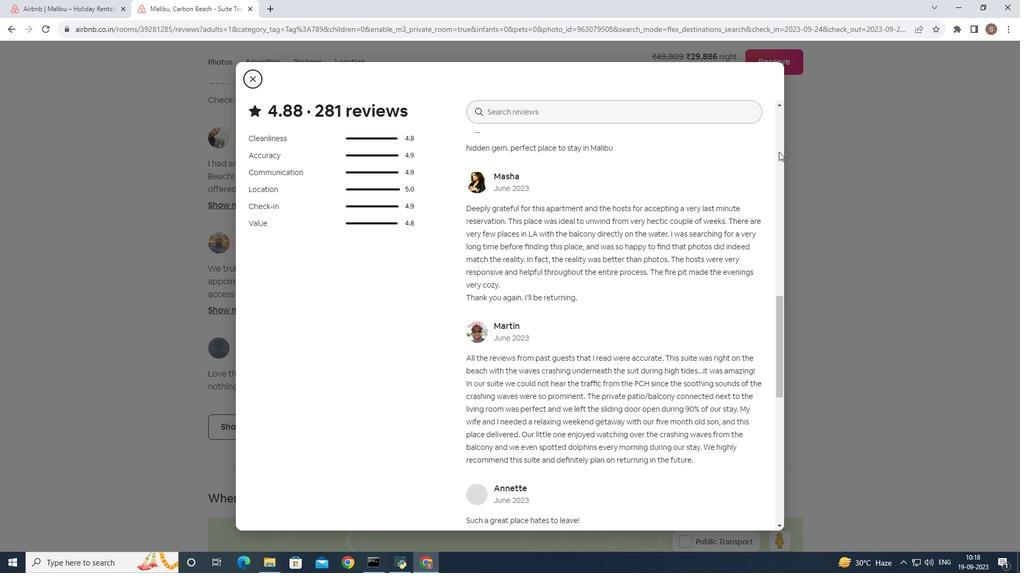 
Action: Mouse scrolled (779, 151) with delta (0, 0)
Screenshot: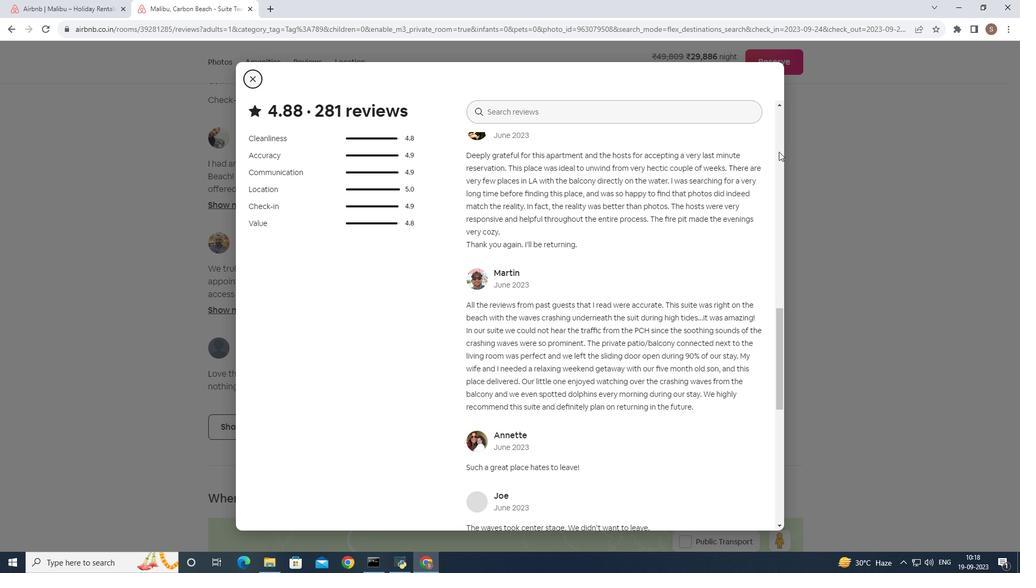 
Action: Mouse scrolled (779, 151) with delta (0, 0)
Screenshot: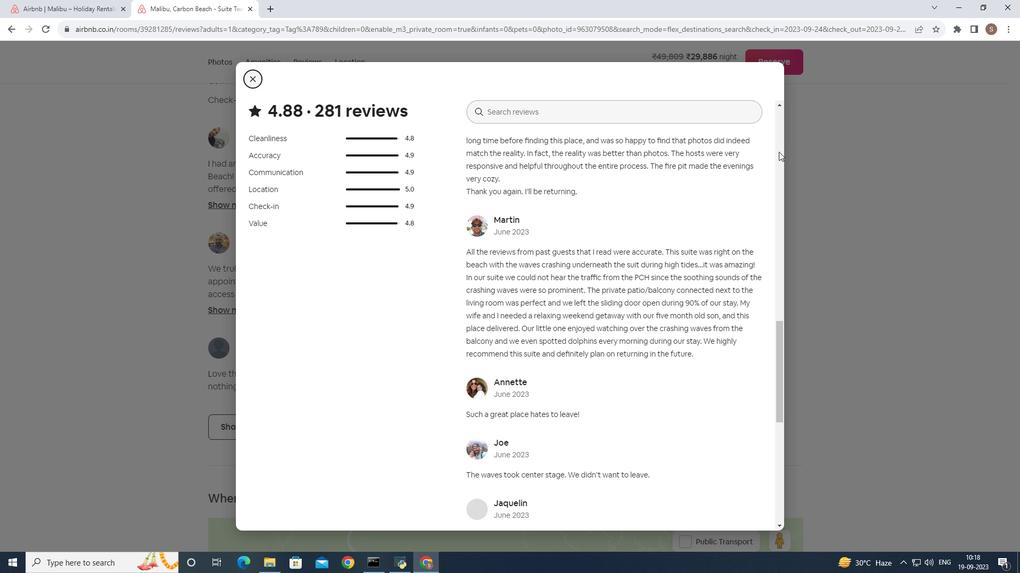 
Action: Mouse scrolled (779, 151) with delta (0, 0)
Screenshot: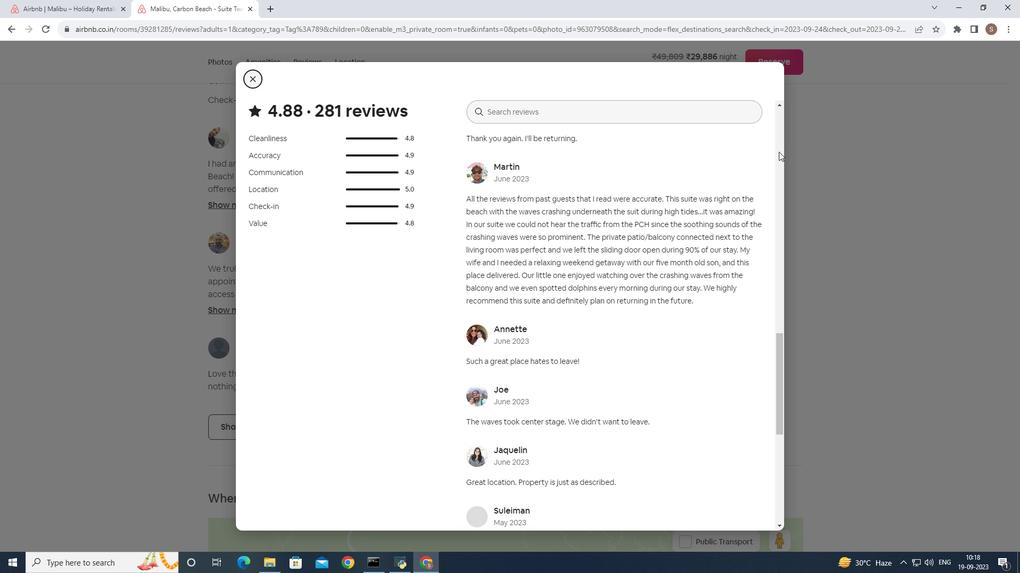 
Action: Mouse scrolled (779, 151) with delta (0, 0)
Screenshot: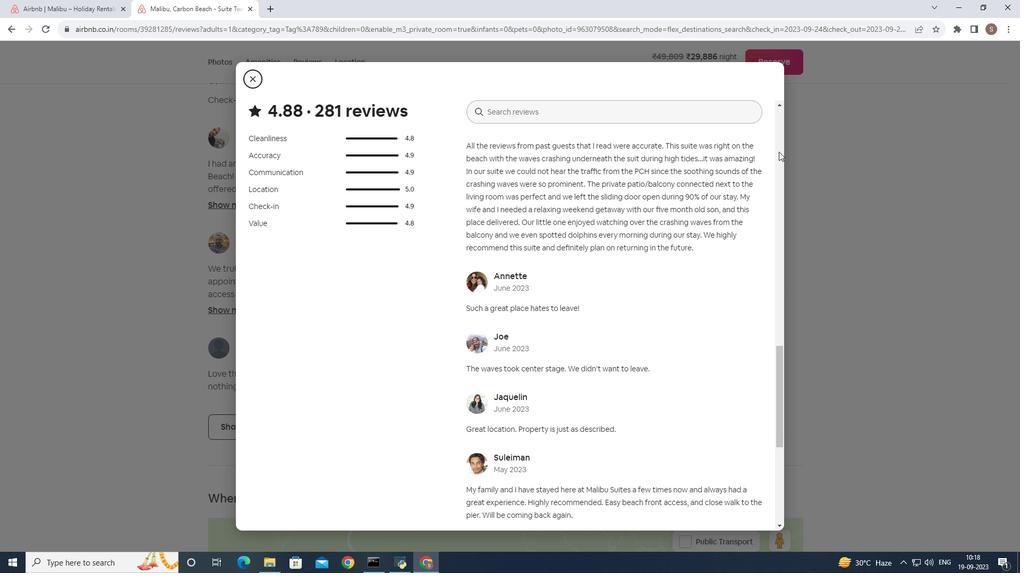 
Action: Mouse scrolled (779, 151) with delta (0, 0)
Screenshot: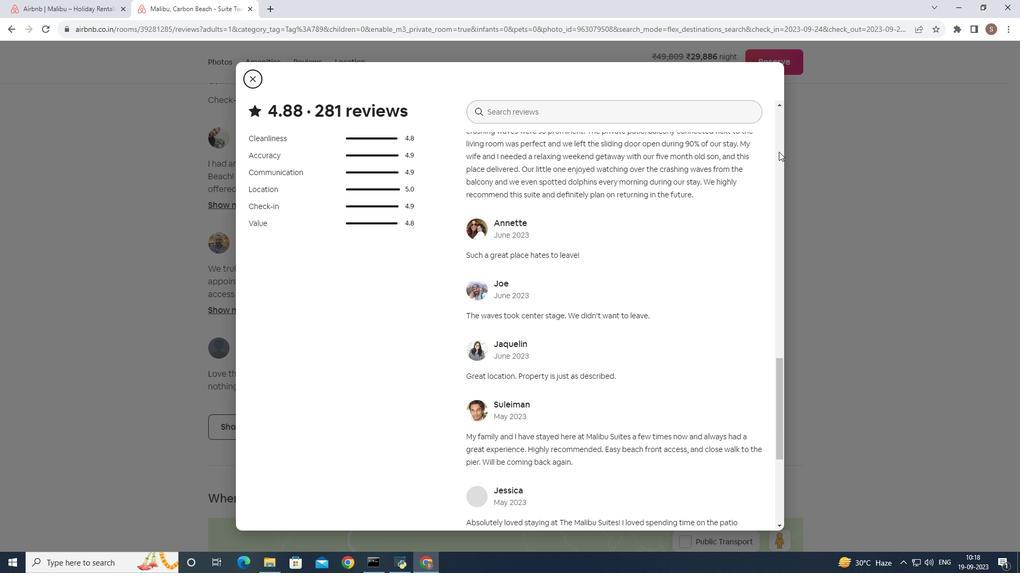 
Action: Mouse scrolled (779, 151) with delta (0, 0)
Screenshot: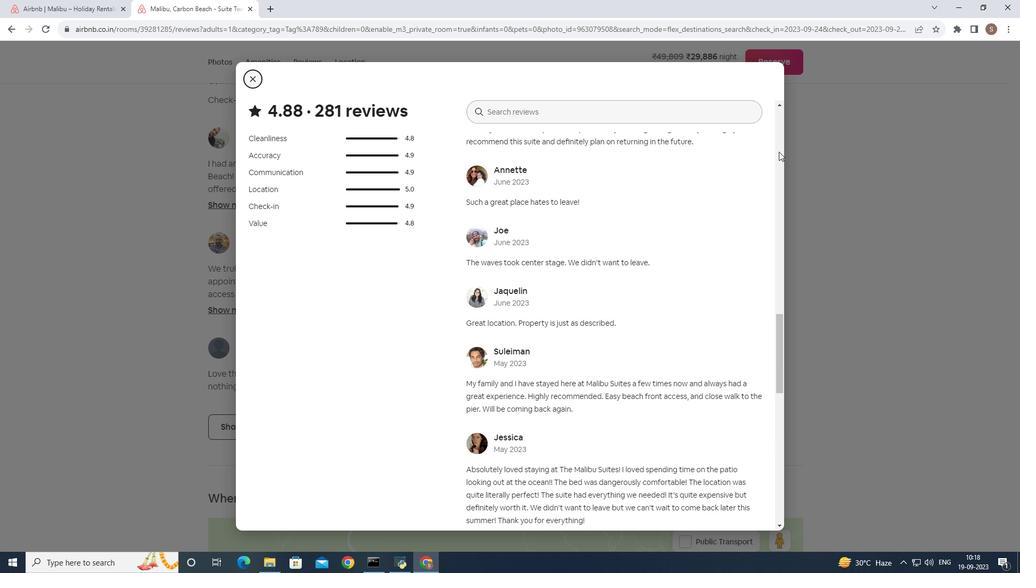 
Action: Mouse scrolled (779, 151) with delta (0, 0)
Screenshot: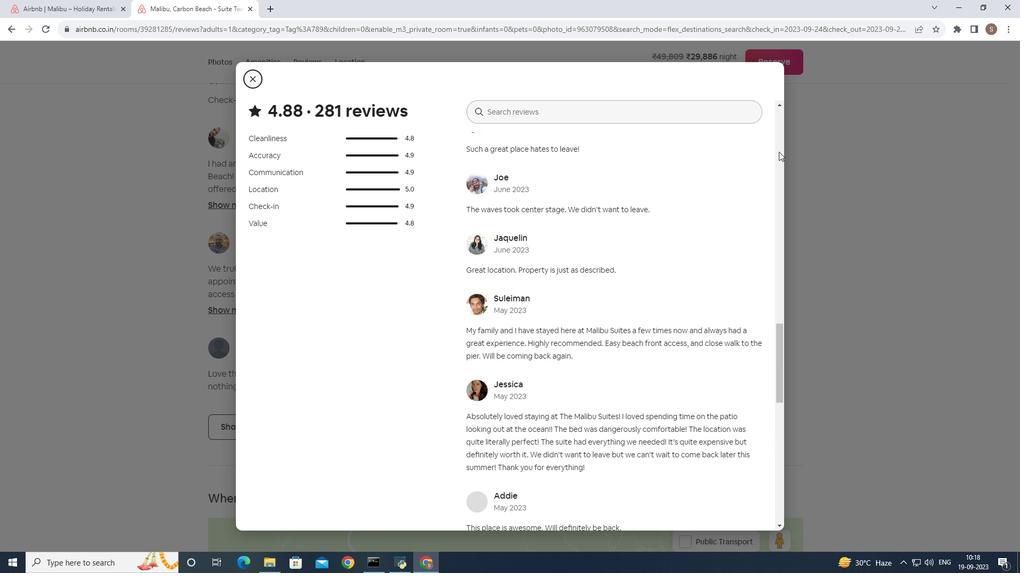 
Action: Mouse scrolled (779, 151) with delta (0, 0)
Screenshot: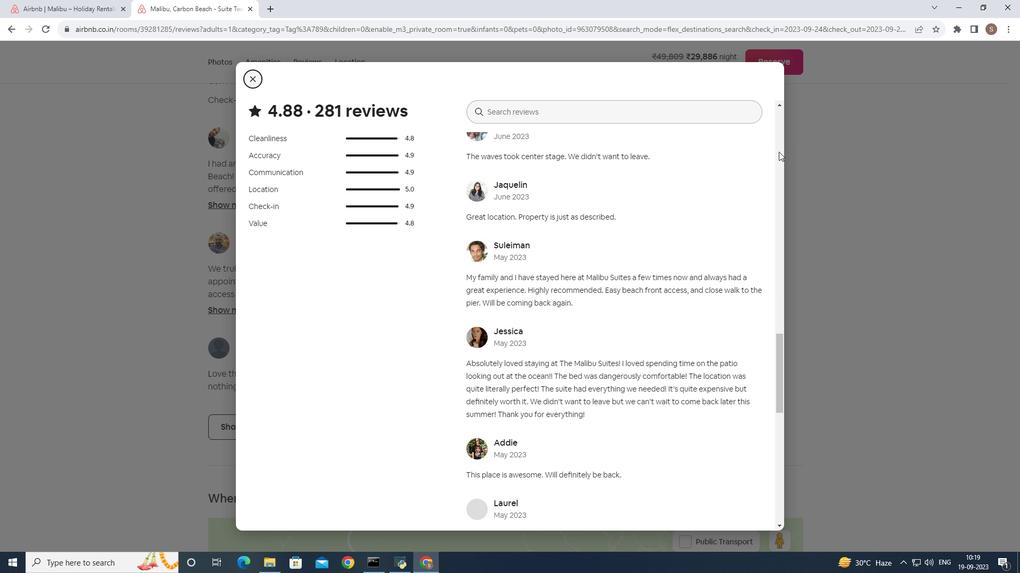 
Action: Mouse scrolled (779, 151) with delta (0, 0)
Screenshot: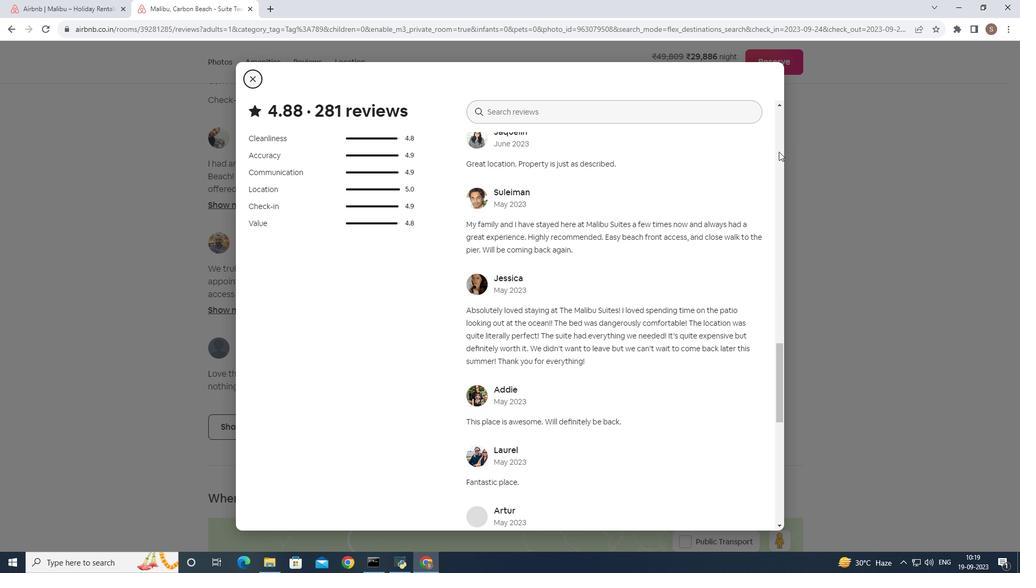 
Action: Mouse scrolled (779, 151) with delta (0, 0)
Screenshot: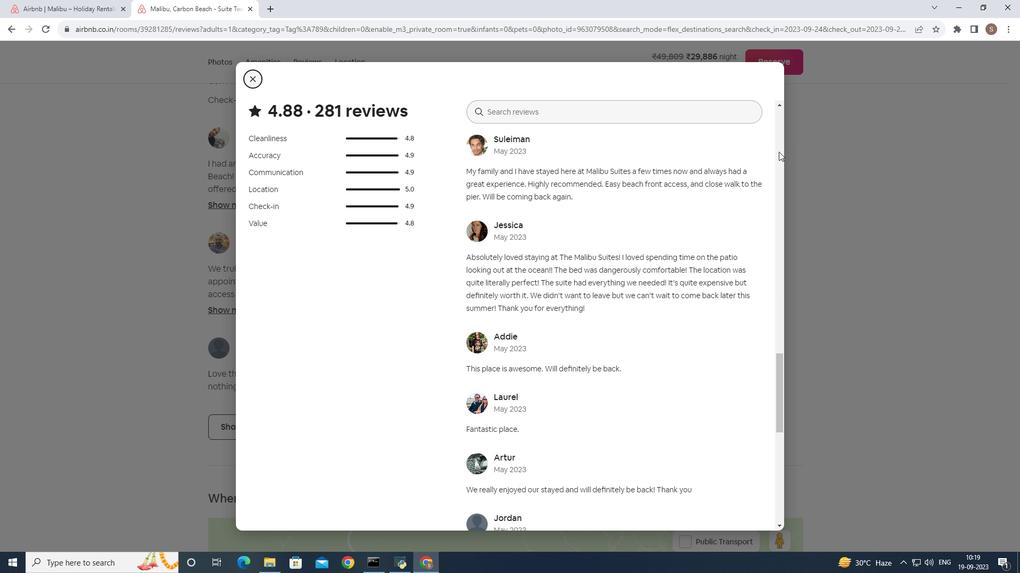 
Action: Mouse scrolled (779, 151) with delta (0, 0)
Screenshot: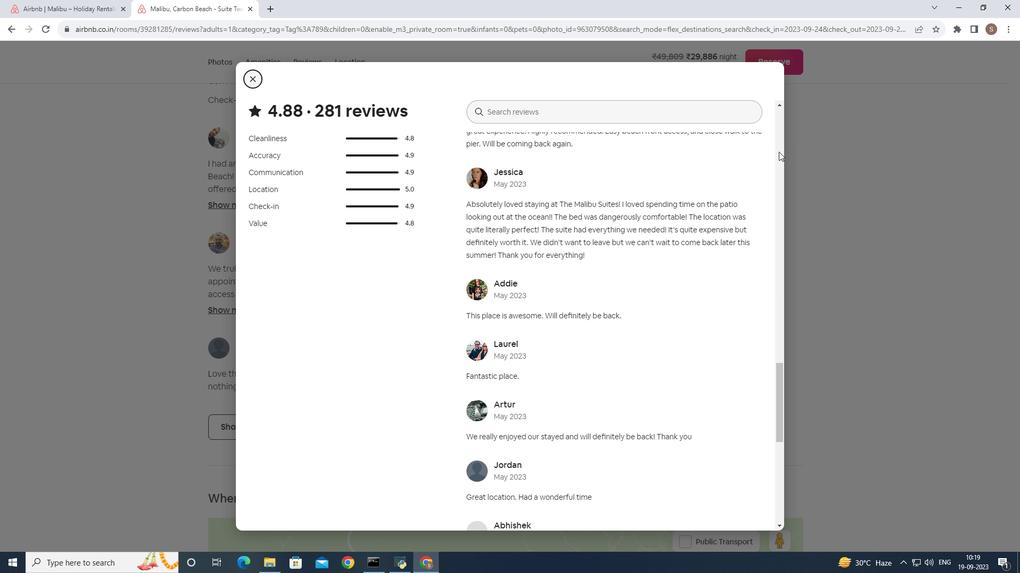 
Action: Mouse scrolled (779, 151) with delta (0, 0)
Screenshot: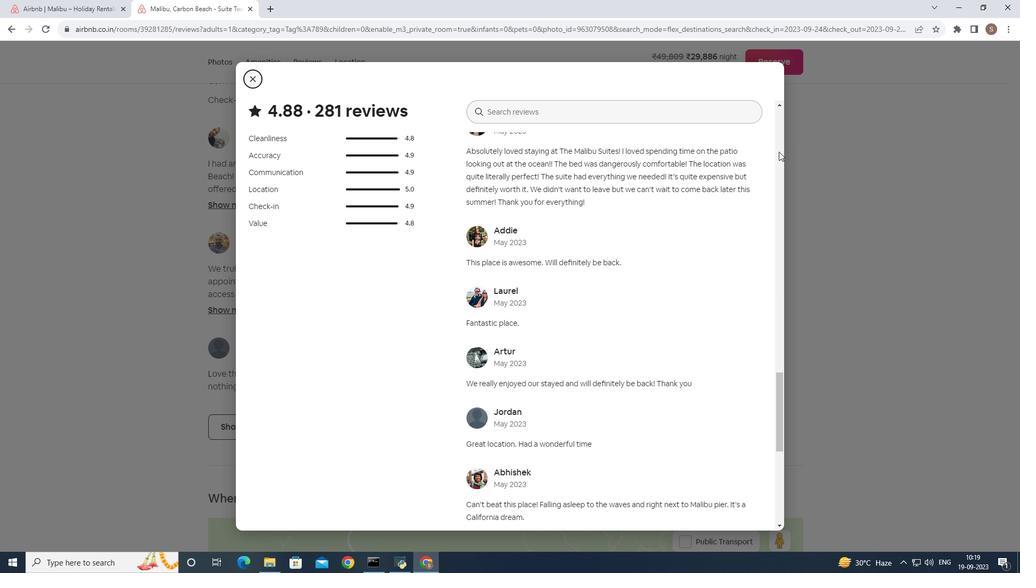 
Action: Mouse scrolled (779, 151) with delta (0, 0)
Screenshot: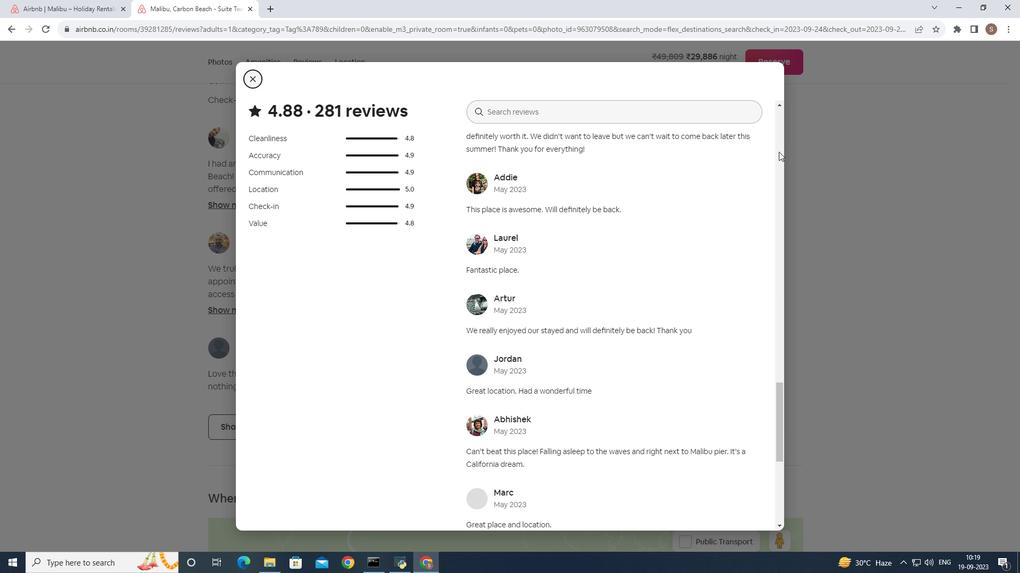 
Action: Mouse scrolled (779, 151) with delta (0, 0)
Screenshot: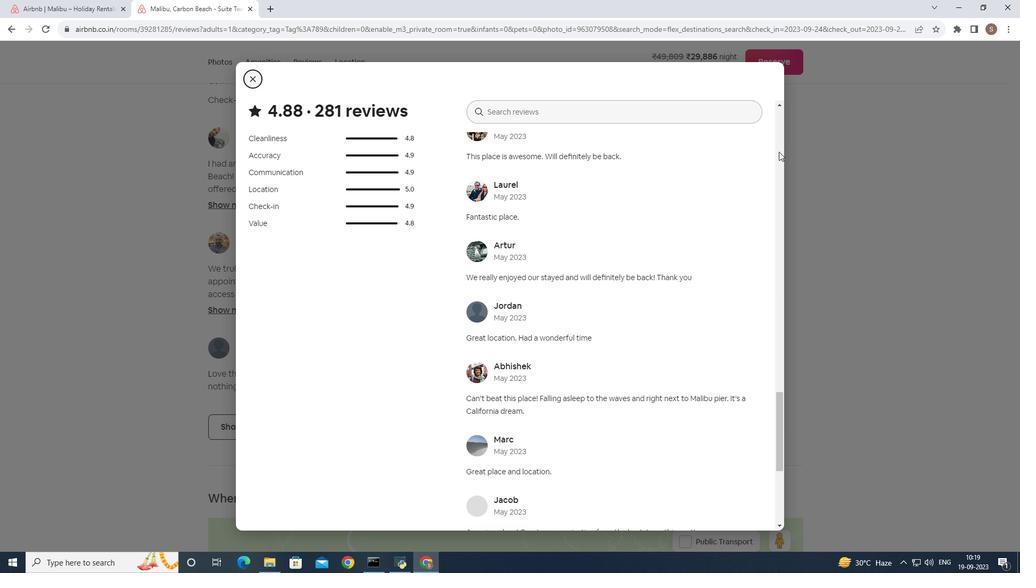 
Action: Mouse scrolled (779, 151) with delta (0, 0)
Screenshot: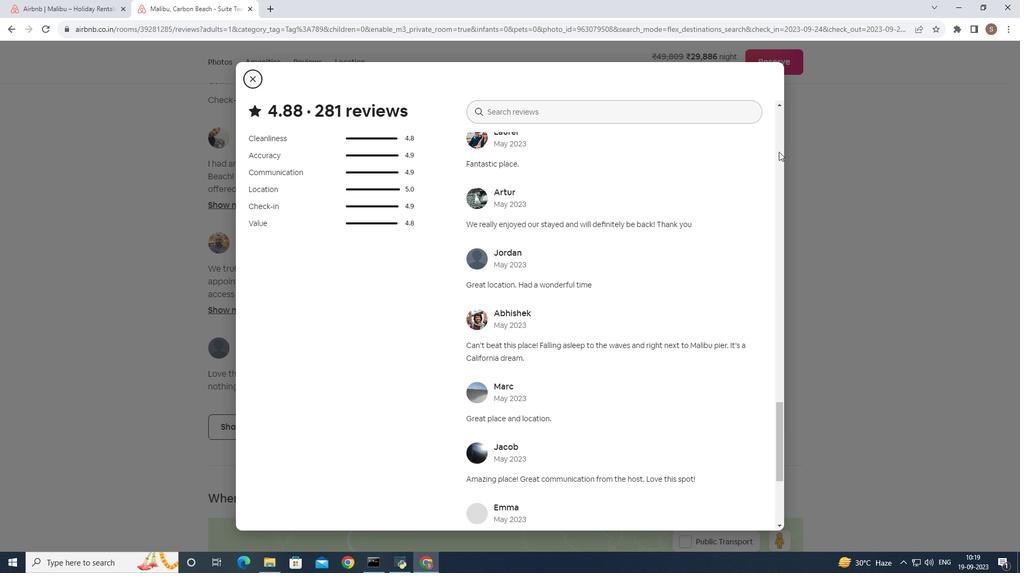 
Action: Mouse scrolled (779, 151) with delta (0, 0)
Screenshot: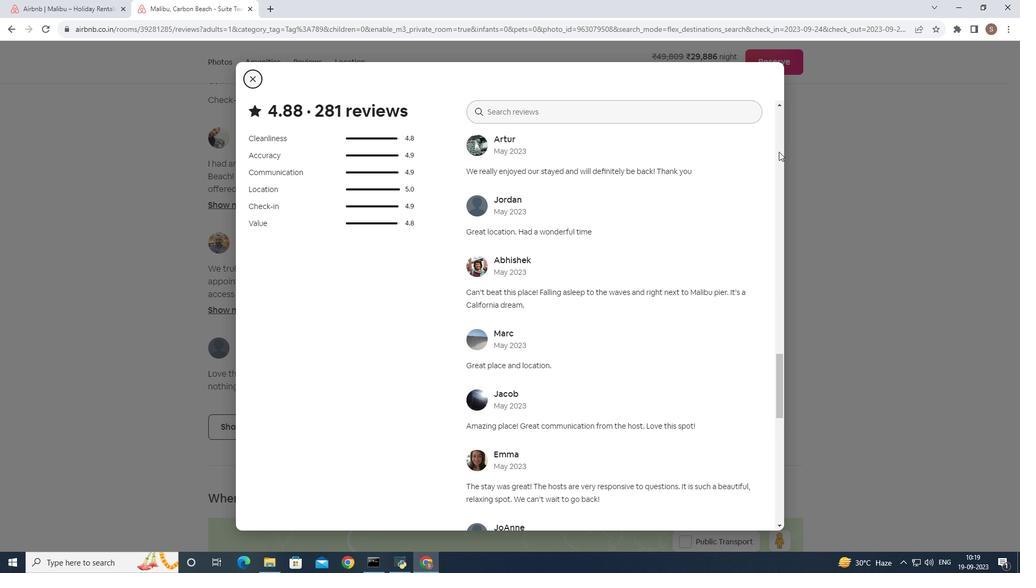 
Action: Mouse scrolled (779, 151) with delta (0, 0)
Screenshot: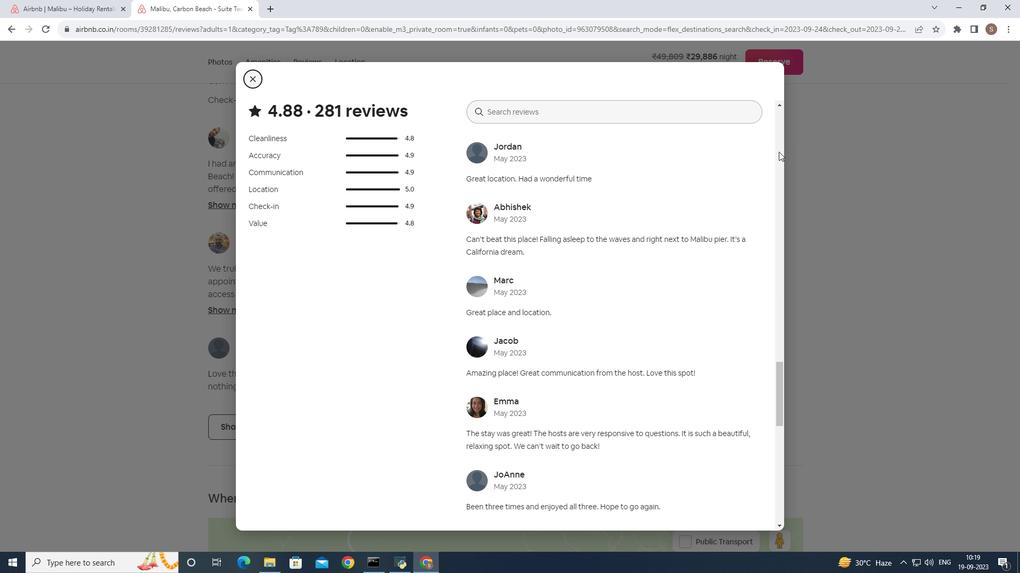 
Action: Mouse scrolled (779, 151) with delta (0, 0)
Screenshot: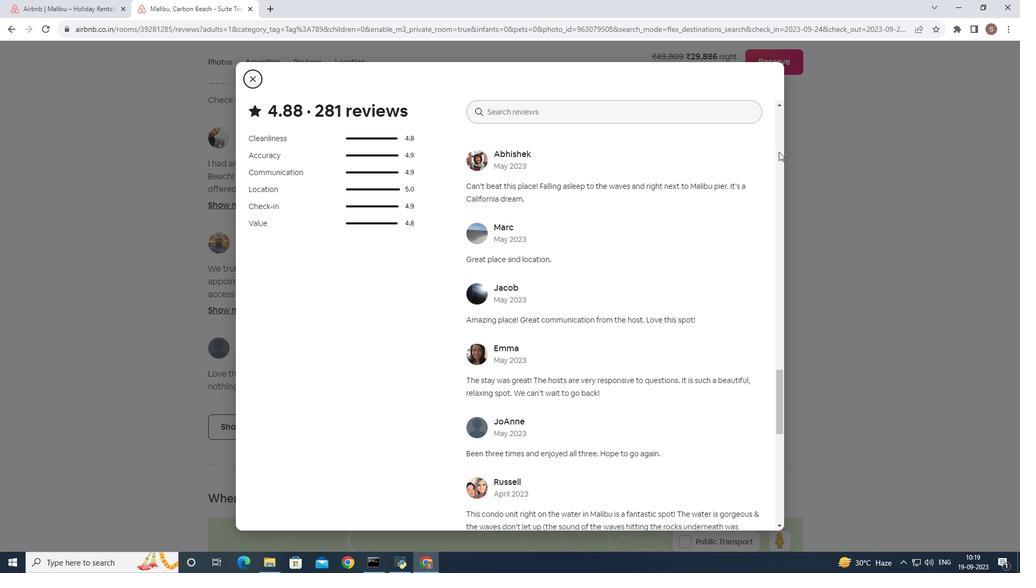 
Action: Mouse scrolled (779, 151) with delta (0, 0)
Screenshot: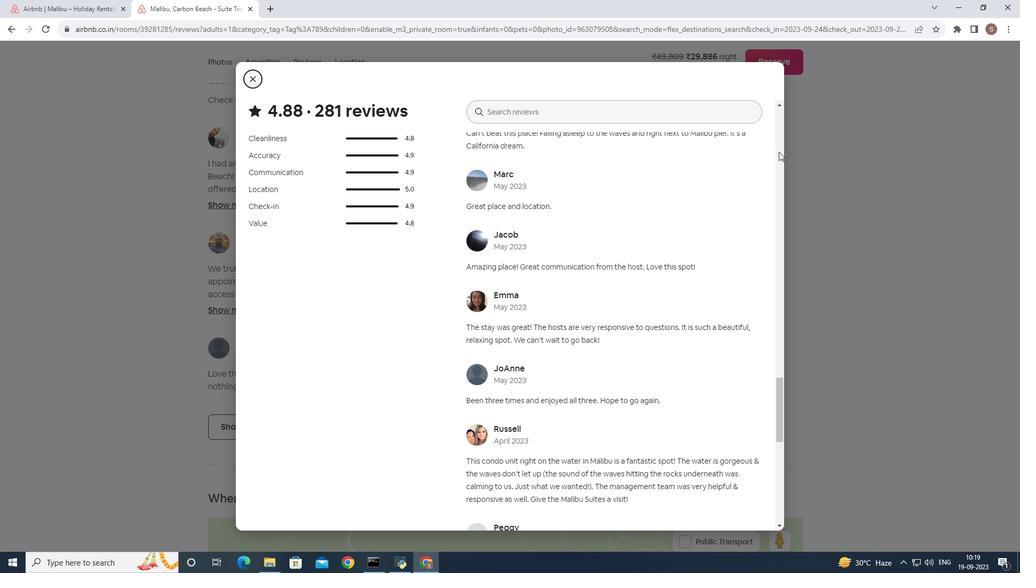 
Action: Mouse scrolled (779, 151) with delta (0, 0)
Screenshot: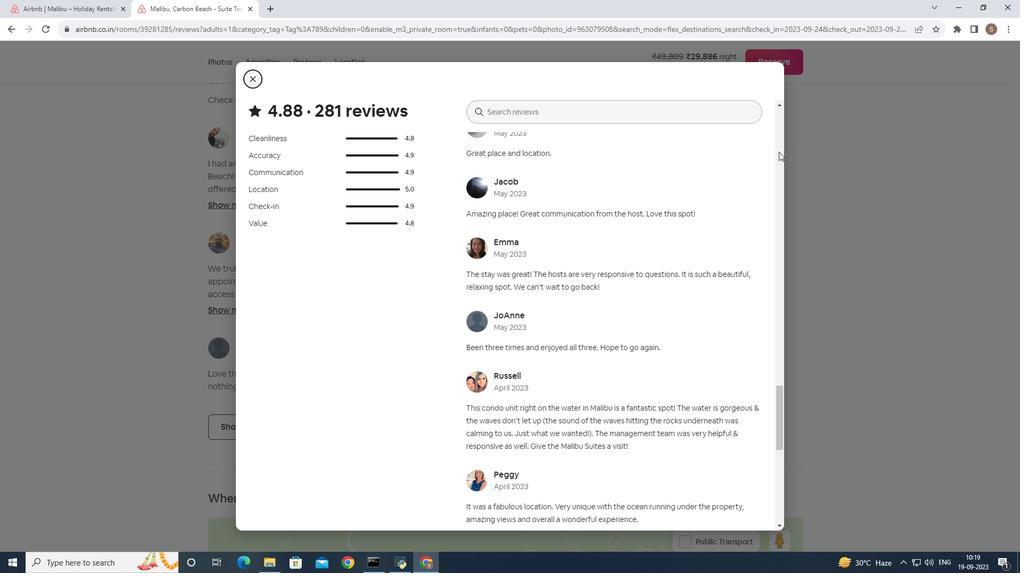 
Action: Mouse scrolled (779, 151) with delta (0, 0)
Screenshot: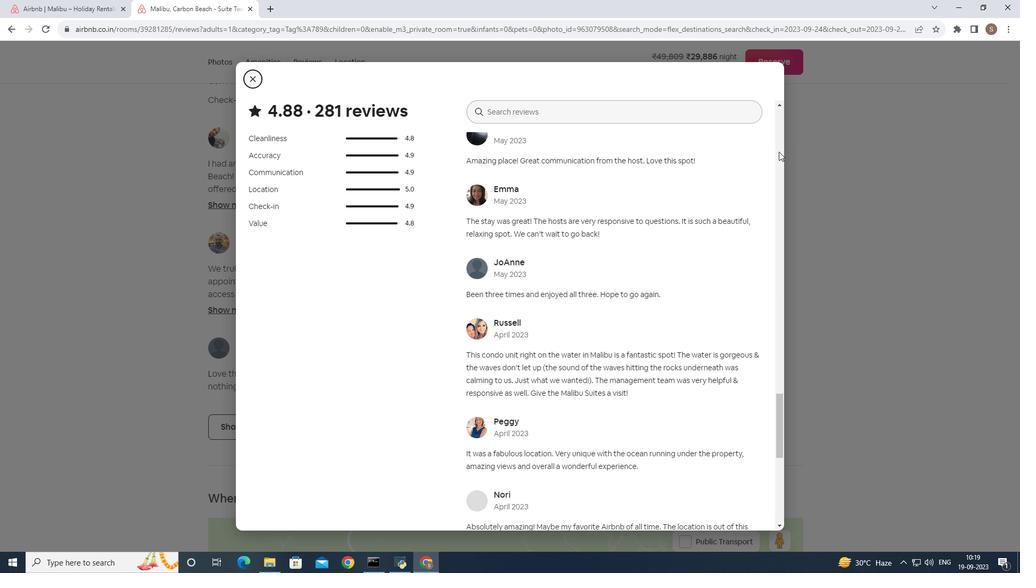 
Action: Mouse scrolled (779, 151) with delta (0, 0)
Screenshot: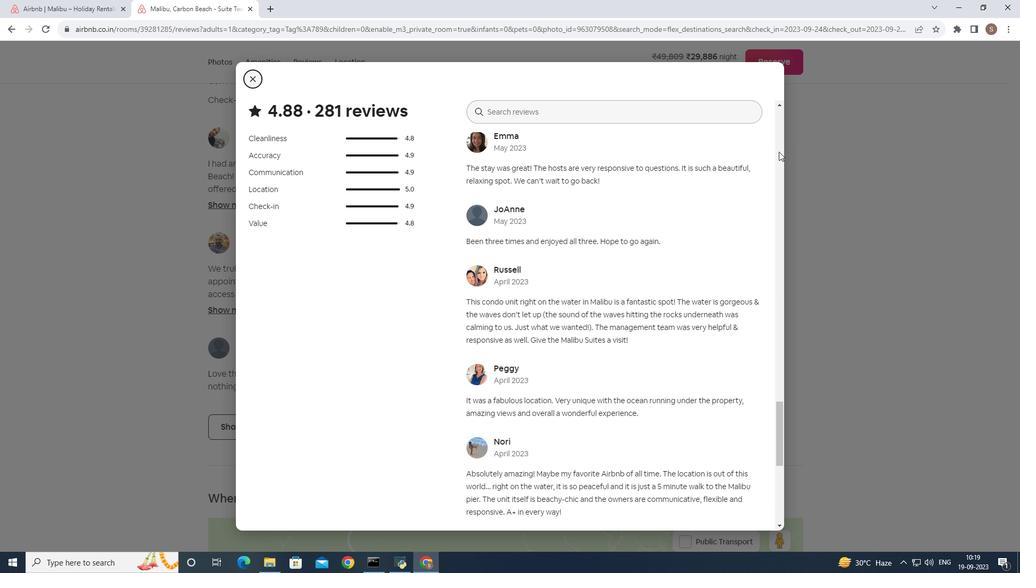 
Action: Mouse scrolled (779, 151) with delta (0, 0)
Screenshot: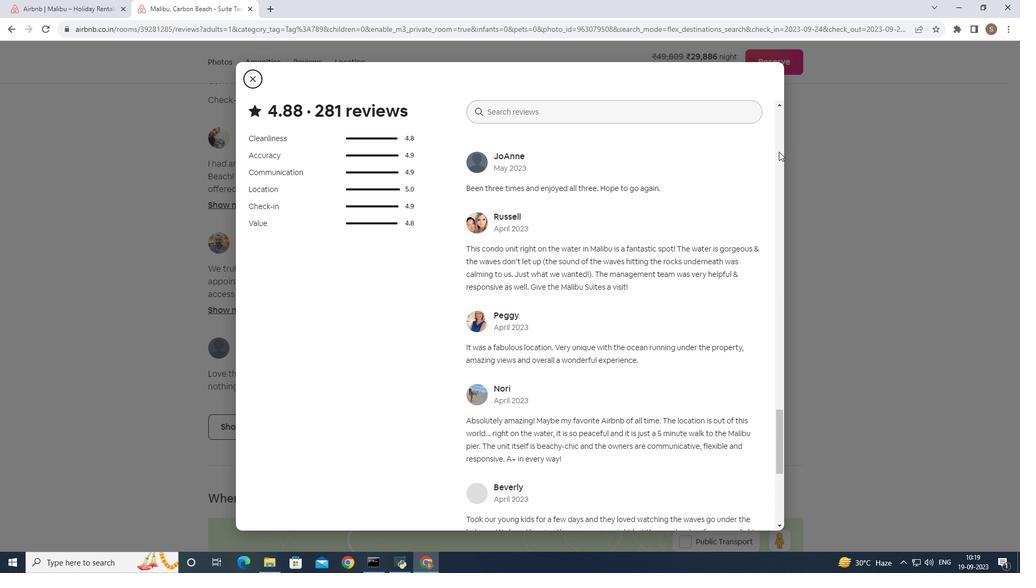 
Action: Mouse scrolled (779, 151) with delta (0, 0)
Screenshot: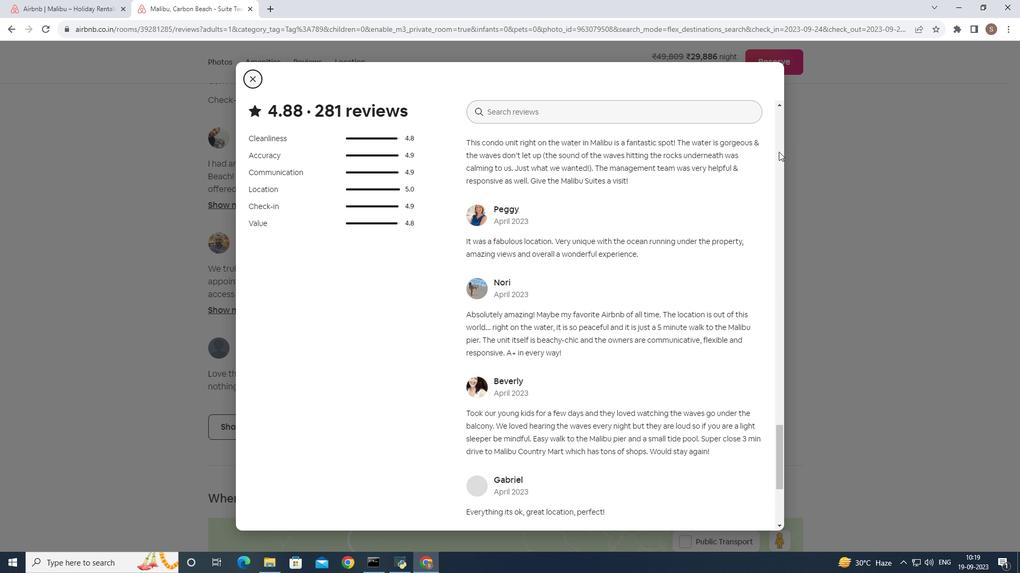 
Action: Mouse scrolled (779, 151) with delta (0, 0)
Screenshot: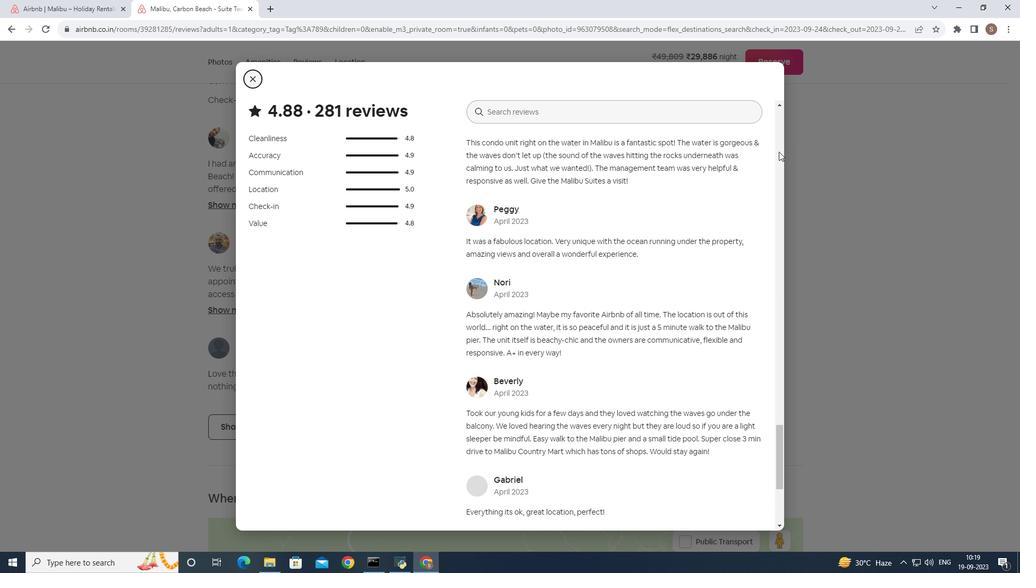 
Action: Mouse scrolled (779, 151) with delta (0, 0)
Screenshot: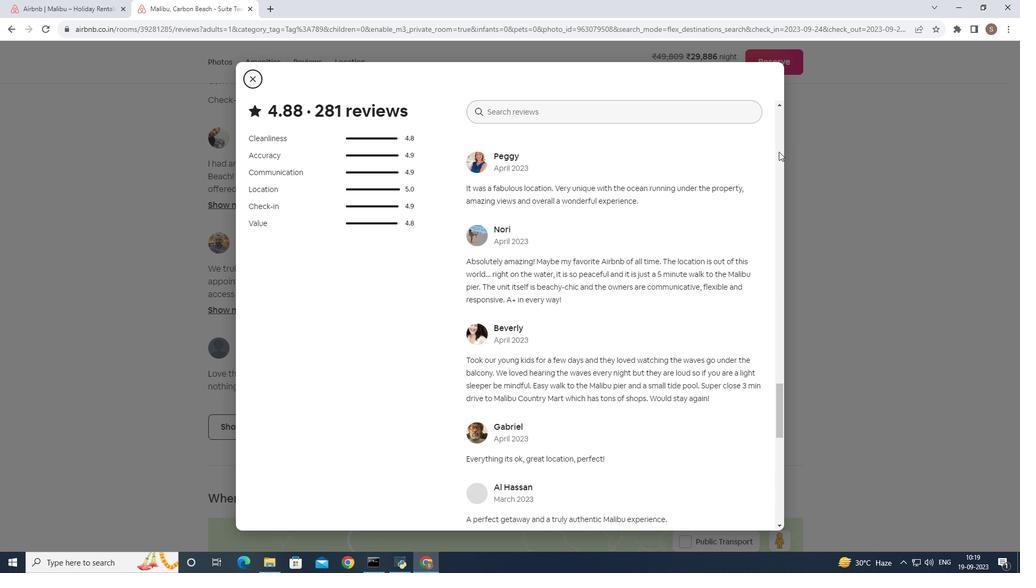 
Action: Mouse scrolled (779, 151) with delta (0, 0)
Screenshot: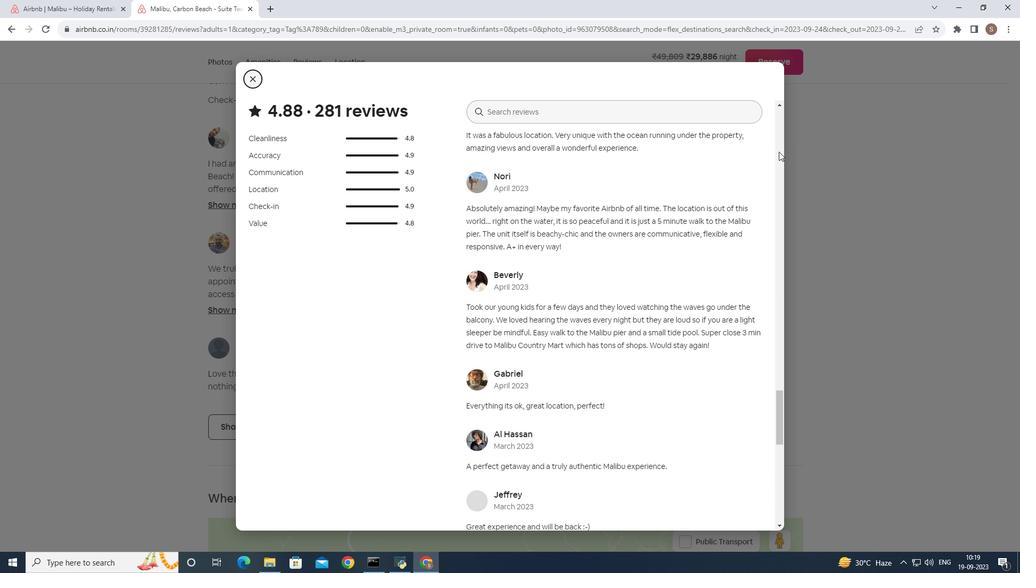 
Action: Mouse scrolled (779, 151) with delta (0, 0)
Screenshot: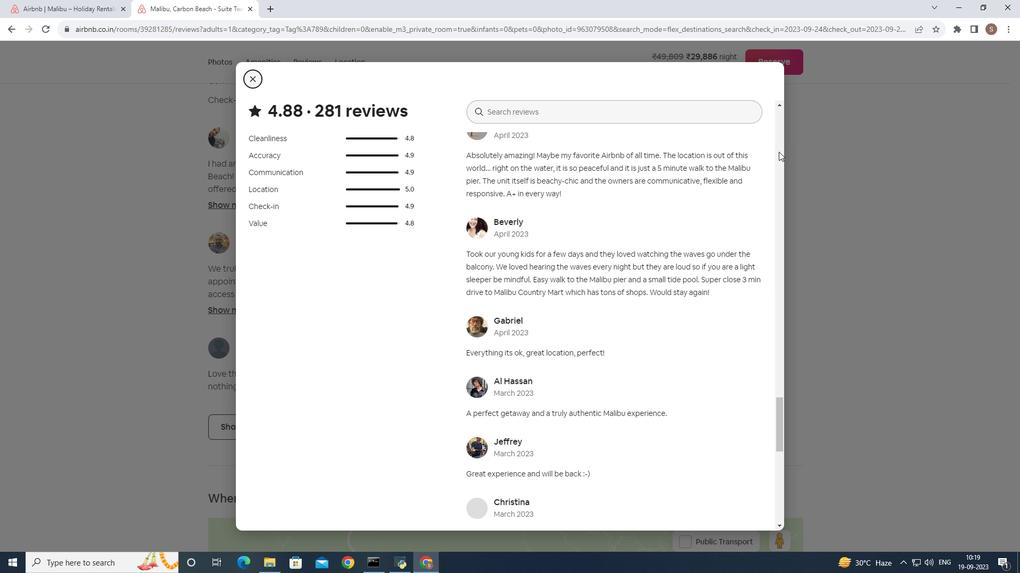
Action: Mouse scrolled (779, 151) with delta (0, 0)
Screenshot: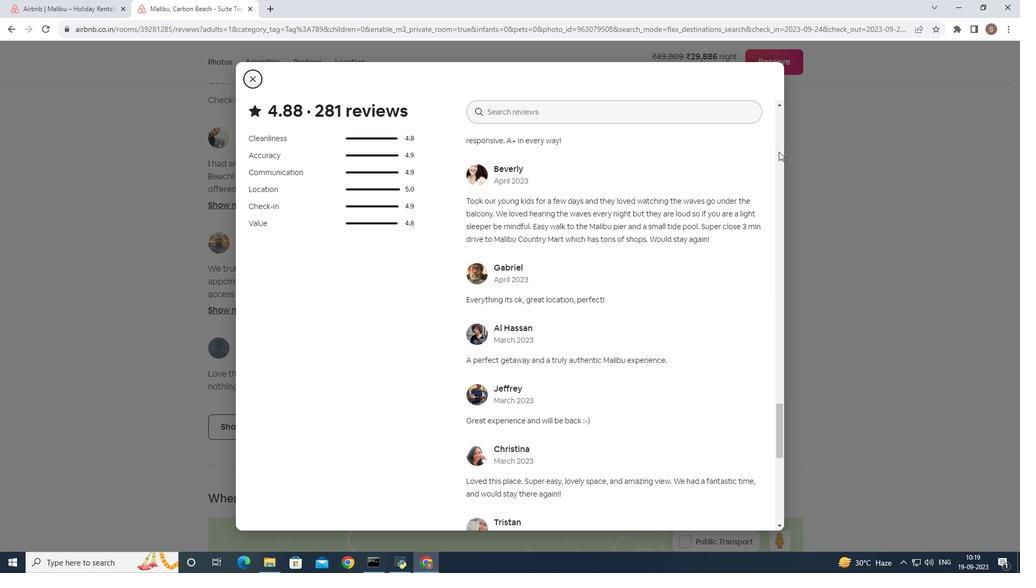 
Action: Mouse scrolled (779, 151) with delta (0, 0)
